 Task: Look for space in Bakersfield, United States from 12th August, 2023 to 16th August, 2023 for 8 adults in price range Rs.10000 to Rs.16000. Place can be private room with 8 bedrooms having 8 beds and 8 bathrooms. Property type can be house, flat, guest house, hotel. Amenities needed are: wifi, TV, free parkinig on premises, gym, breakfast. Booking option can be shelf check-in. Required host language is English.
Action: Mouse moved to (614, 125)
Screenshot: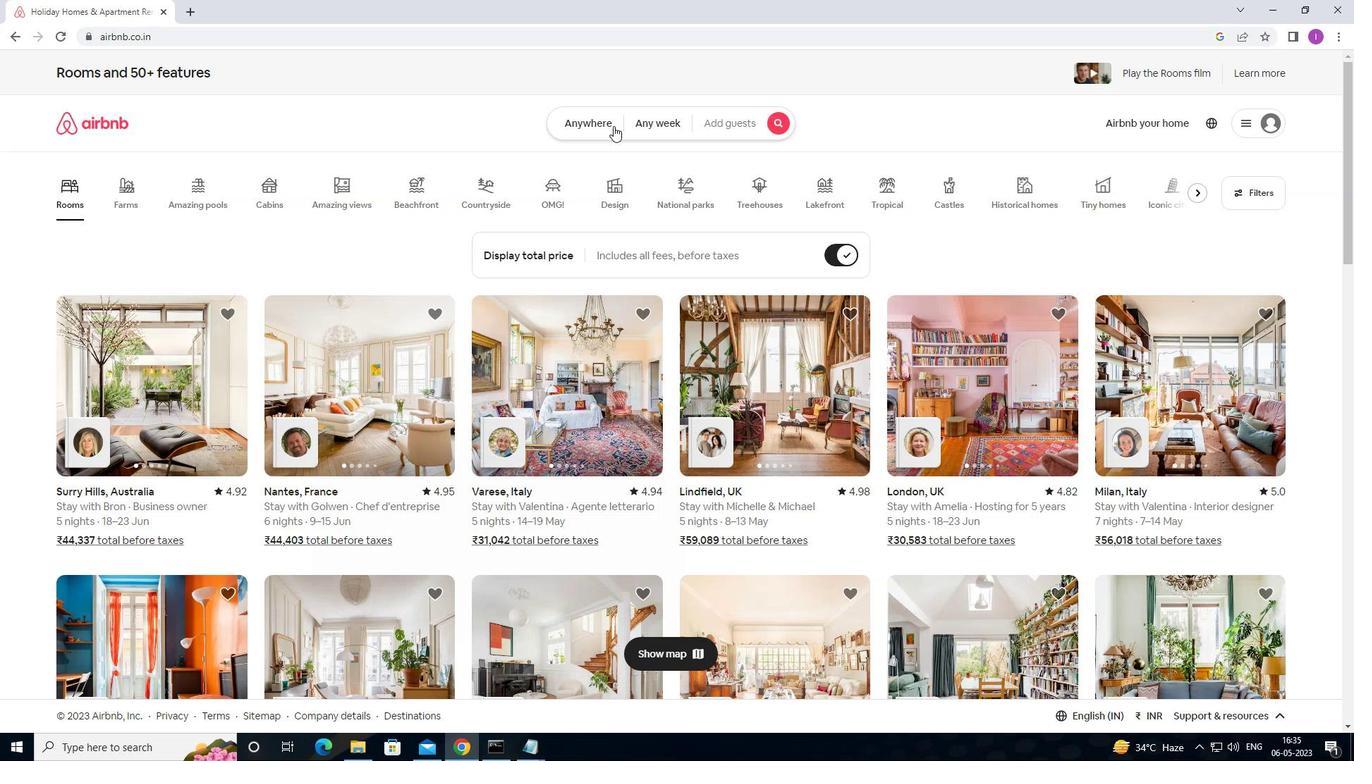 
Action: Mouse pressed left at (614, 125)
Screenshot: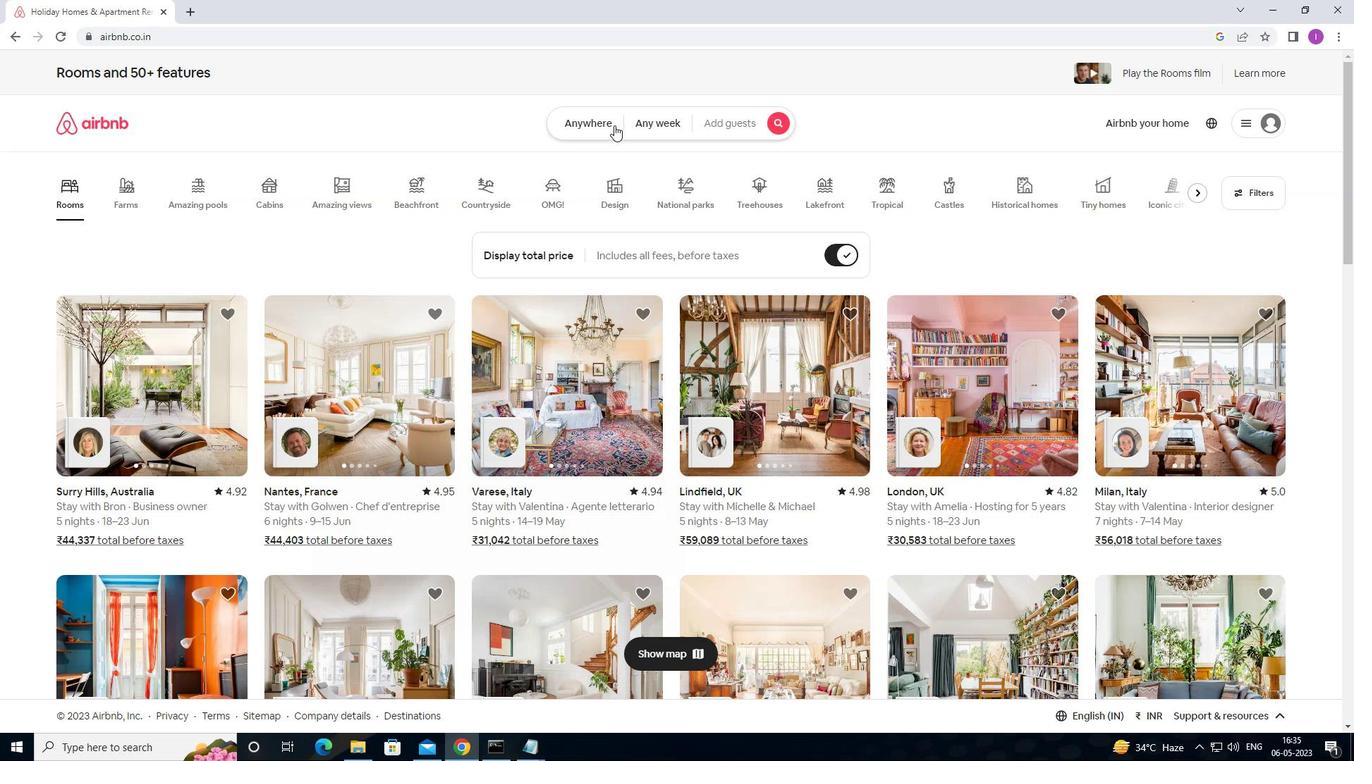 
Action: Mouse moved to (493, 189)
Screenshot: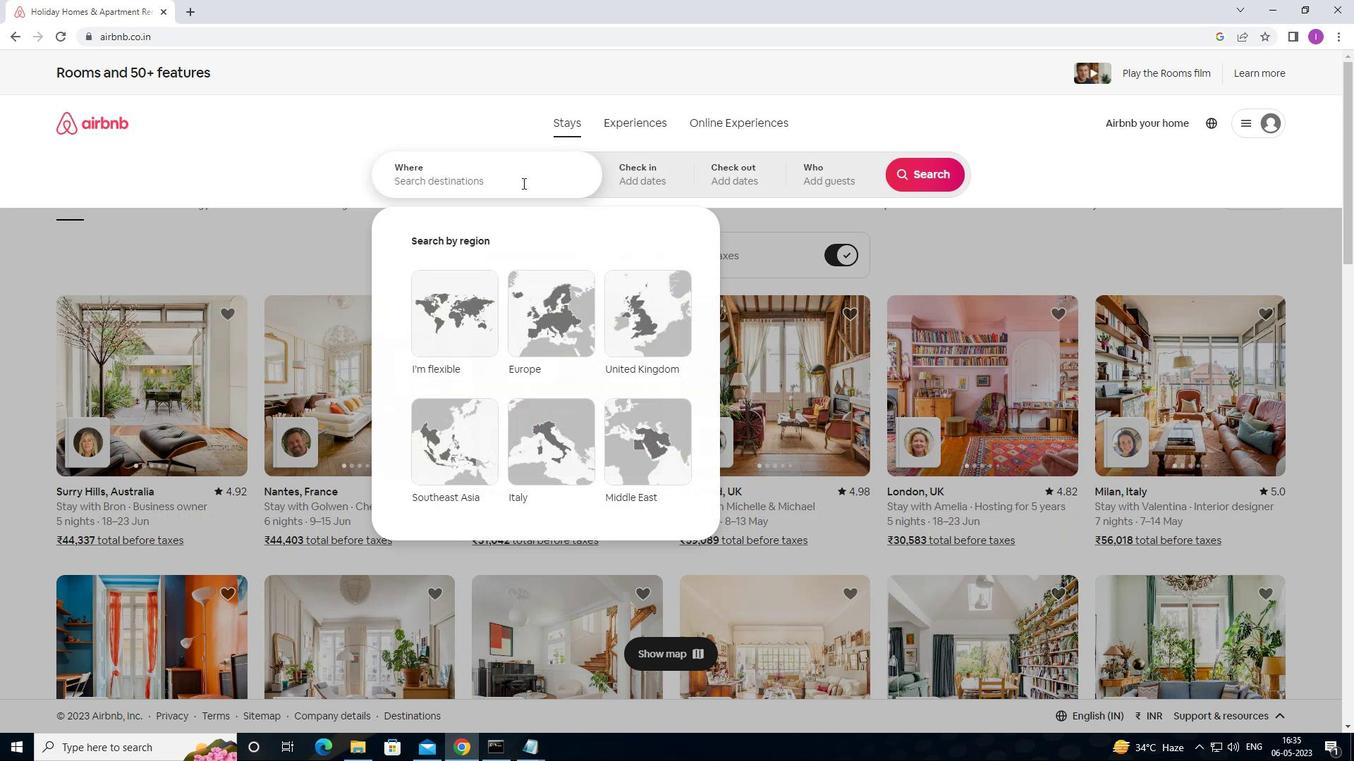 
Action: Mouse pressed left at (493, 189)
Screenshot: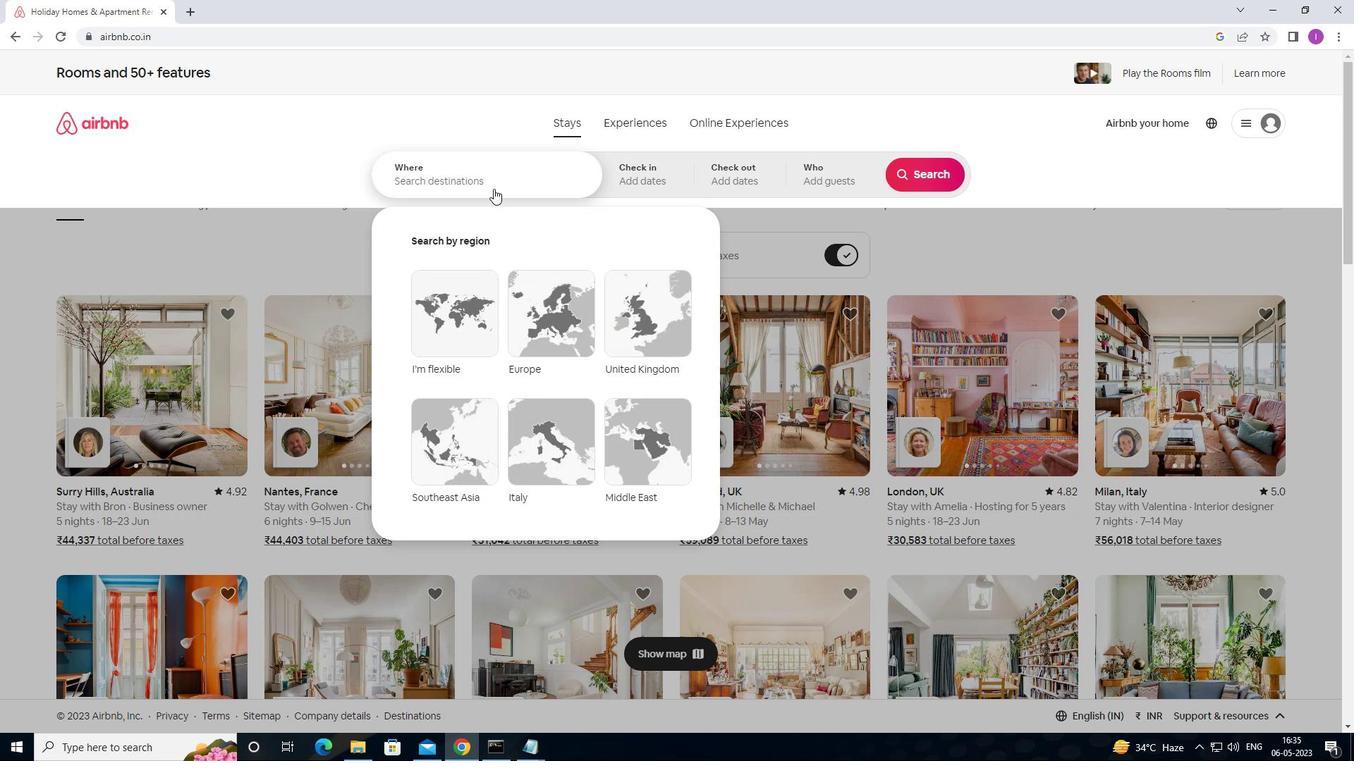 
Action: Mouse moved to (601, 171)
Screenshot: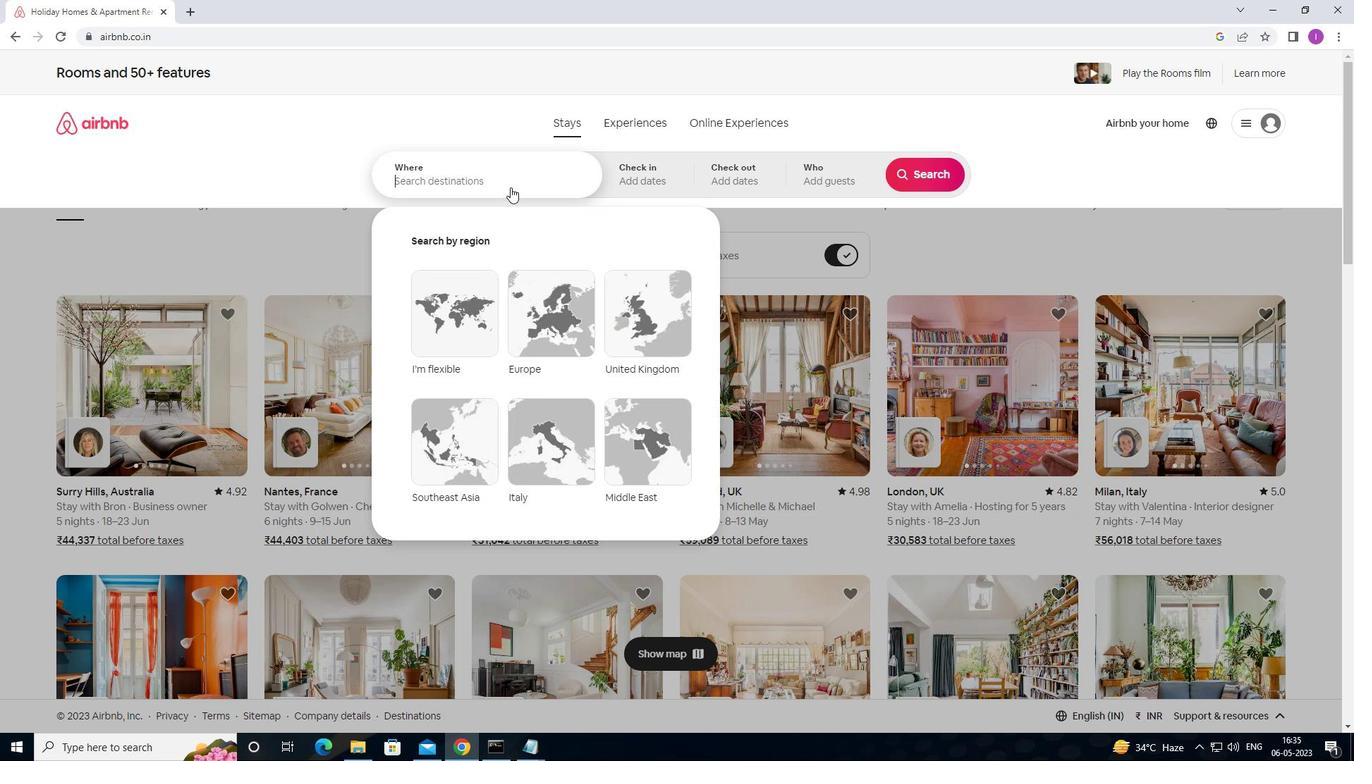 
Action: Key pressed <Key.shift><Key.shift><Key.shift>BAKET
Screenshot: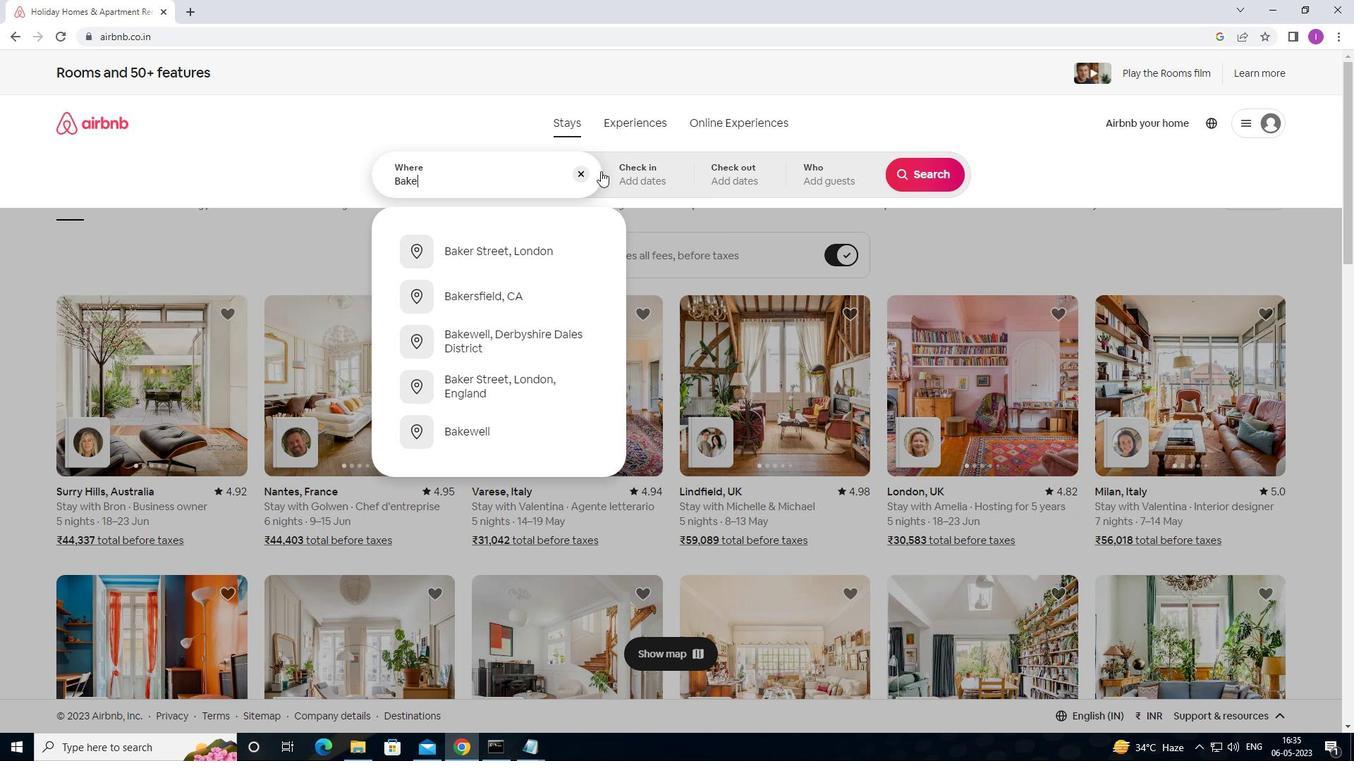 
Action: Mouse moved to (982, 221)
Screenshot: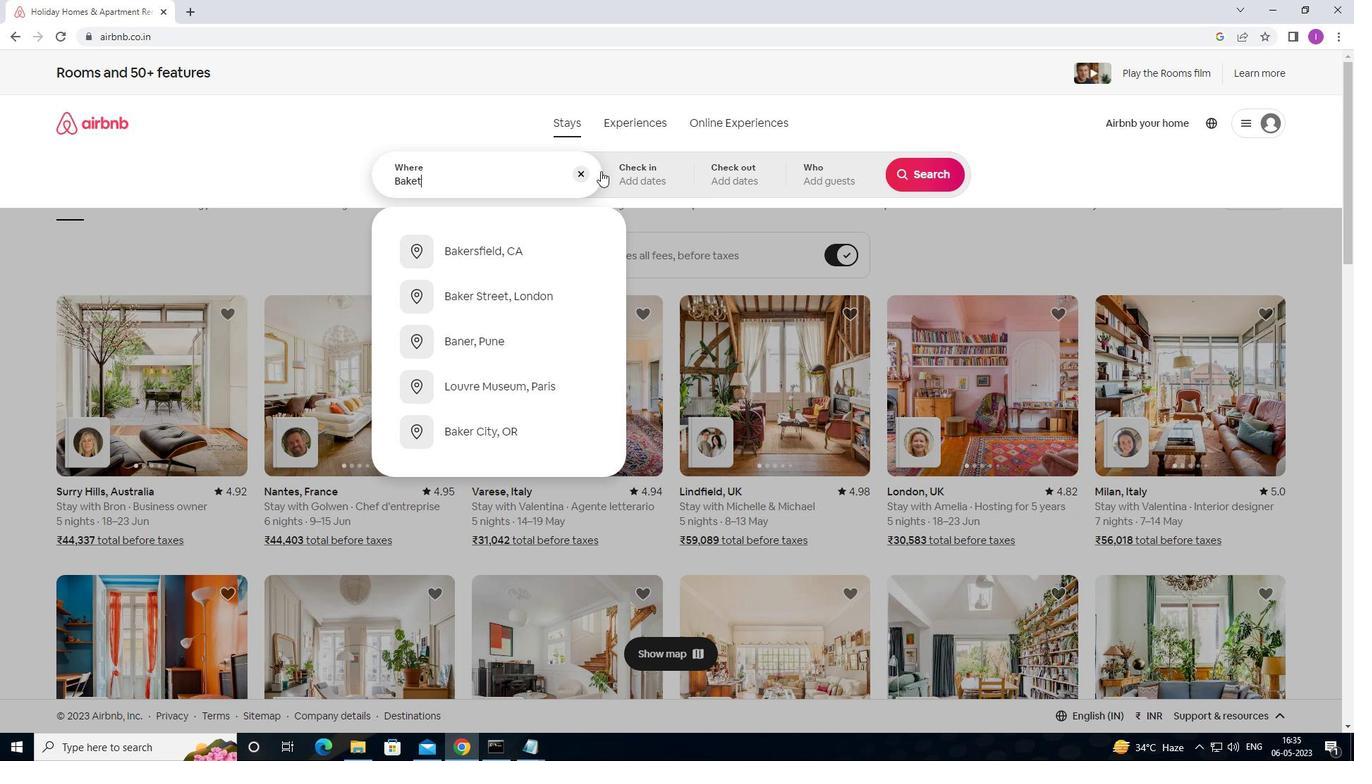 
Action: Key pressed <Key.backspace>RSFIELGD
Screenshot: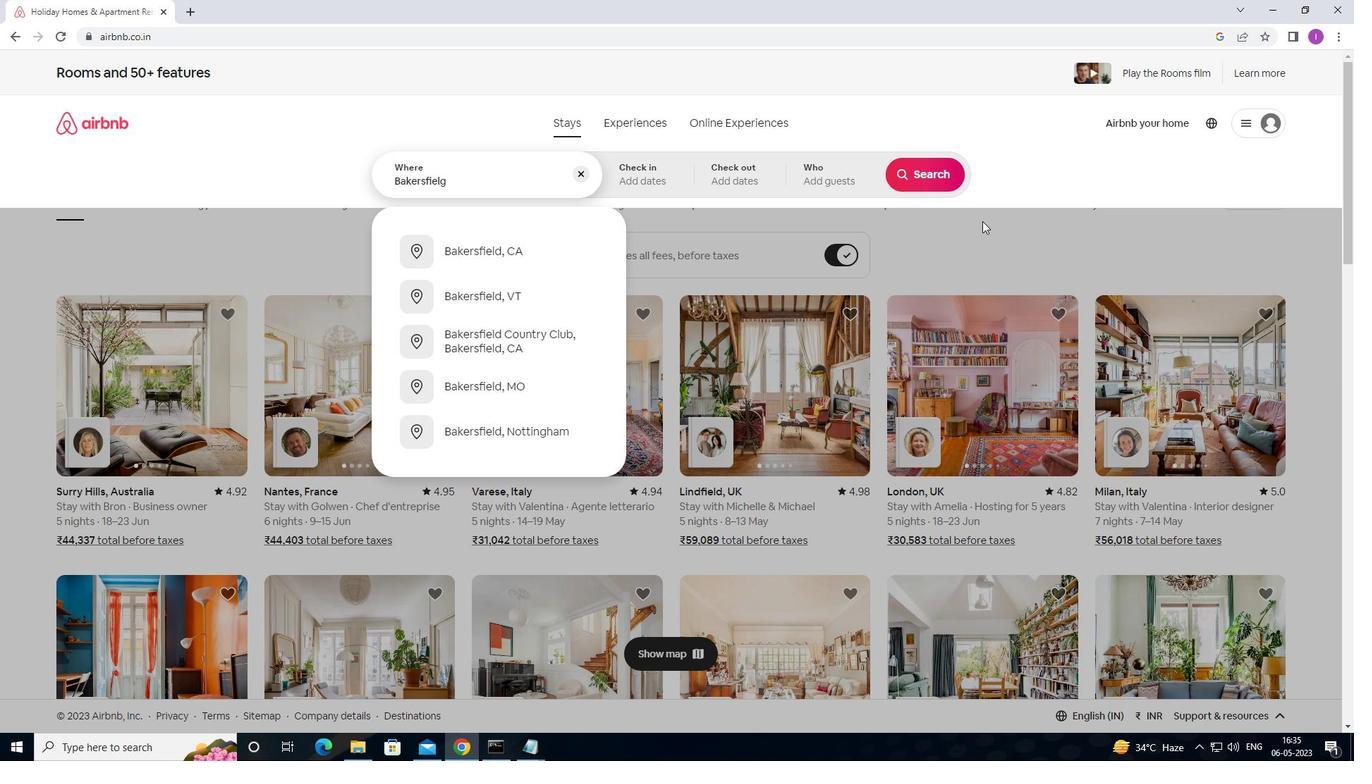 
Action: Mouse moved to (1347, 332)
Screenshot: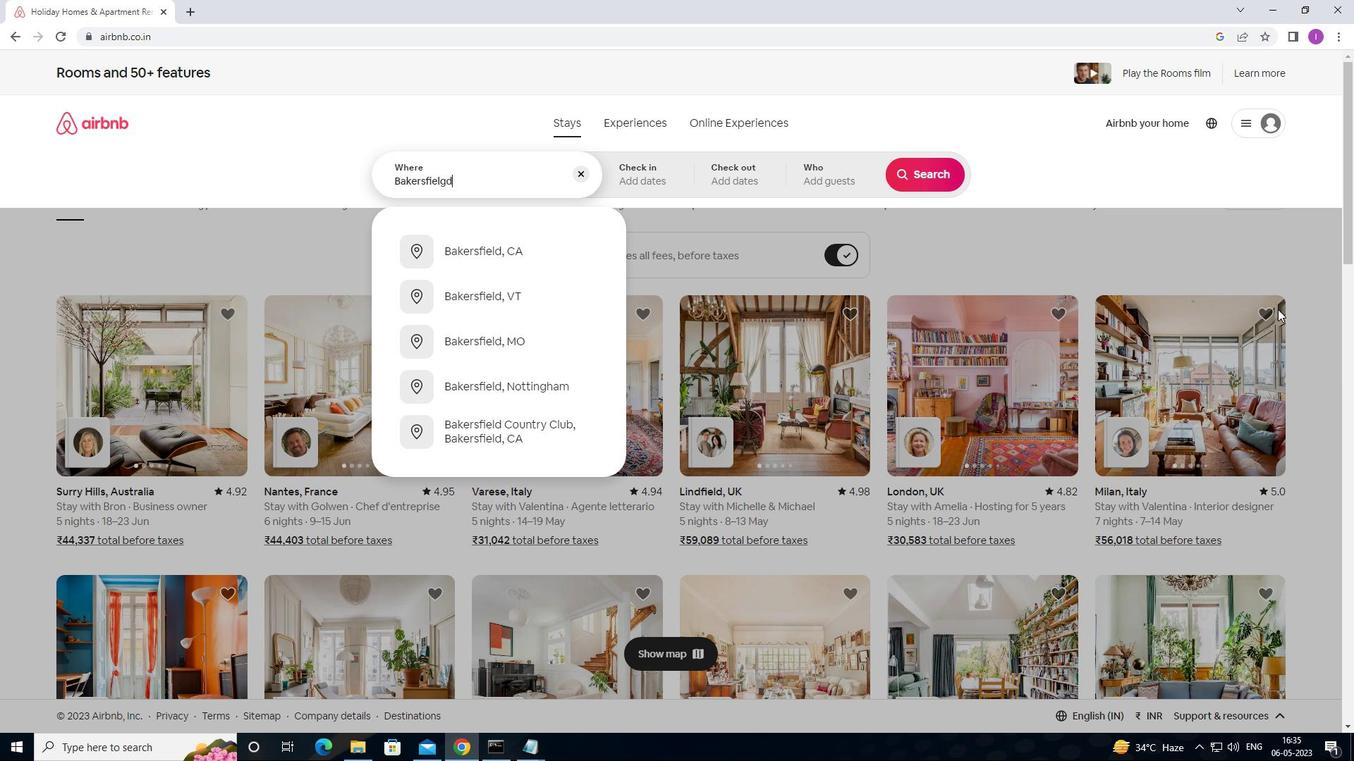 
Action: Key pressed <Key.backspace>
Screenshot: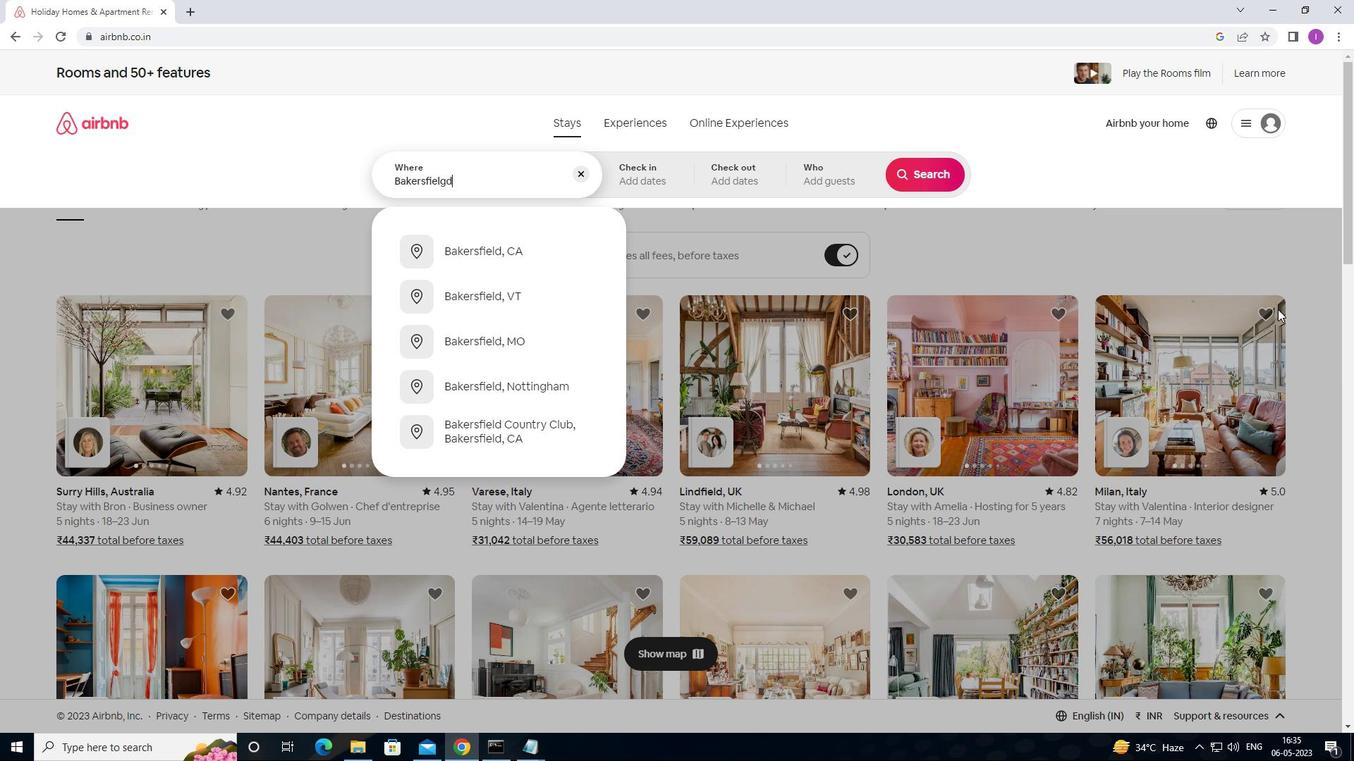 
Action: Mouse moved to (1354, 335)
Screenshot: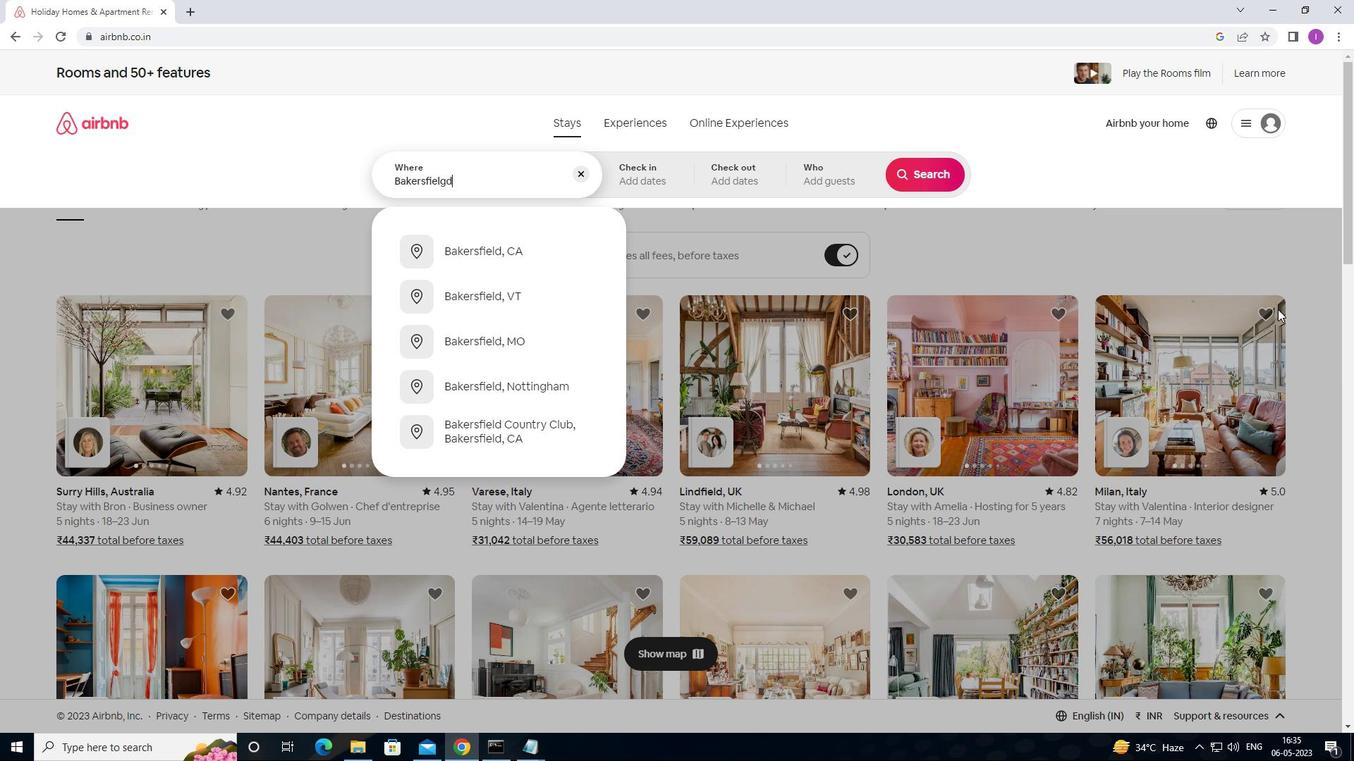 
Action: Key pressed <Key.backspace>D,<Key.shift>UNITED<Key.space>STATEA<Key.backspace>S
Screenshot: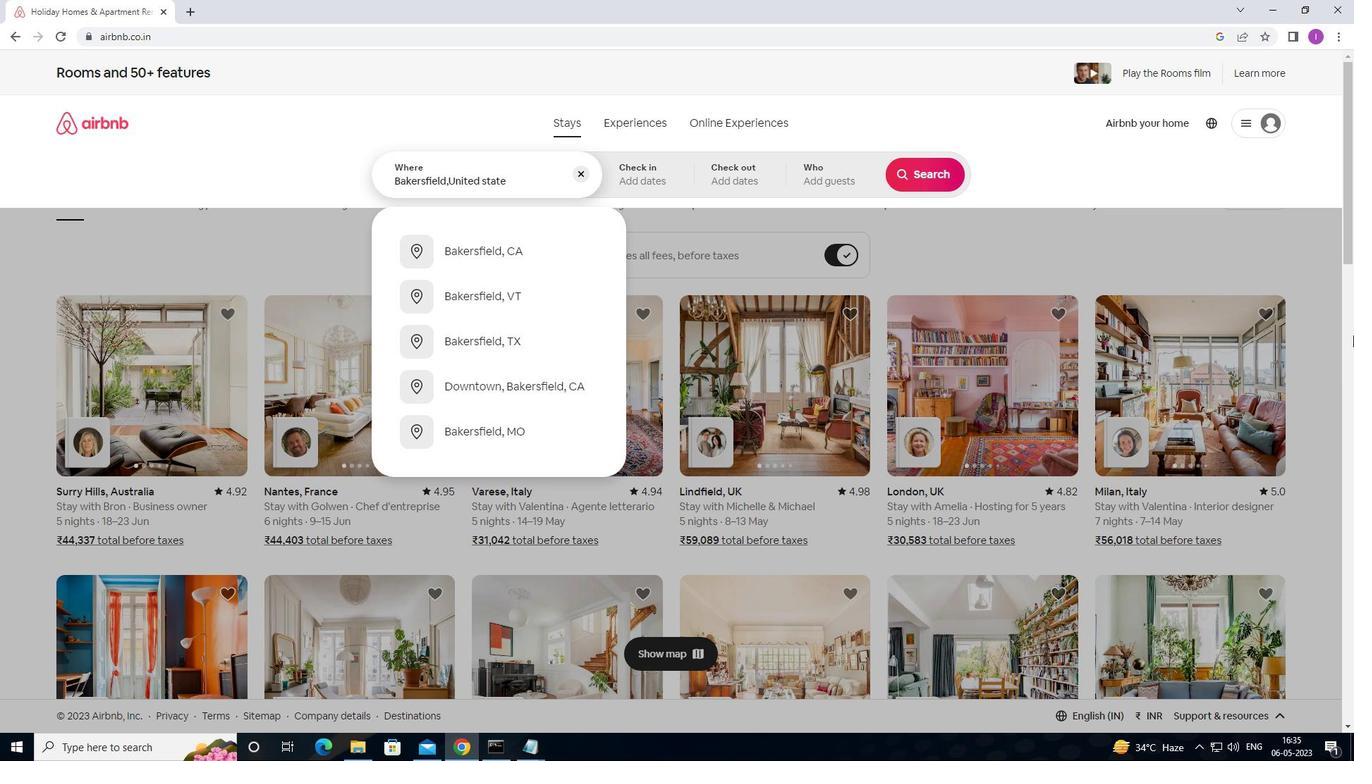 
Action: Mouse moved to (632, 173)
Screenshot: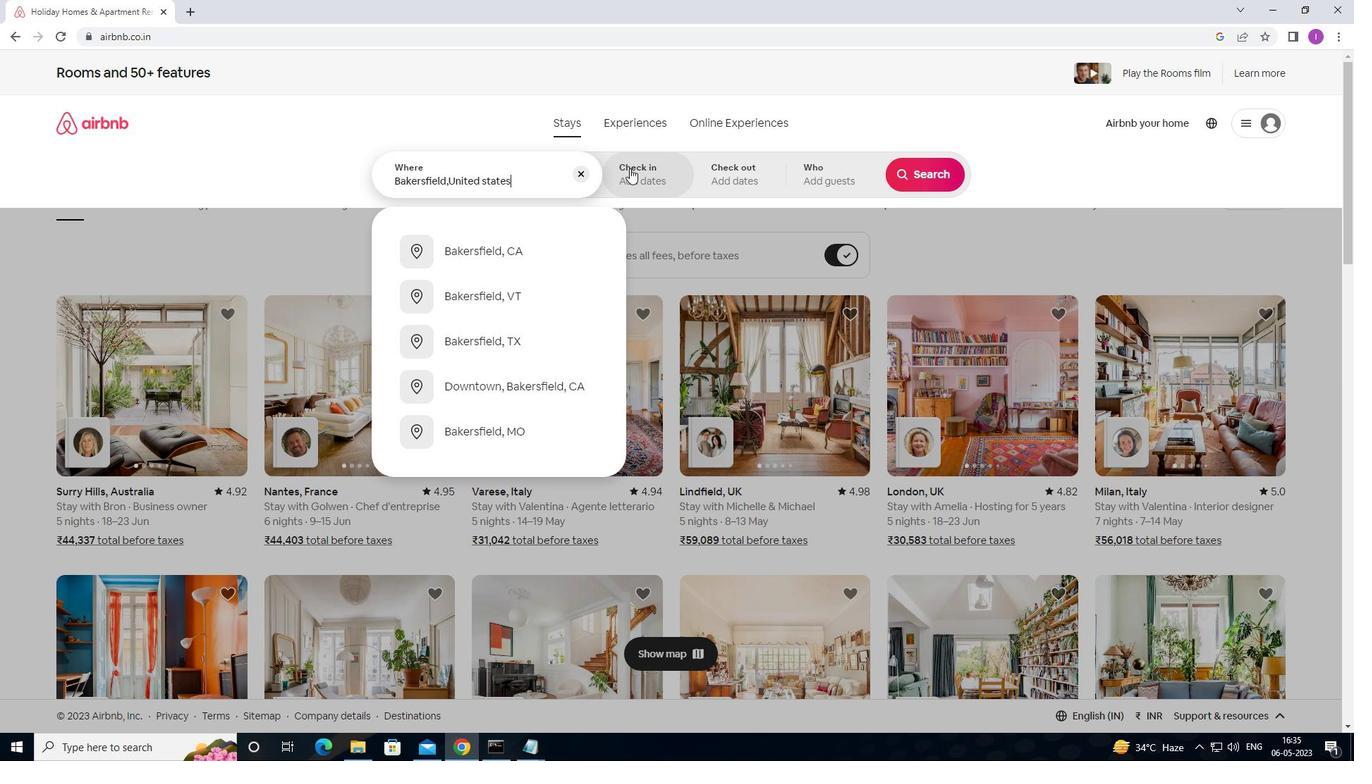
Action: Mouse pressed left at (632, 173)
Screenshot: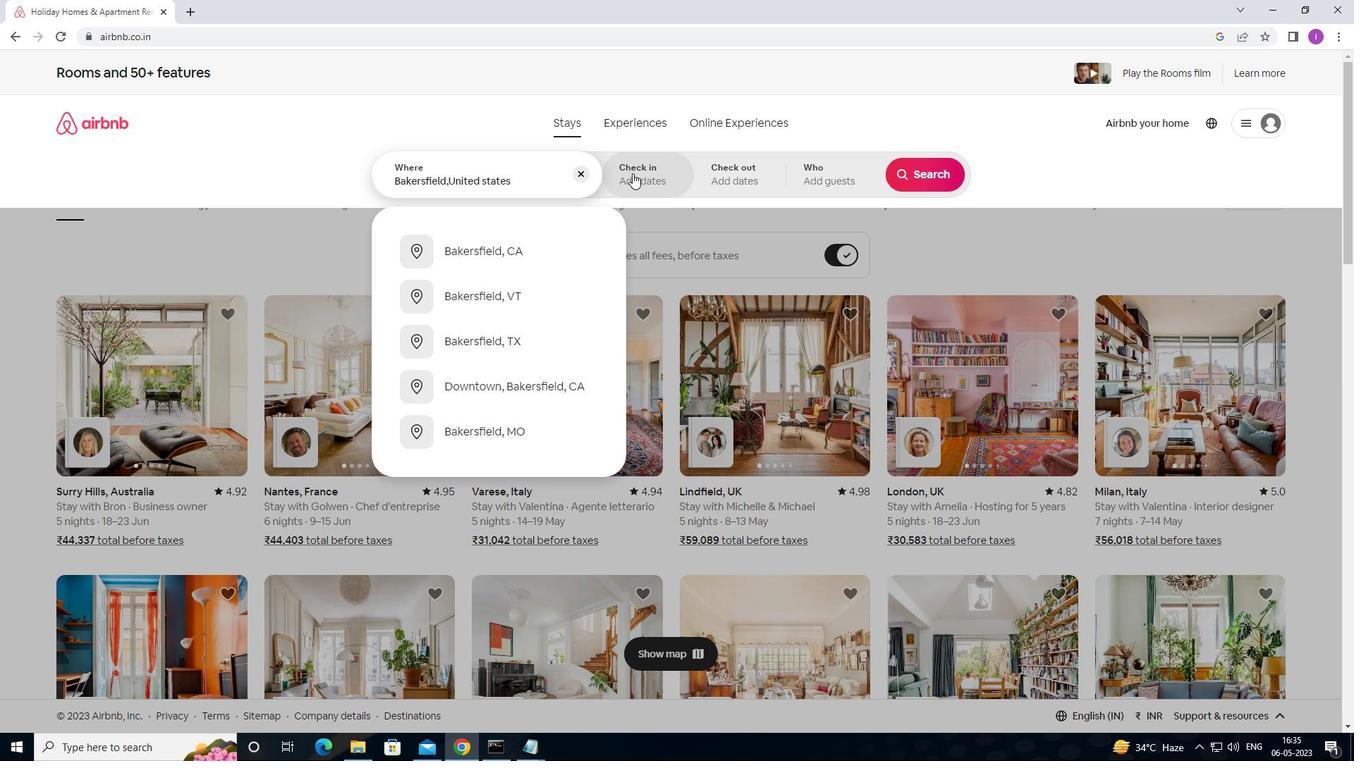 
Action: Mouse moved to (919, 291)
Screenshot: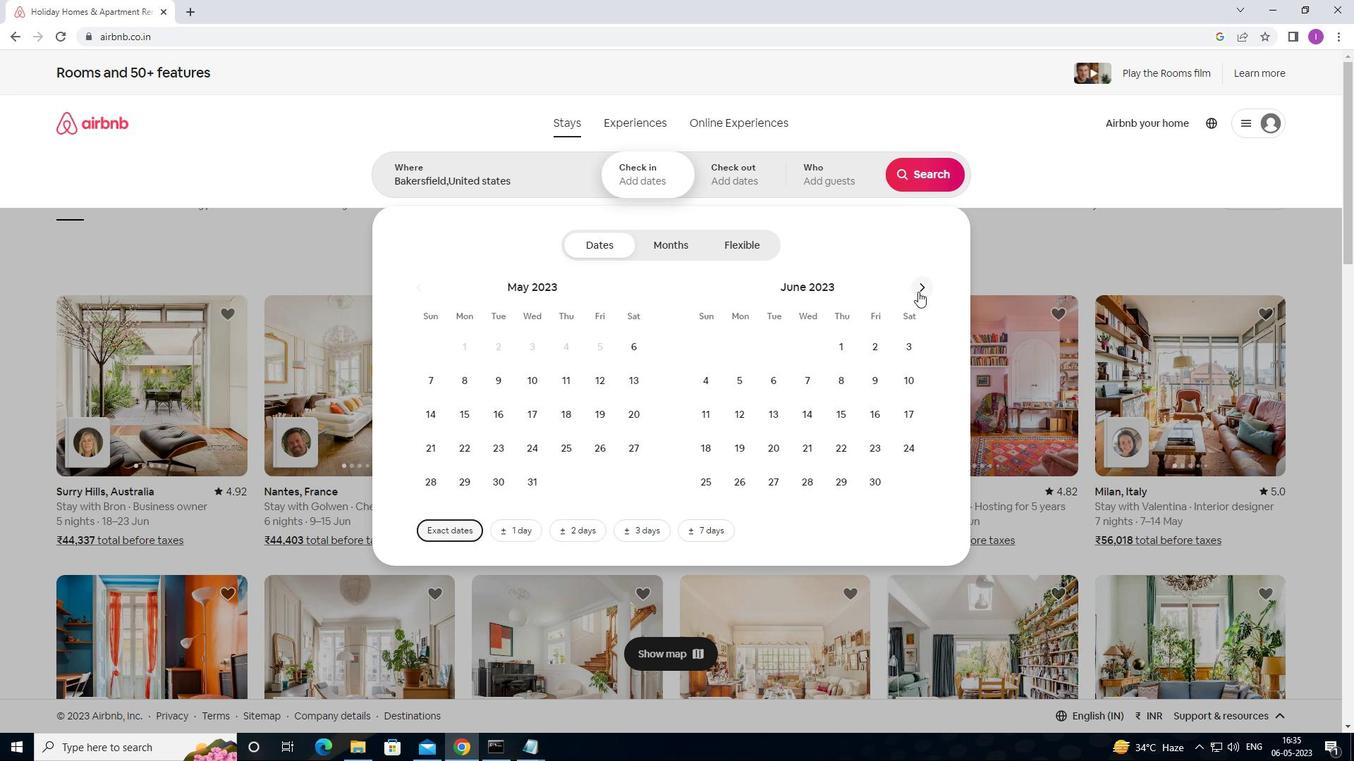 
Action: Mouse pressed left at (919, 291)
Screenshot: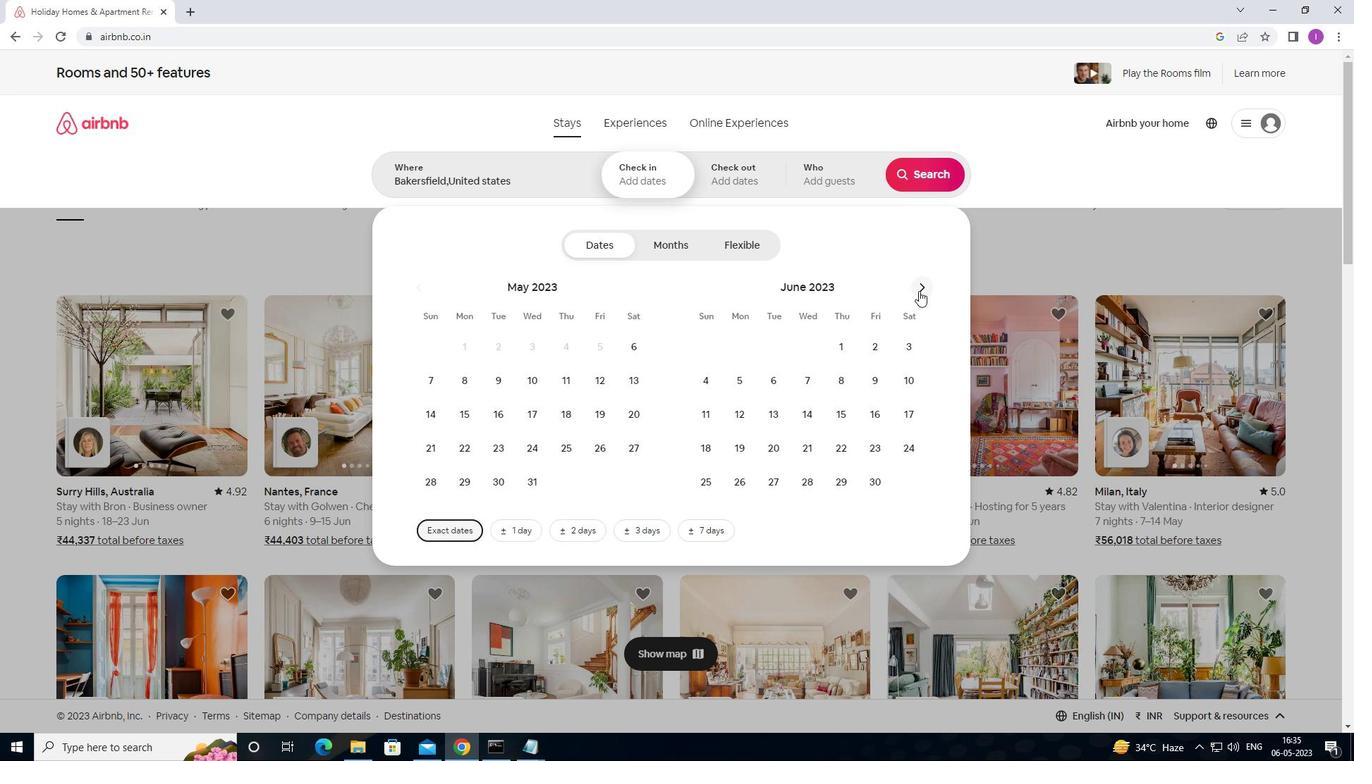 
Action: Mouse pressed left at (919, 291)
Screenshot: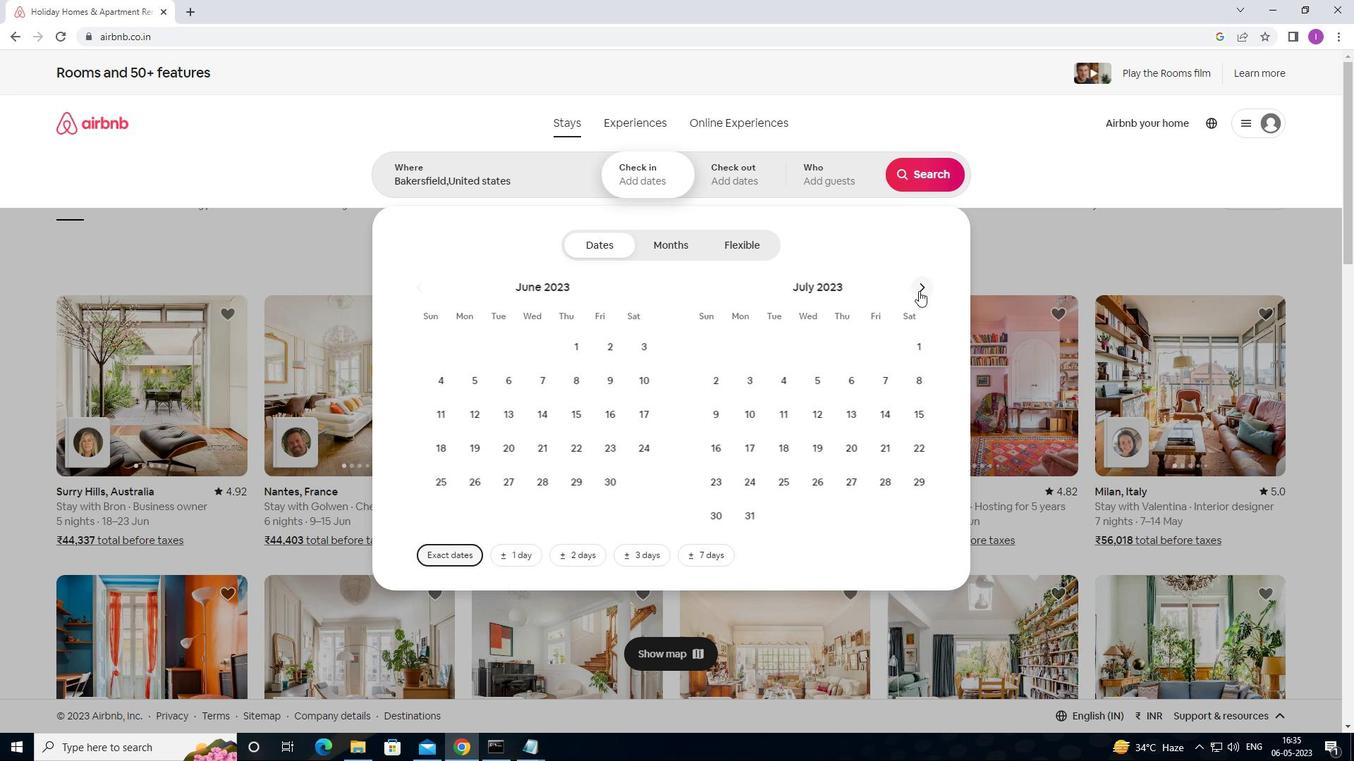 
Action: Mouse pressed left at (919, 291)
Screenshot: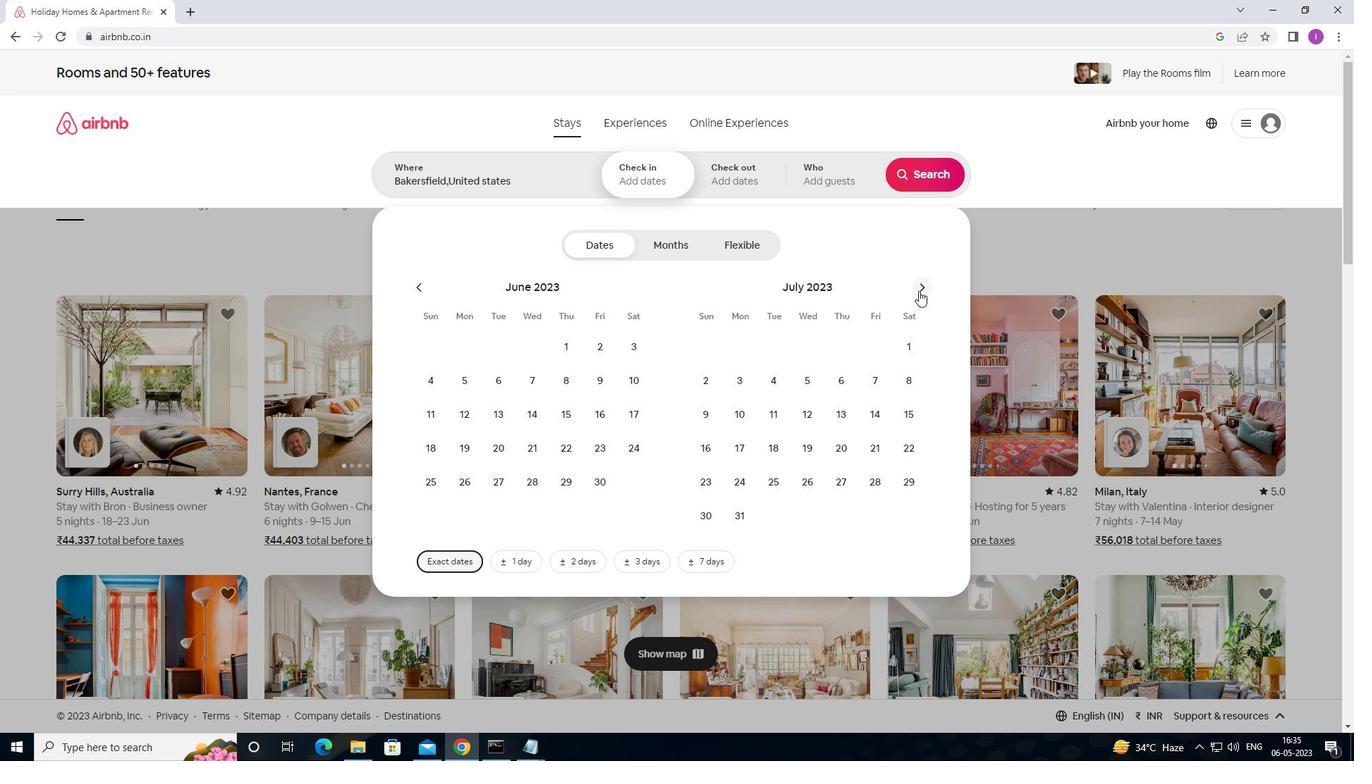 
Action: Mouse moved to (643, 377)
Screenshot: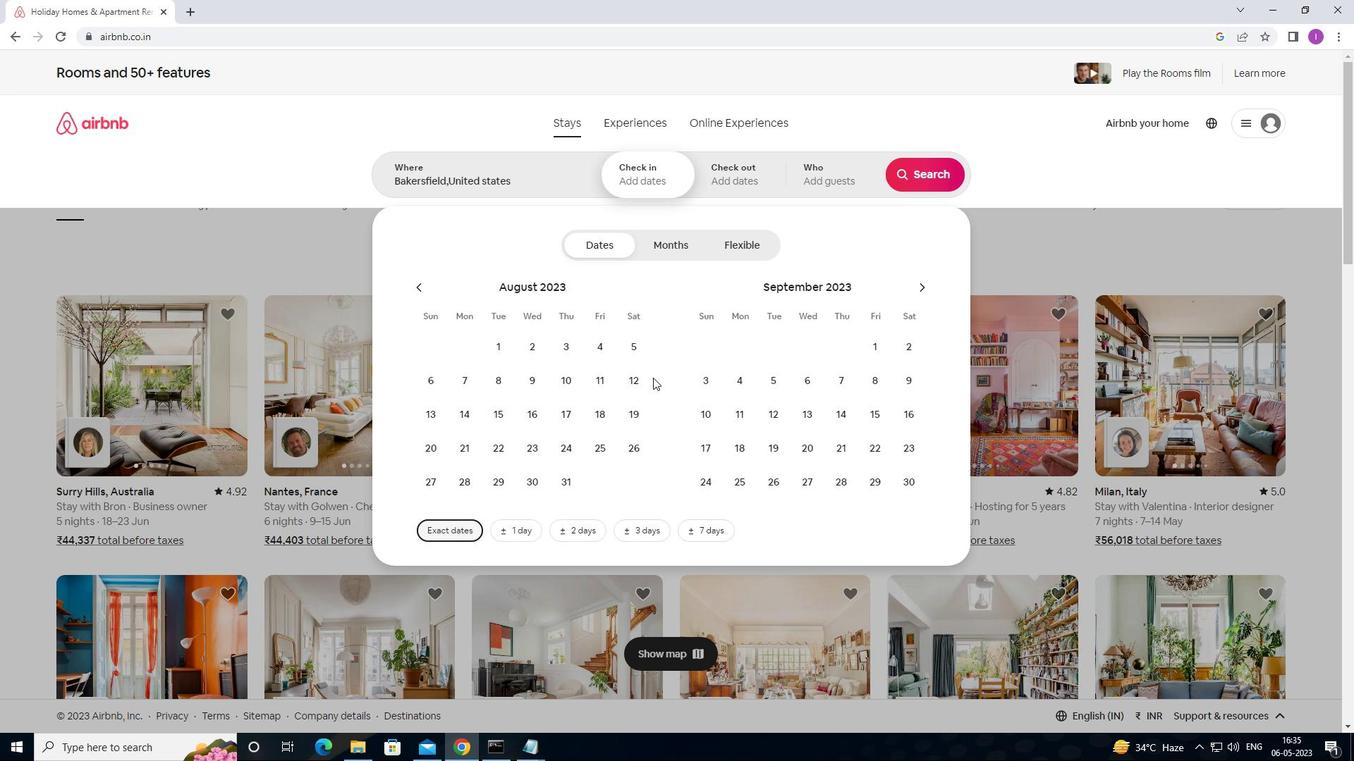 
Action: Mouse pressed left at (643, 377)
Screenshot: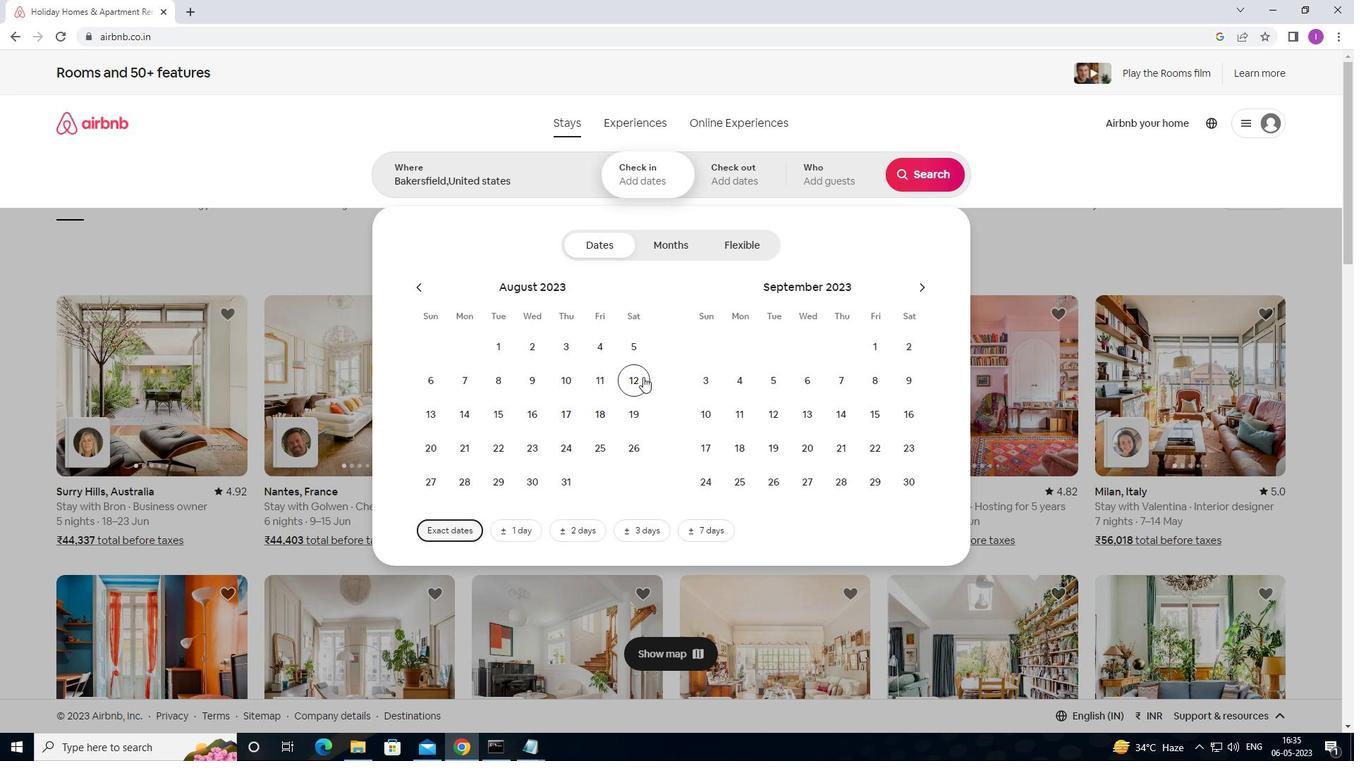 
Action: Mouse moved to (531, 420)
Screenshot: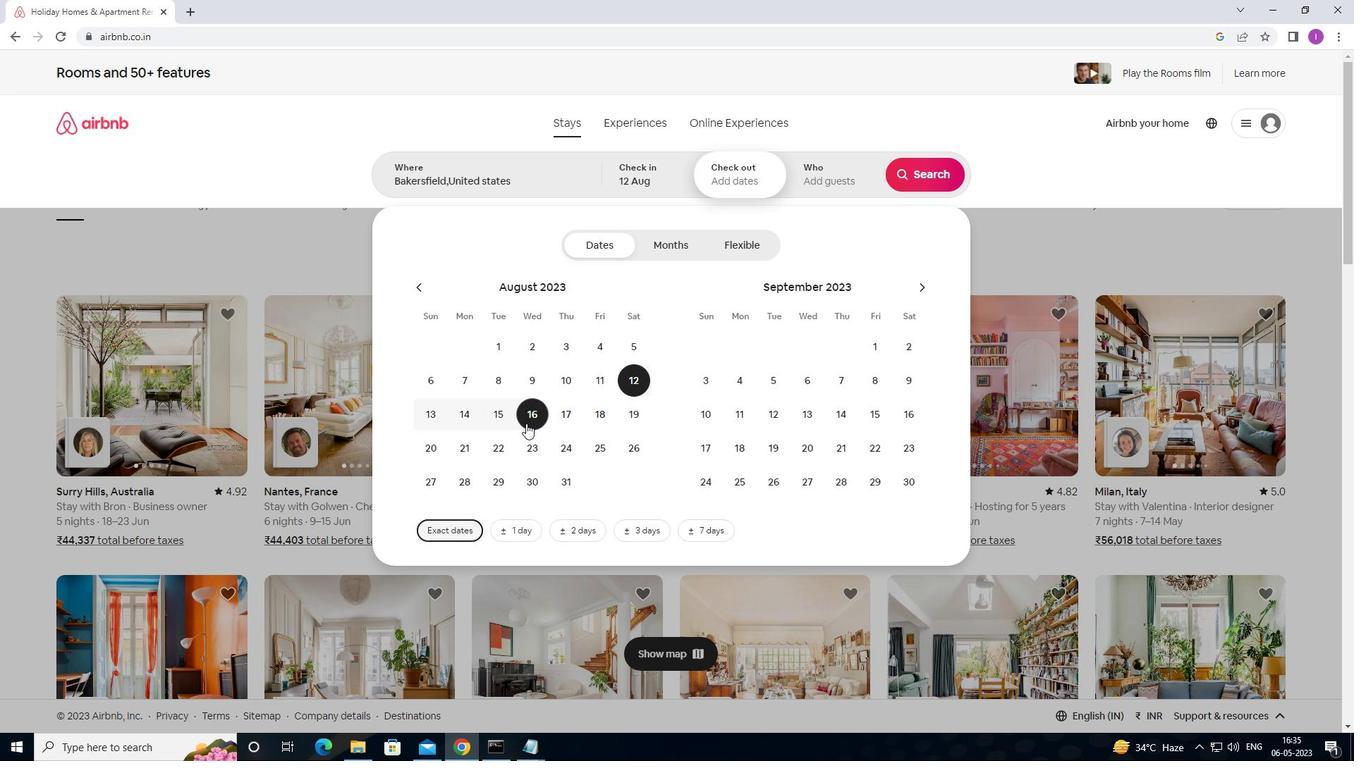 
Action: Mouse pressed left at (531, 420)
Screenshot: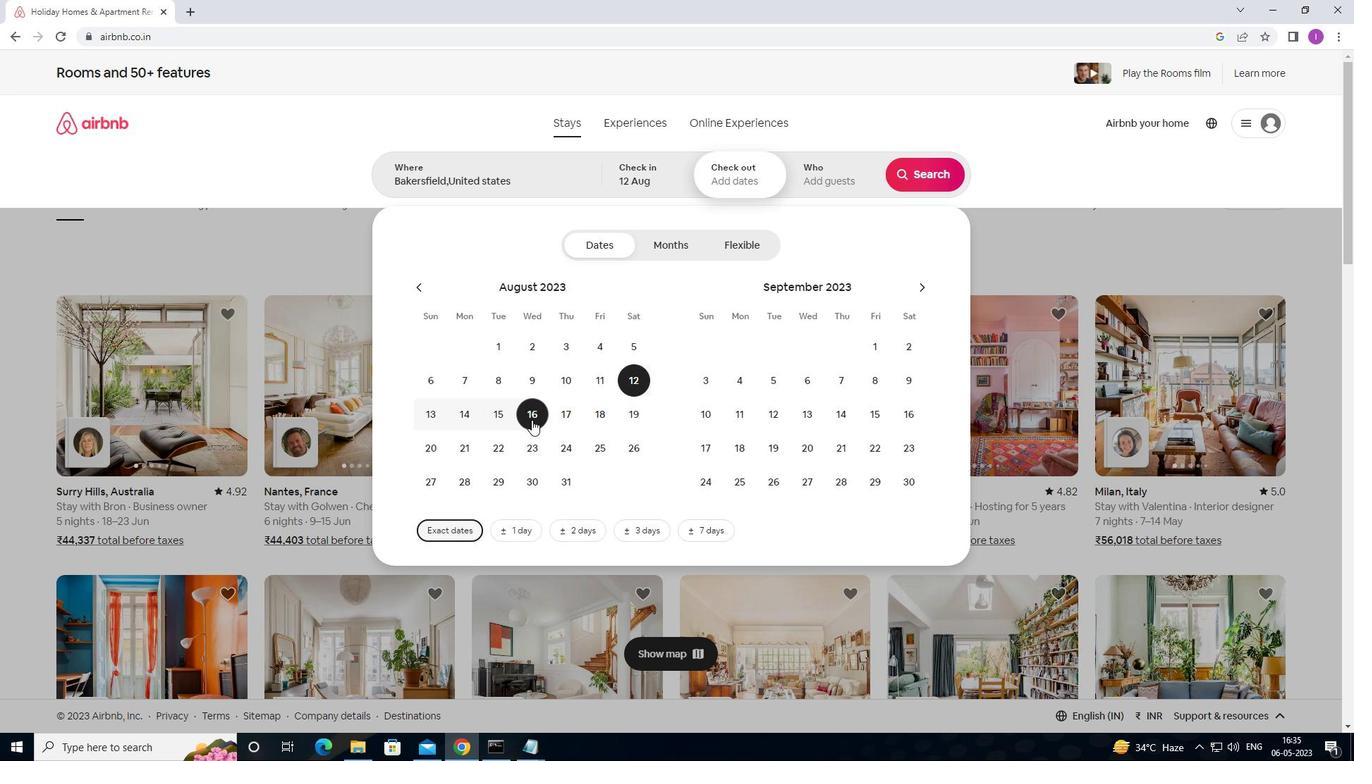 
Action: Mouse moved to (839, 188)
Screenshot: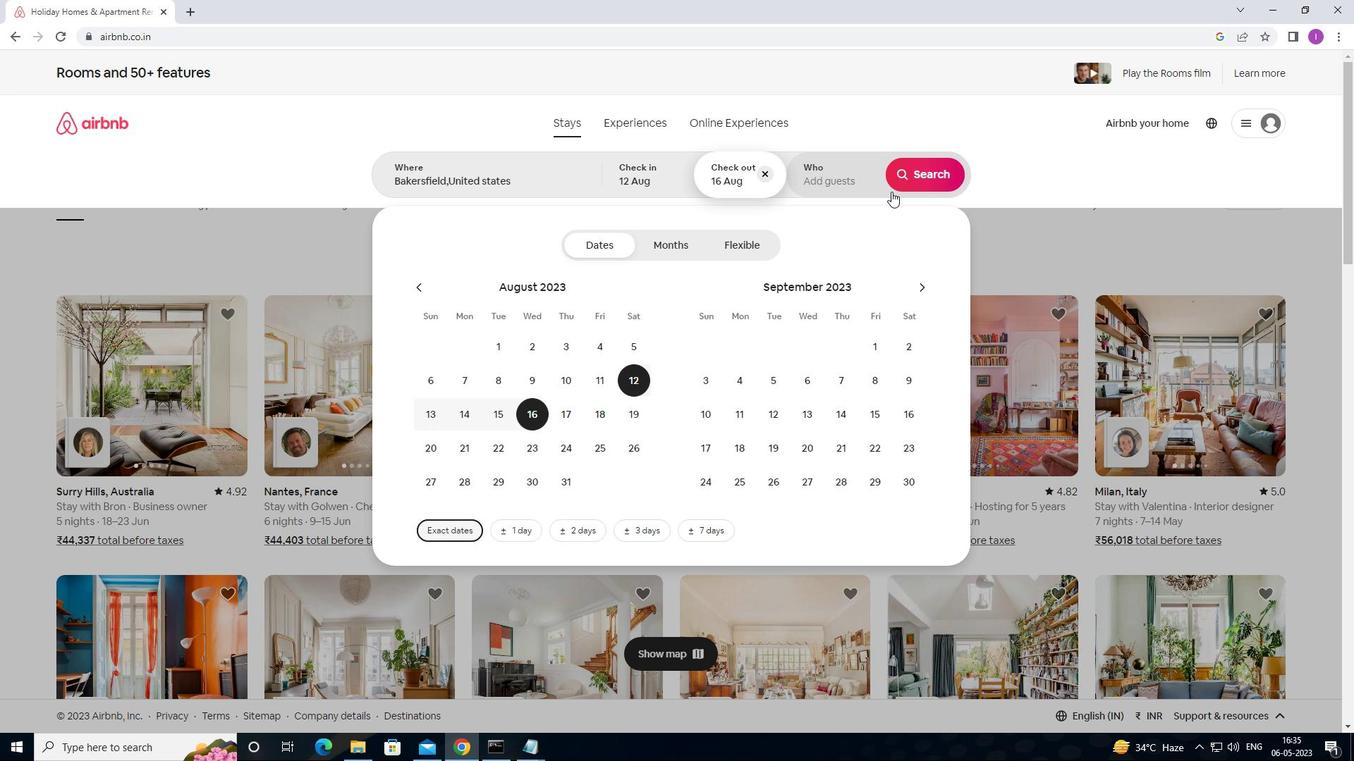 
Action: Mouse pressed left at (839, 188)
Screenshot: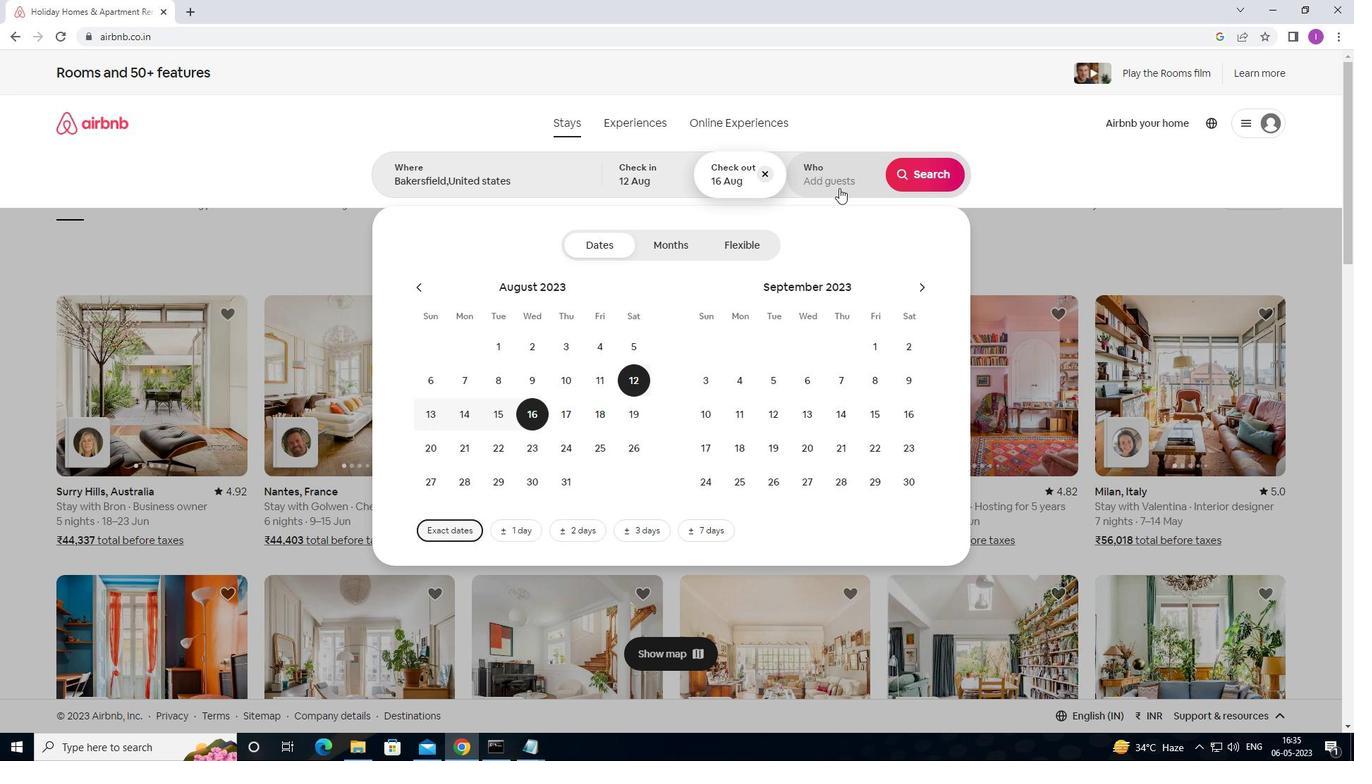 
Action: Mouse moved to (929, 241)
Screenshot: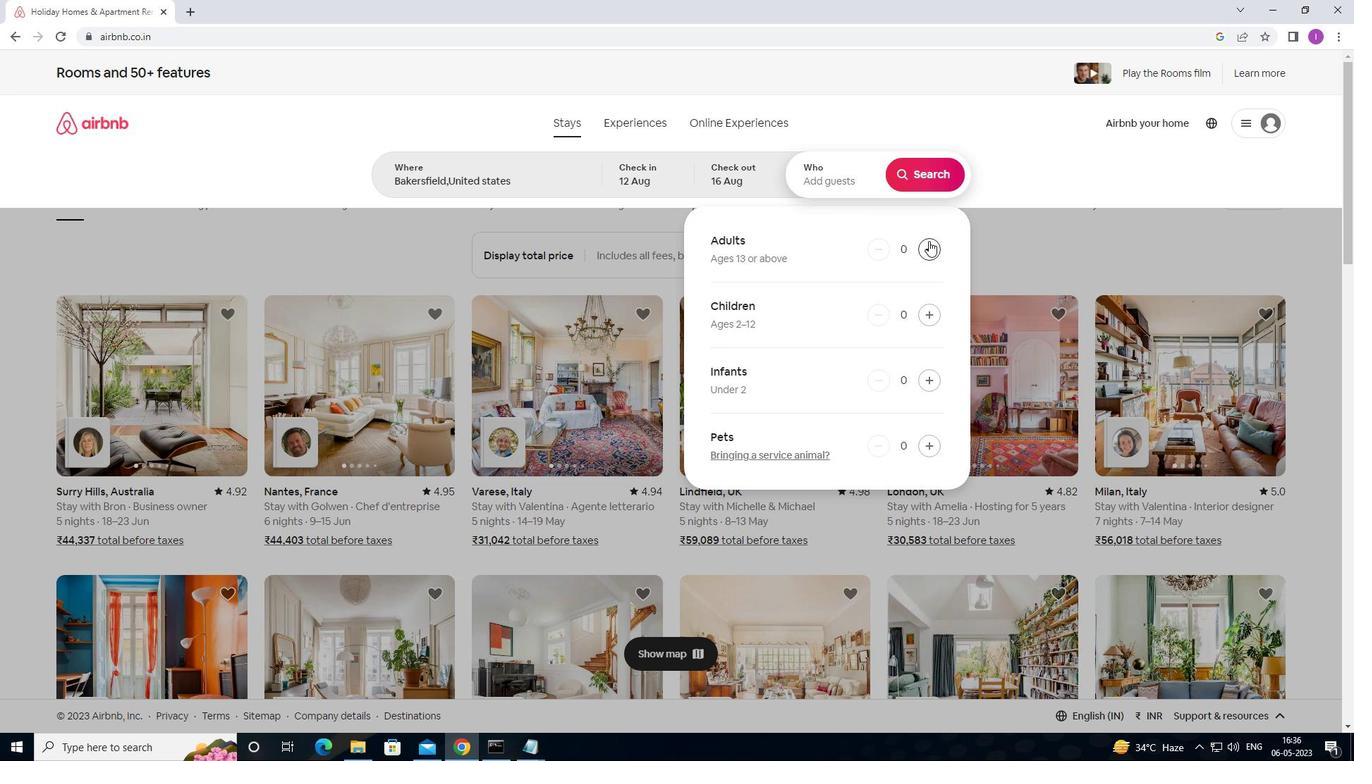 
Action: Mouse pressed left at (929, 241)
Screenshot: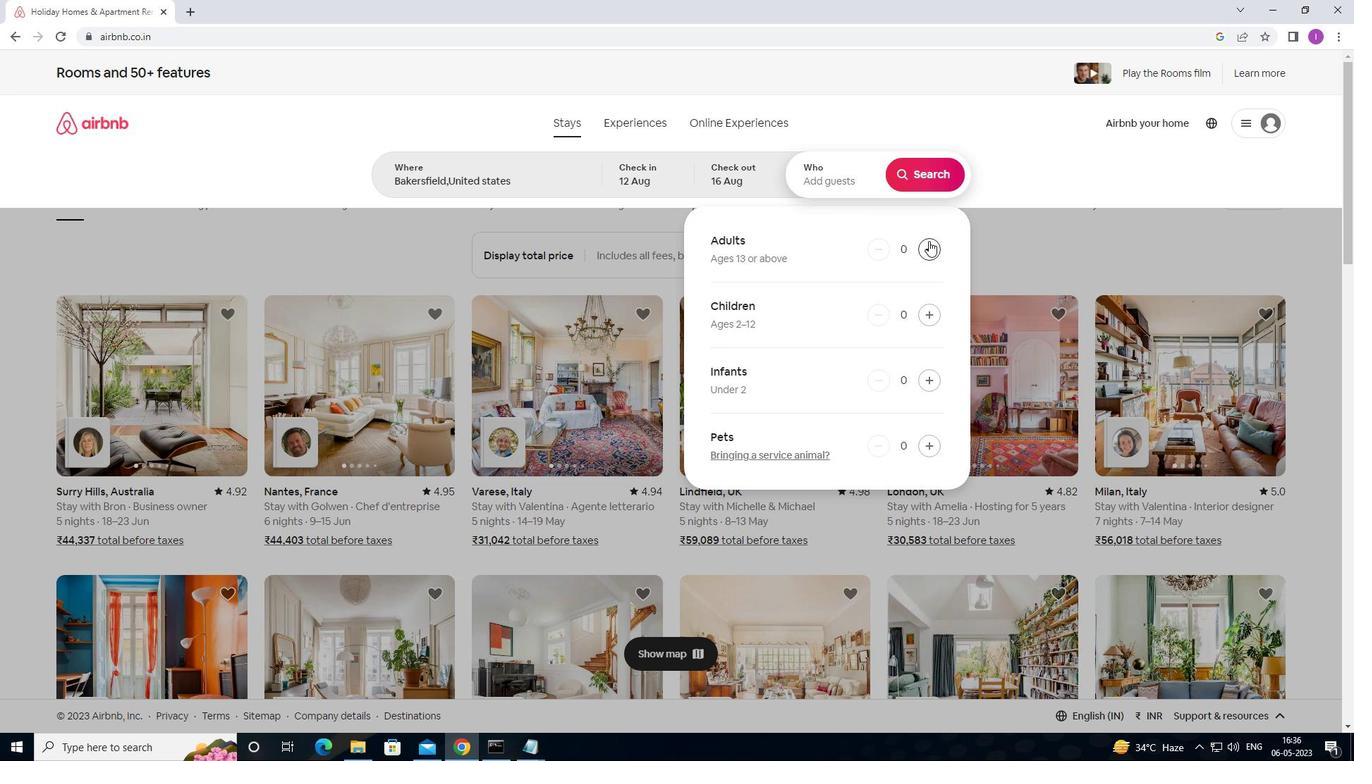 
Action: Mouse pressed left at (929, 241)
Screenshot: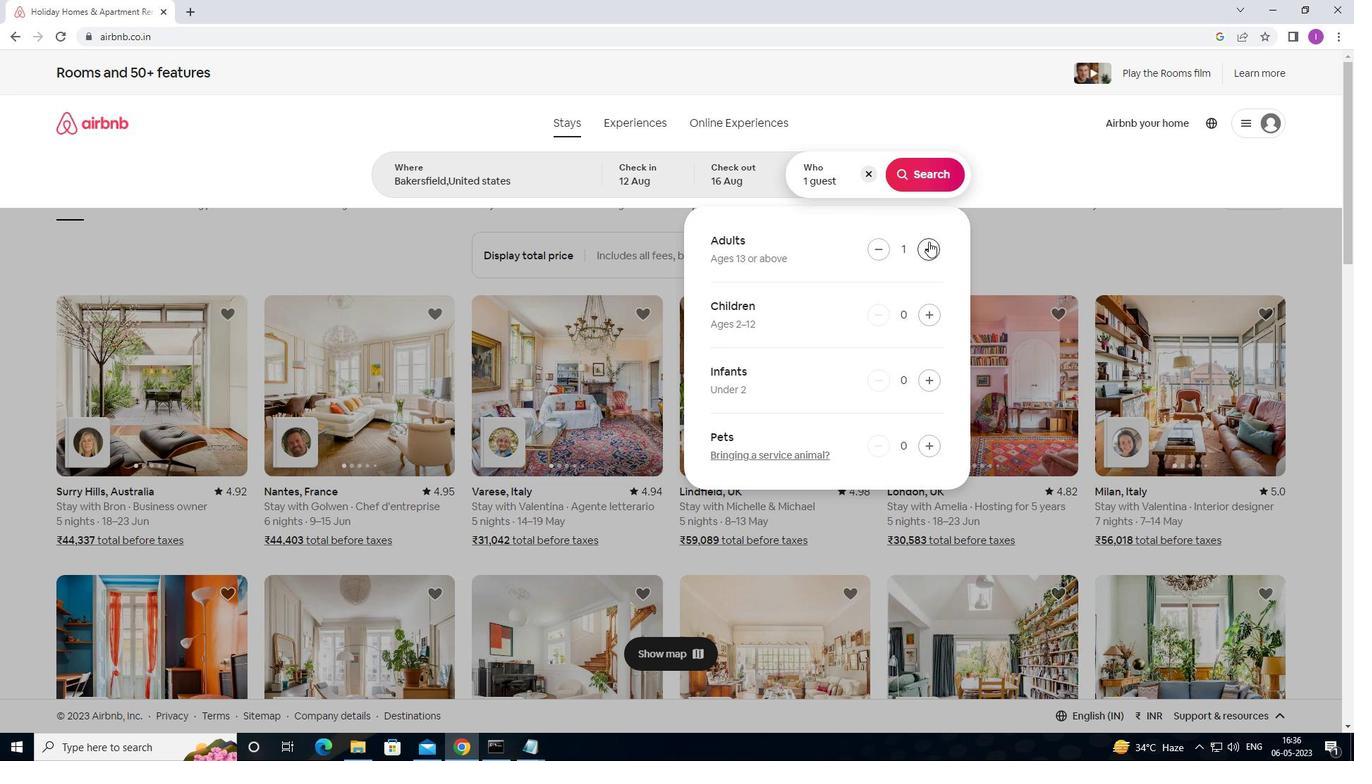 
Action: Mouse moved to (931, 243)
Screenshot: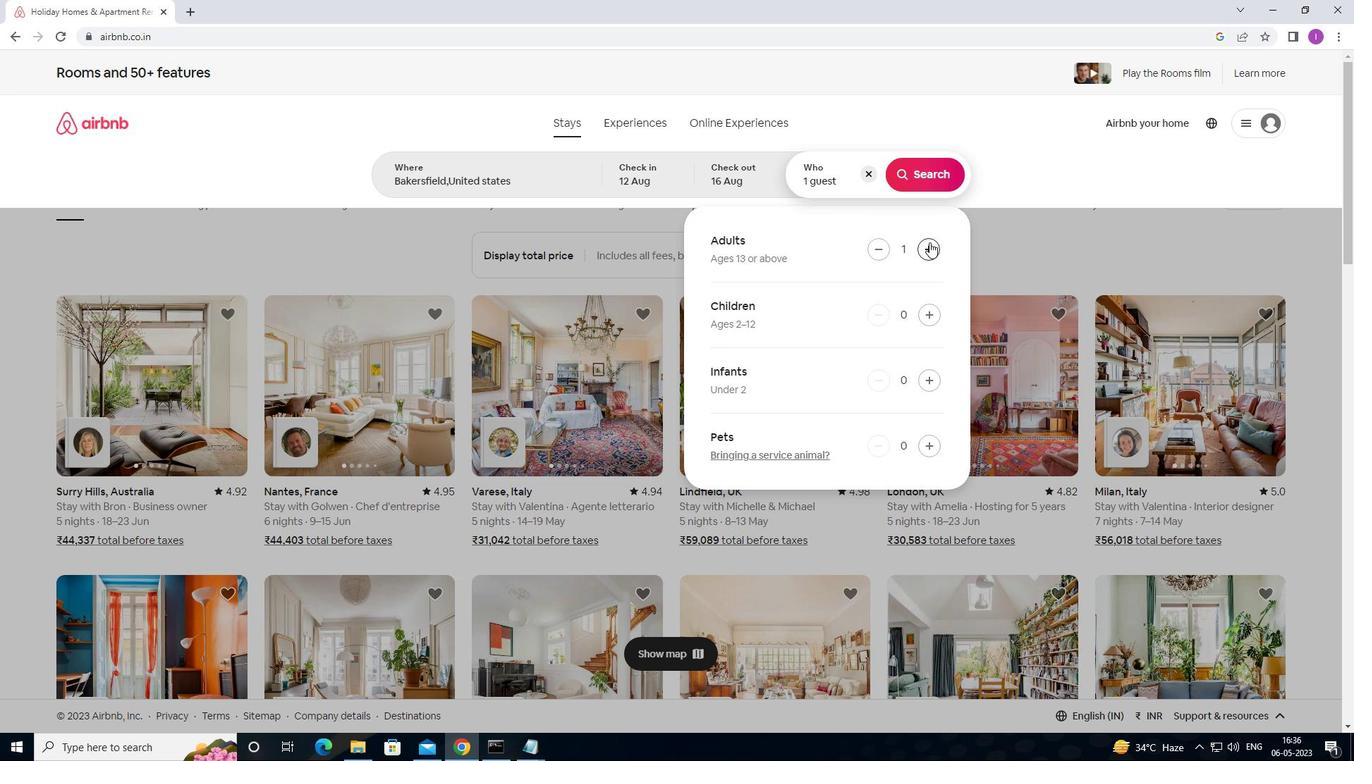 
Action: Mouse pressed left at (931, 243)
Screenshot: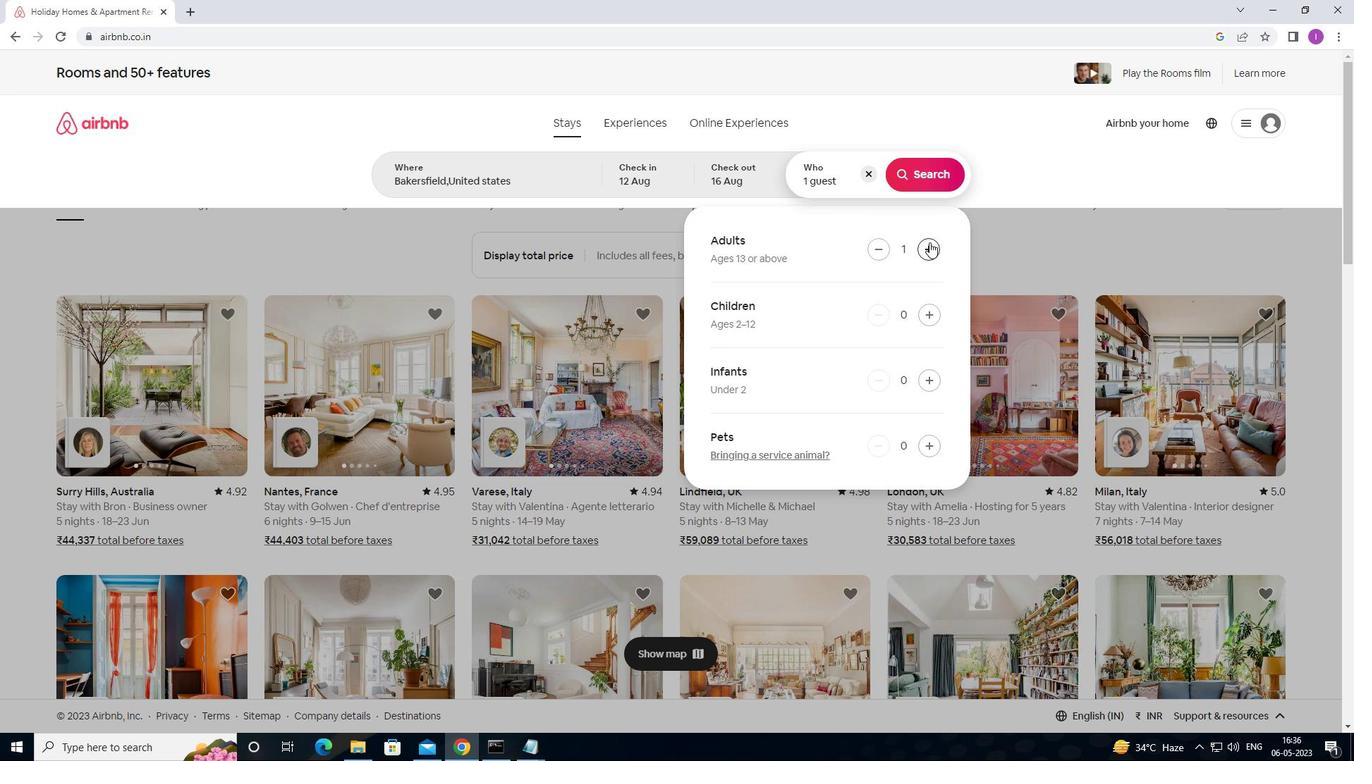 
Action: Mouse moved to (931, 244)
Screenshot: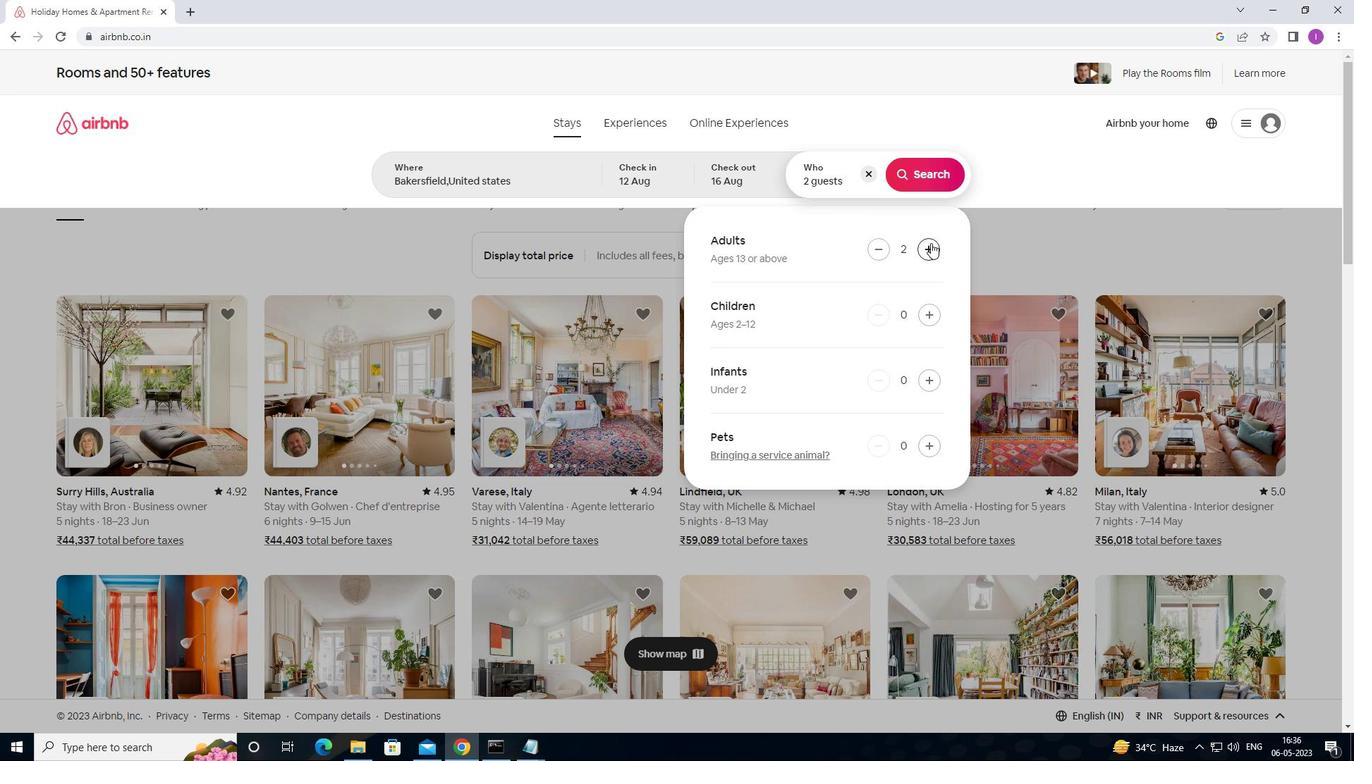 
Action: Mouse pressed left at (931, 244)
Screenshot: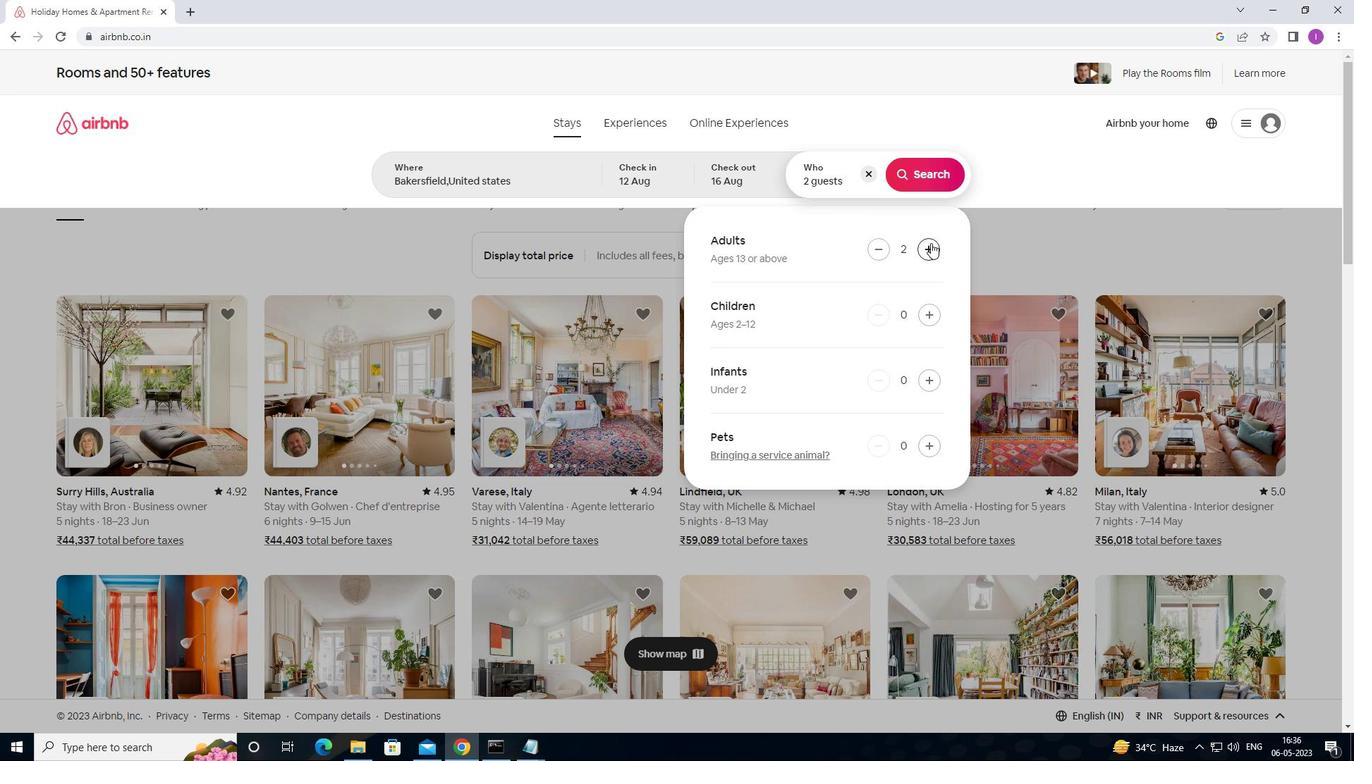 
Action: Mouse moved to (933, 244)
Screenshot: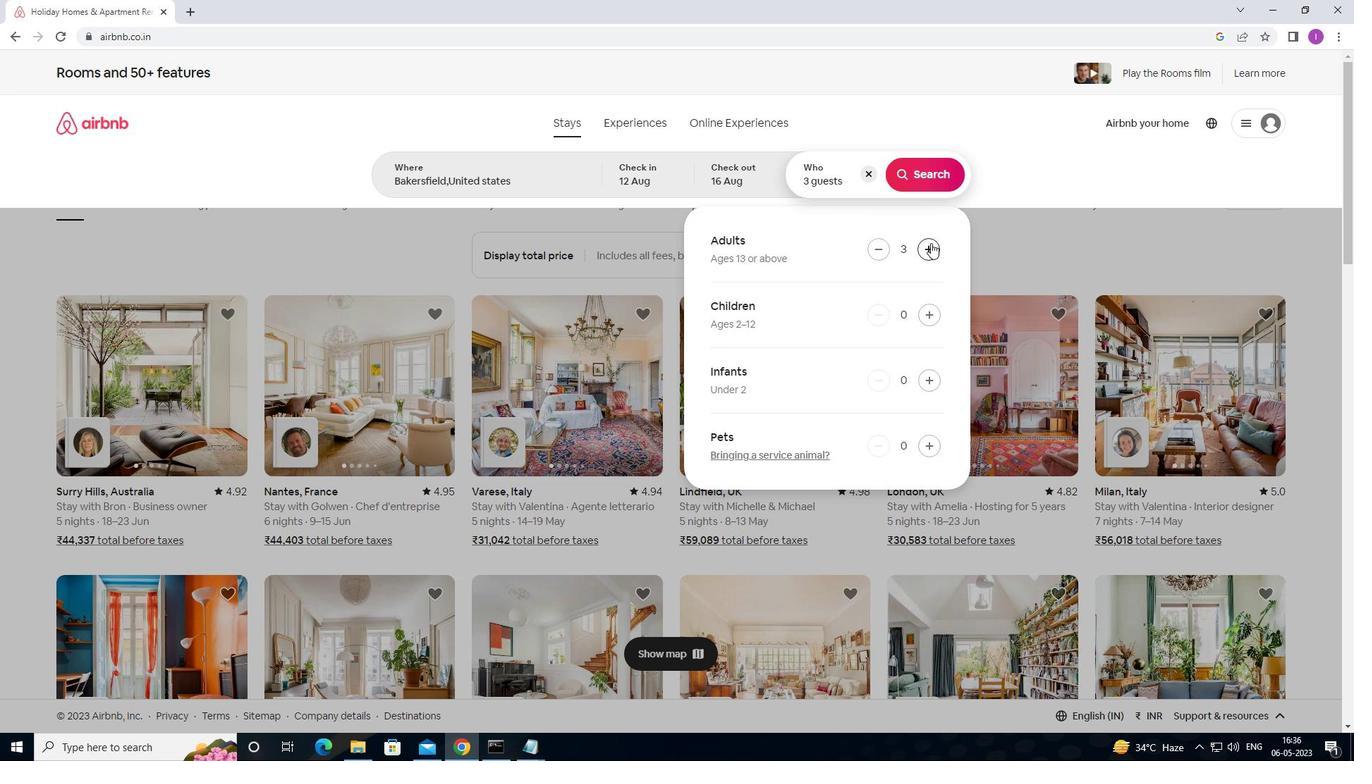 
Action: Mouse pressed left at (933, 244)
Screenshot: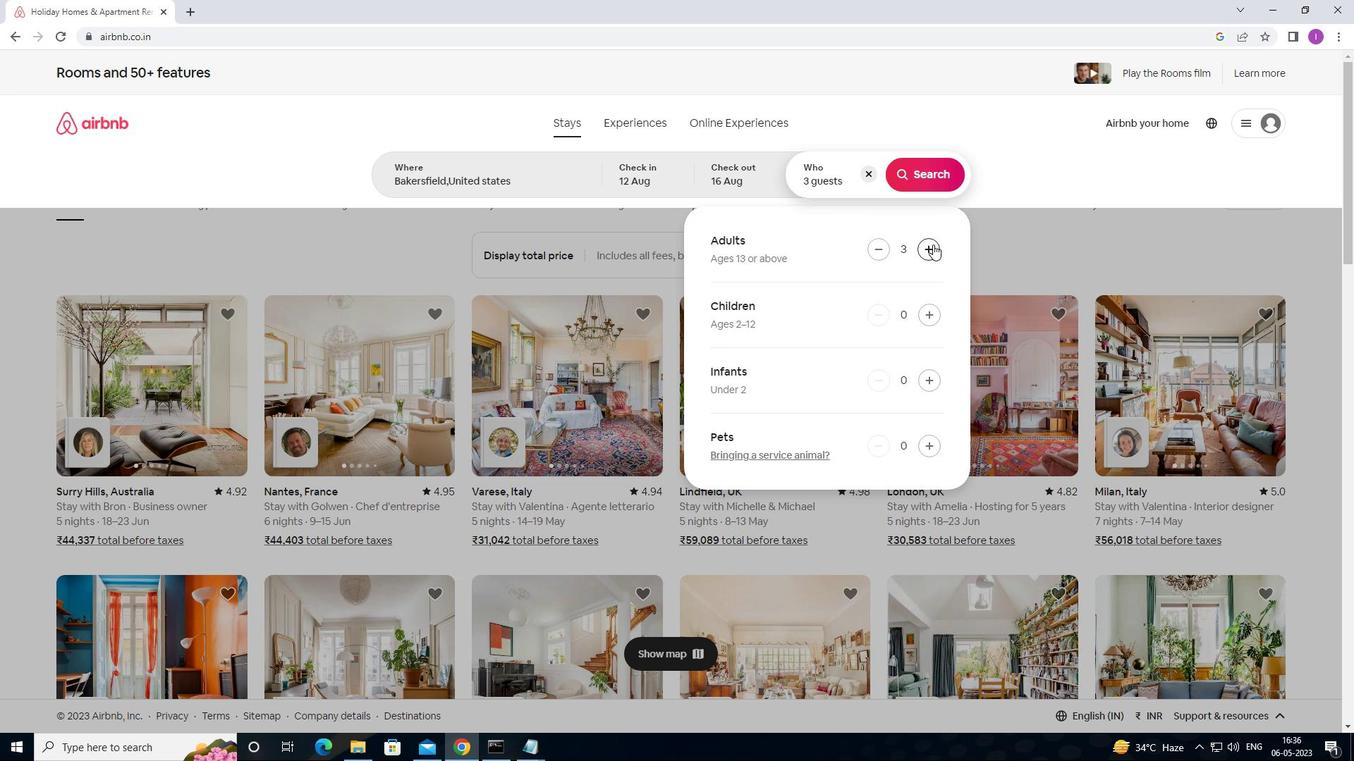
Action: Mouse pressed left at (933, 244)
Screenshot: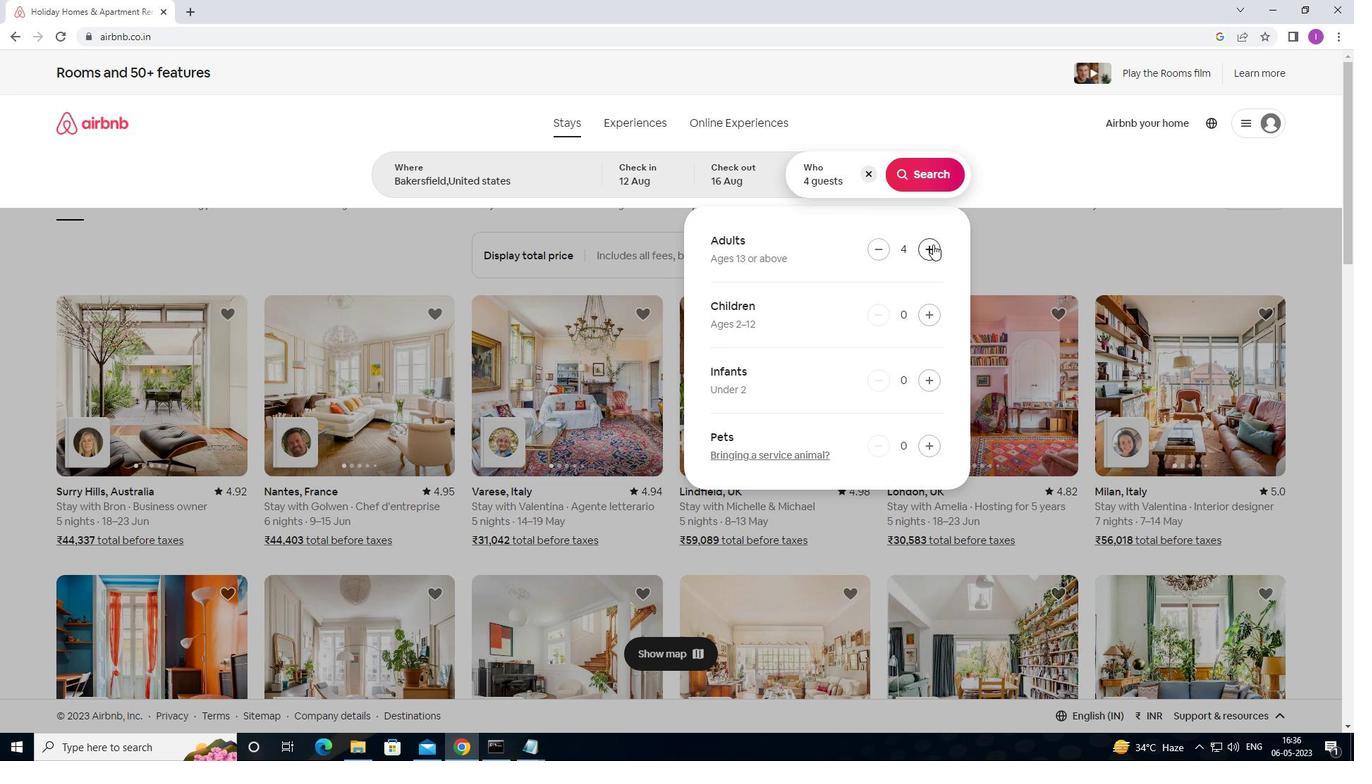 
Action: Mouse pressed left at (933, 244)
Screenshot: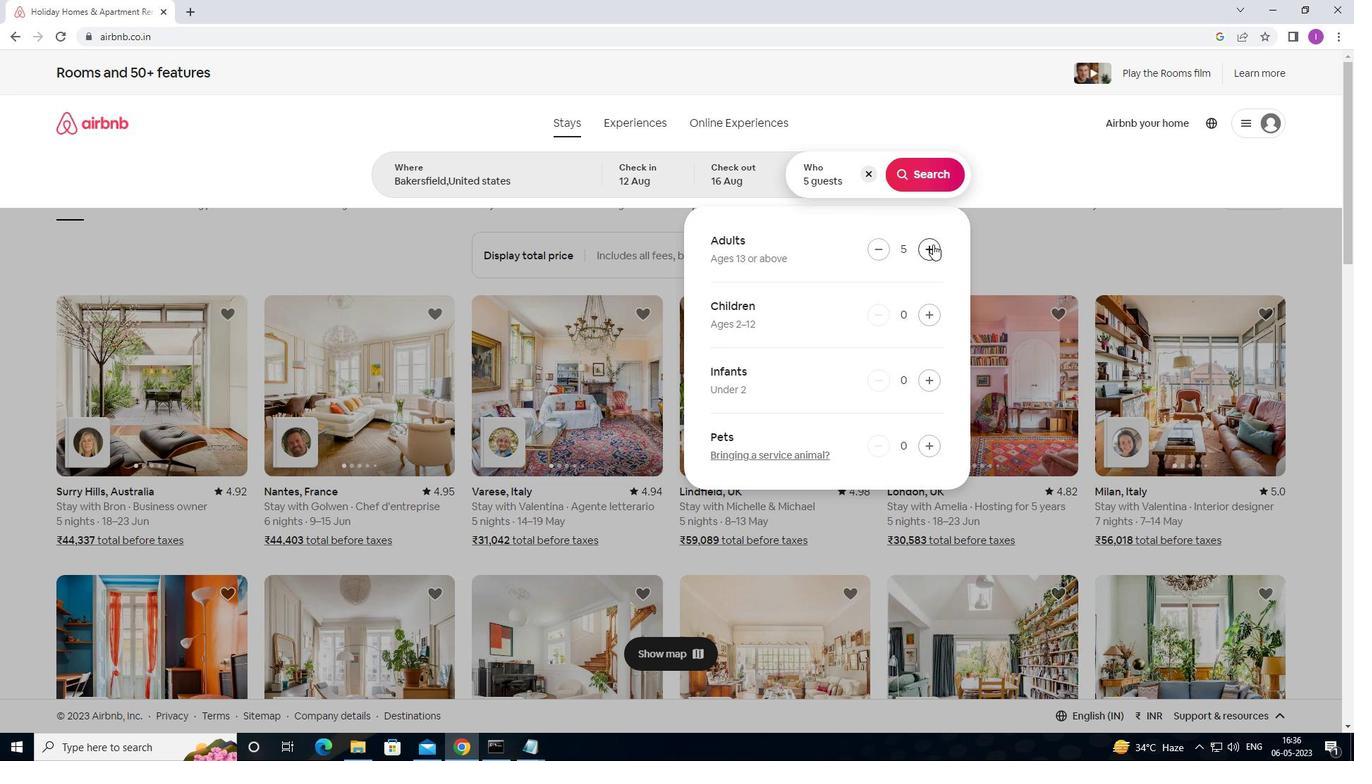 
Action: Mouse pressed left at (933, 244)
Screenshot: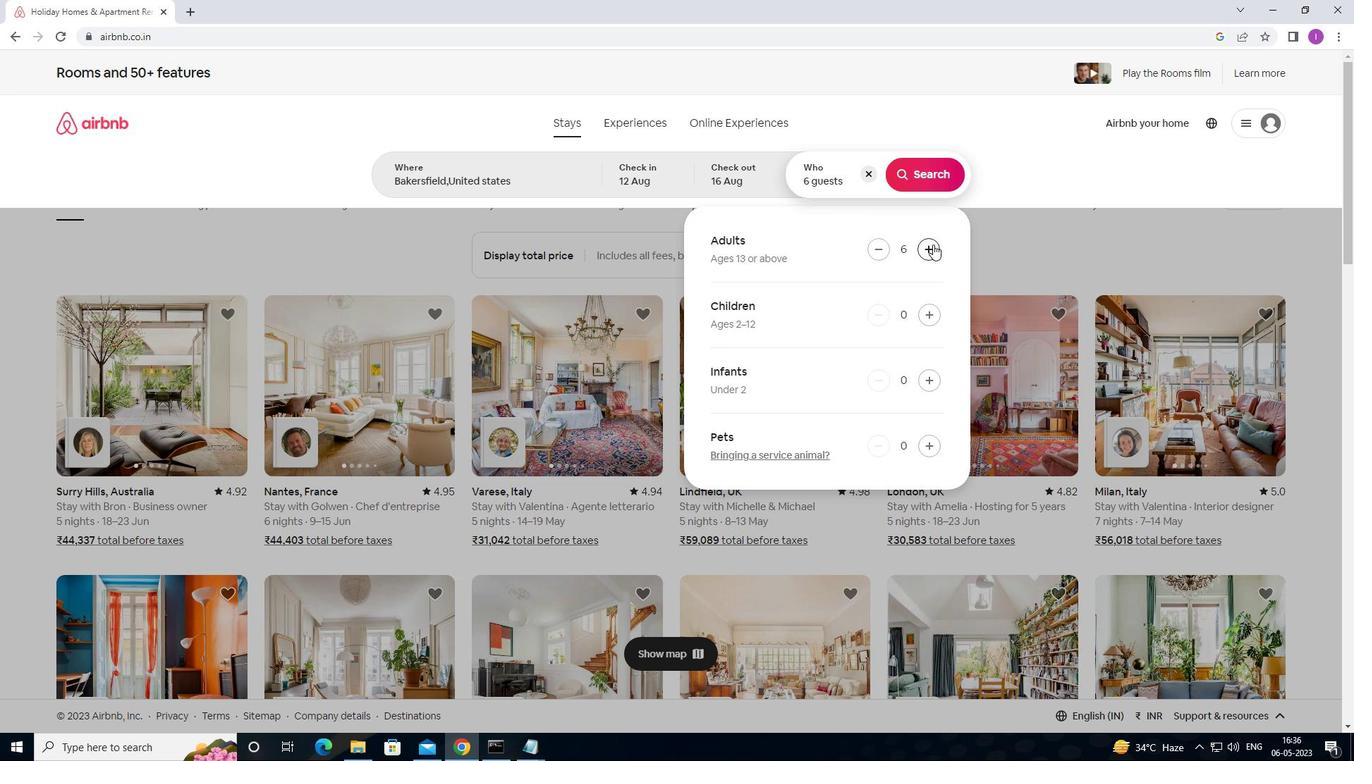 
Action: Mouse moved to (943, 188)
Screenshot: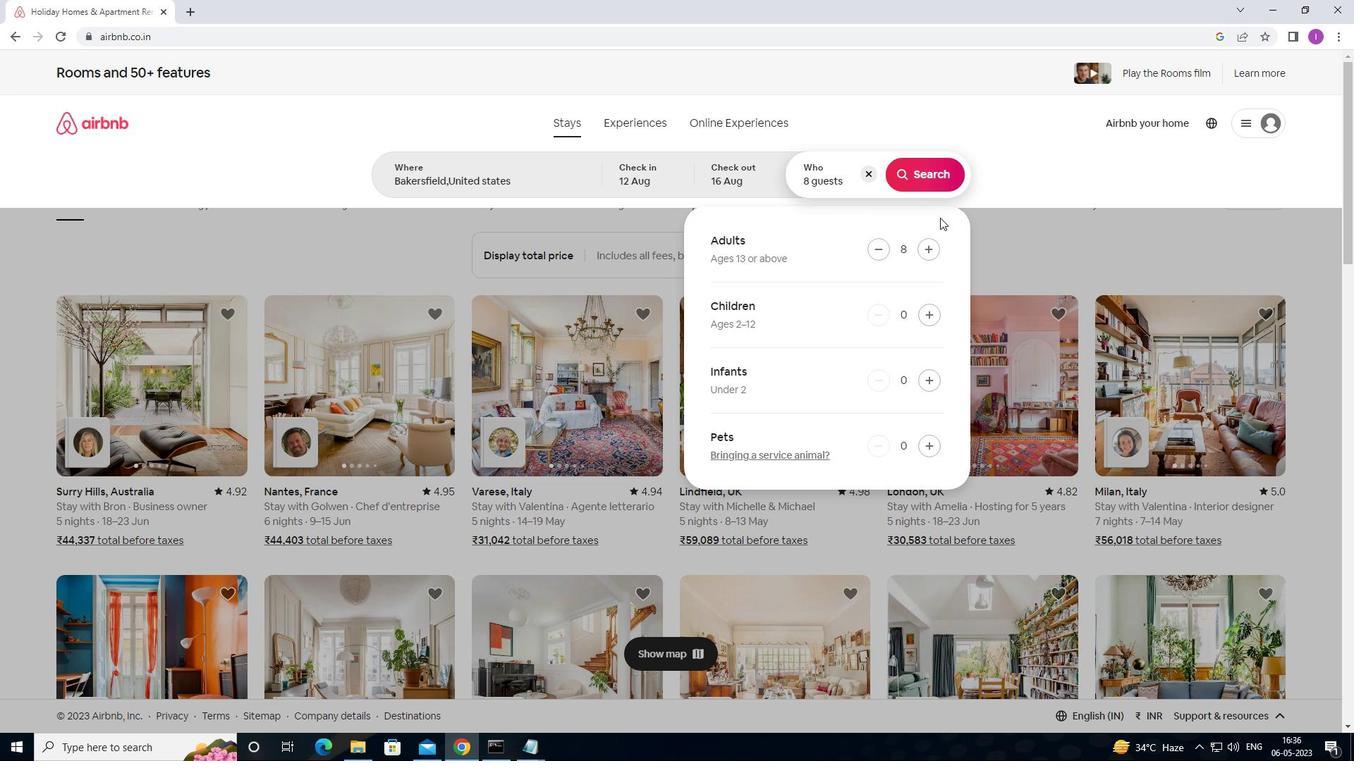
Action: Mouse pressed left at (943, 188)
Screenshot: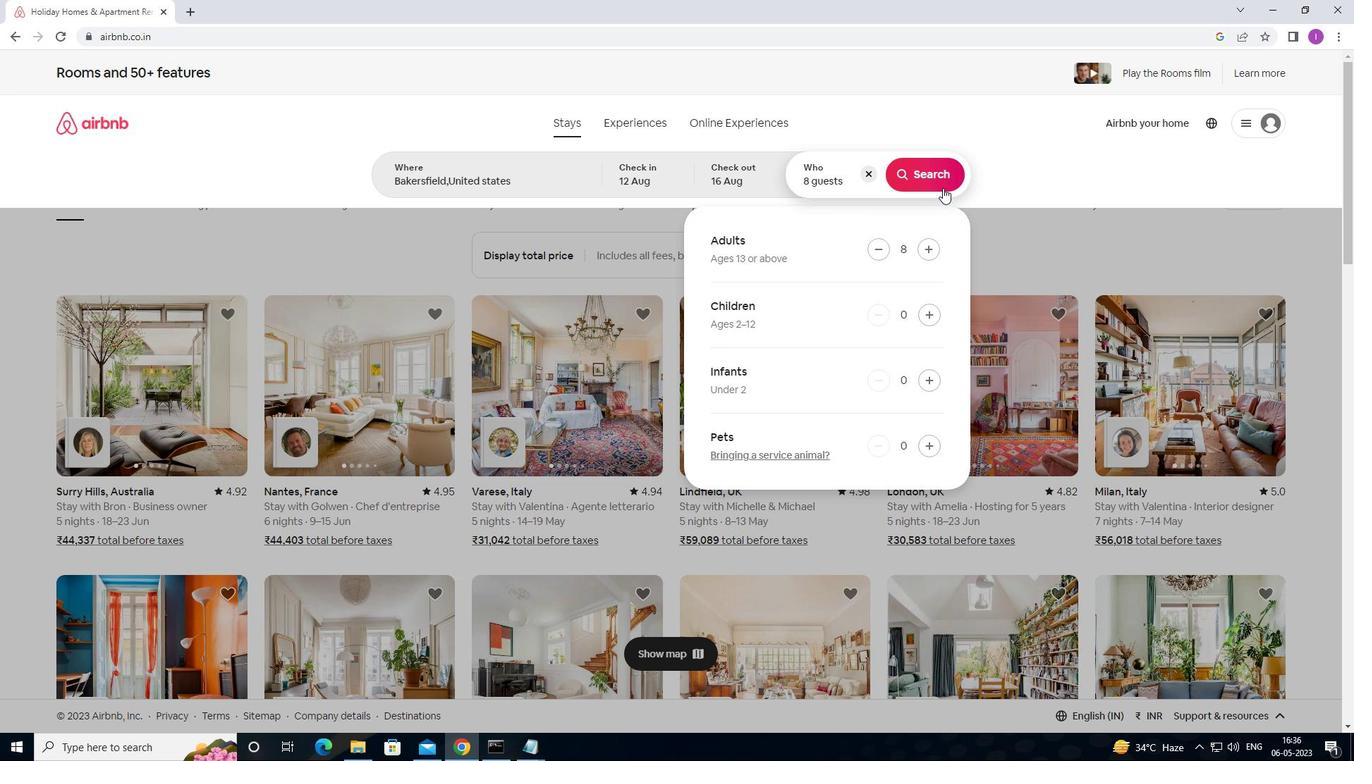 
Action: Mouse moved to (1295, 139)
Screenshot: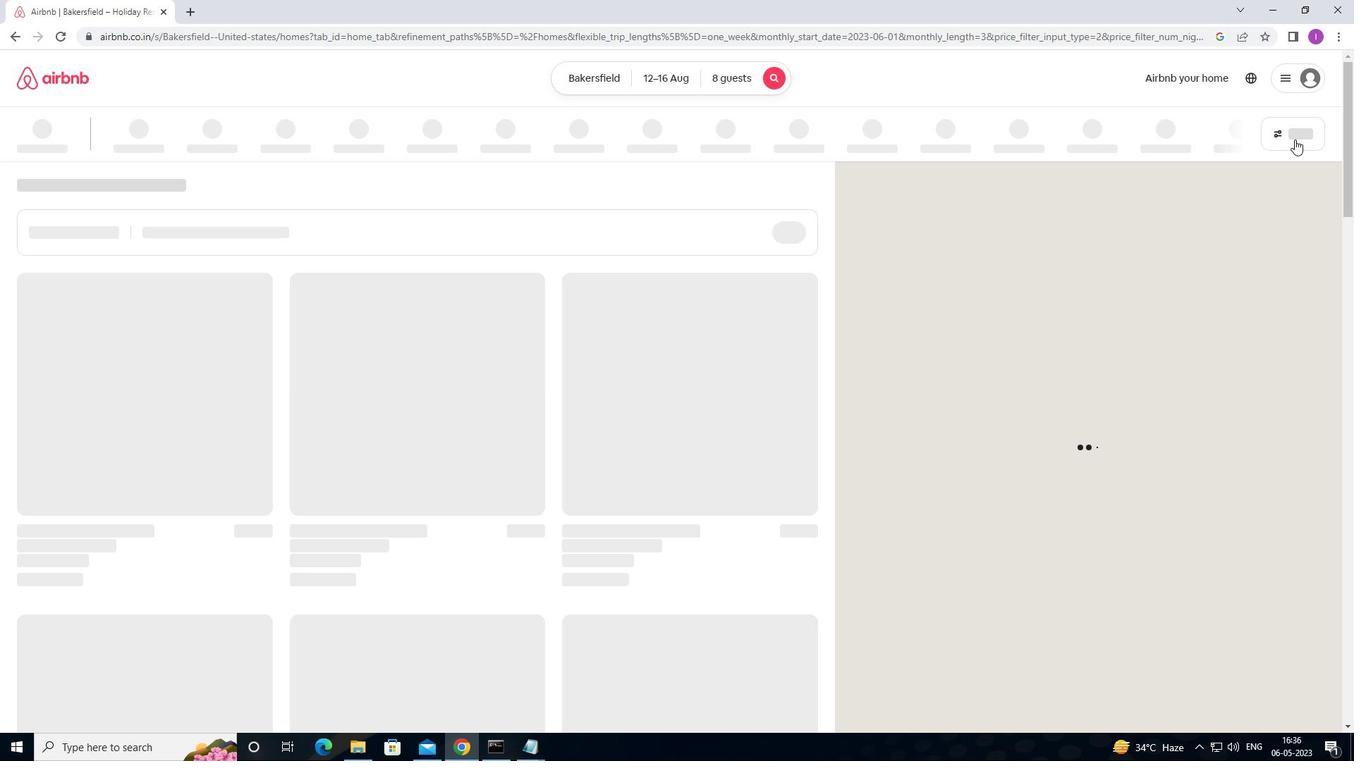 
Action: Mouse pressed left at (1295, 139)
Screenshot: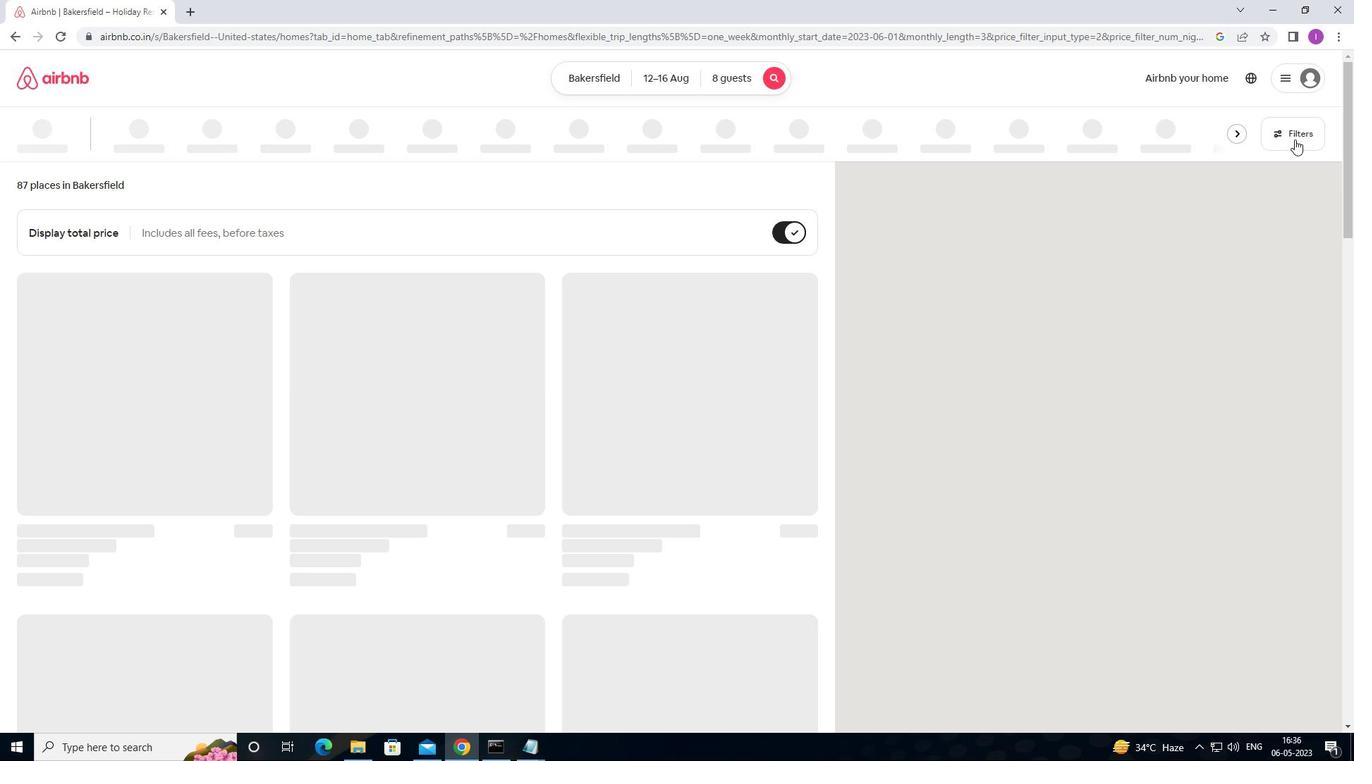 
Action: Mouse moved to (510, 486)
Screenshot: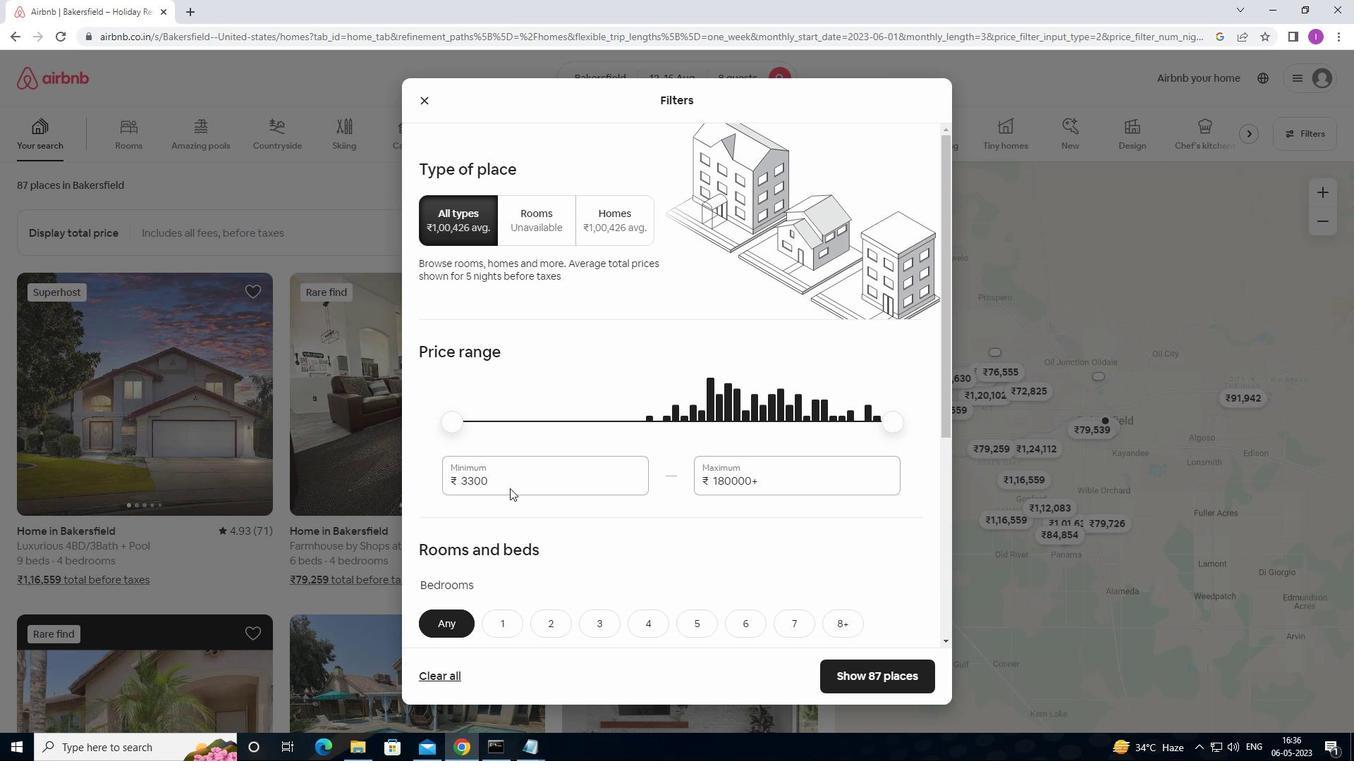 
Action: Mouse pressed left at (510, 486)
Screenshot: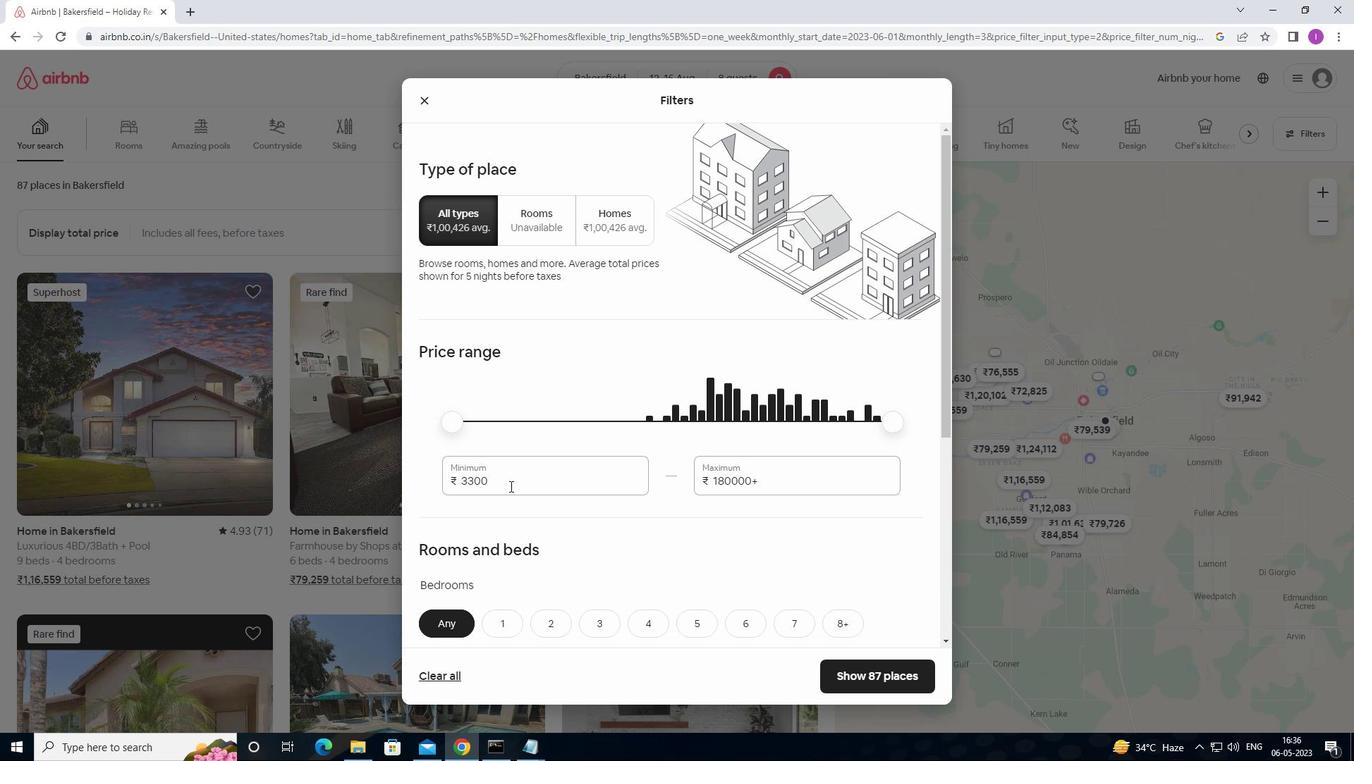 
Action: Mouse moved to (437, 481)
Screenshot: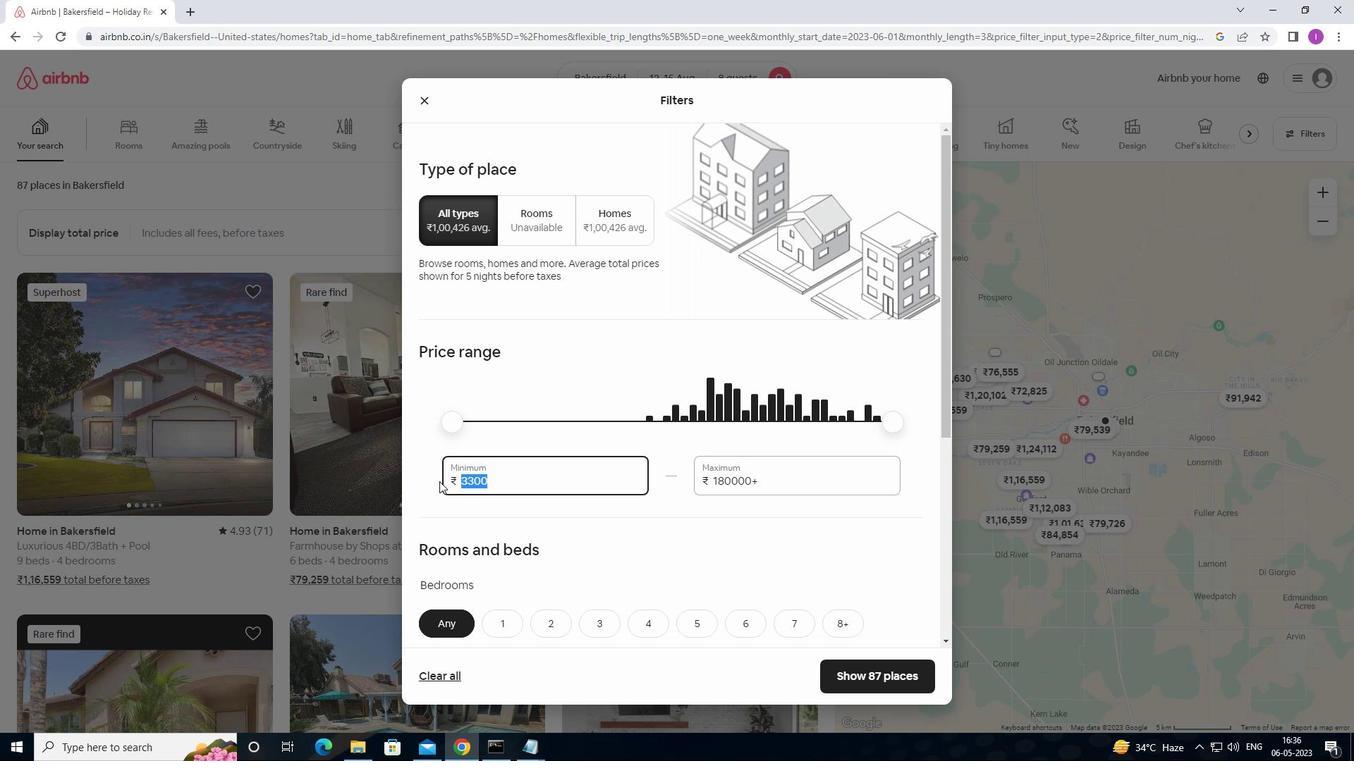 
Action: Key pressed 1
Screenshot: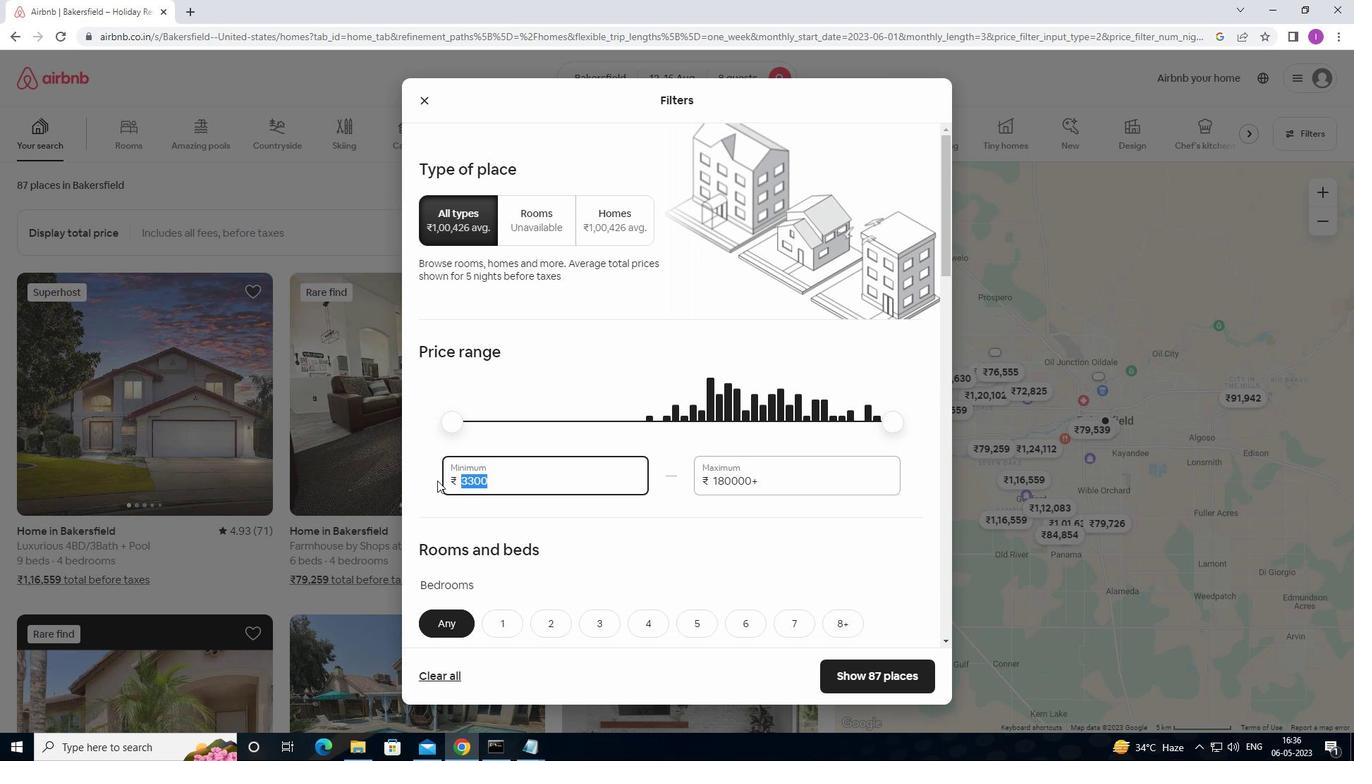 
Action: Mouse moved to (438, 476)
Screenshot: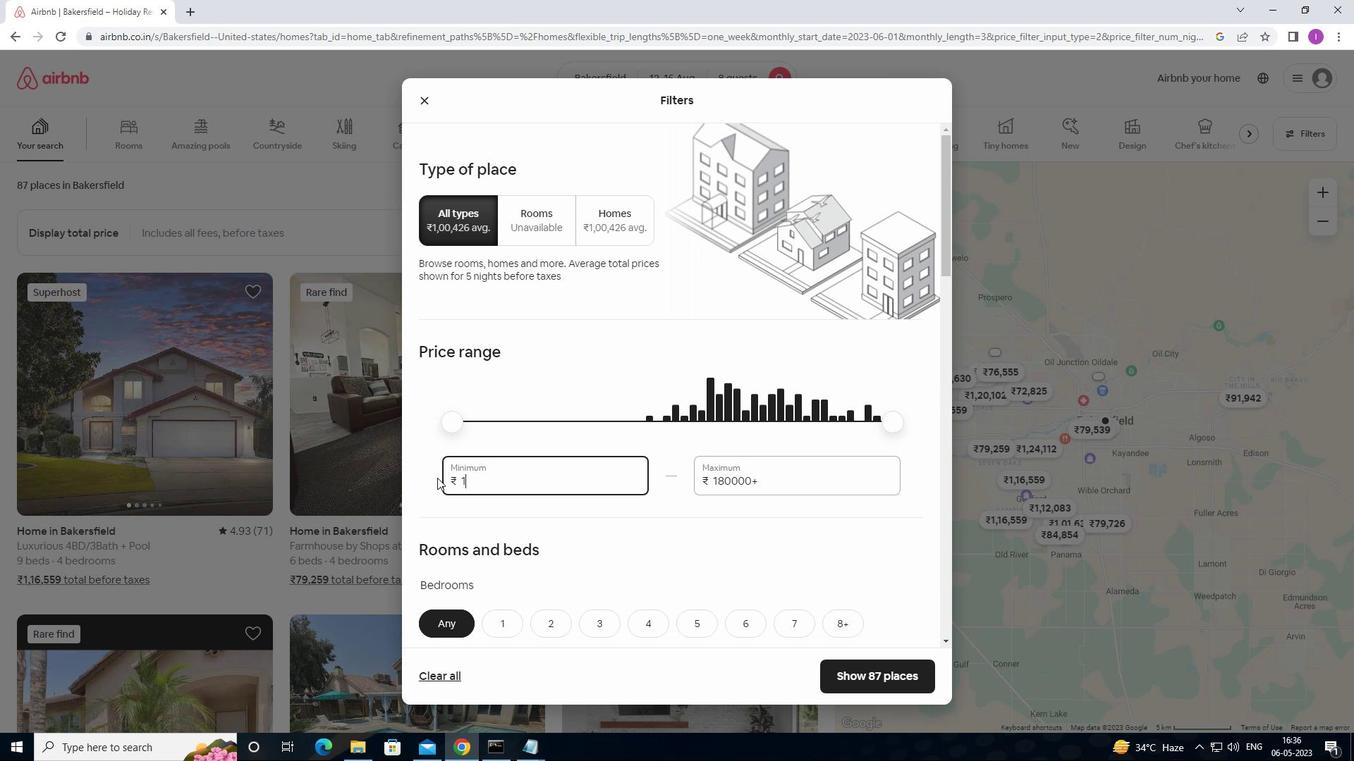 
Action: Key pressed 0
Screenshot: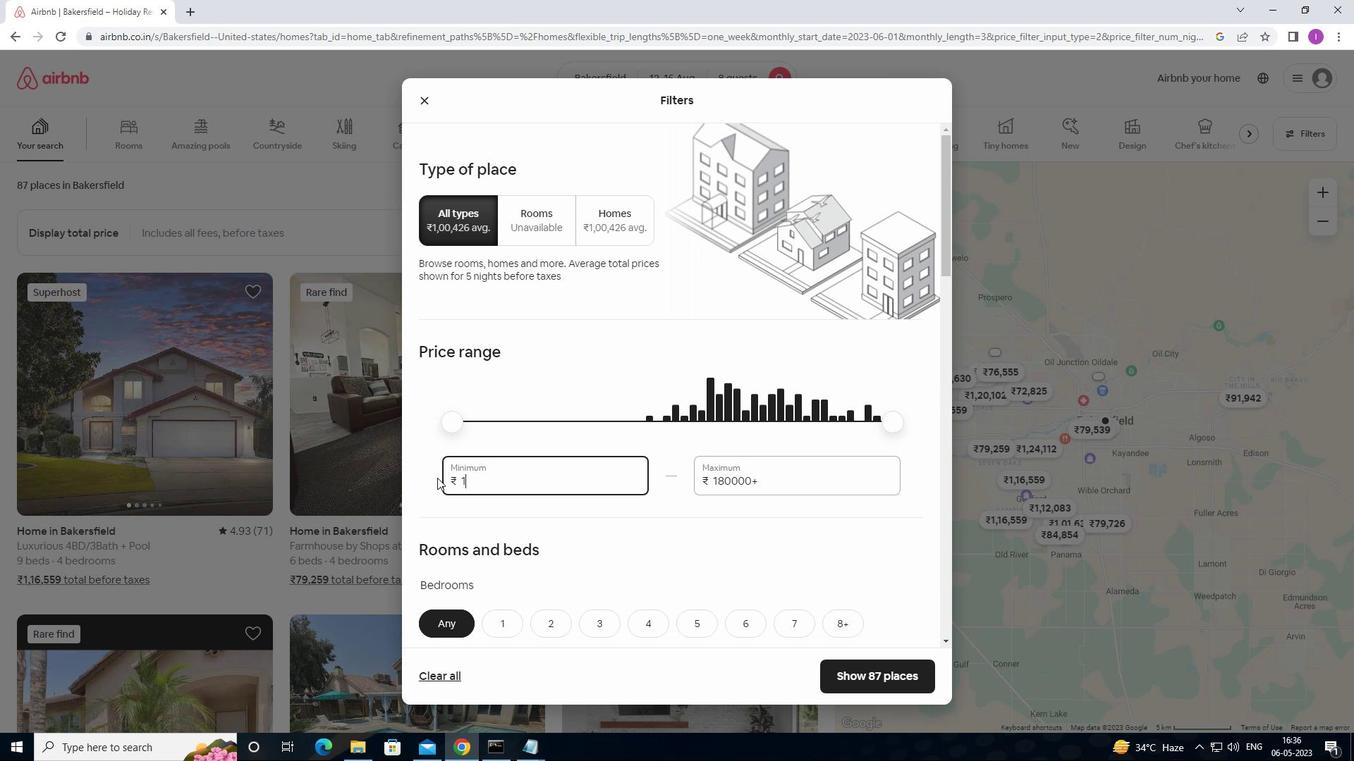 
Action: Mouse moved to (451, 468)
Screenshot: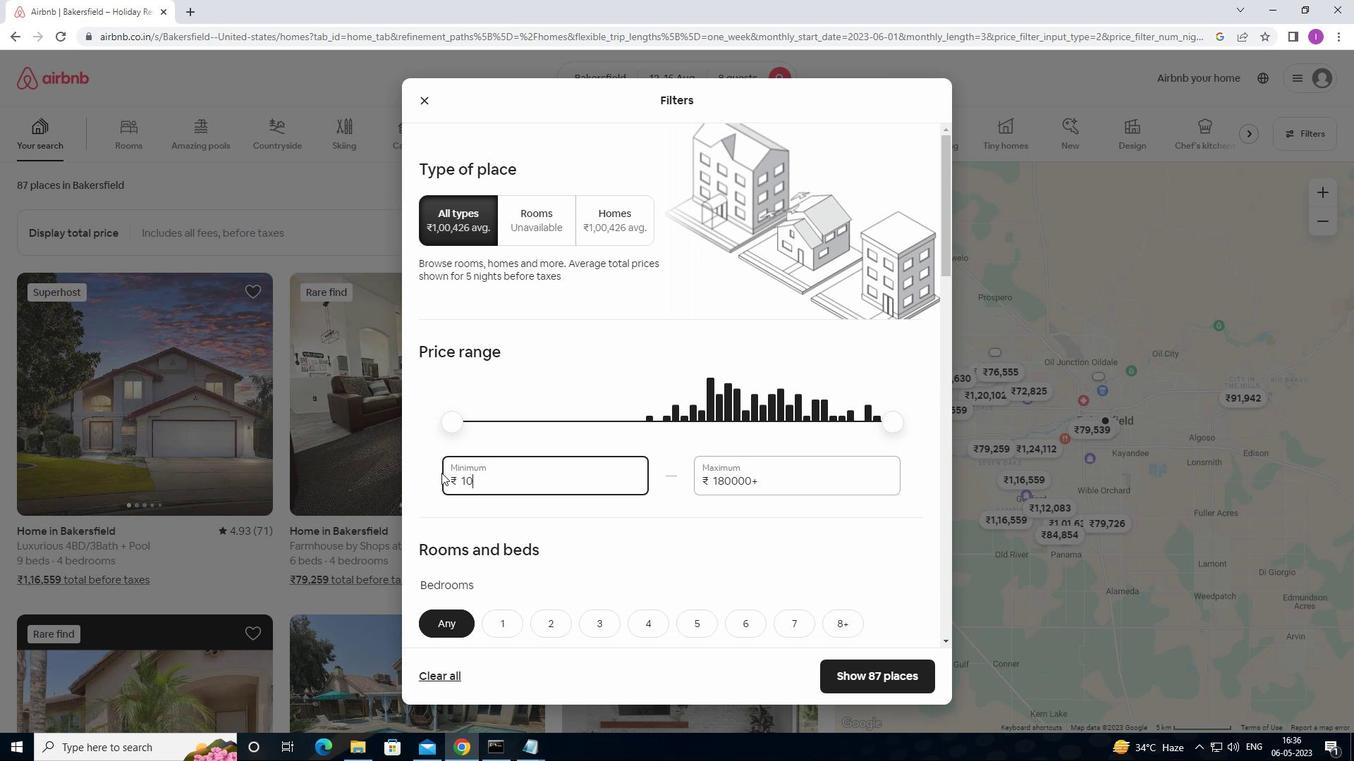 
Action: Key pressed 0
Screenshot: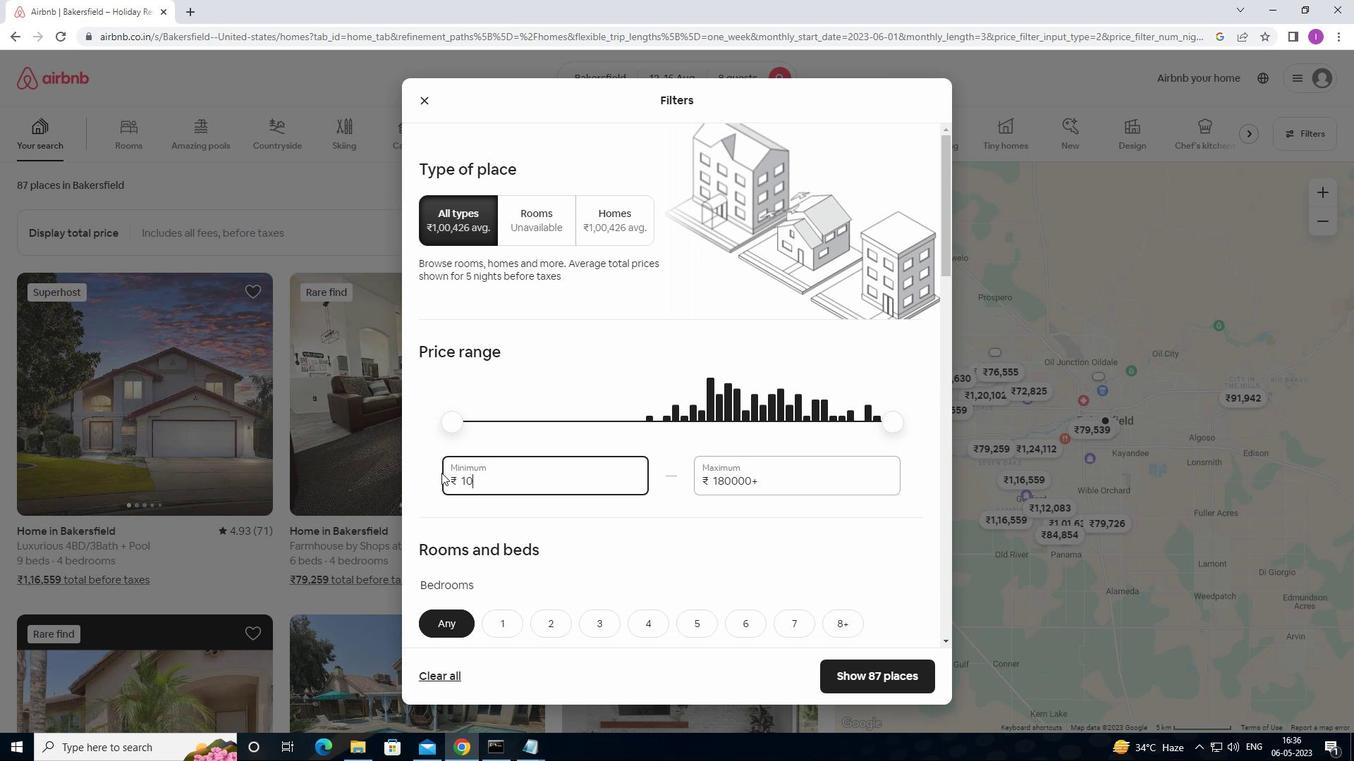 
Action: Mouse moved to (458, 467)
Screenshot: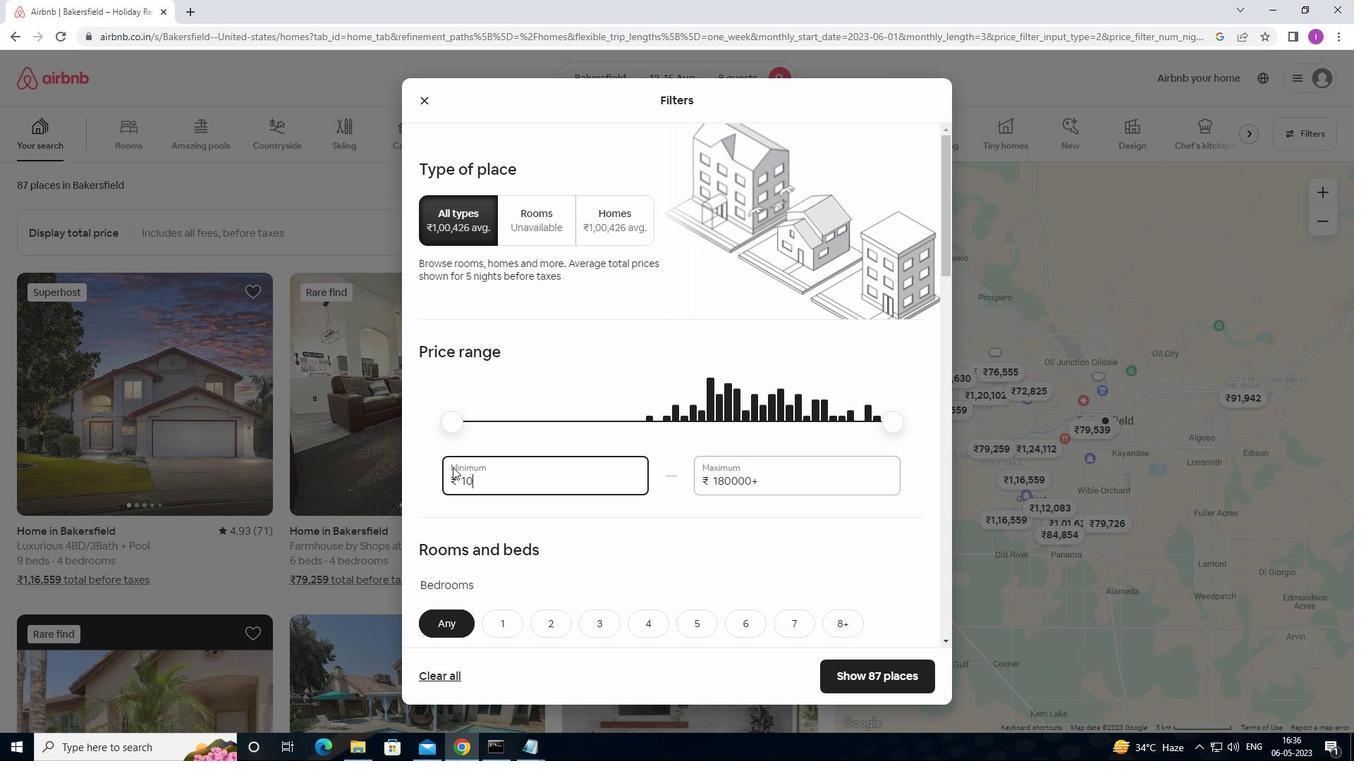 
Action: Key pressed 0
Screenshot: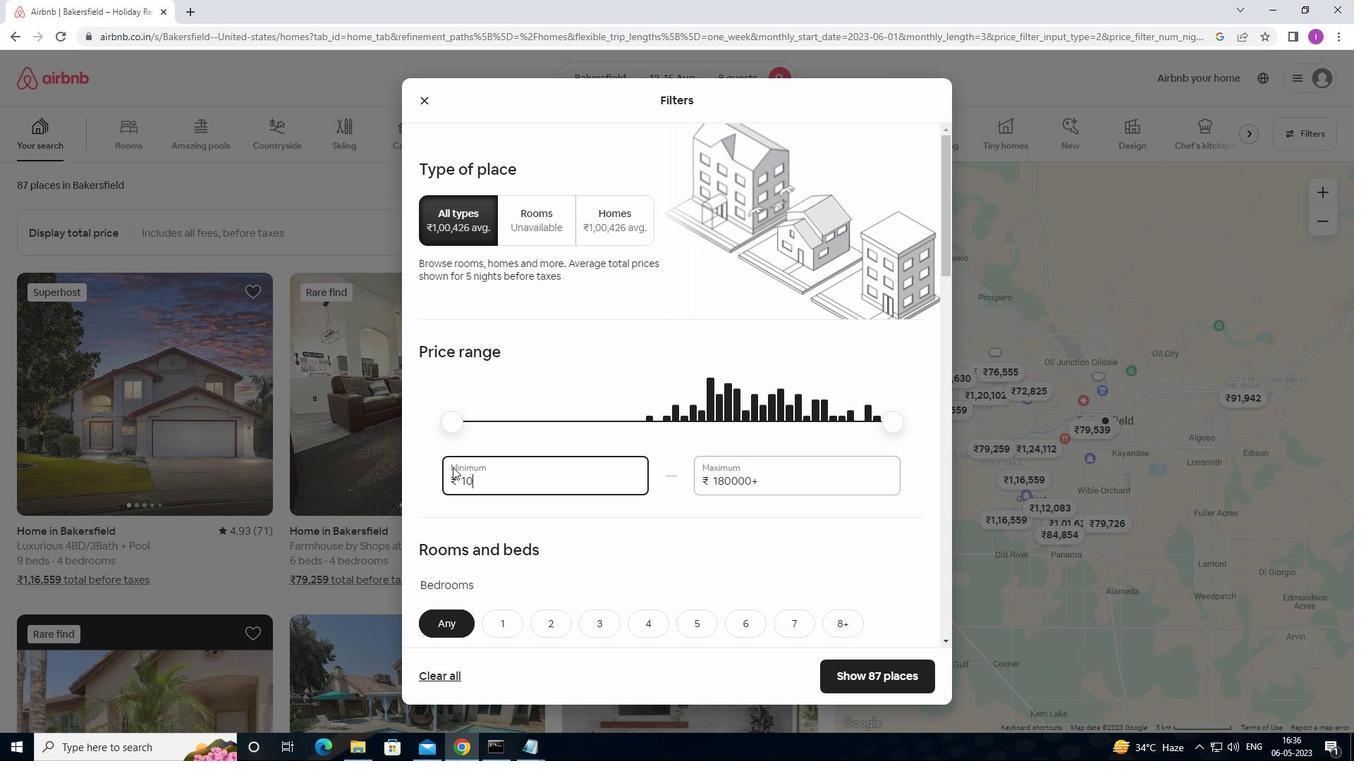 
Action: Mouse moved to (480, 466)
Screenshot: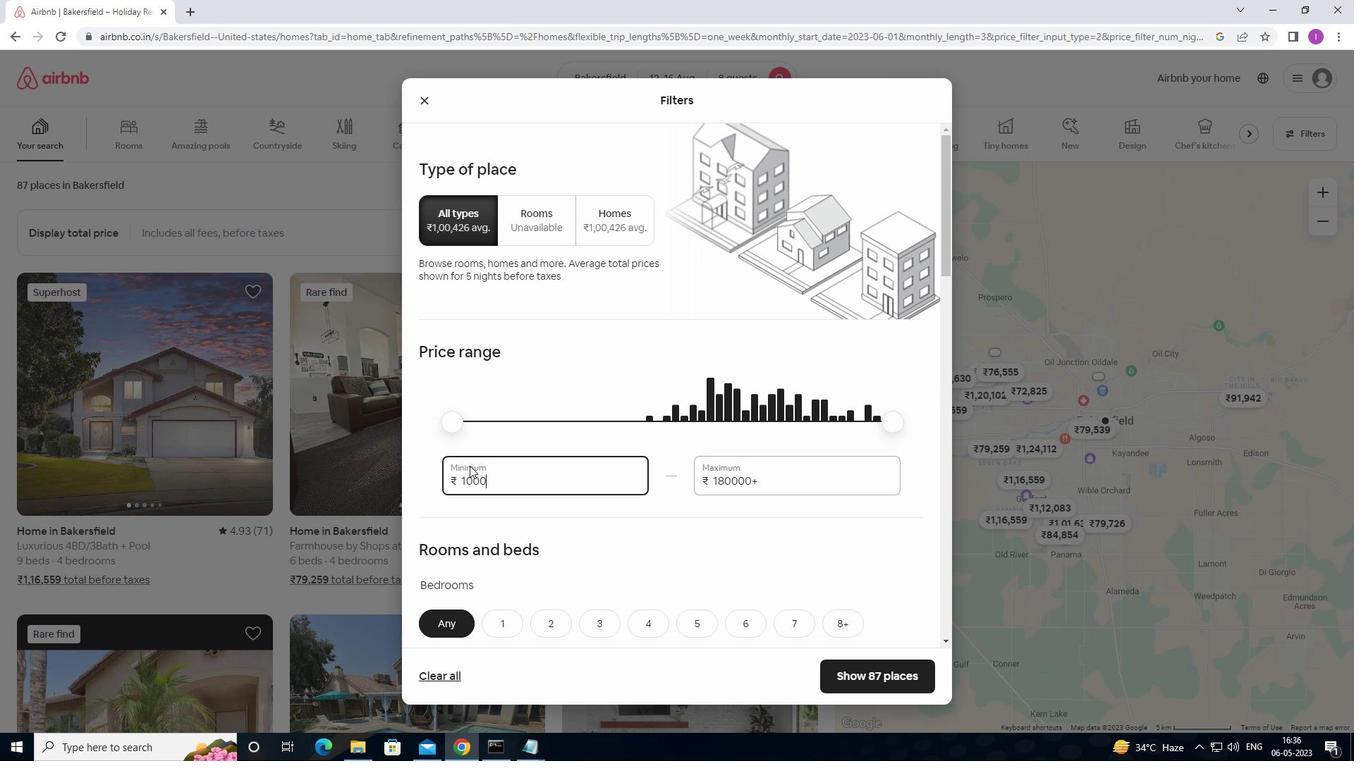 
Action: Key pressed 0
Screenshot: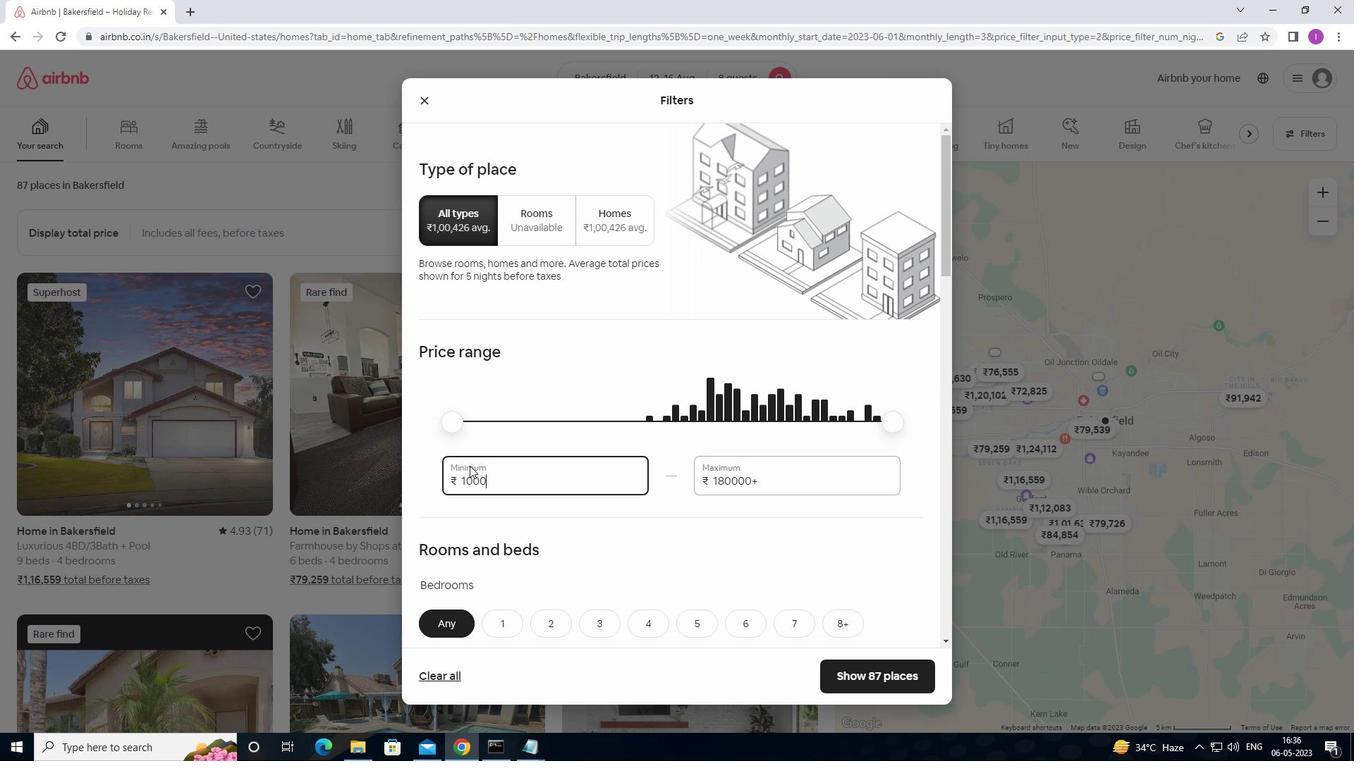 
Action: Mouse moved to (776, 485)
Screenshot: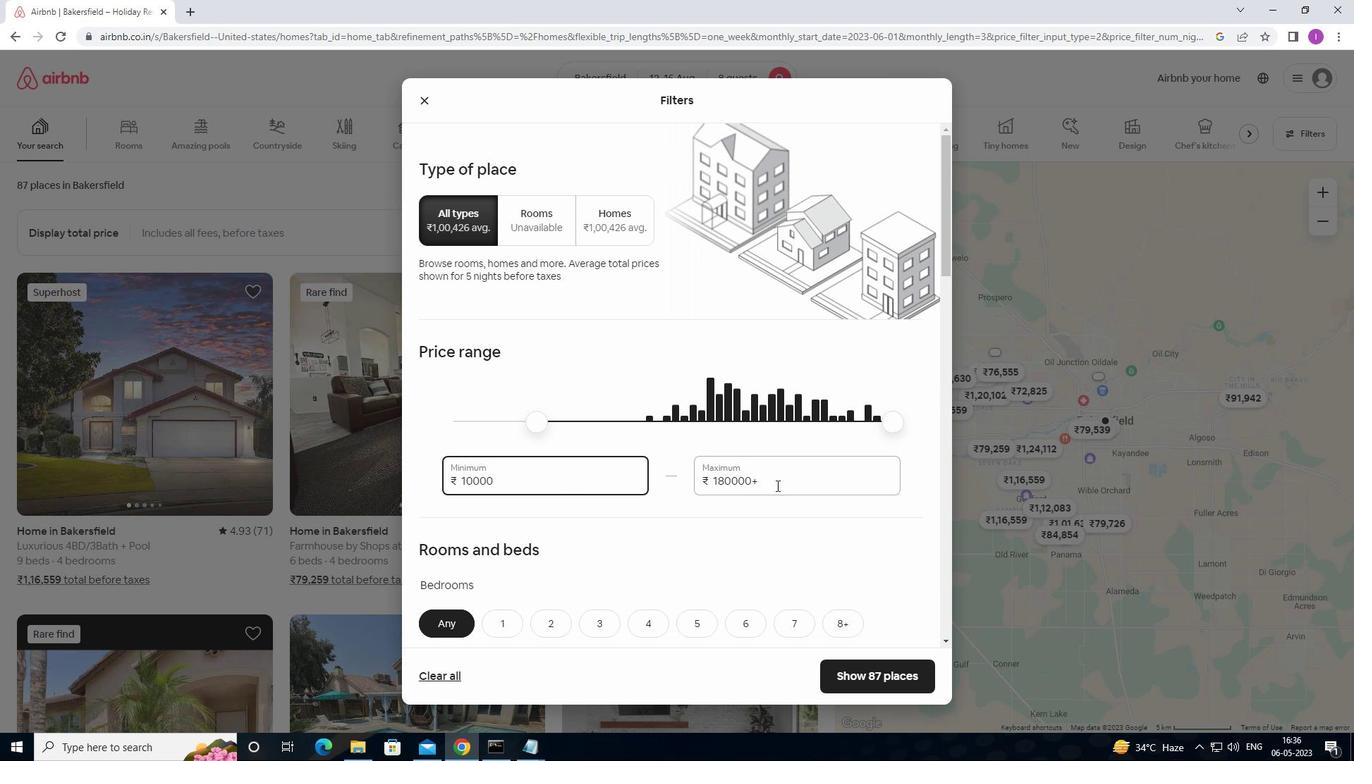 
Action: Mouse pressed left at (776, 485)
Screenshot: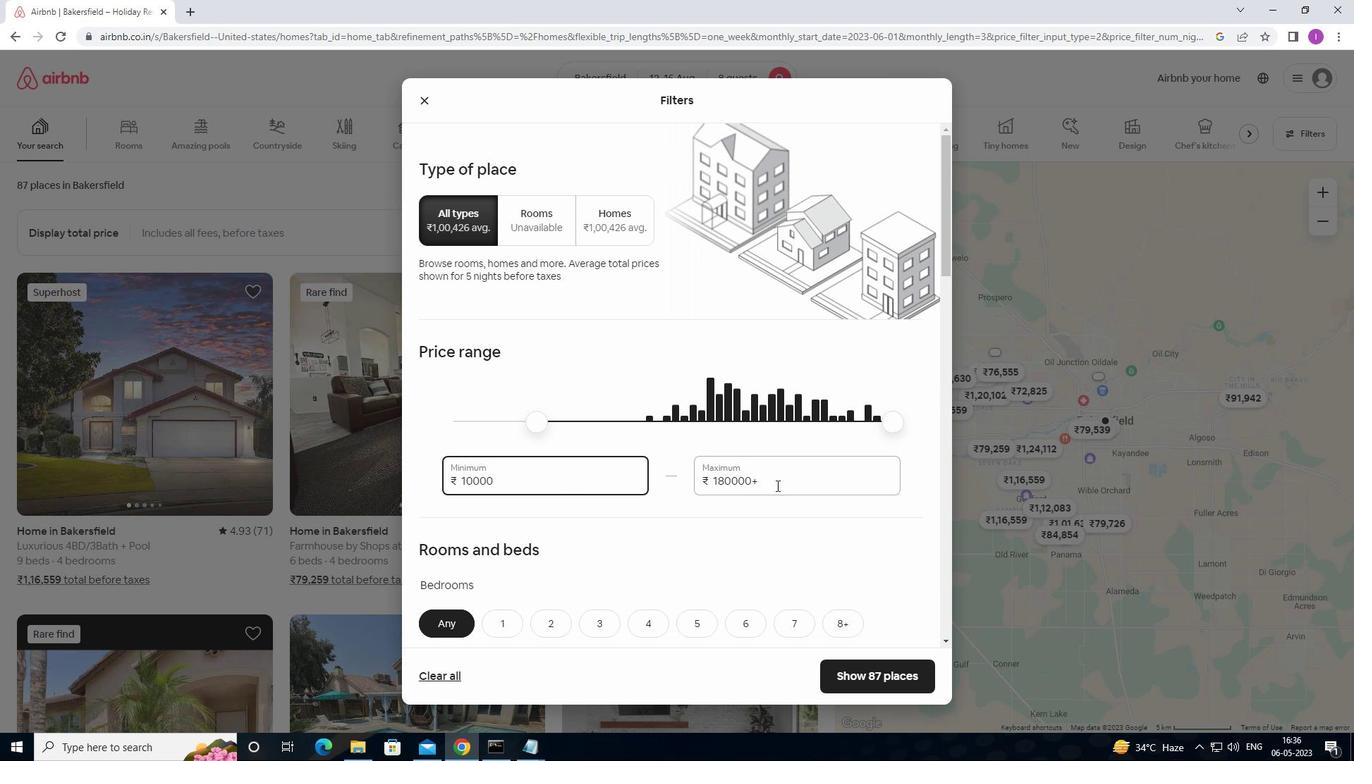 
Action: Mouse moved to (688, 484)
Screenshot: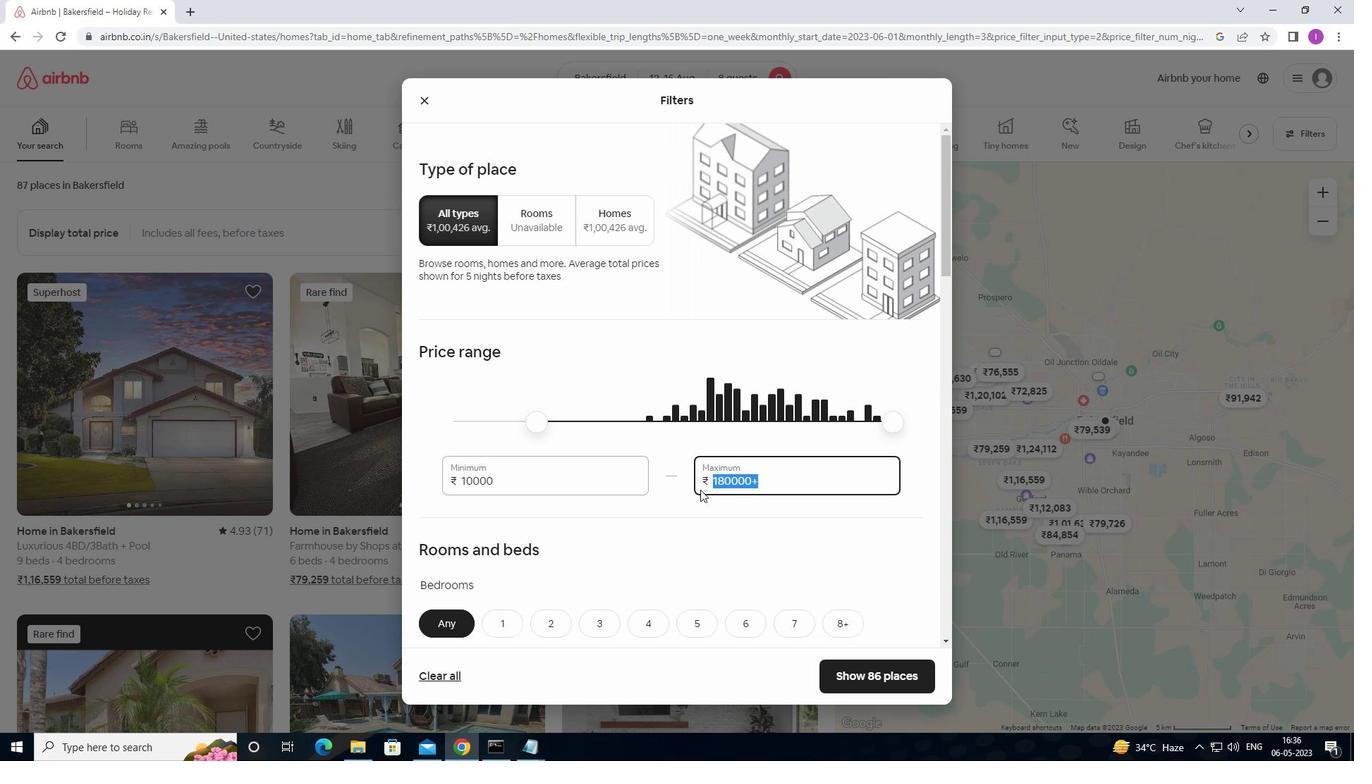 
Action: Key pressed 1600
Screenshot: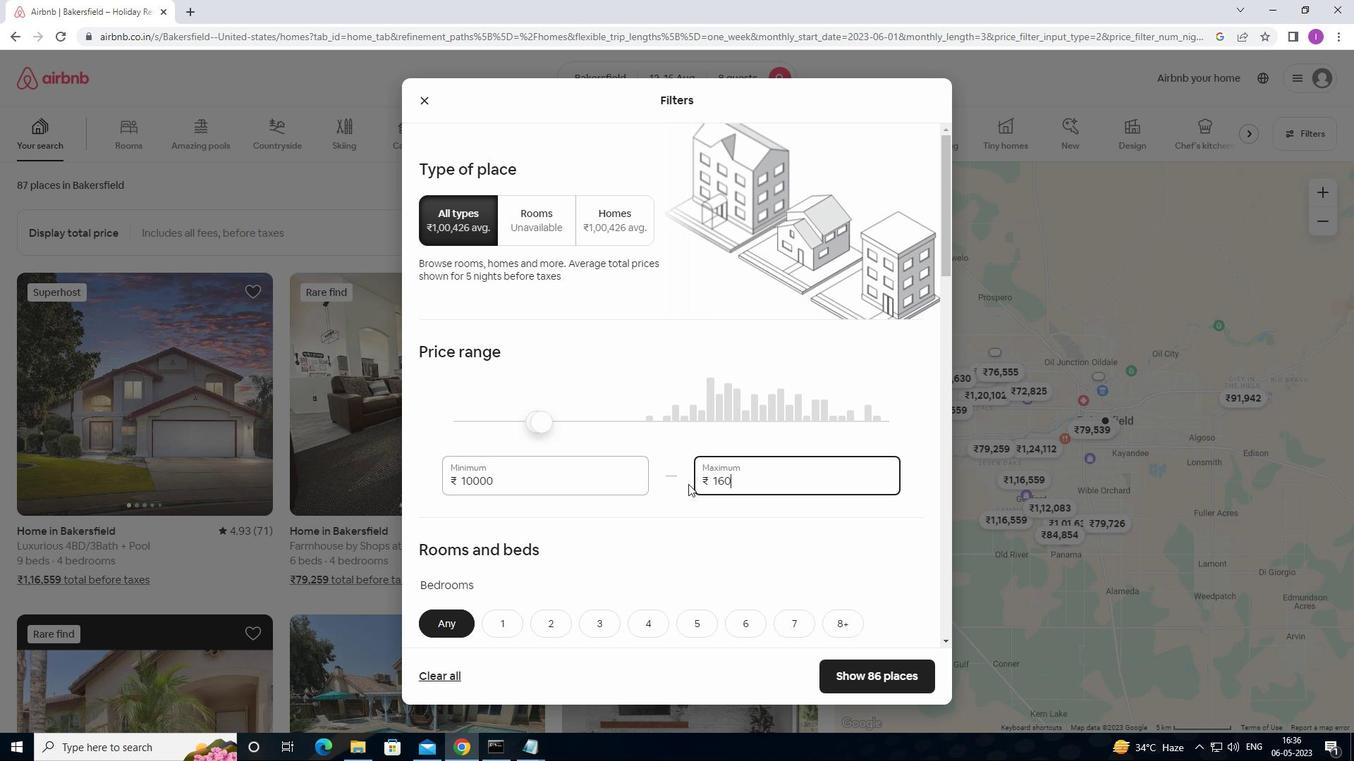 
Action: Mouse moved to (692, 483)
Screenshot: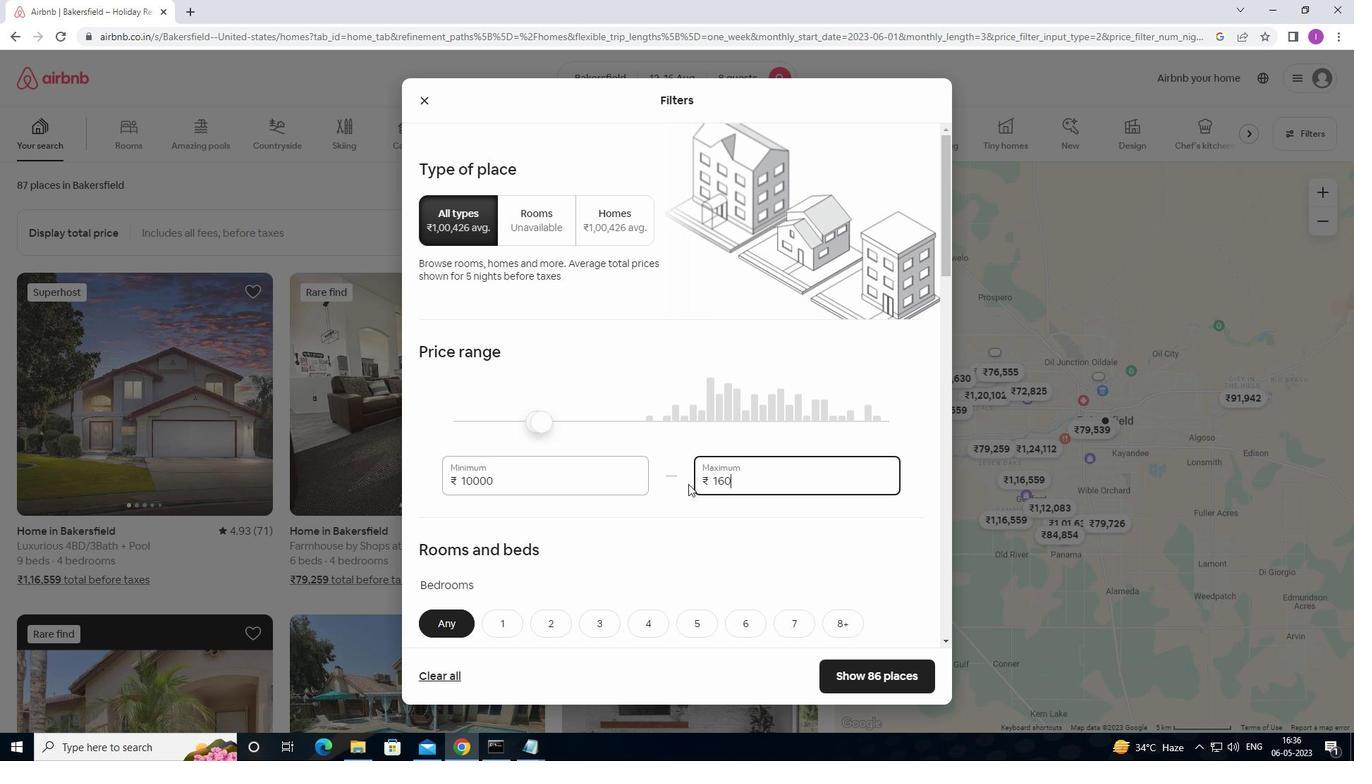 
Action: Key pressed 0
Screenshot: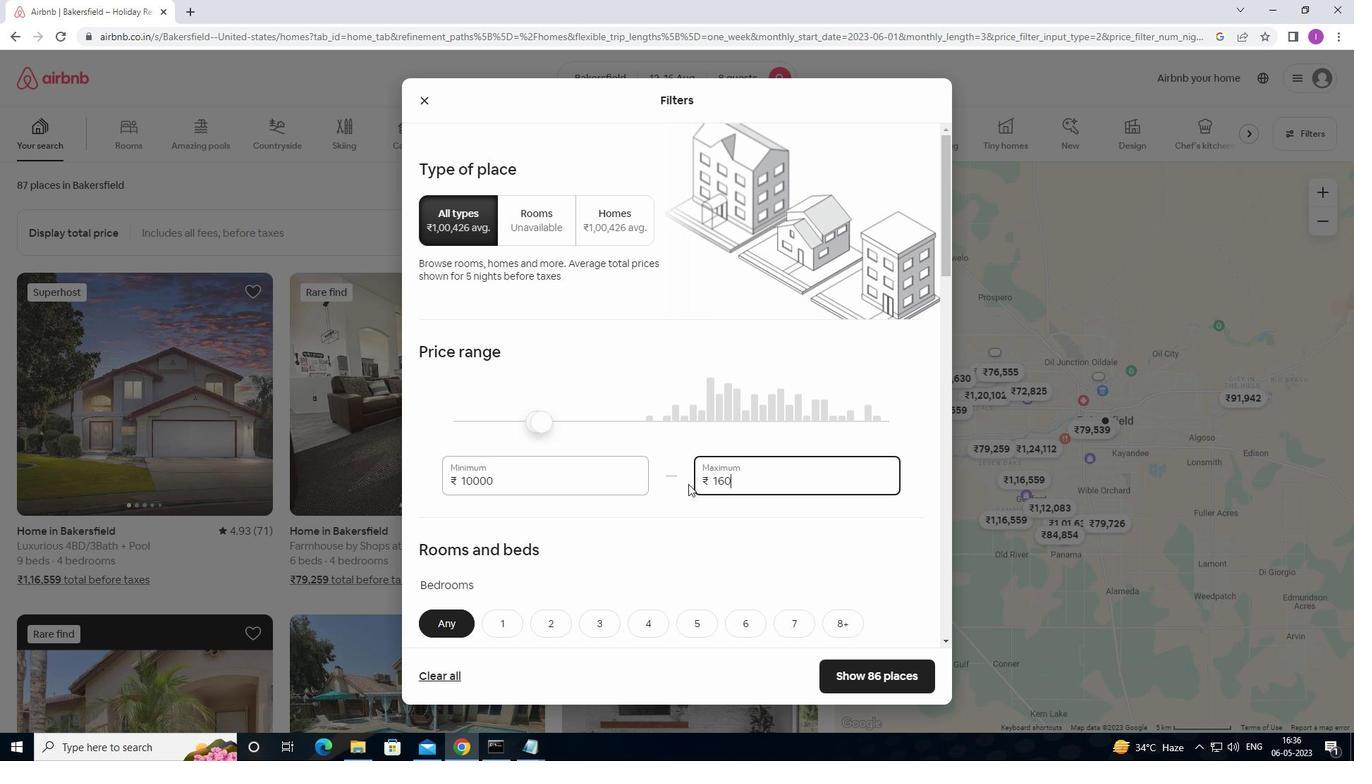 
Action: Mouse moved to (732, 497)
Screenshot: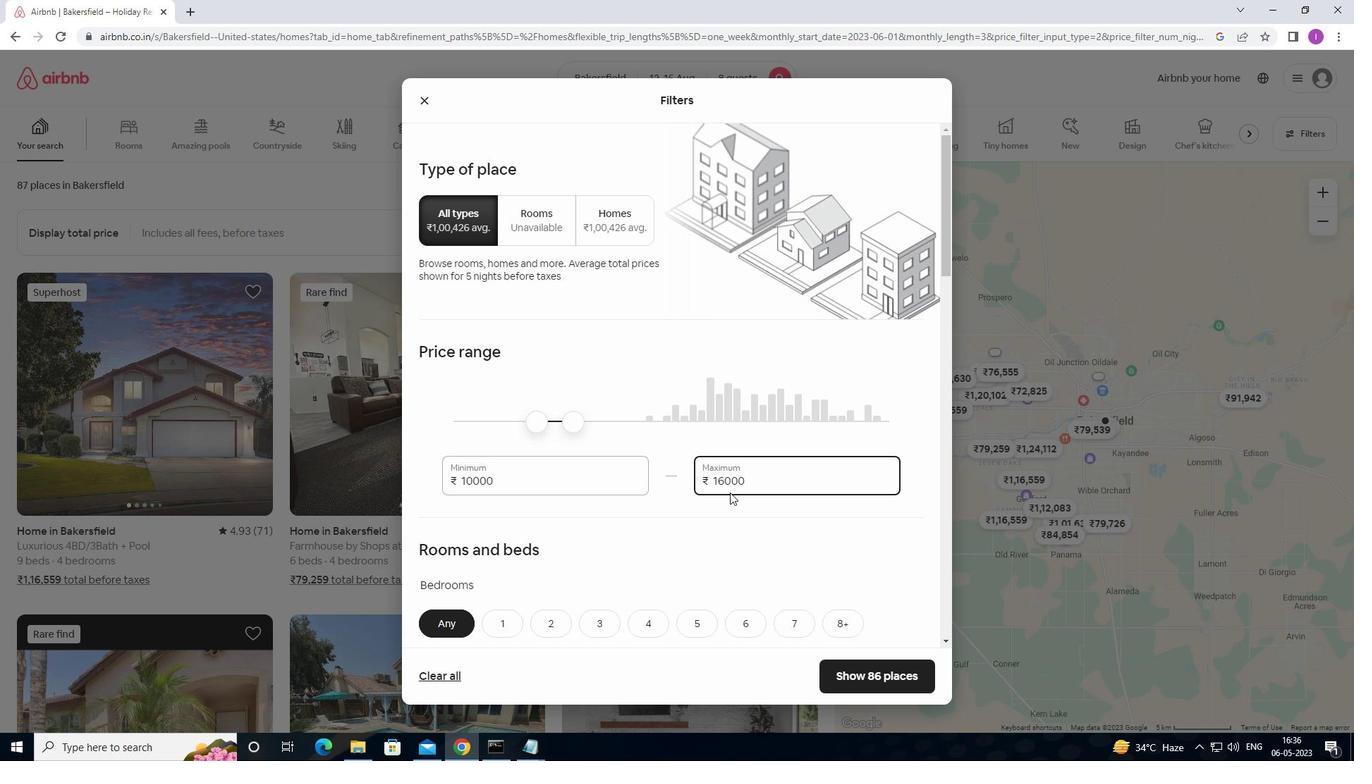 
Action: Mouse scrolled (732, 496) with delta (0, 0)
Screenshot: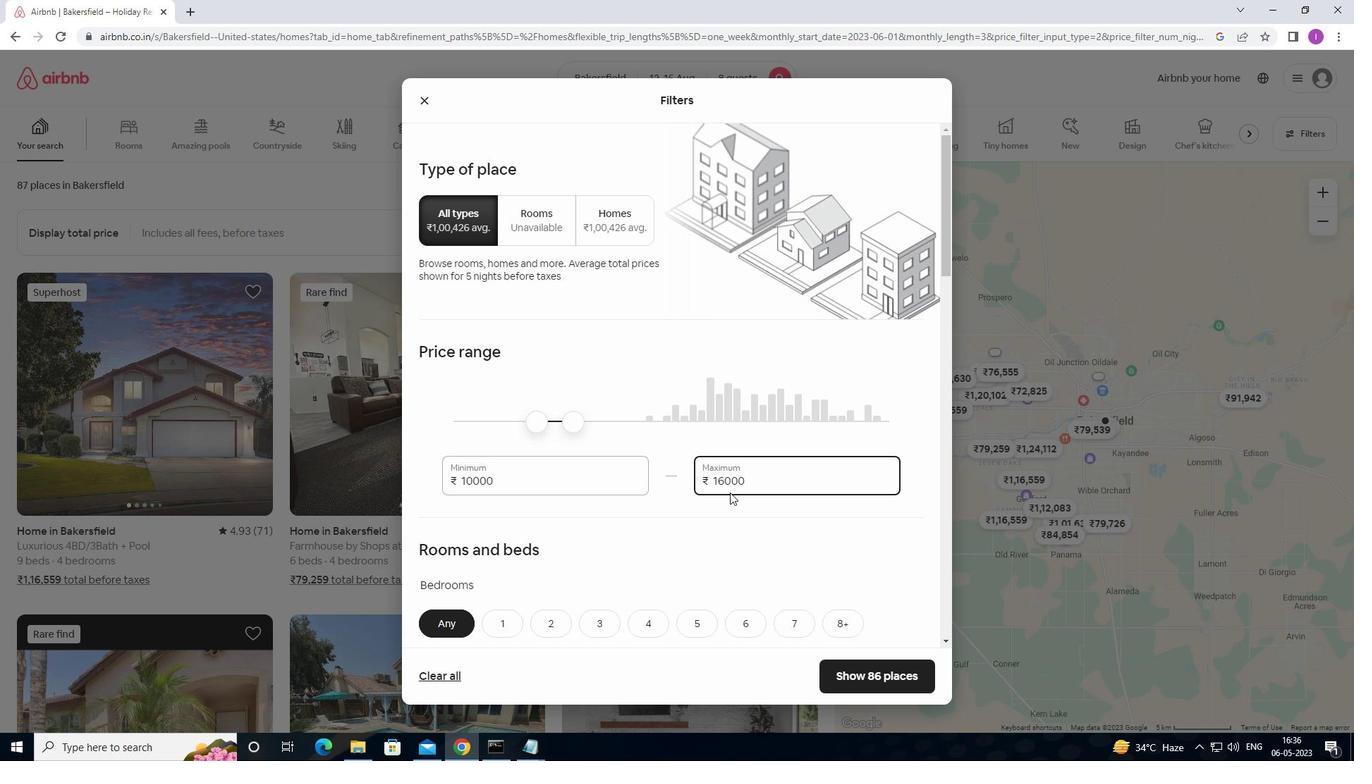 
Action: Mouse moved to (733, 498)
Screenshot: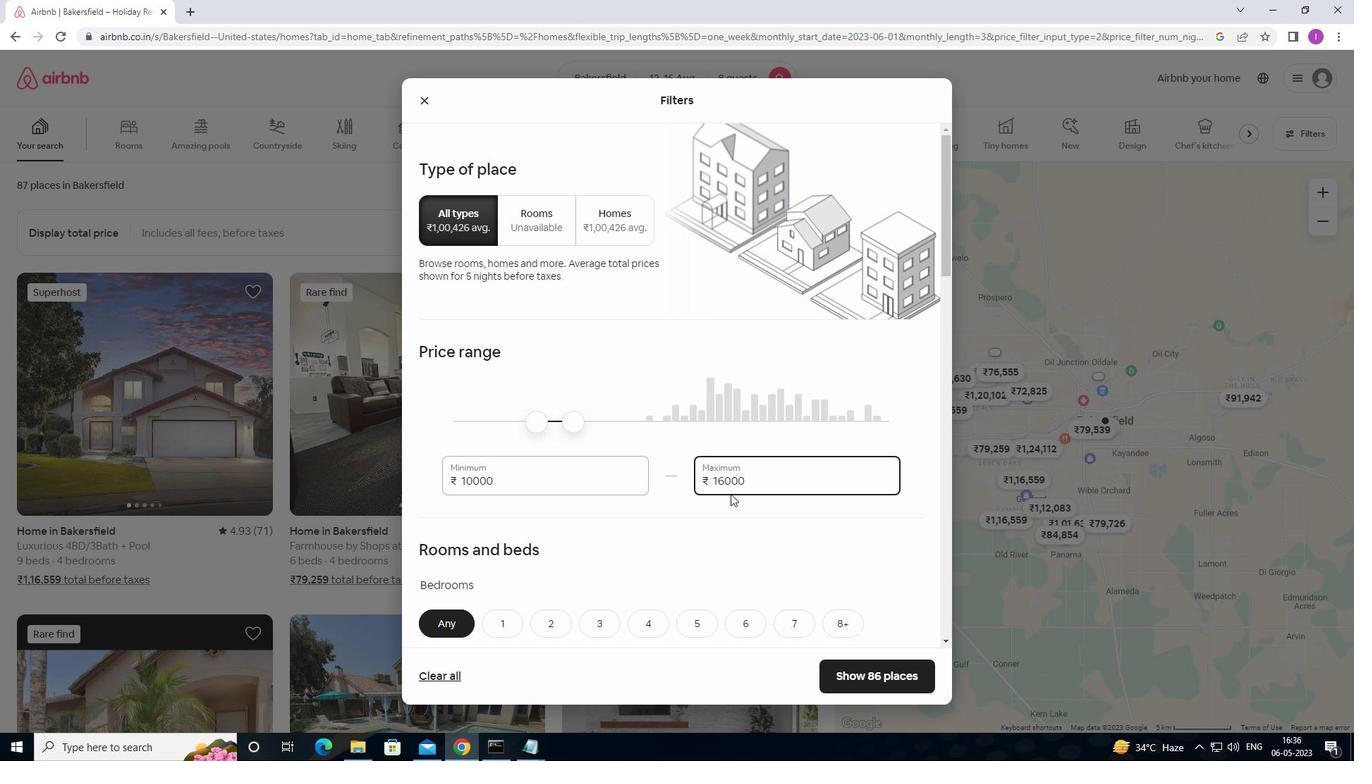 
Action: Mouse scrolled (733, 497) with delta (0, 0)
Screenshot: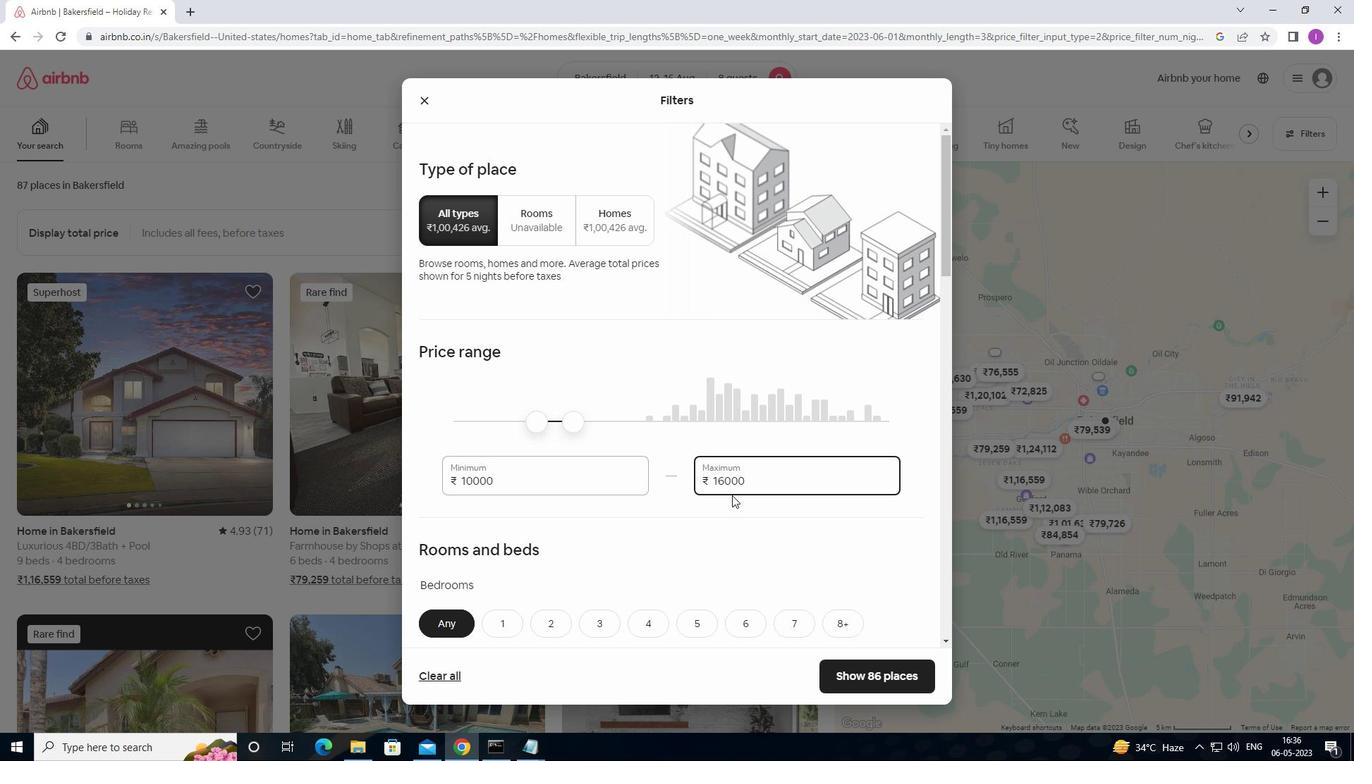 
Action: Mouse scrolled (733, 497) with delta (0, 0)
Screenshot: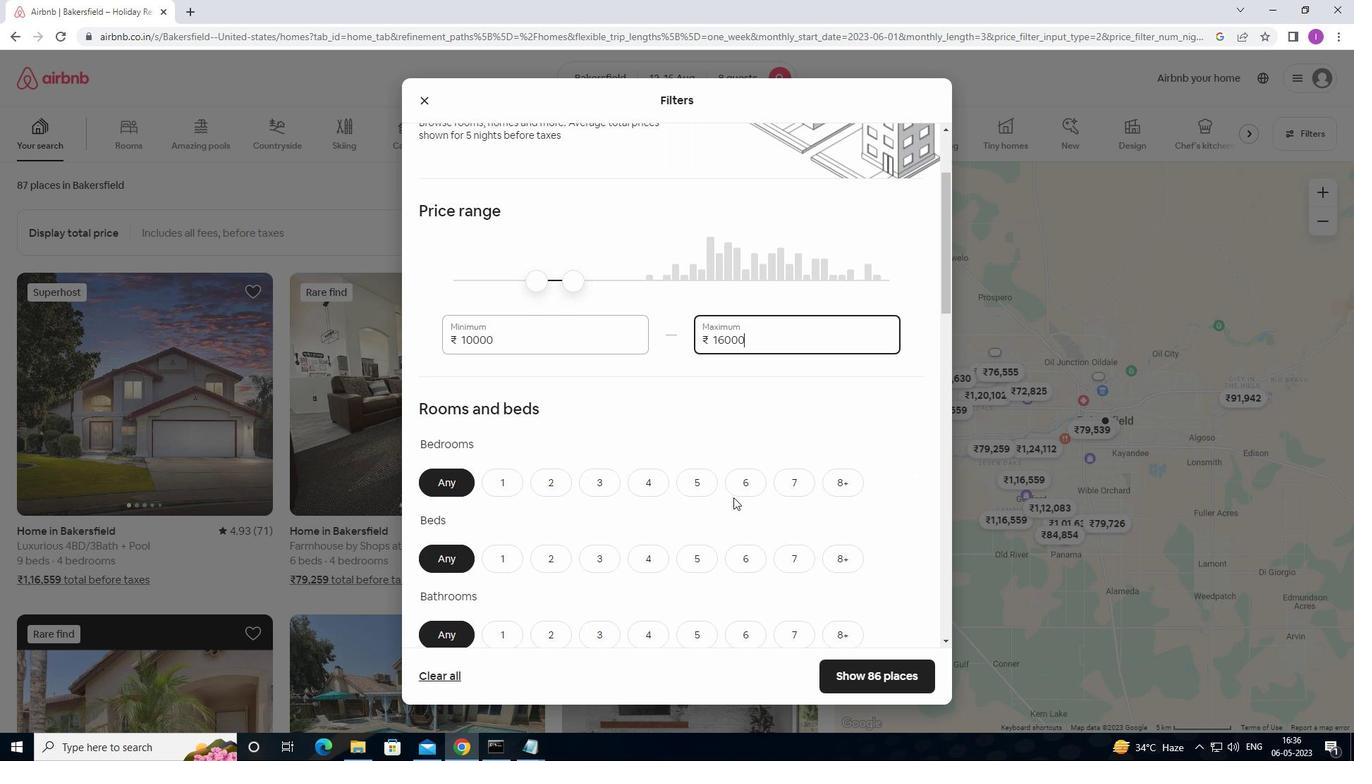
Action: Mouse moved to (735, 498)
Screenshot: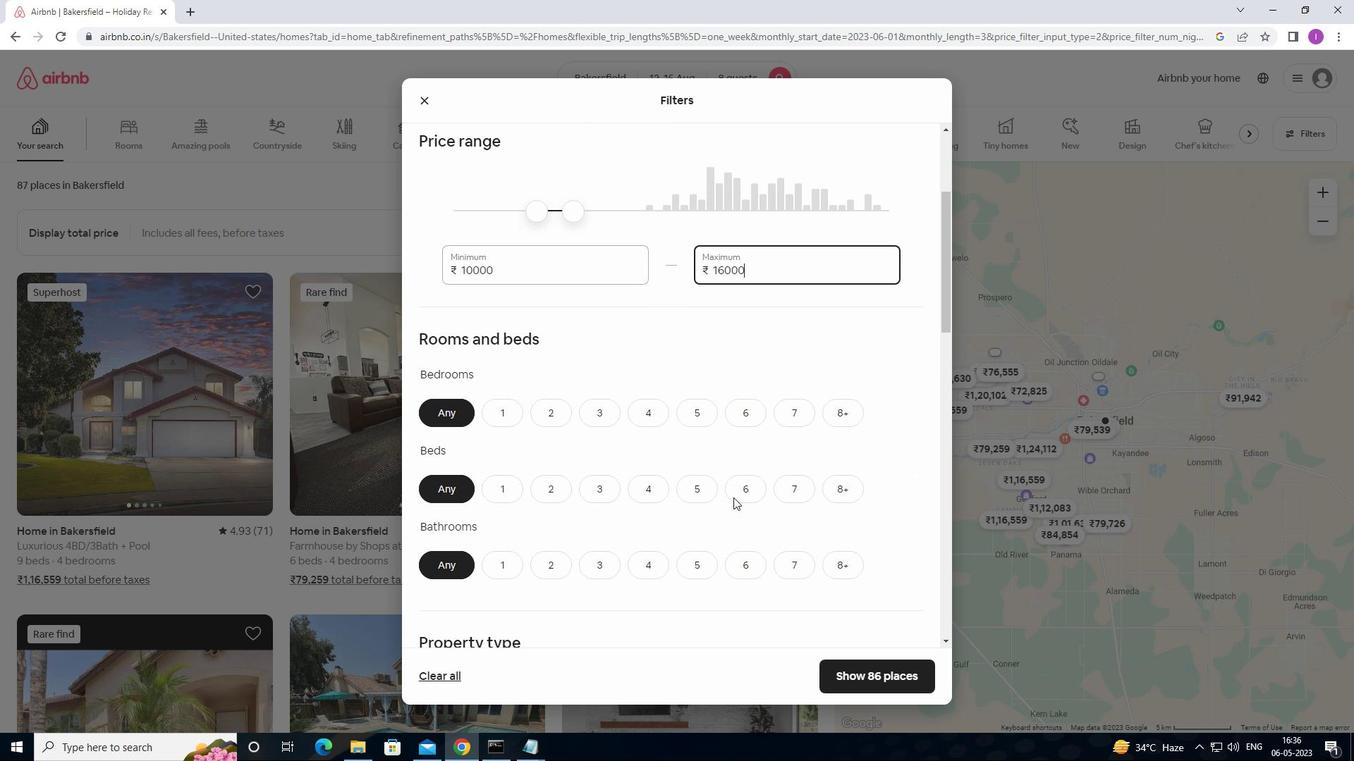 
Action: Mouse scrolled (735, 497) with delta (0, 0)
Screenshot: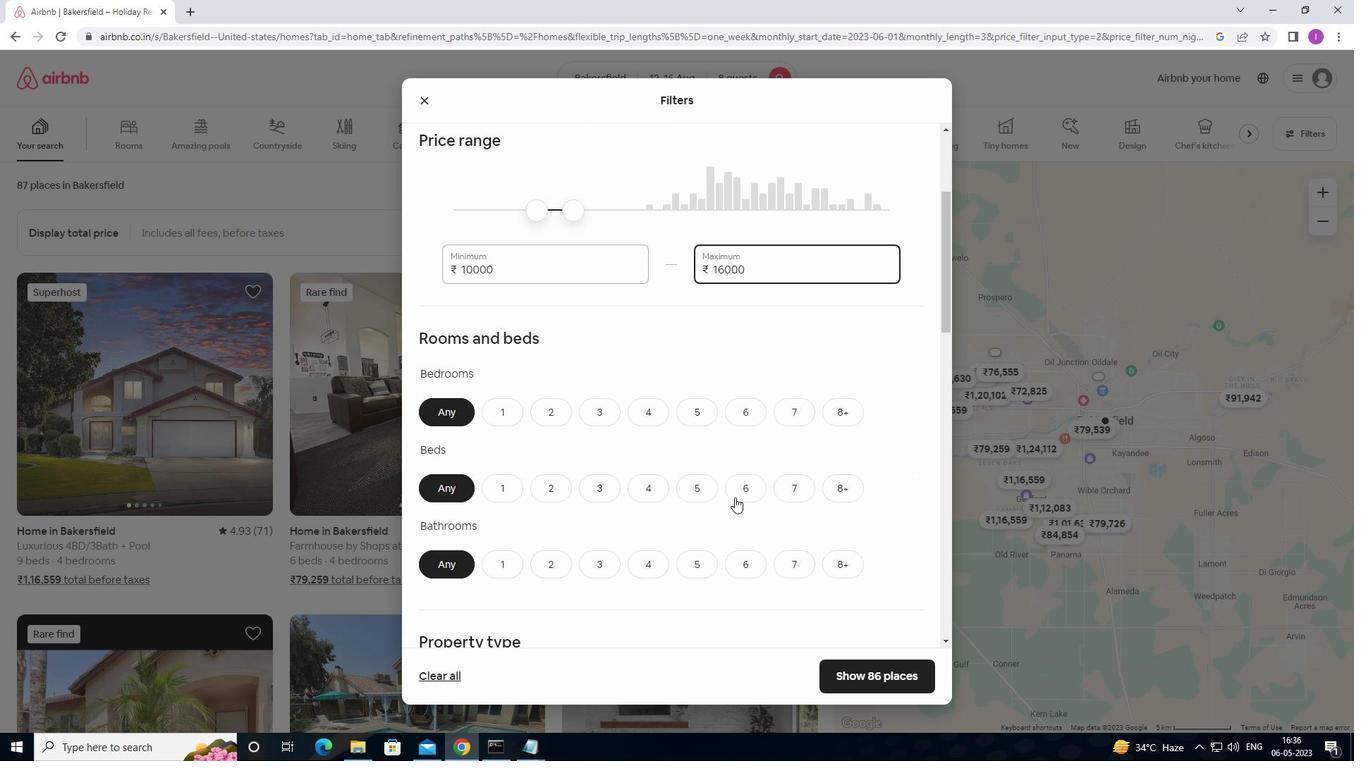 
Action: Mouse scrolled (735, 497) with delta (0, 0)
Screenshot: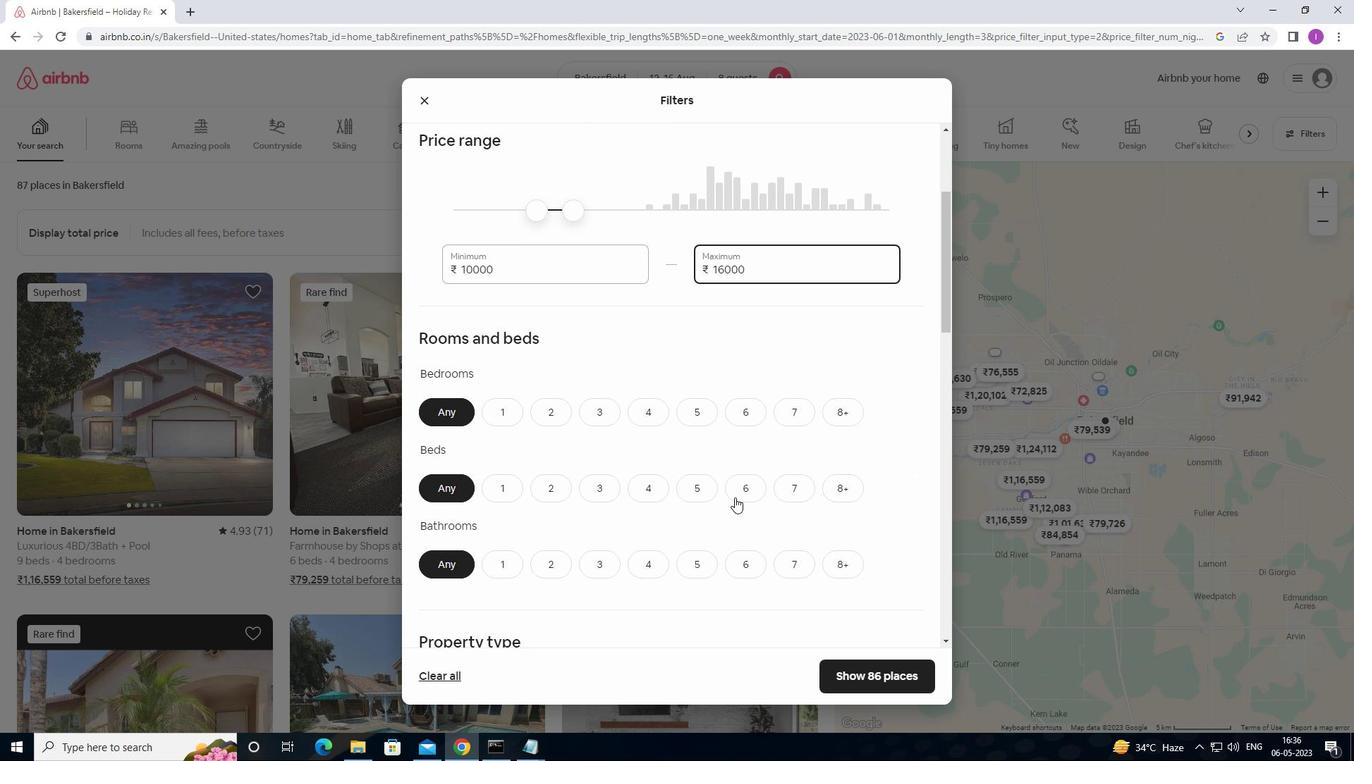 
Action: Mouse moved to (738, 497)
Screenshot: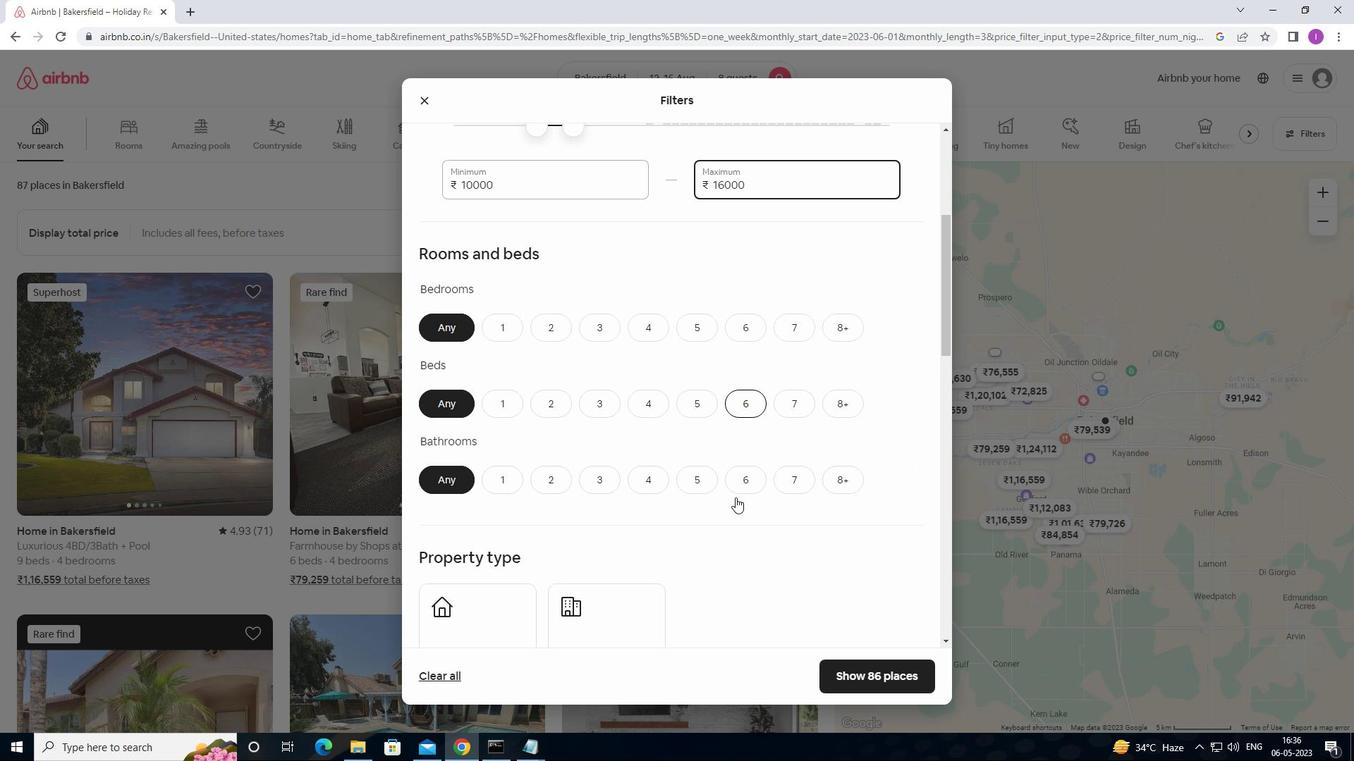 
Action: Mouse scrolled (738, 496) with delta (0, 0)
Screenshot: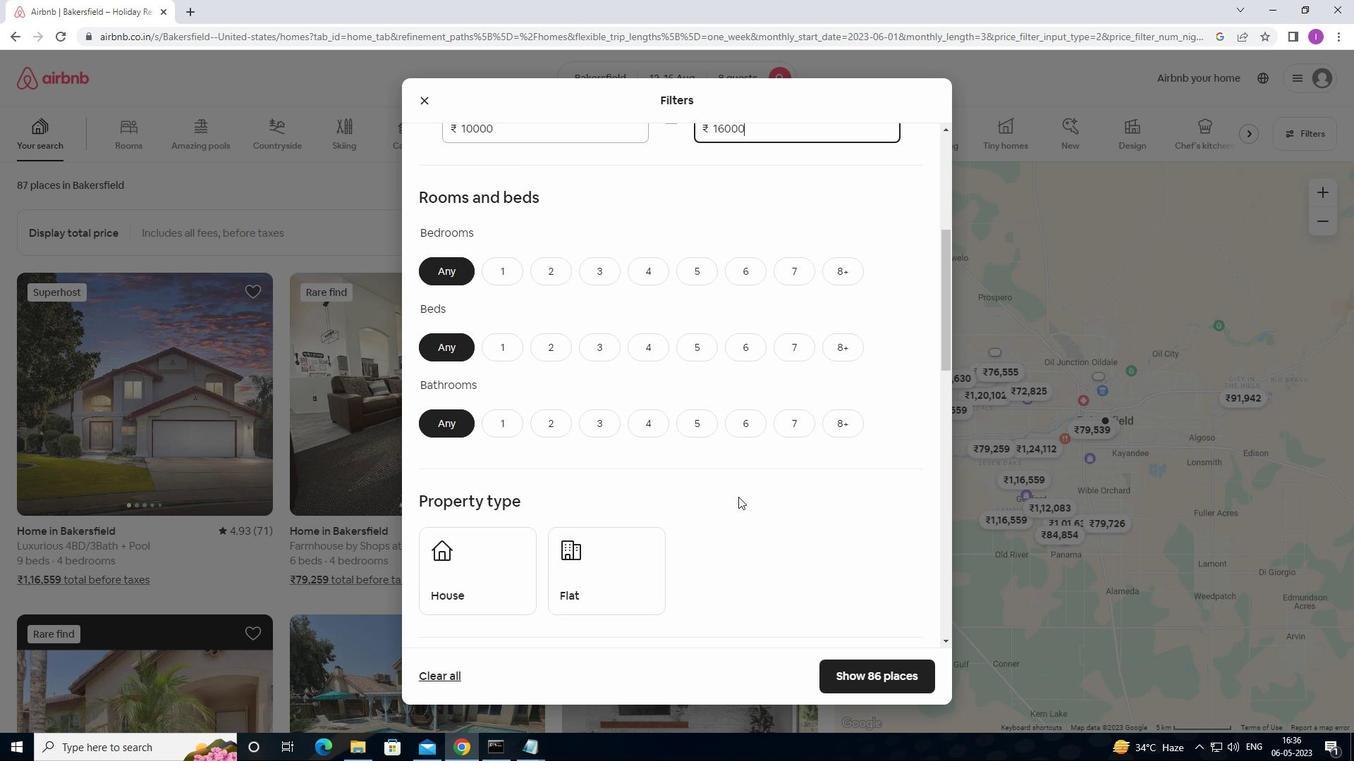
Action: Mouse moved to (739, 497)
Screenshot: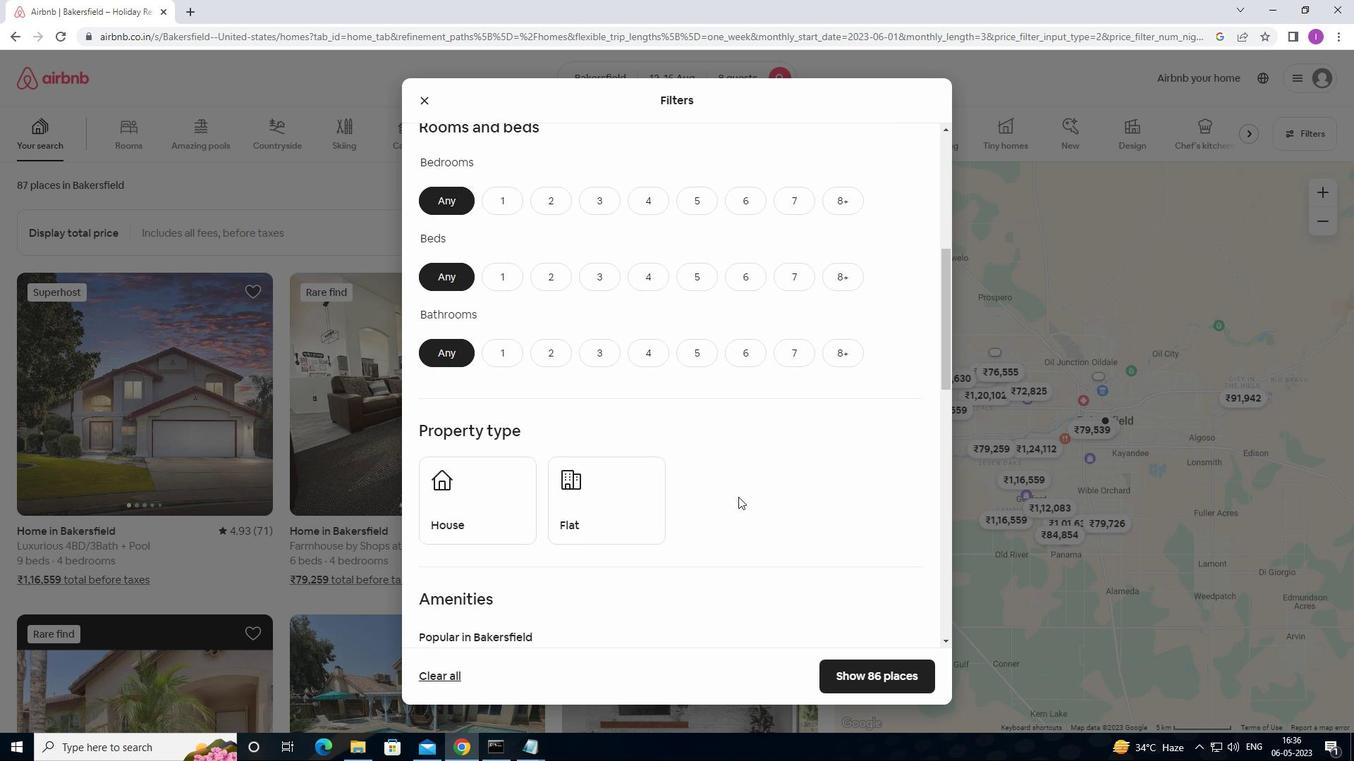 
Action: Mouse scrolled (739, 496) with delta (0, 0)
Screenshot: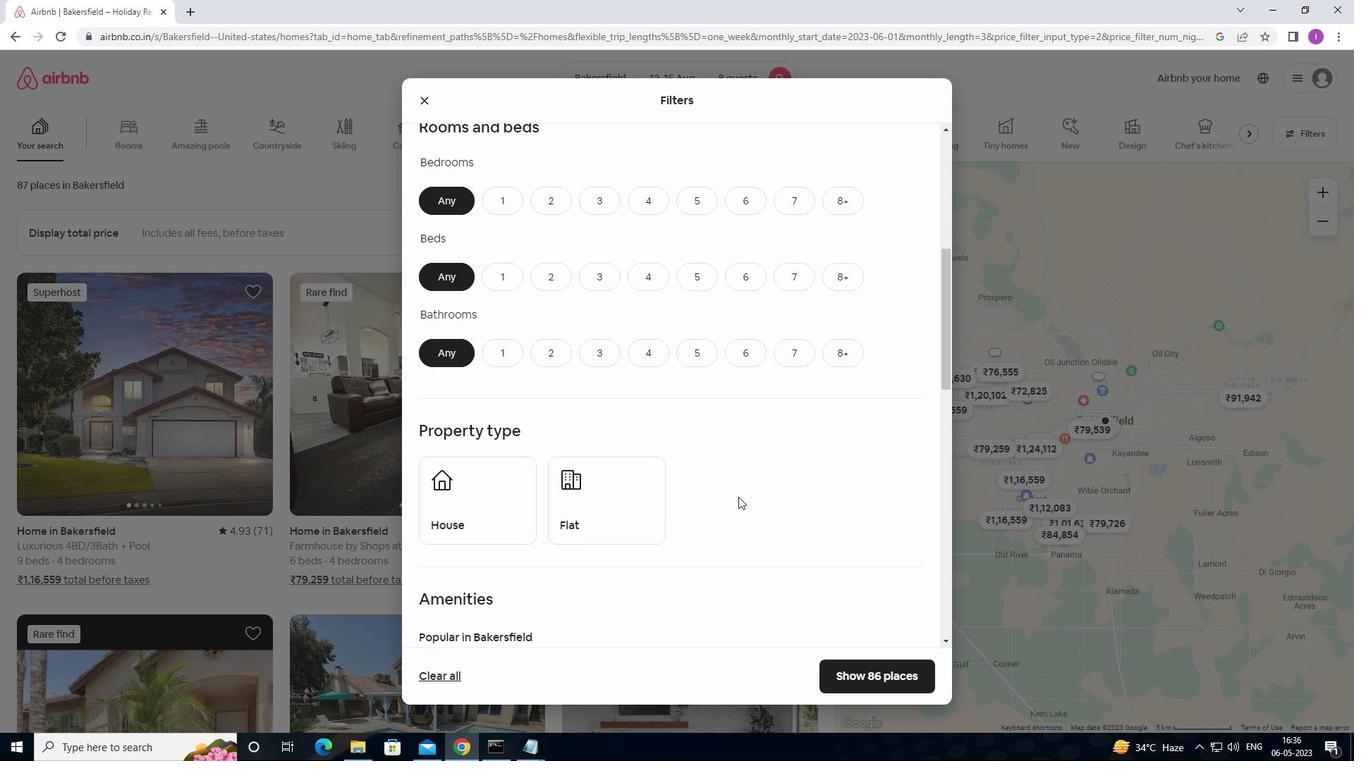 
Action: Mouse moved to (742, 495)
Screenshot: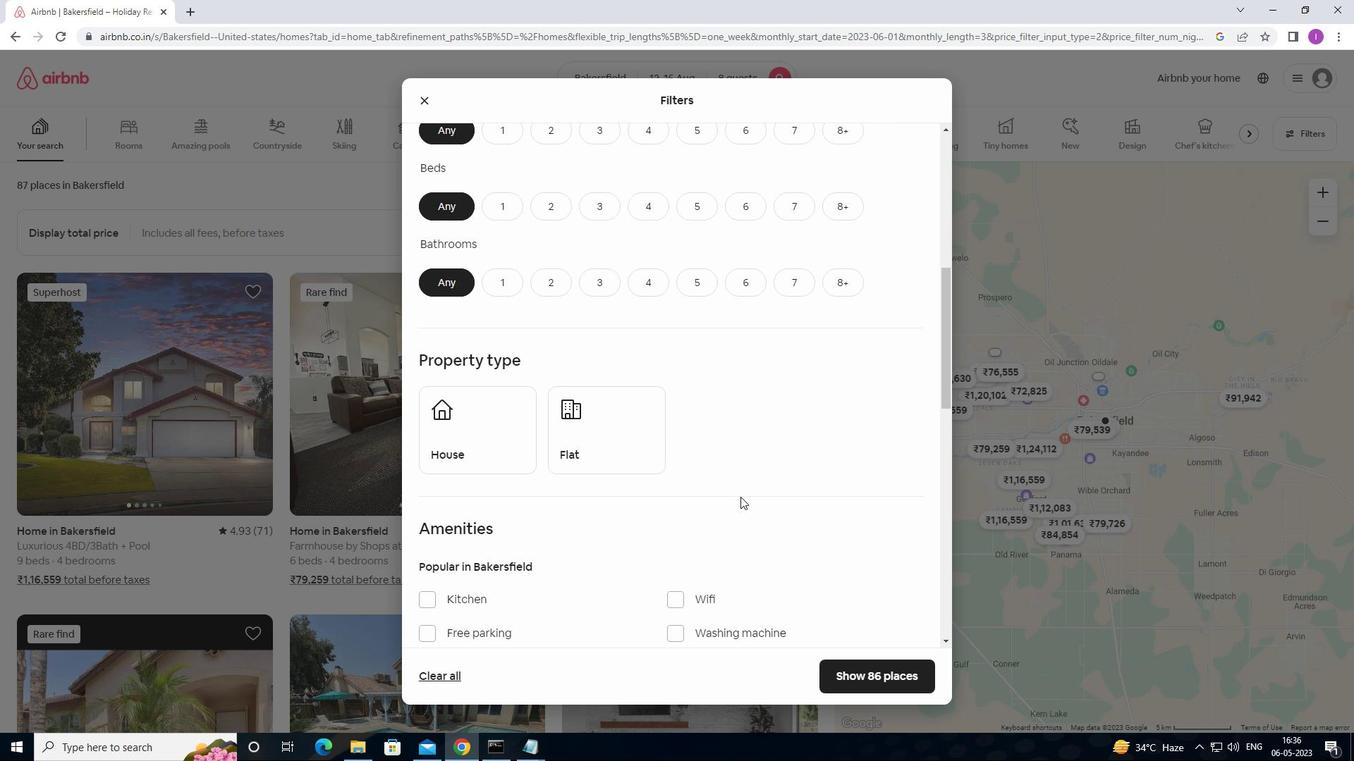 
Action: Mouse scrolled (742, 494) with delta (0, 0)
Screenshot: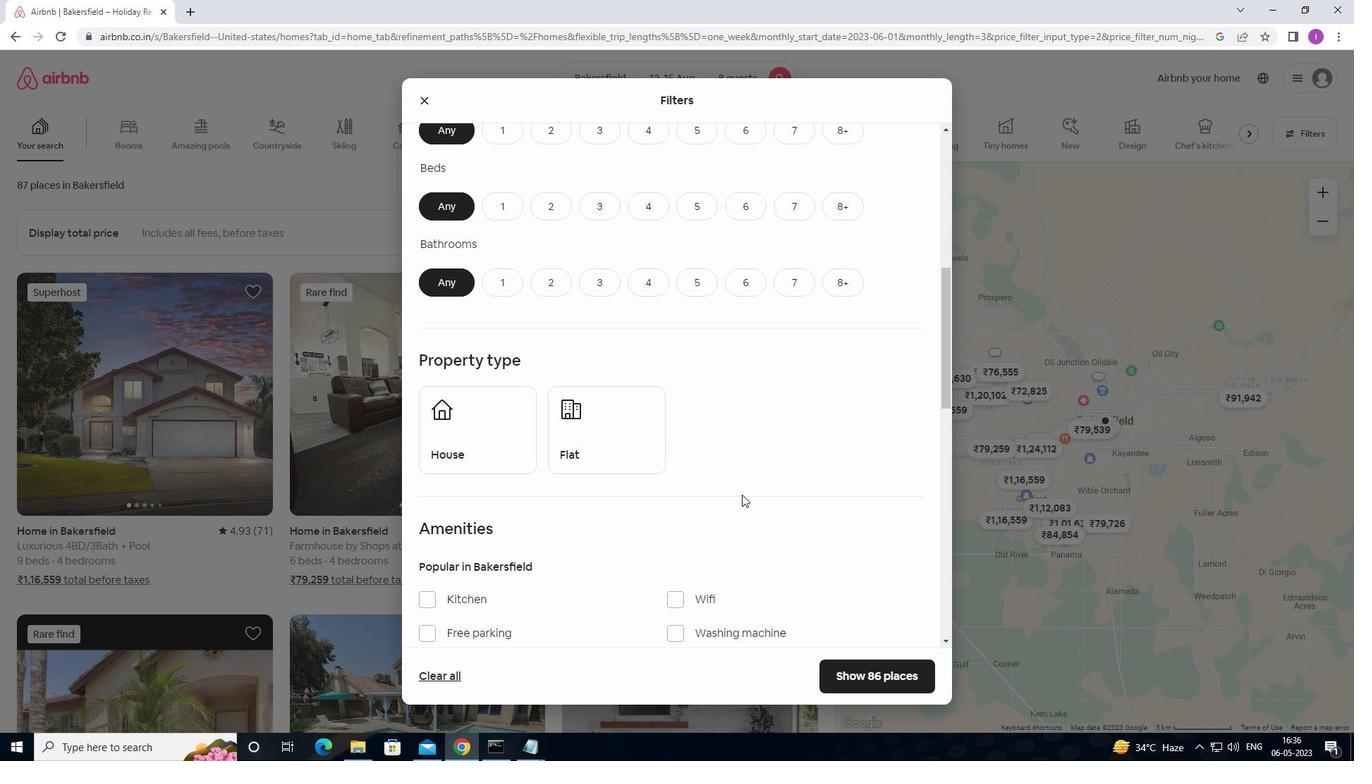 
Action: Mouse moved to (858, 222)
Screenshot: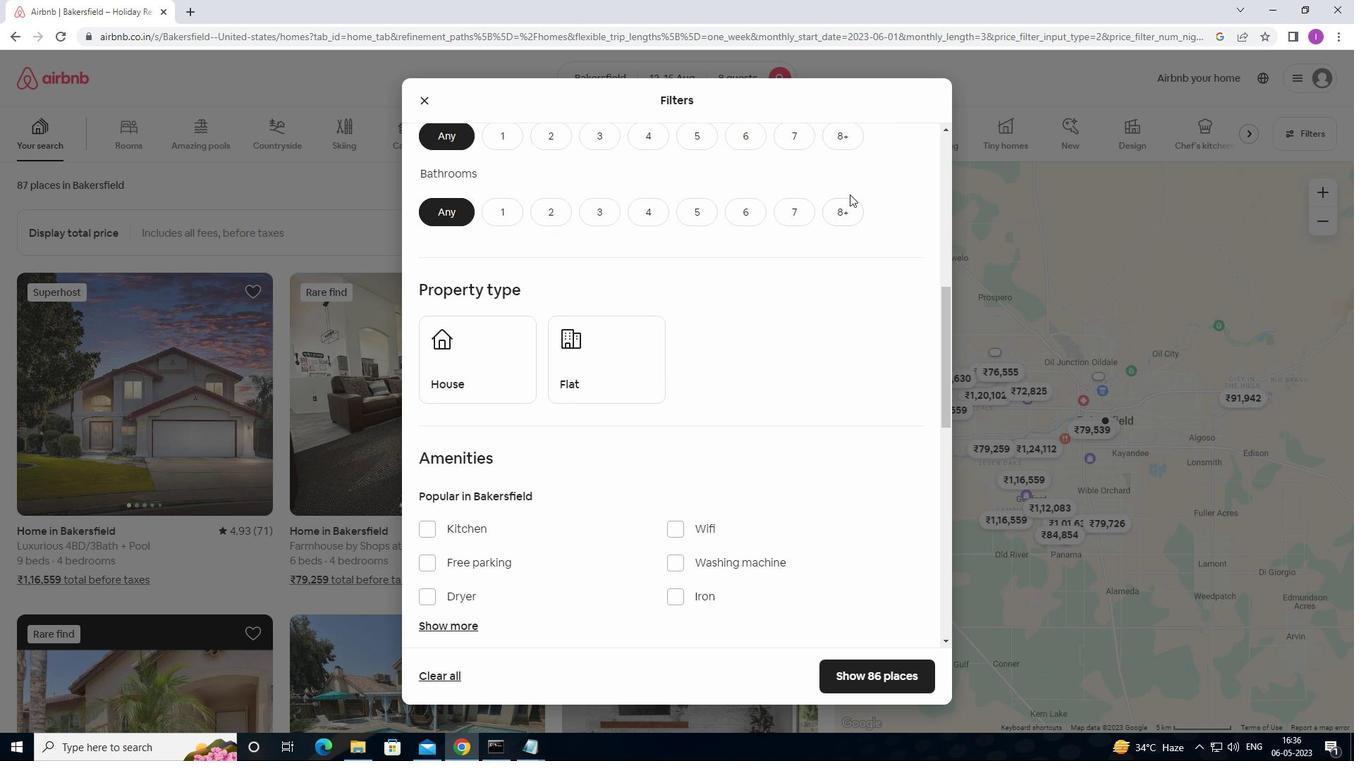 
Action: Mouse scrolled (858, 222) with delta (0, 0)
Screenshot: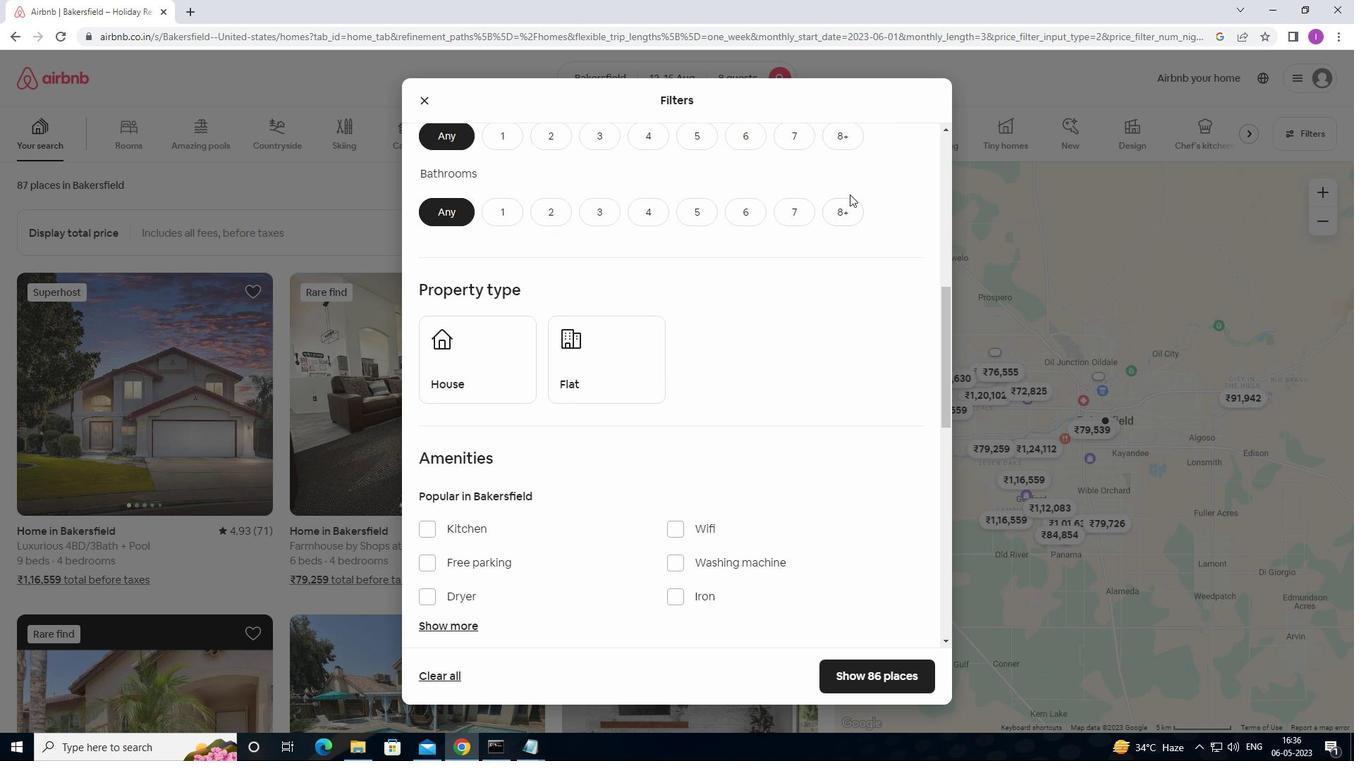 
Action: Mouse moved to (861, 228)
Screenshot: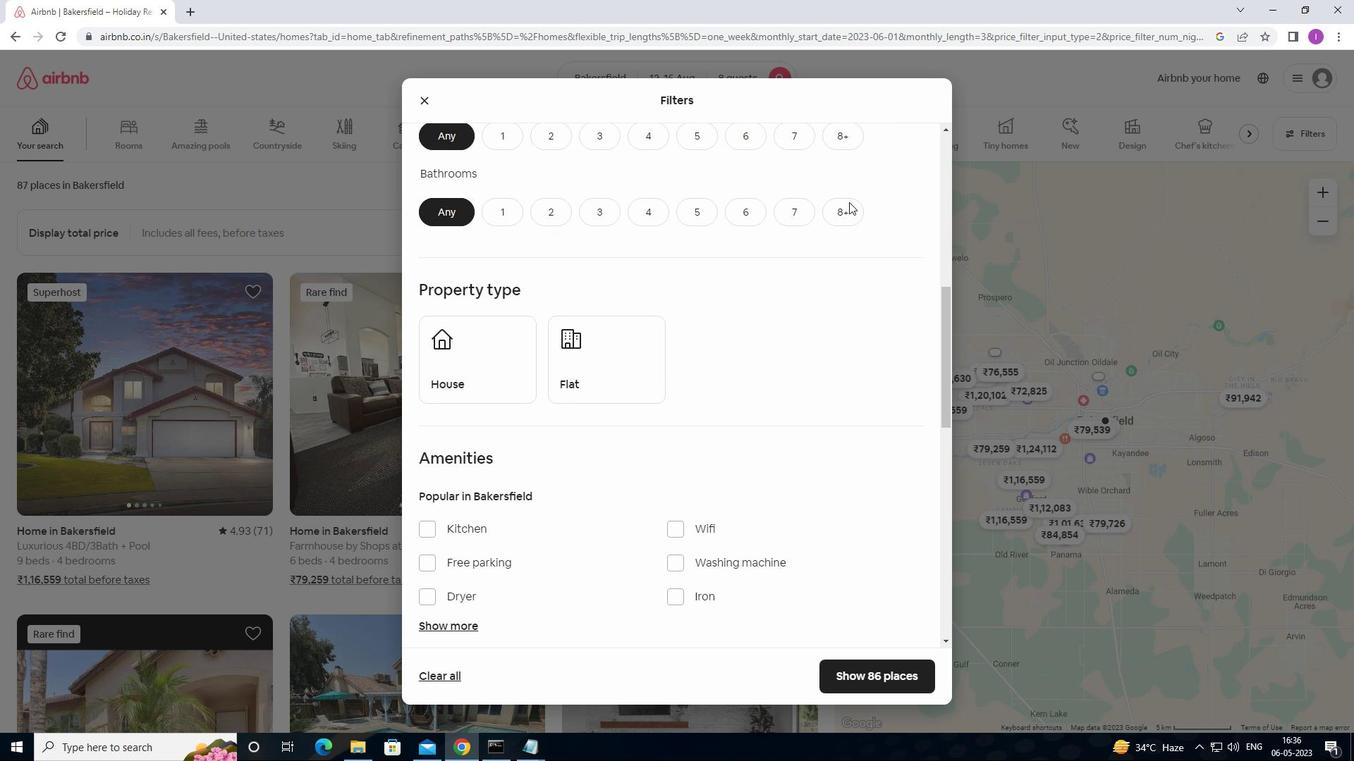 
Action: Mouse scrolled (861, 229) with delta (0, 0)
Screenshot: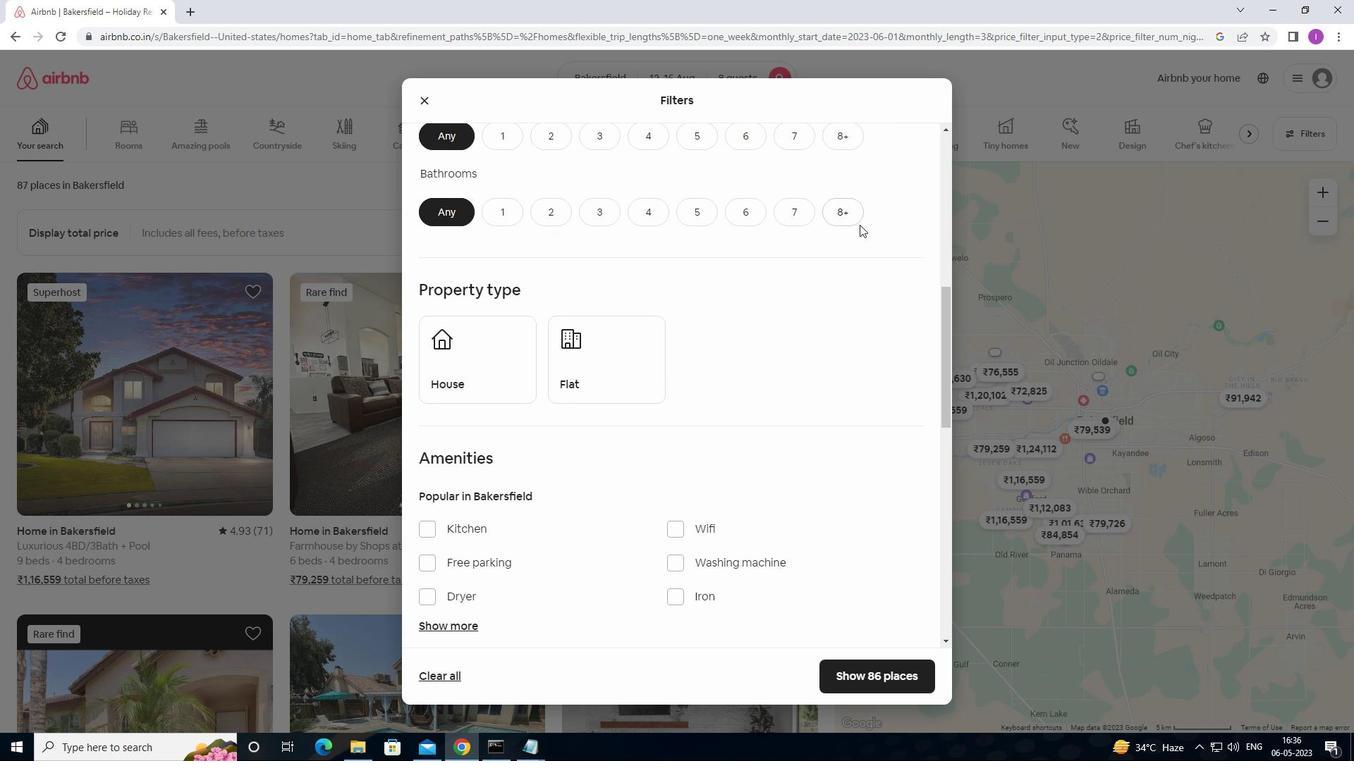 
Action: Mouse moved to (846, 210)
Screenshot: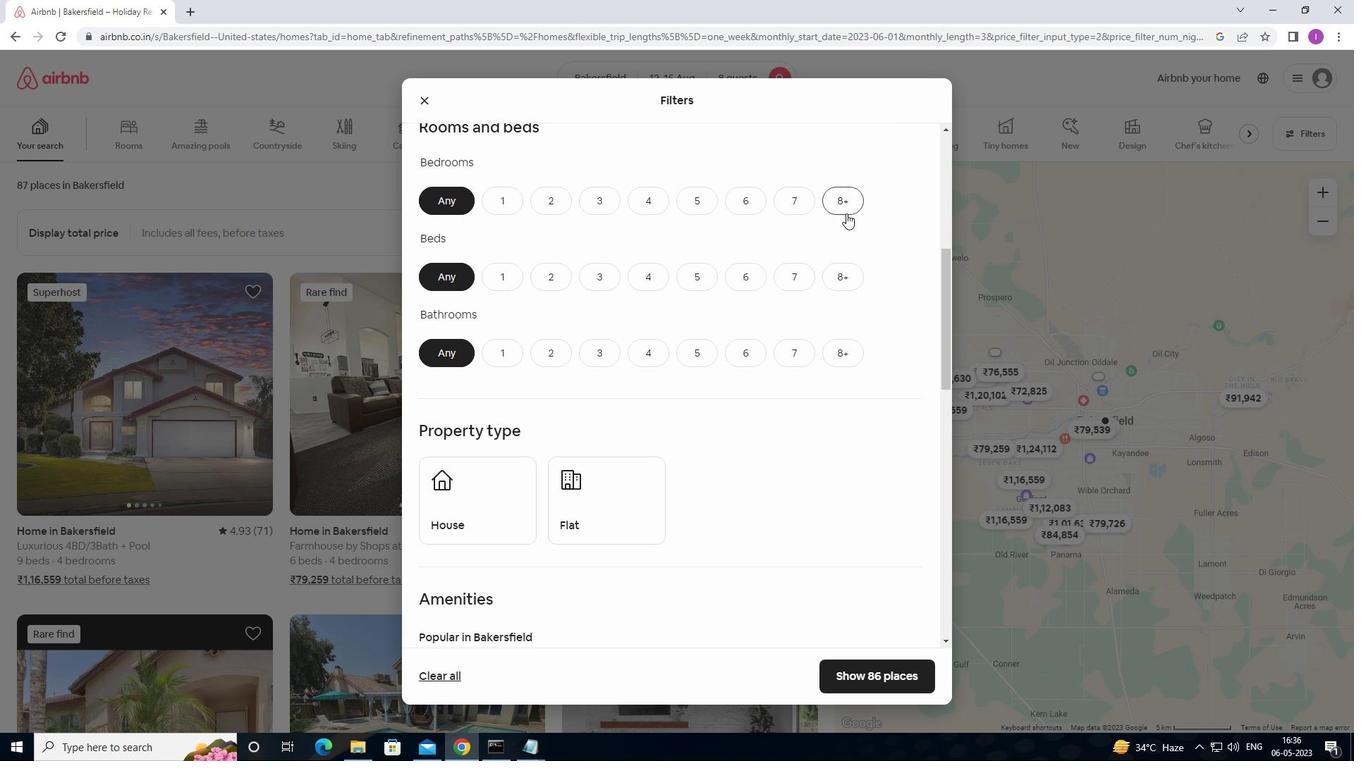 
Action: Mouse pressed left at (846, 210)
Screenshot: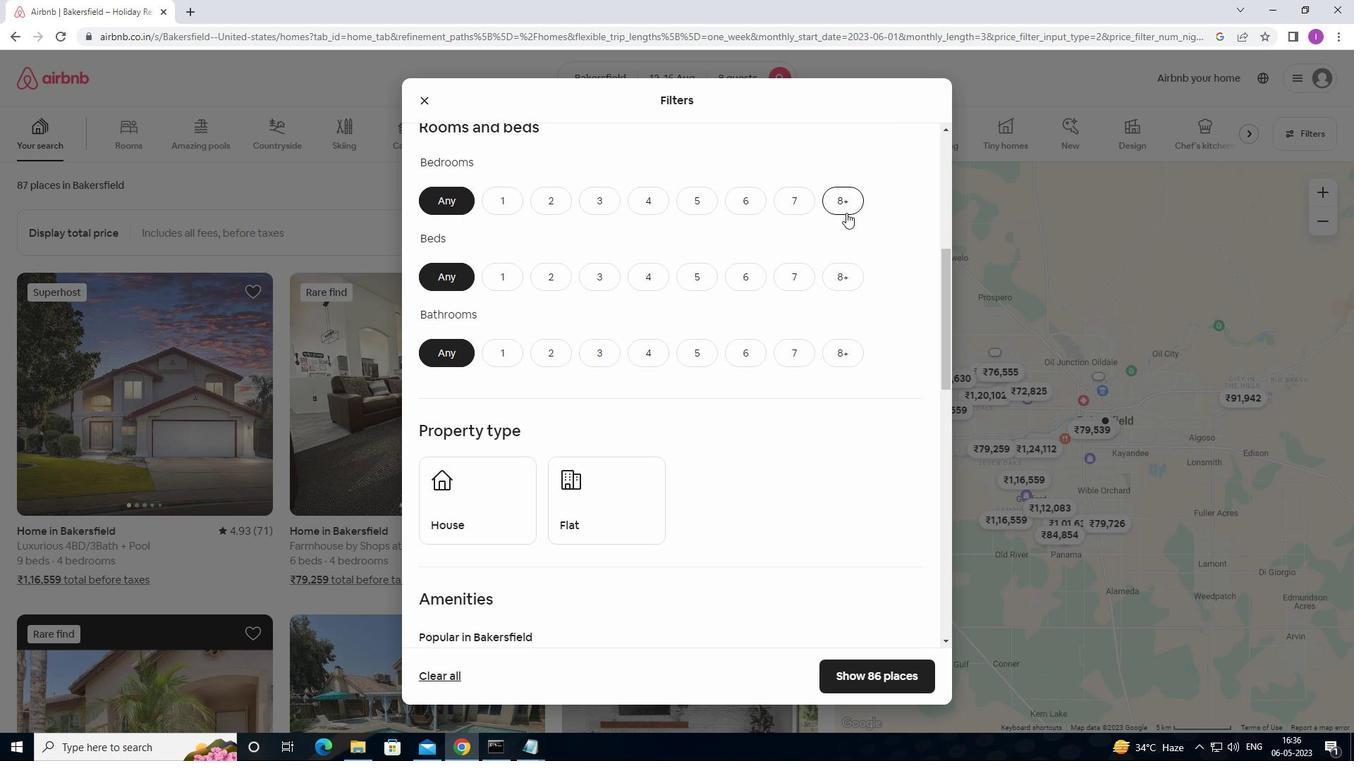 
Action: Mouse moved to (835, 288)
Screenshot: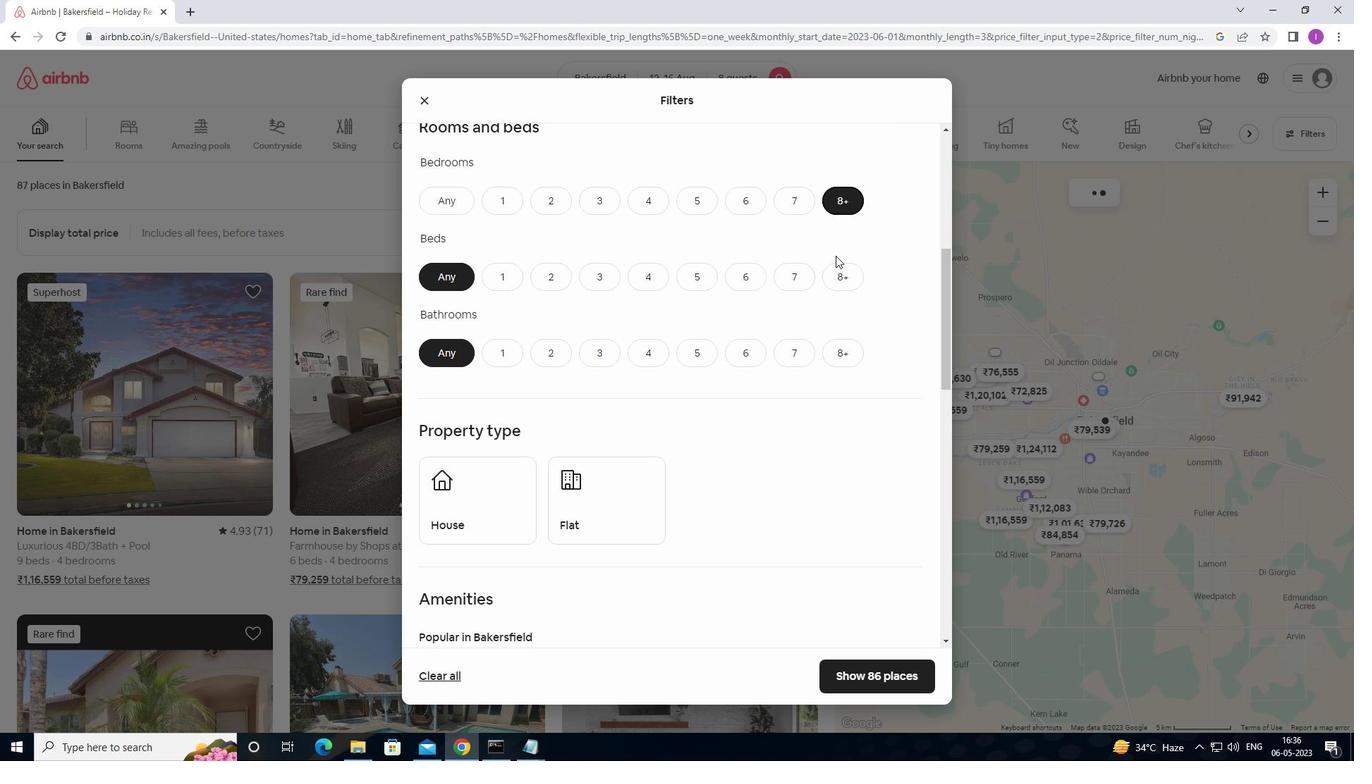 
Action: Mouse pressed left at (835, 288)
Screenshot: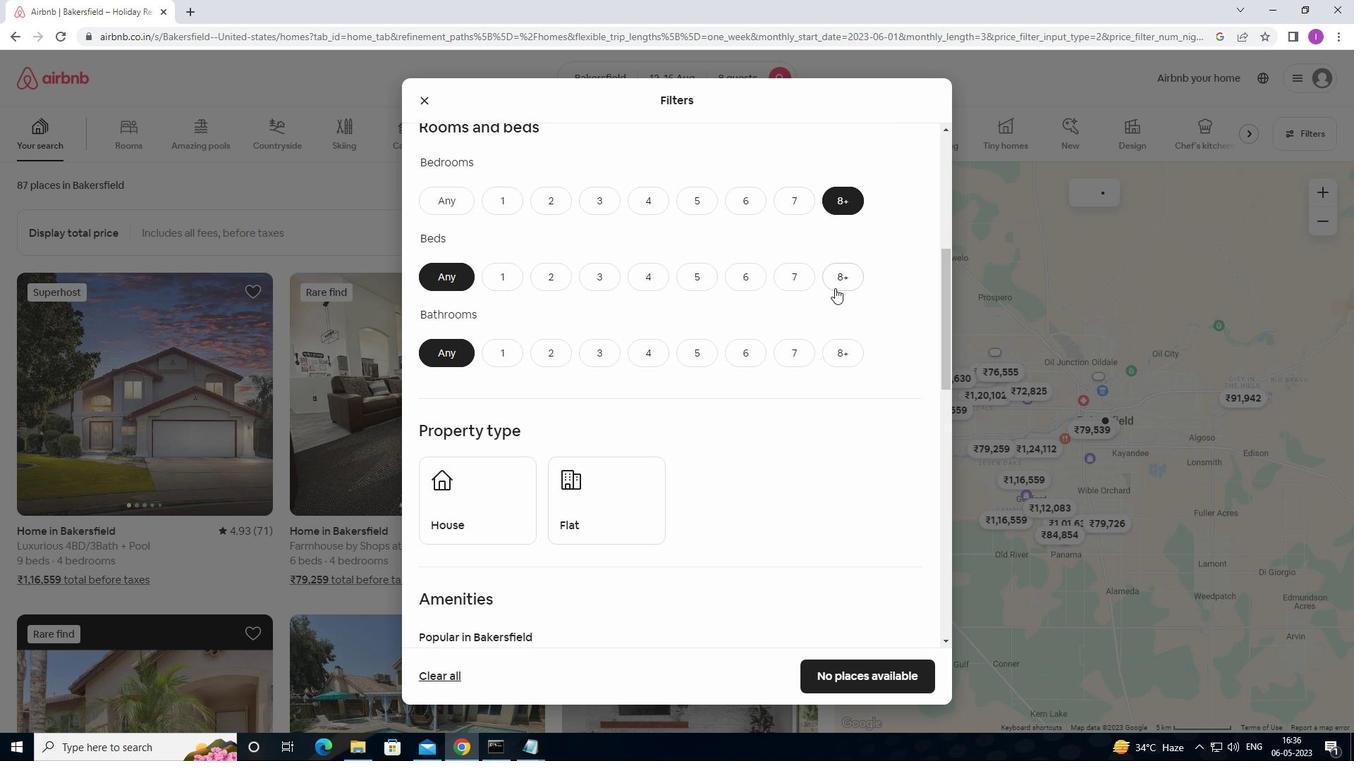
Action: Mouse moved to (841, 348)
Screenshot: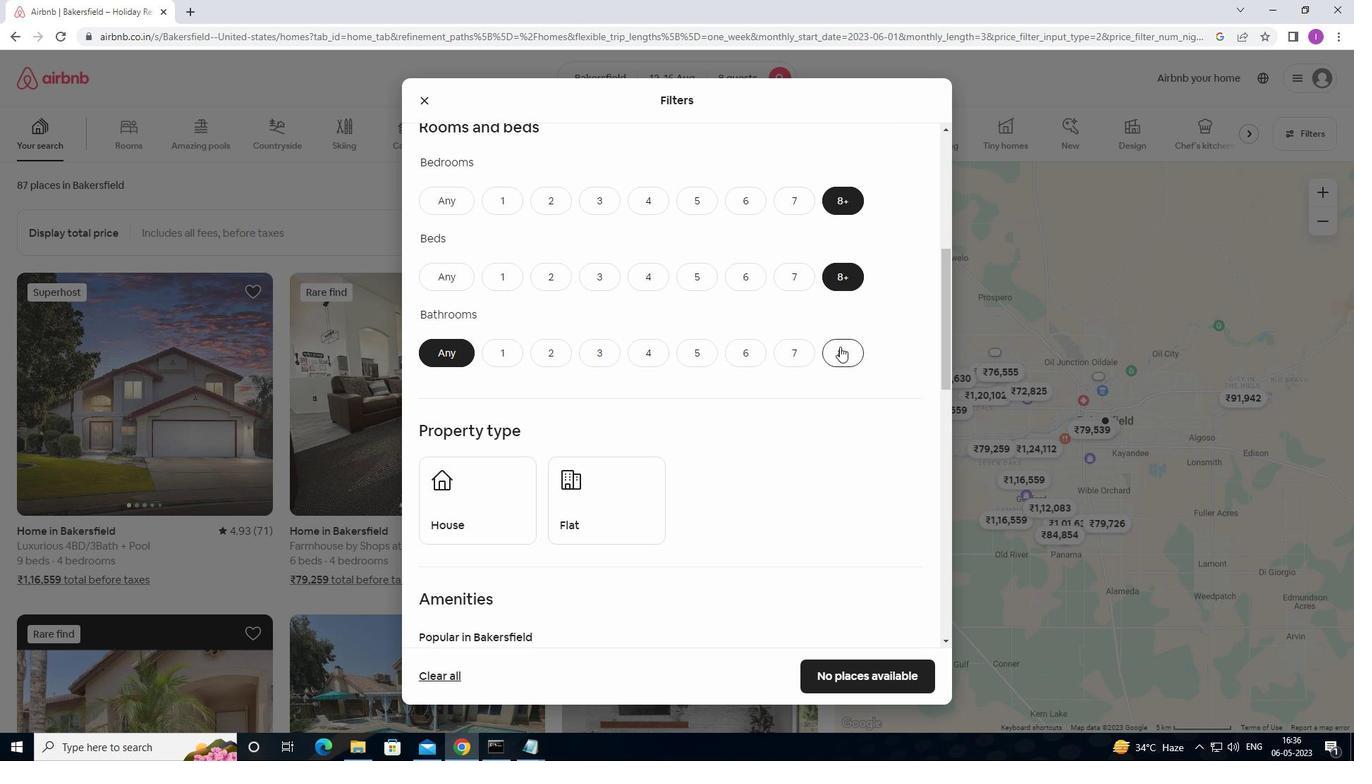 
Action: Mouse pressed left at (841, 348)
Screenshot: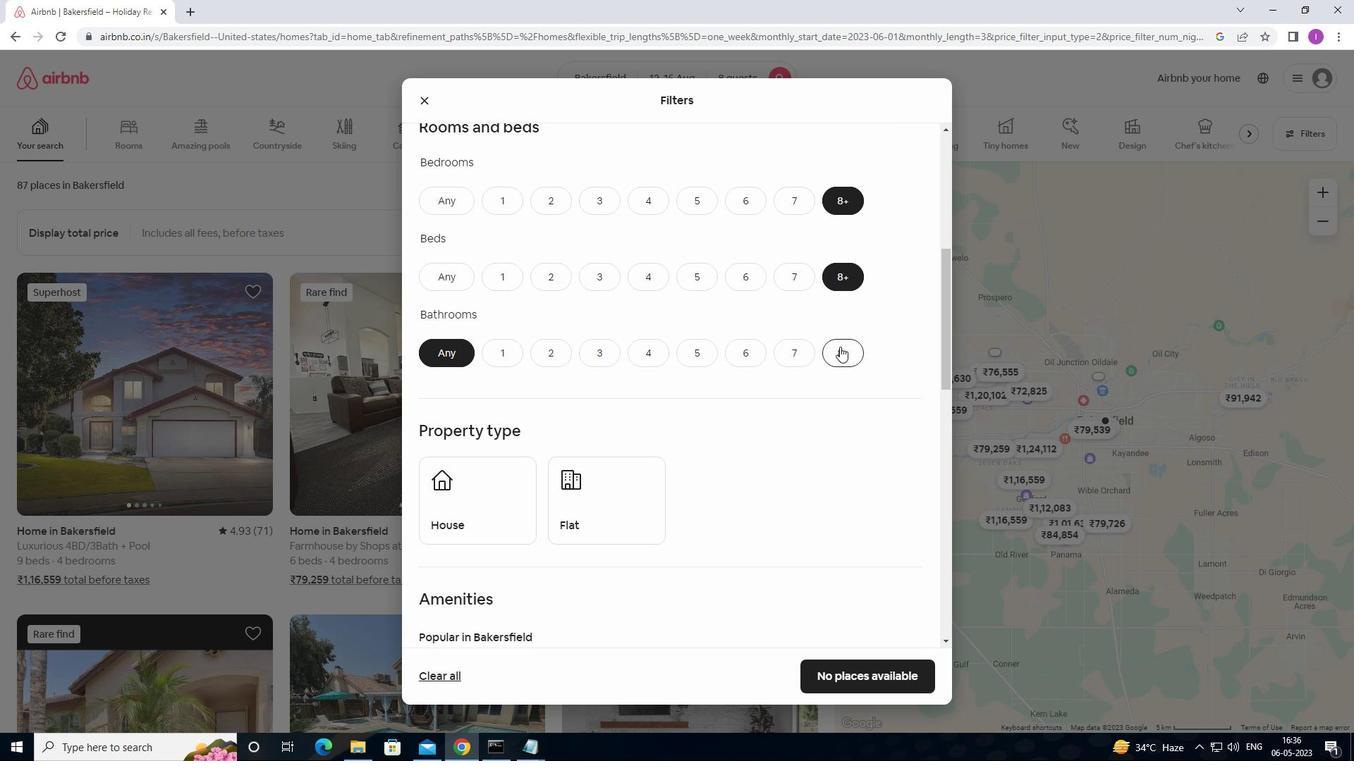 
Action: Mouse moved to (874, 337)
Screenshot: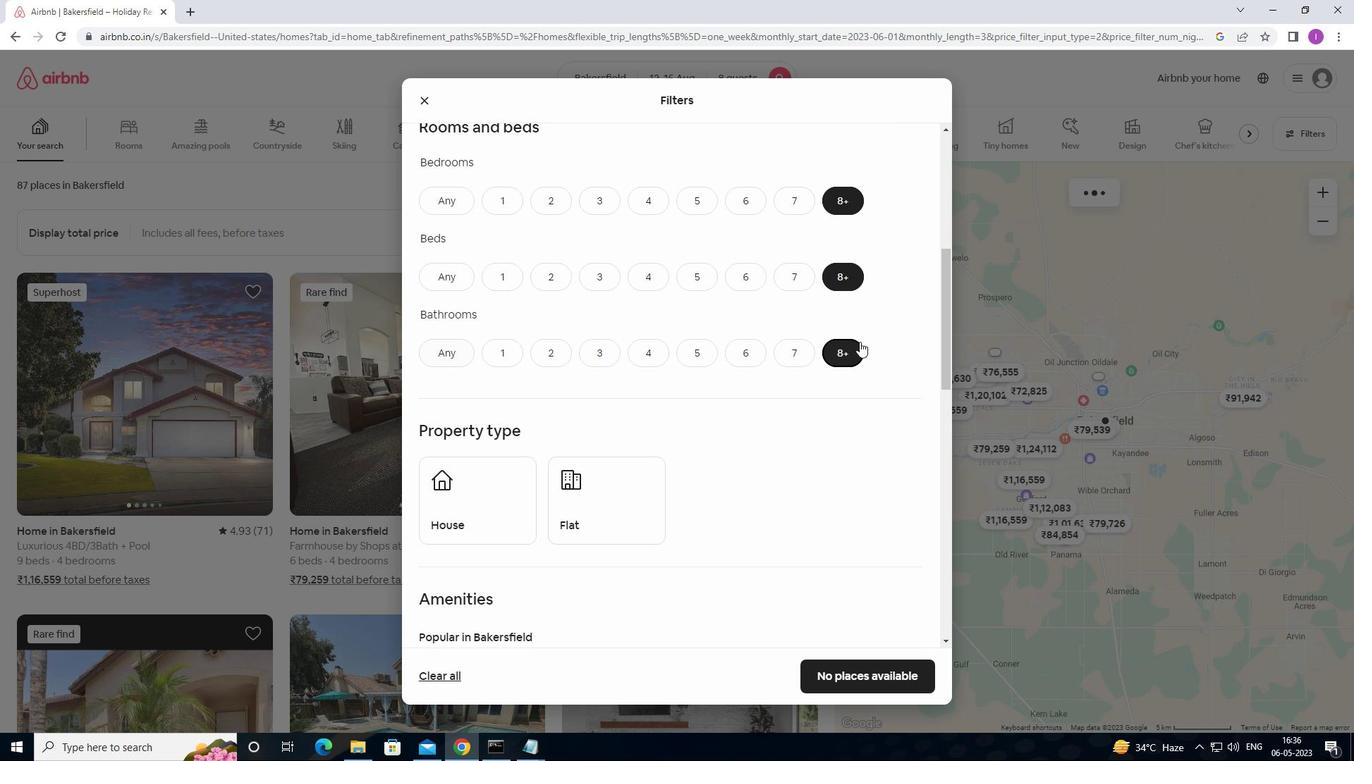 
Action: Mouse scrolled (874, 337) with delta (0, 0)
Screenshot: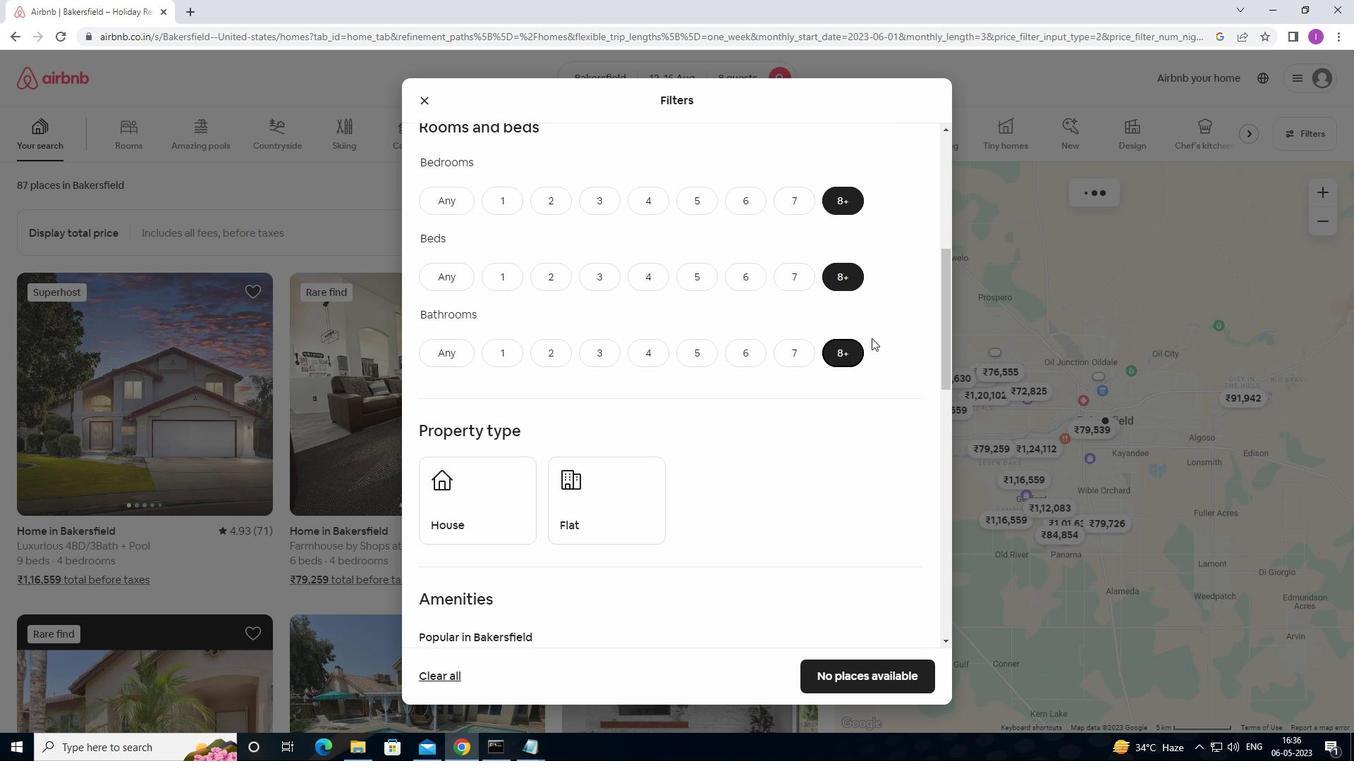 
Action: Mouse scrolled (874, 337) with delta (0, 0)
Screenshot: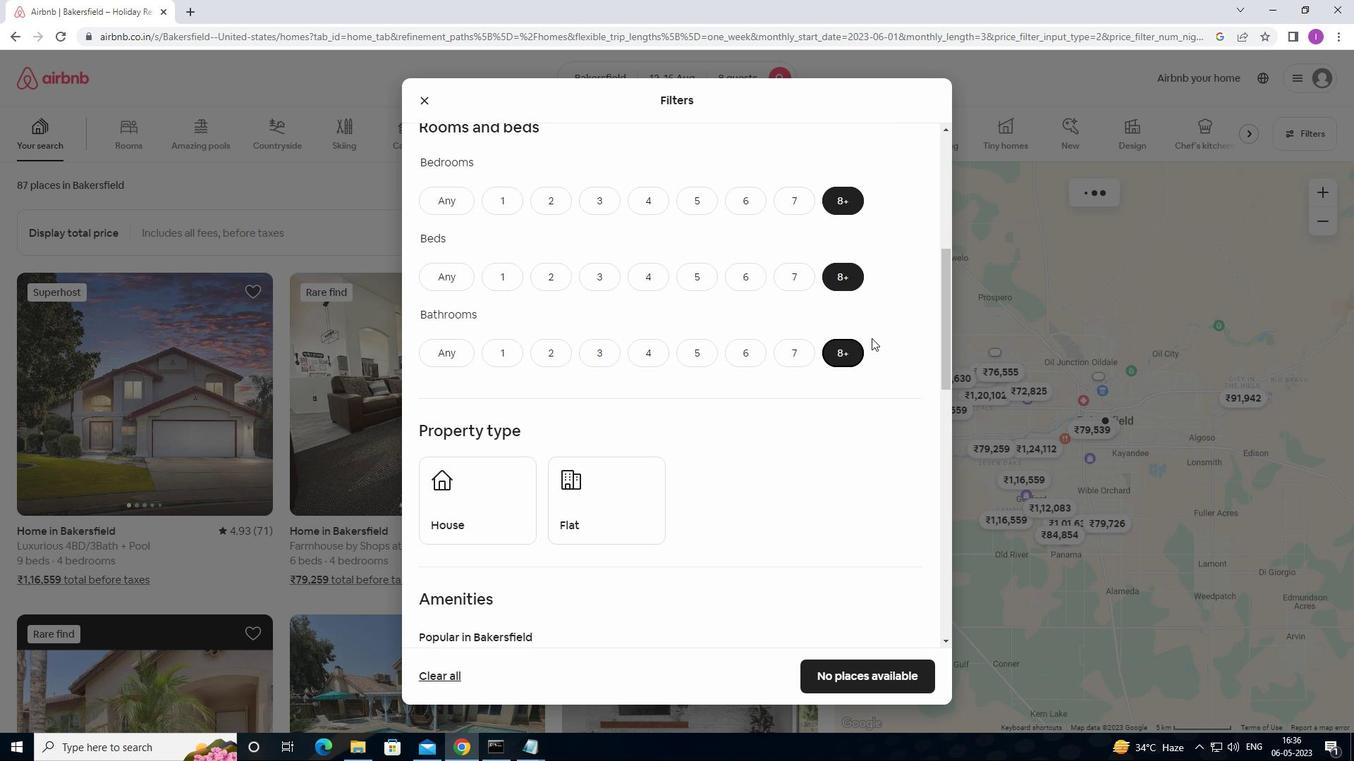 
Action: Mouse scrolled (874, 337) with delta (0, 0)
Screenshot: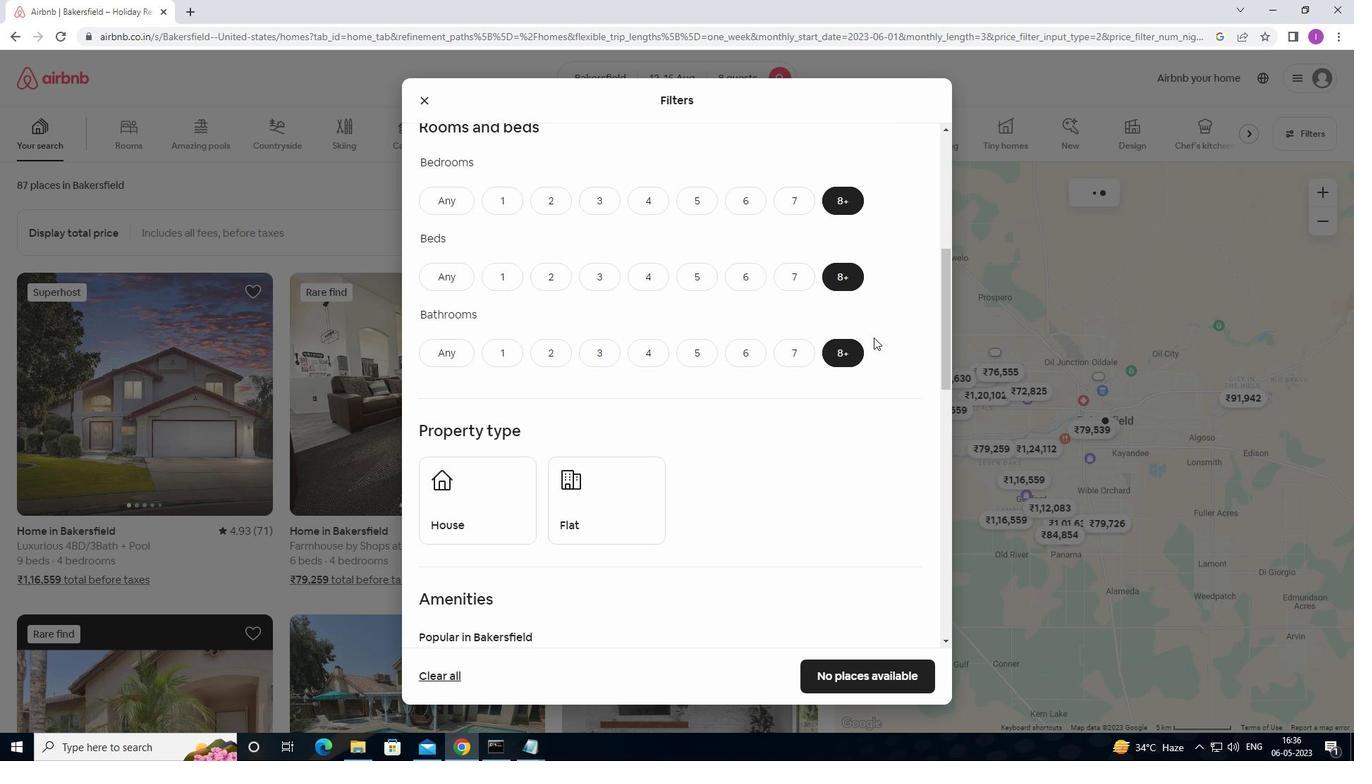 
Action: Mouse scrolled (874, 337) with delta (0, 0)
Screenshot: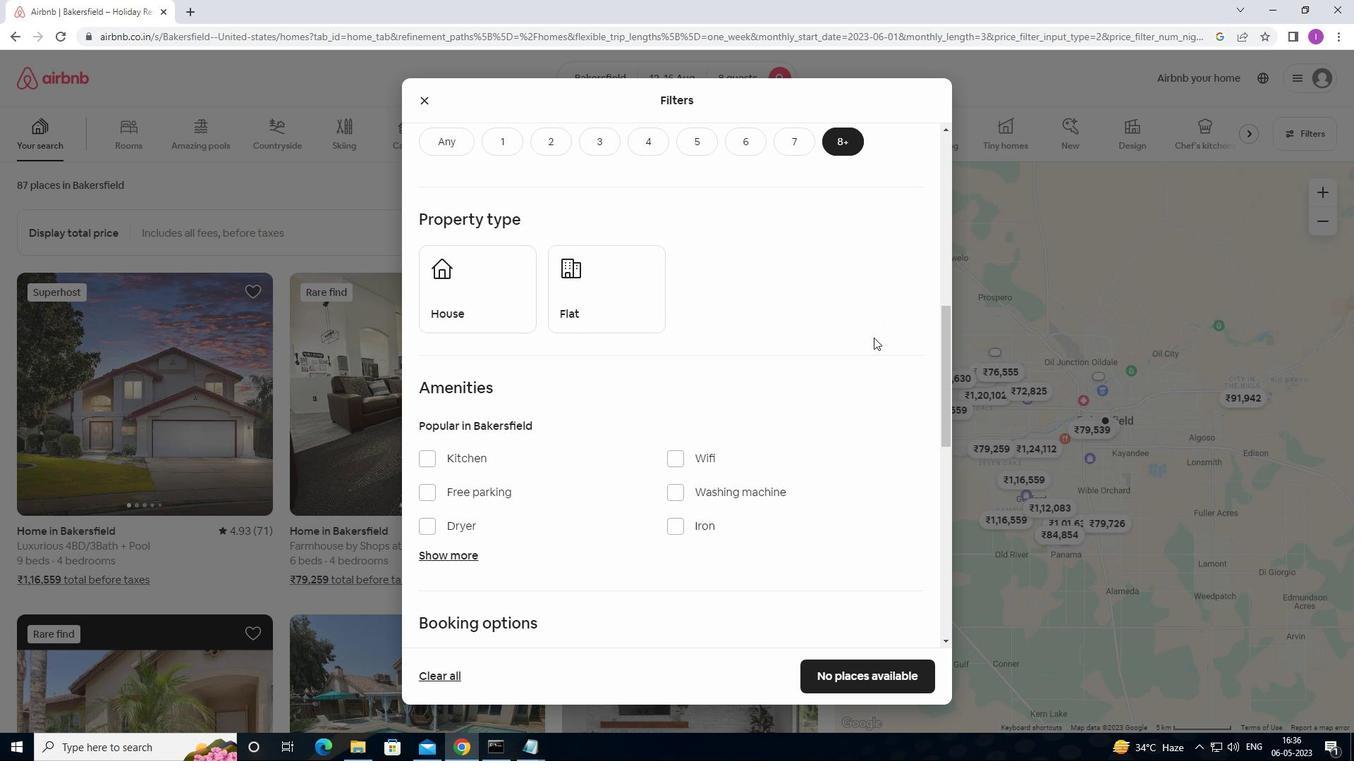 
Action: Mouse scrolled (874, 337) with delta (0, 0)
Screenshot: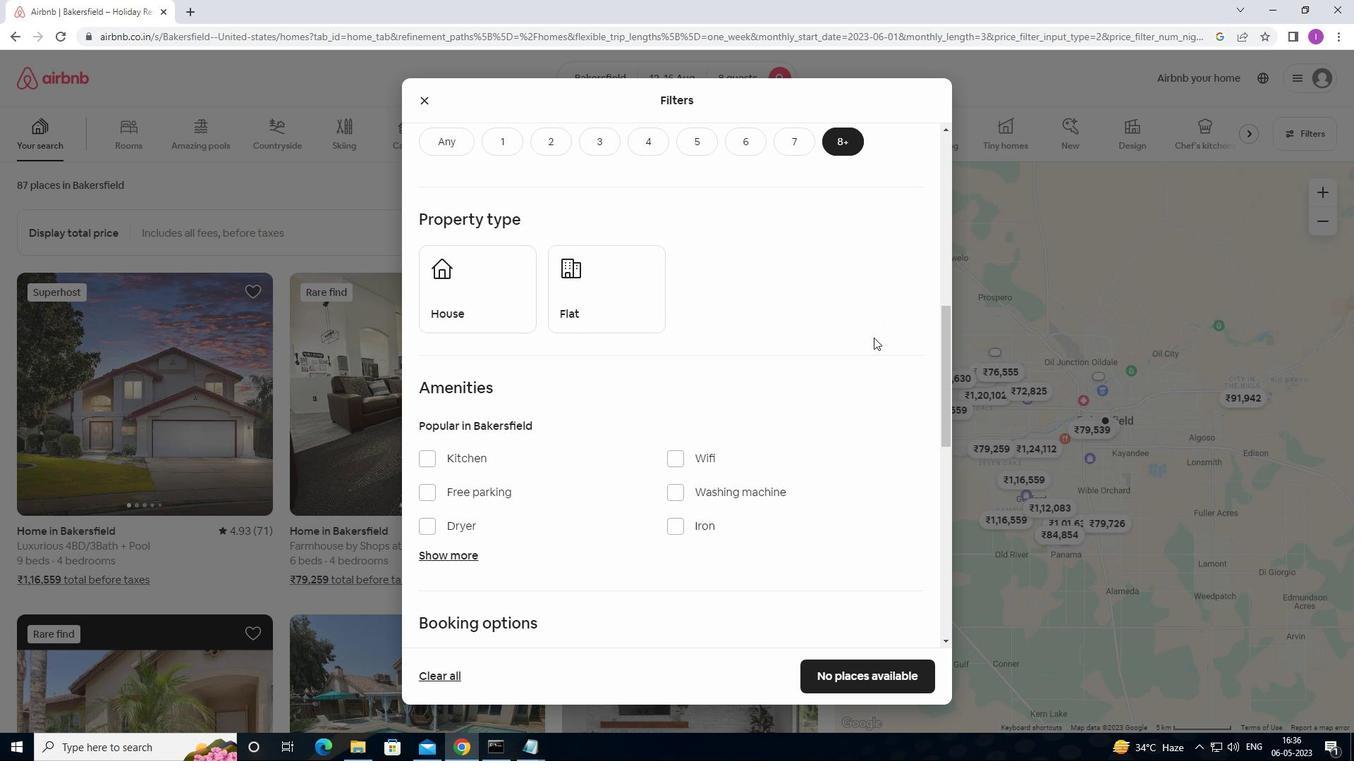 
Action: Mouse scrolled (874, 338) with delta (0, 0)
Screenshot: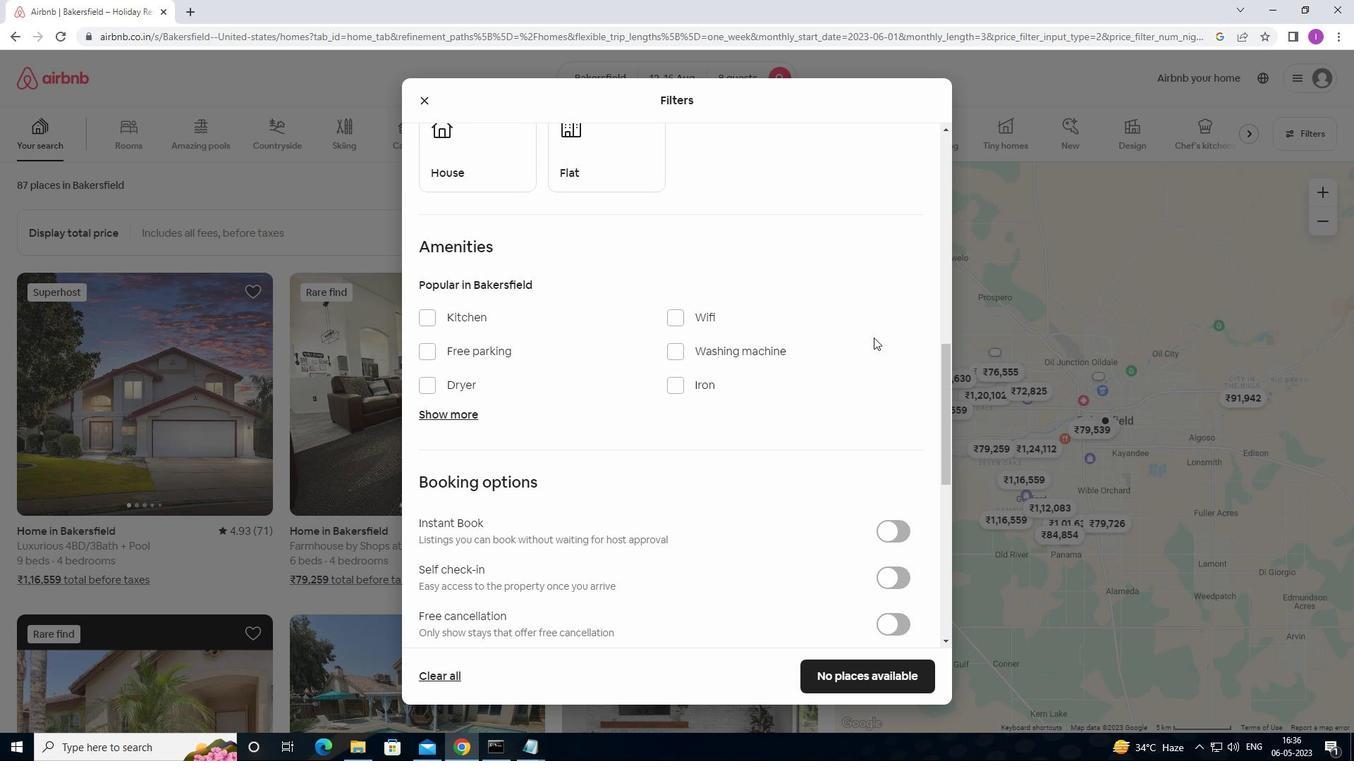 
Action: Mouse scrolled (874, 338) with delta (0, 0)
Screenshot: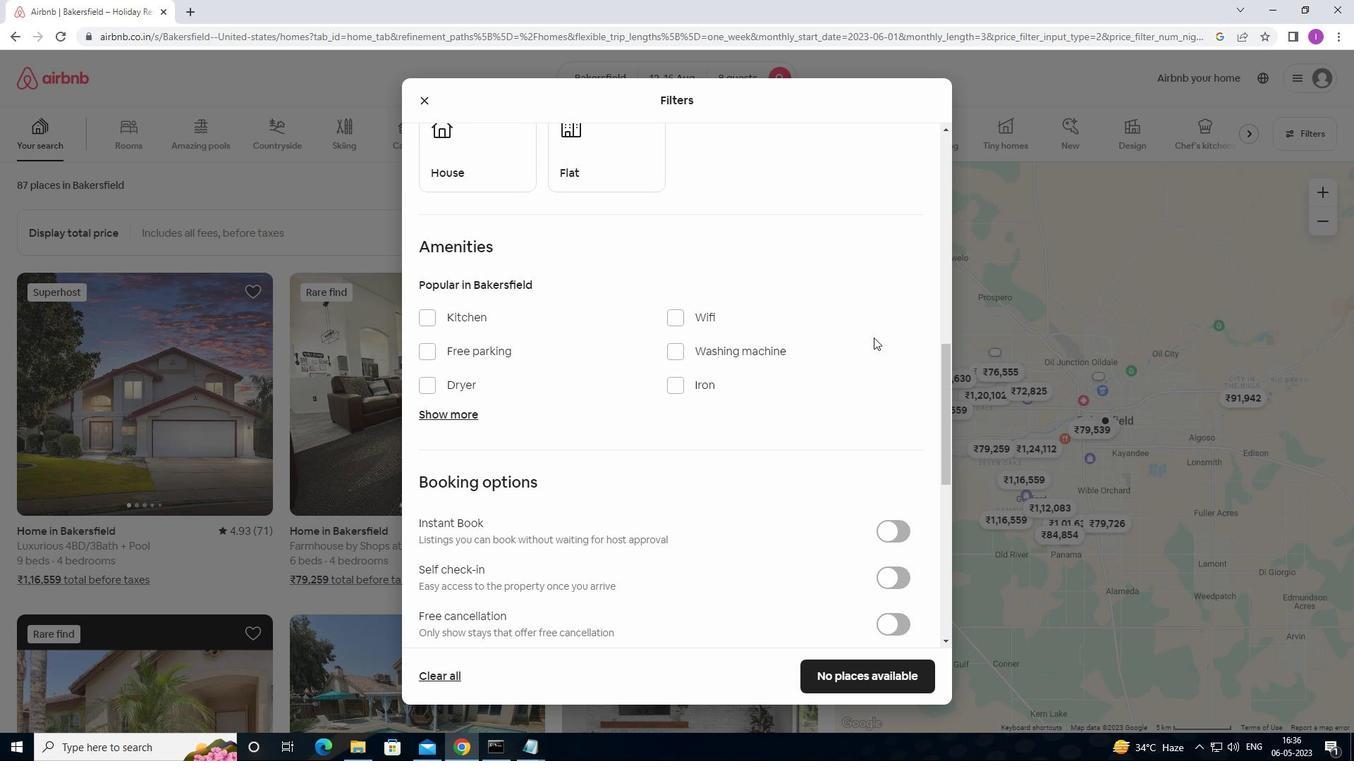 
Action: Mouse moved to (516, 287)
Screenshot: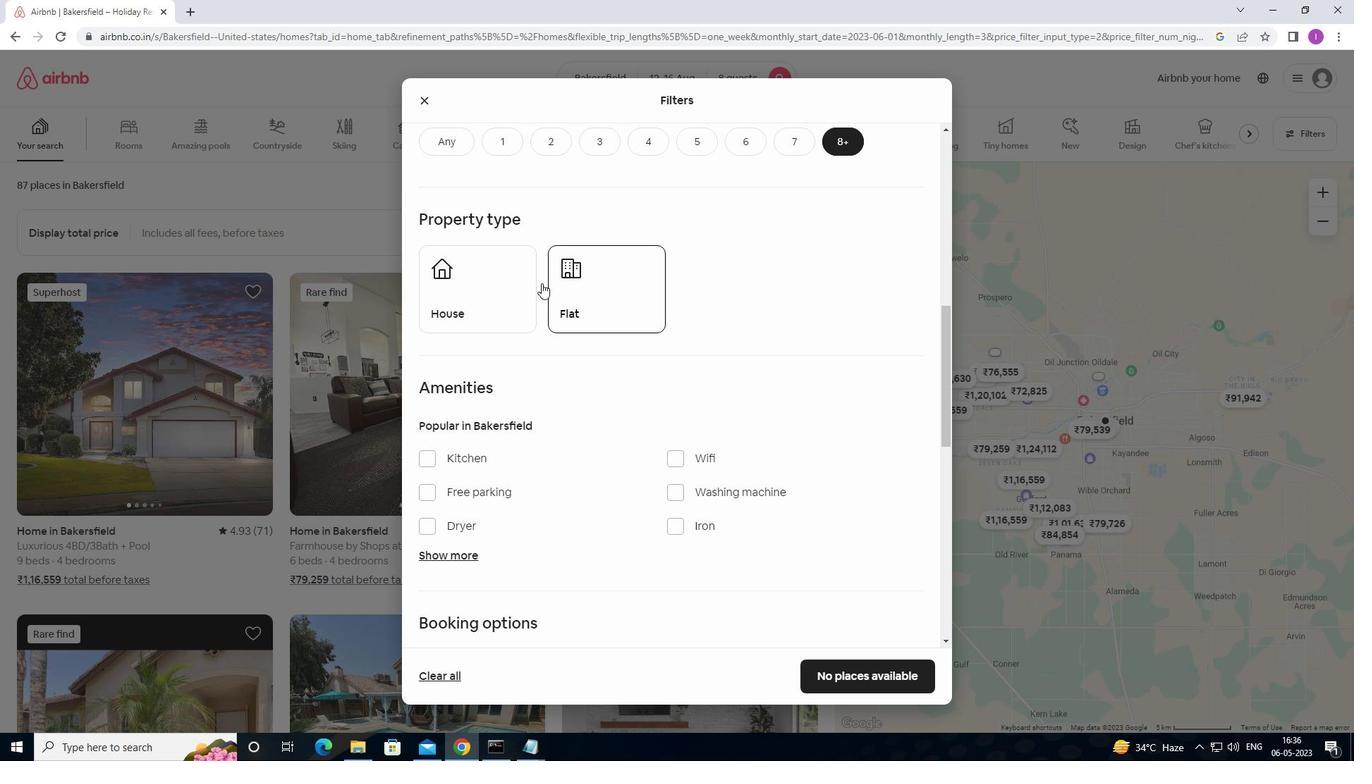 
Action: Mouse pressed left at (516, 287)
Screenshot: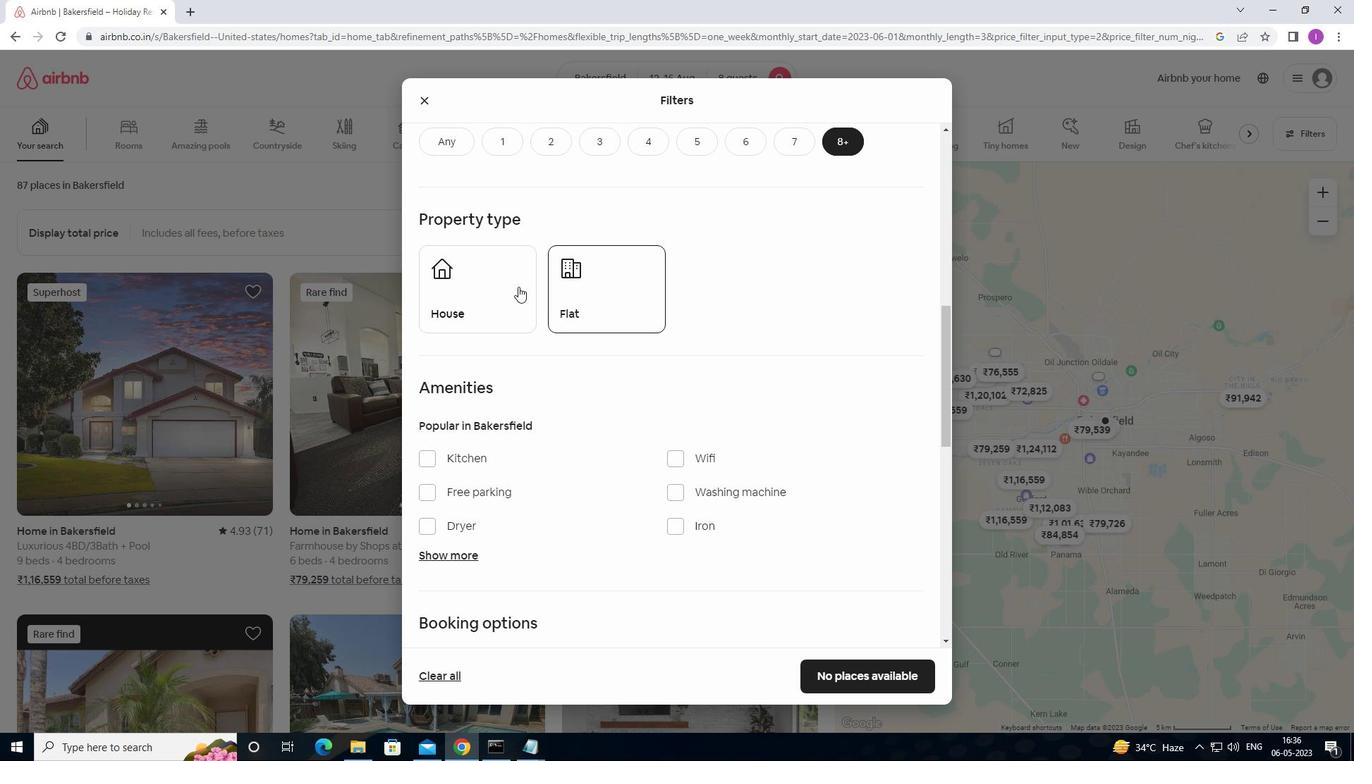 
Action: Mouse moved to (570, 292)
Screenshot: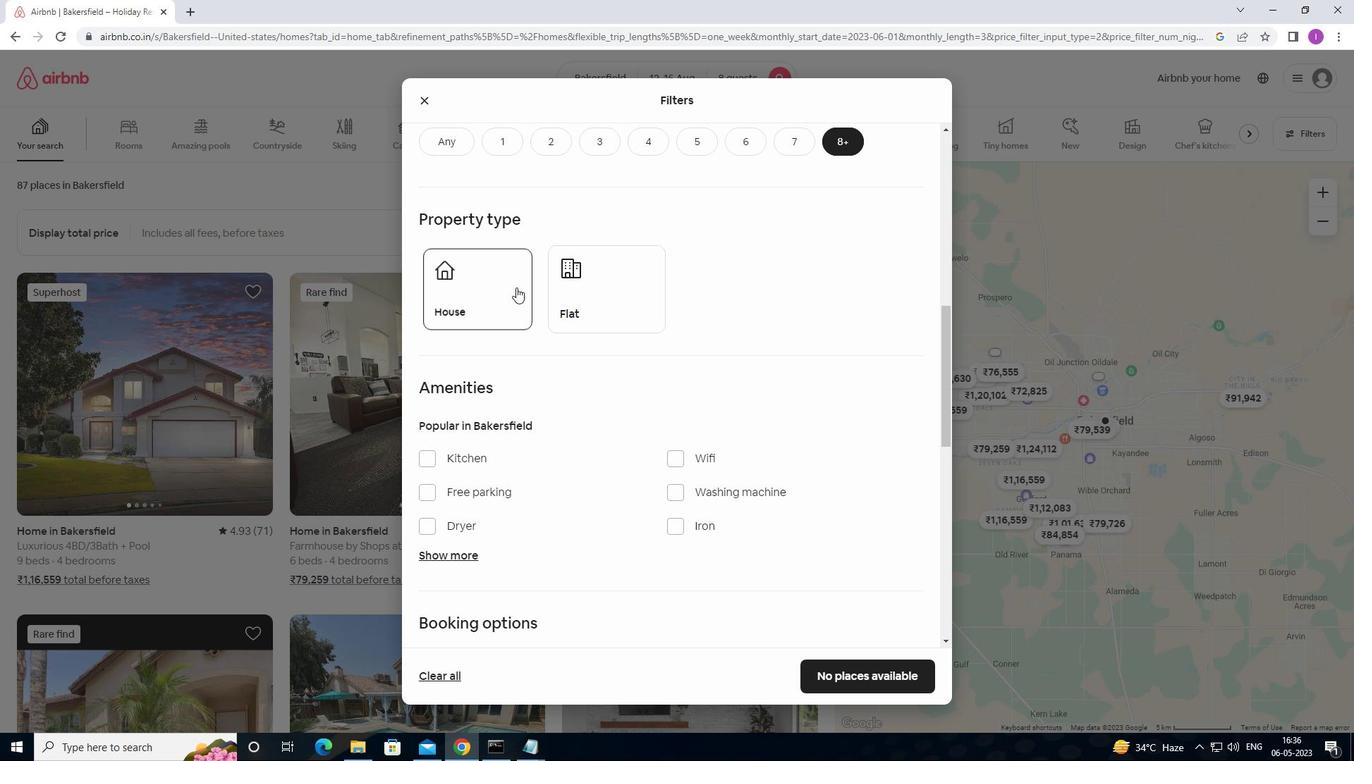 
Action: Mouse pressed left at (570, 292)
Screenshot: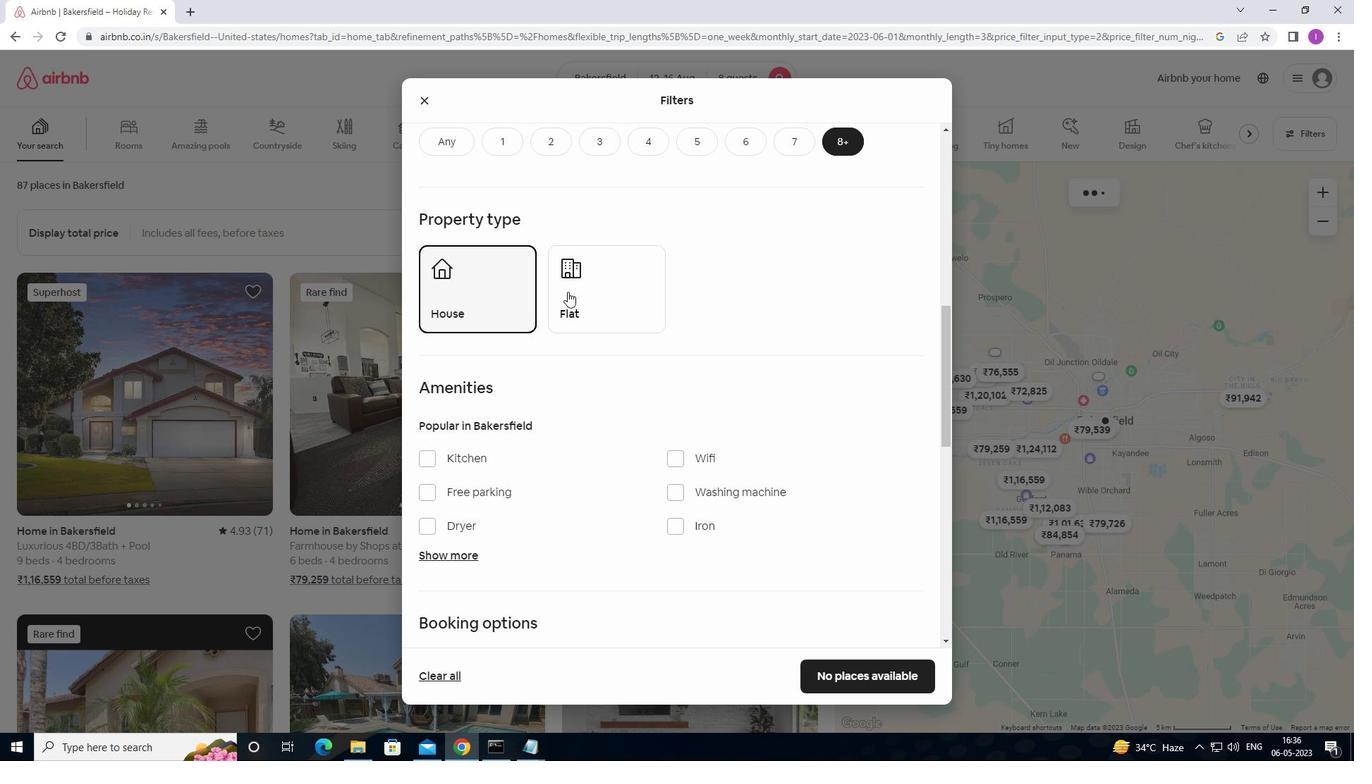 
Action: Mouse moved to (677, 371)
Screenshot: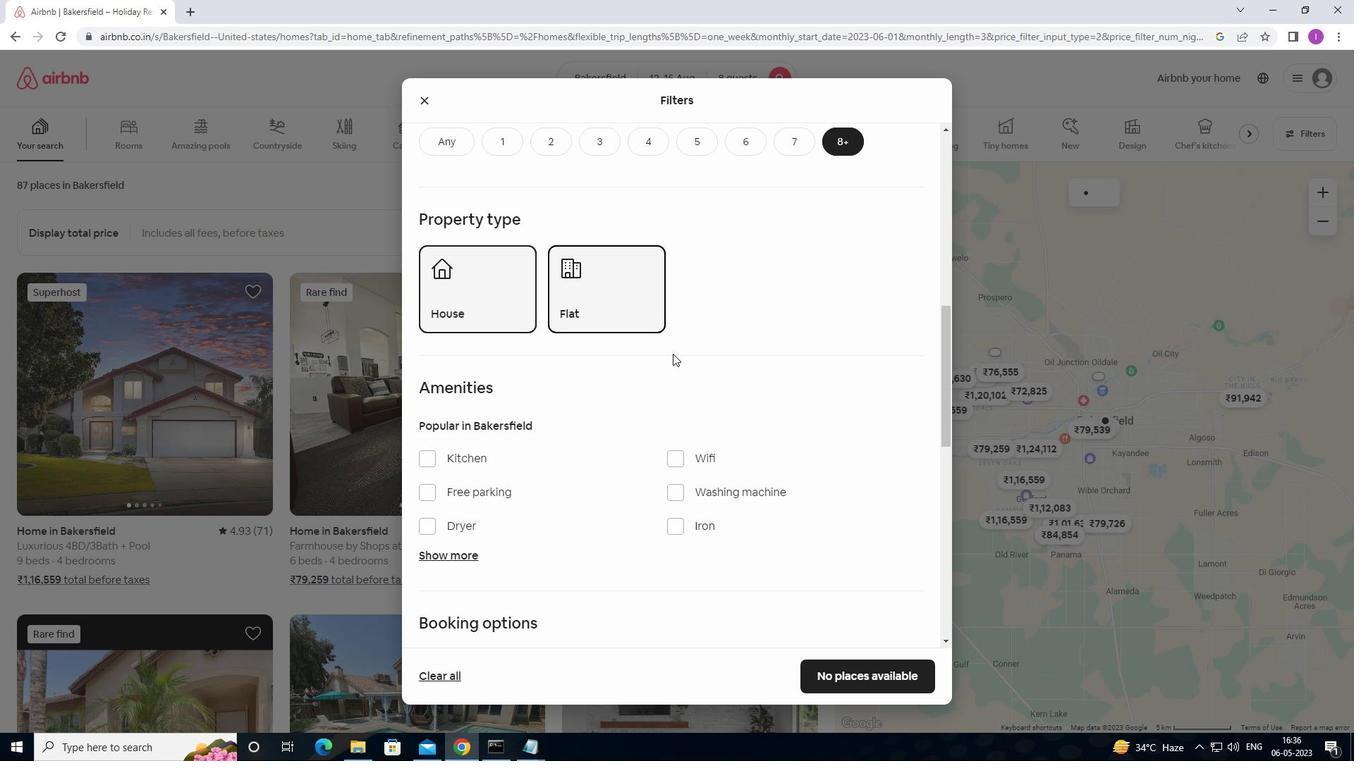 
Action: Mouse scrolled (677, 371) with delta (0, 0)
Screenshot: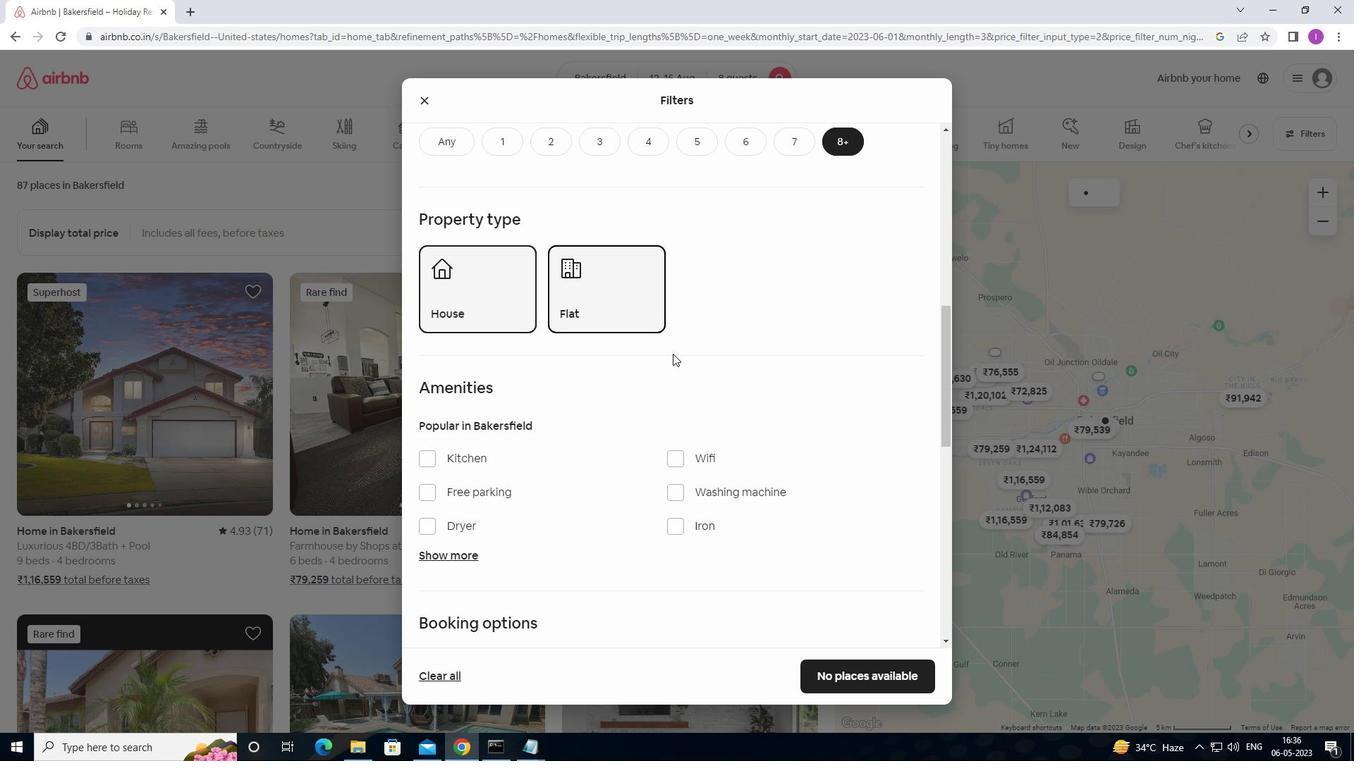 
Action: Mouse moved to (677, 372)
Screenshot: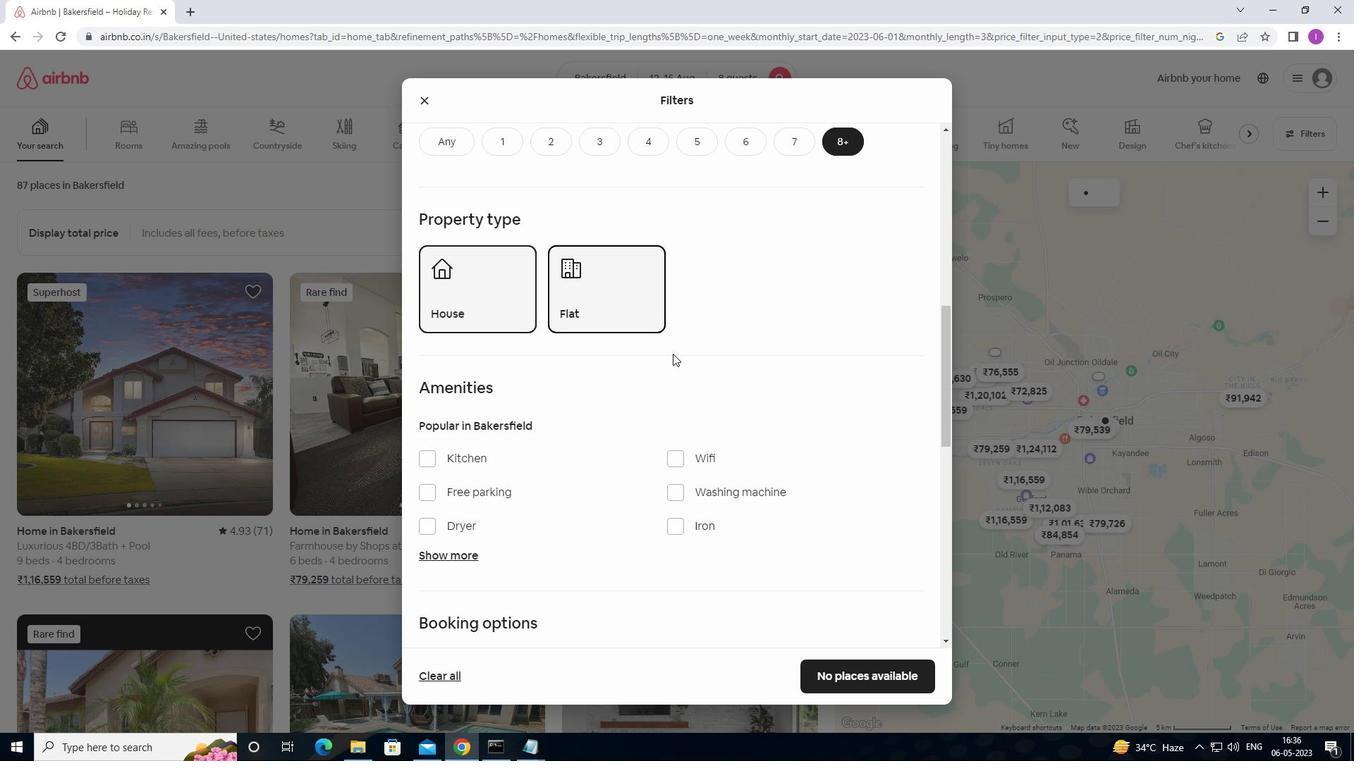 
Action: Mouse scrolled (677, 371) with delta (0, 0)
Screenshot: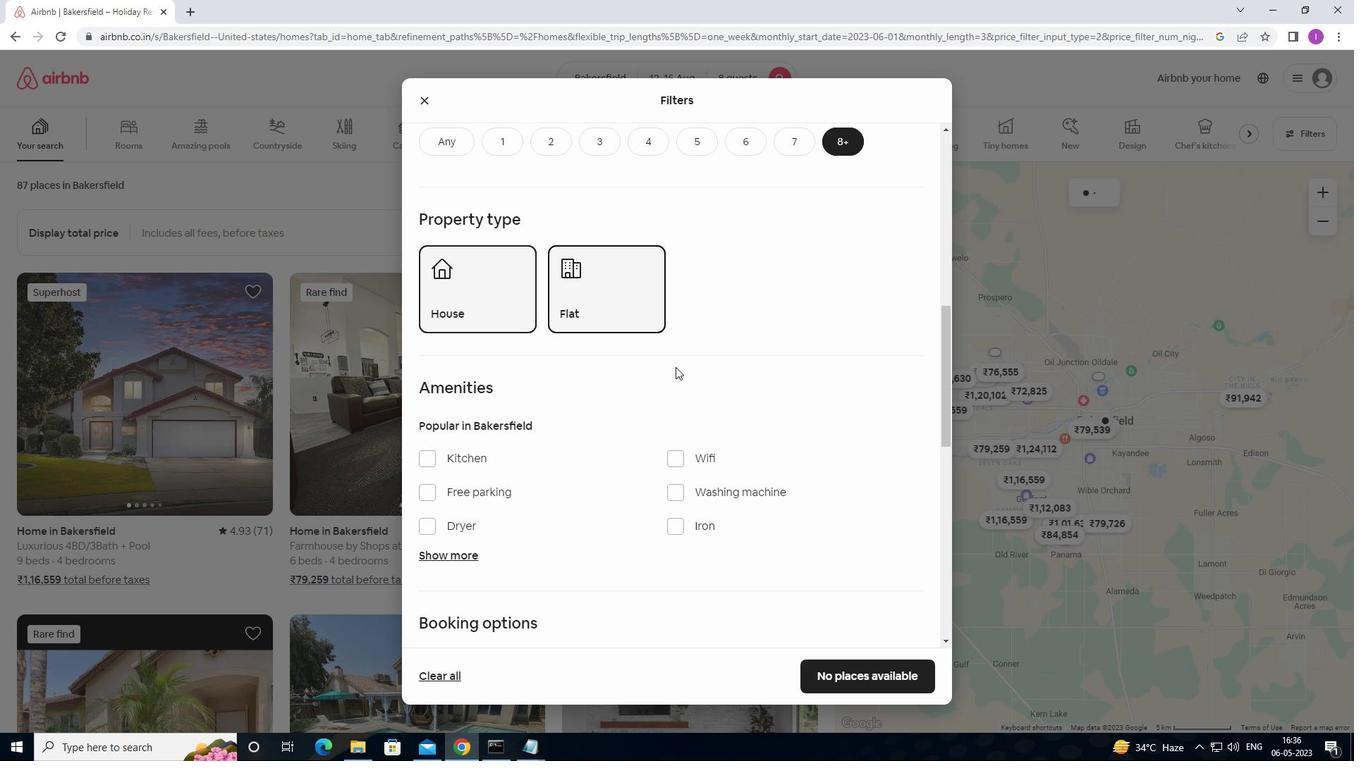 
Action: Mouse moved to (682, 319)
Screenshot: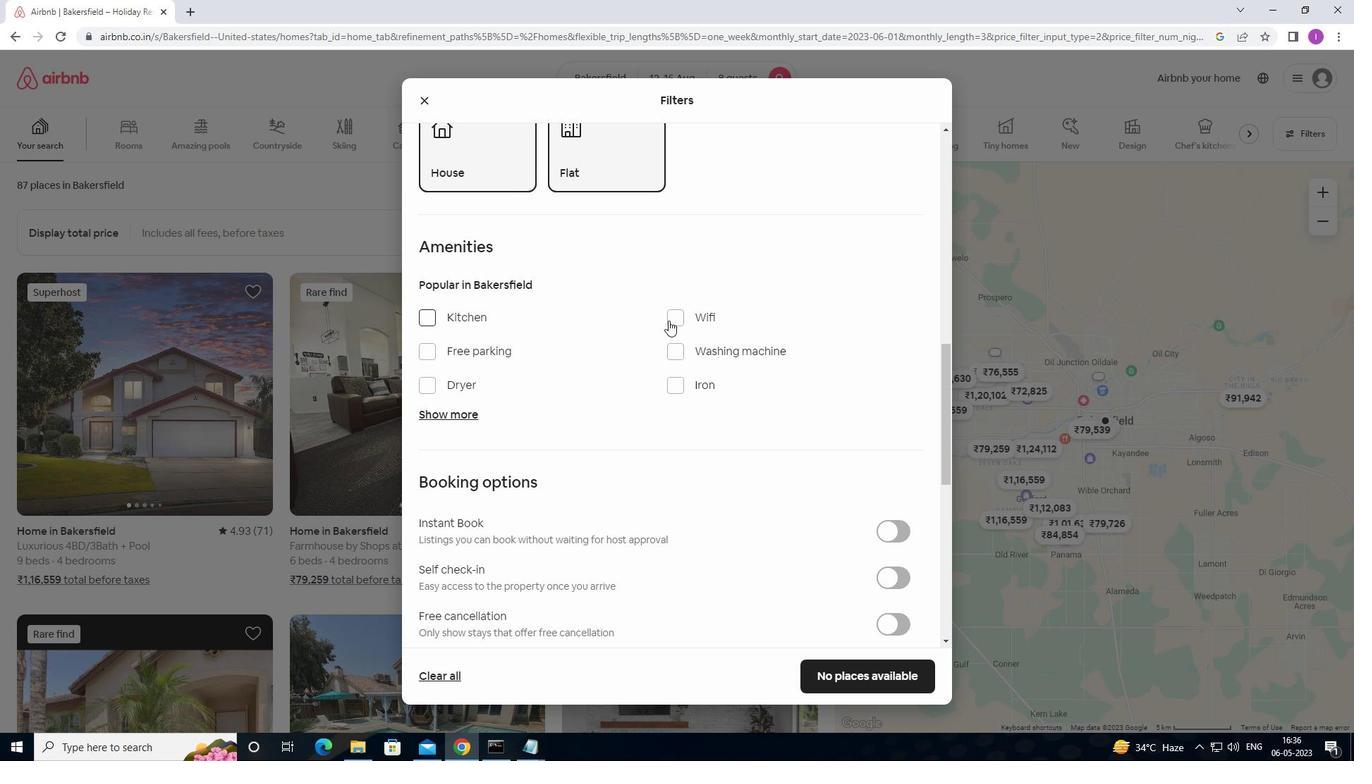 
Action: Mouse pressed left at (682, 319)
Screenshot: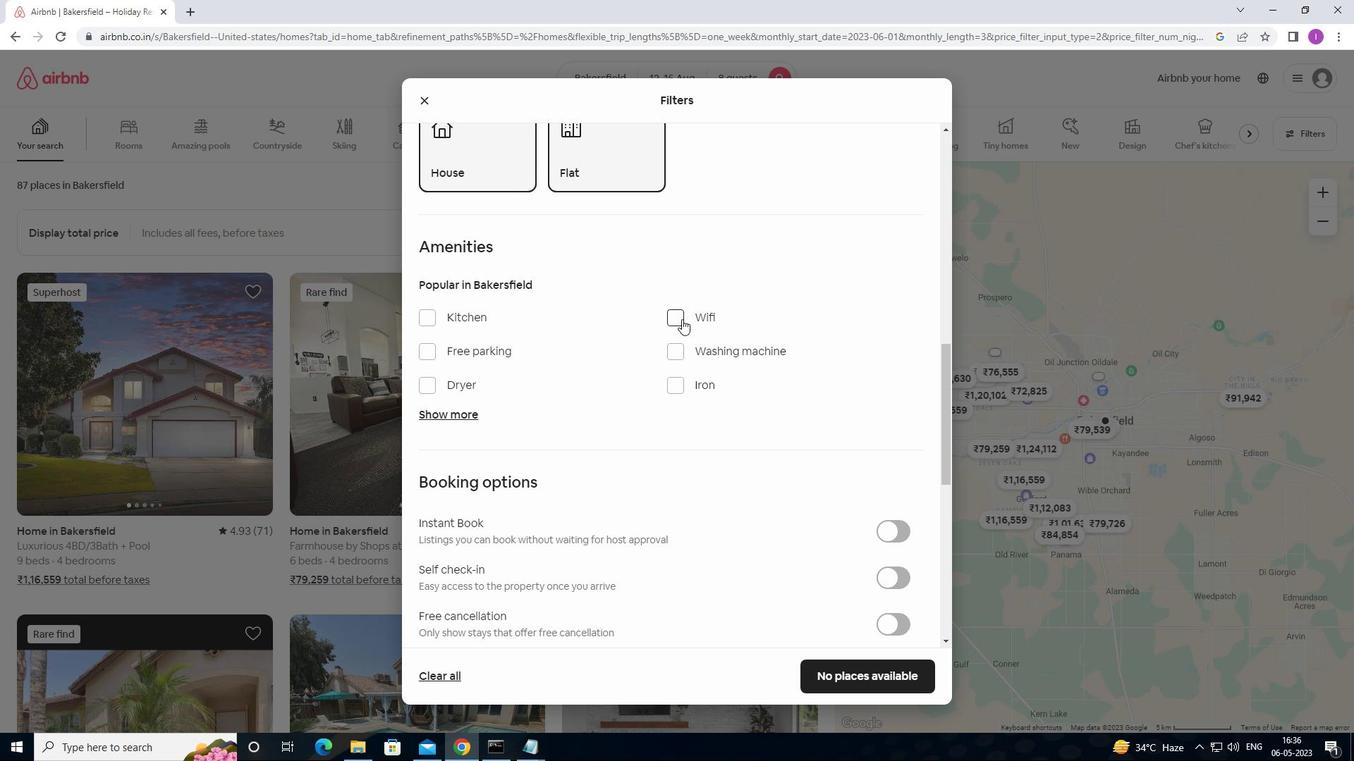 
Action: Mouse moved to (425, 349)
Screenshot: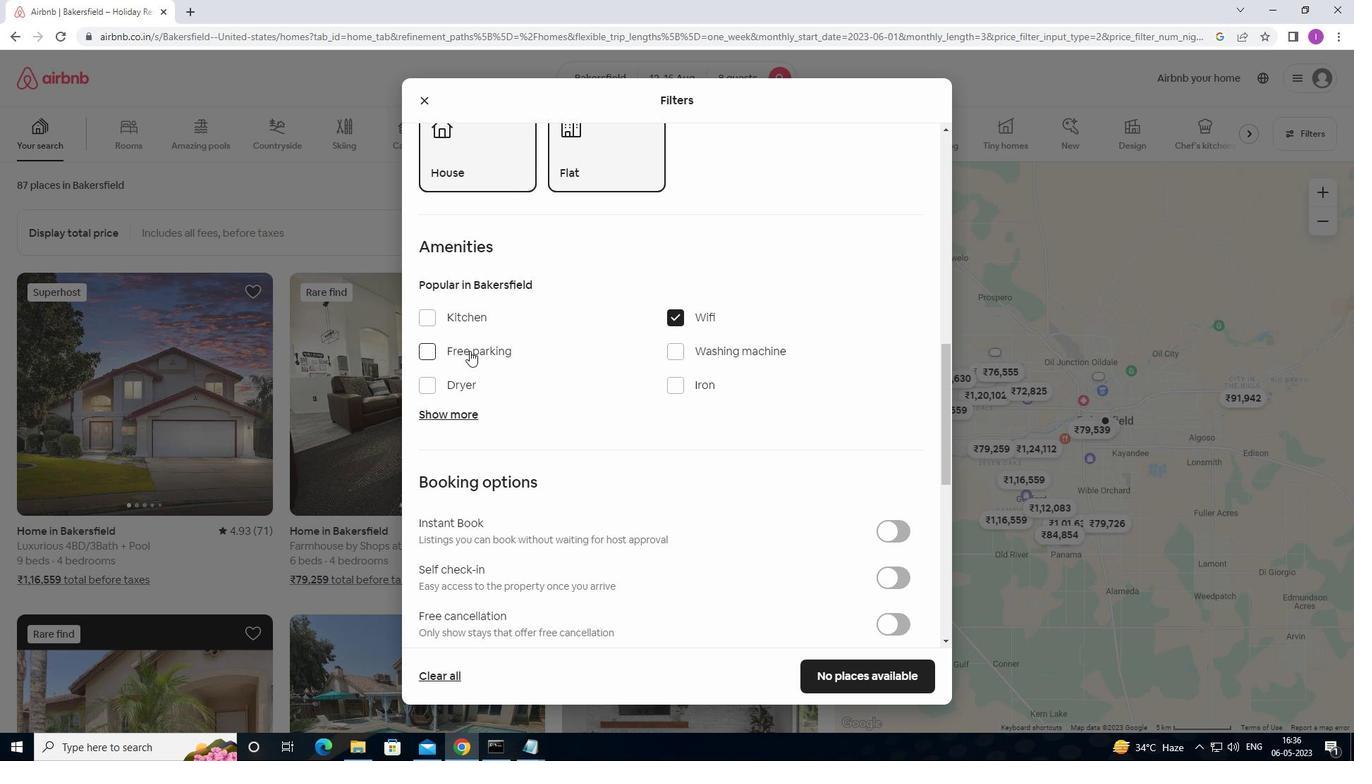 
Action: Mouse pressed left at (425, 349)
Screenshot: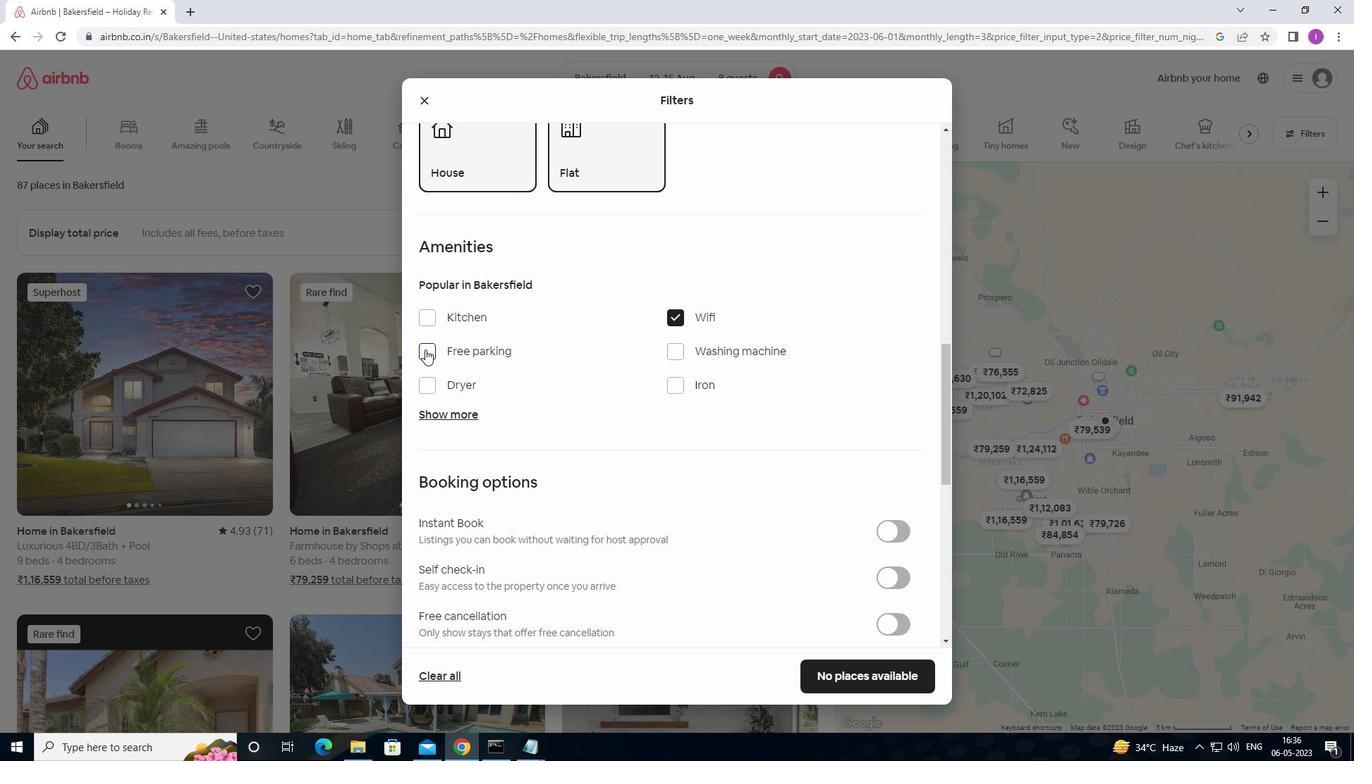 
Action: Mouse moved to (451, 414)
Screenshot: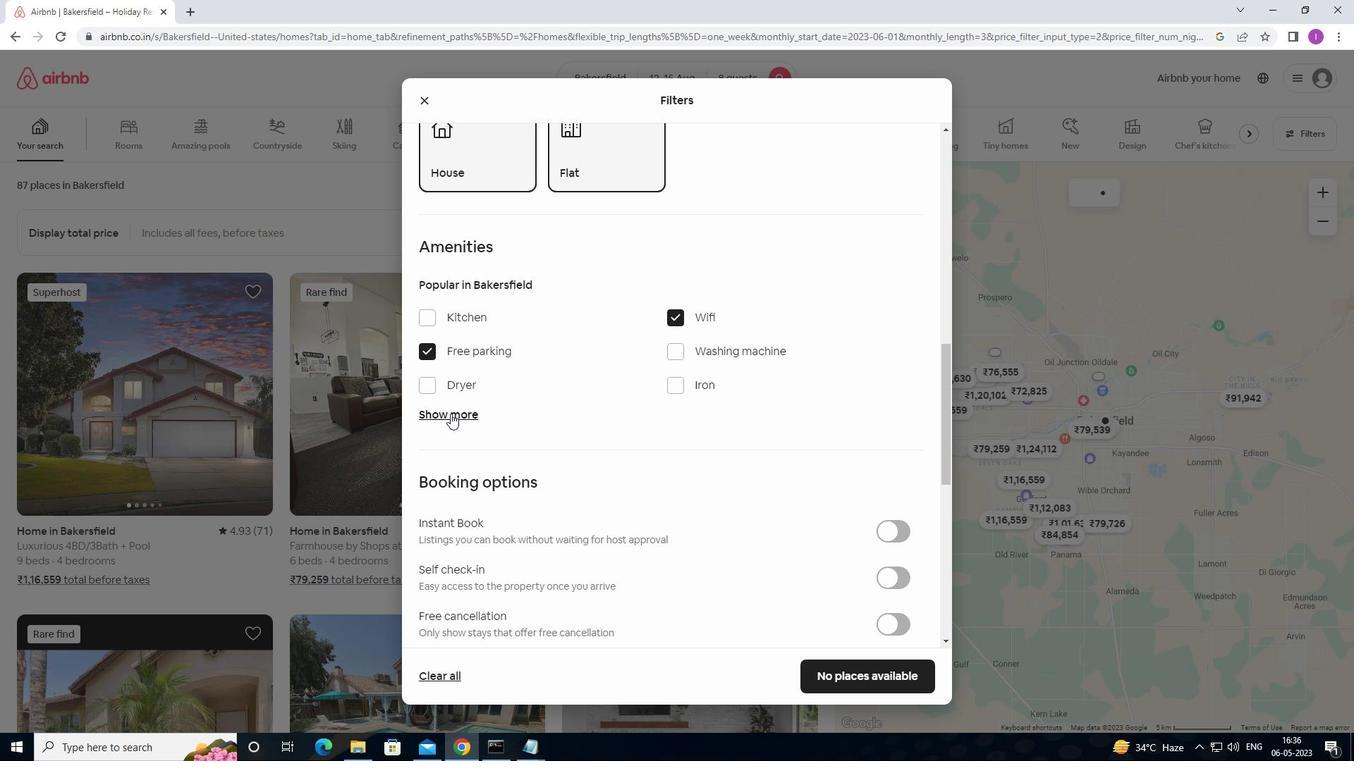 
Action: Mouse pressed left at (451, 414)
Screenshot: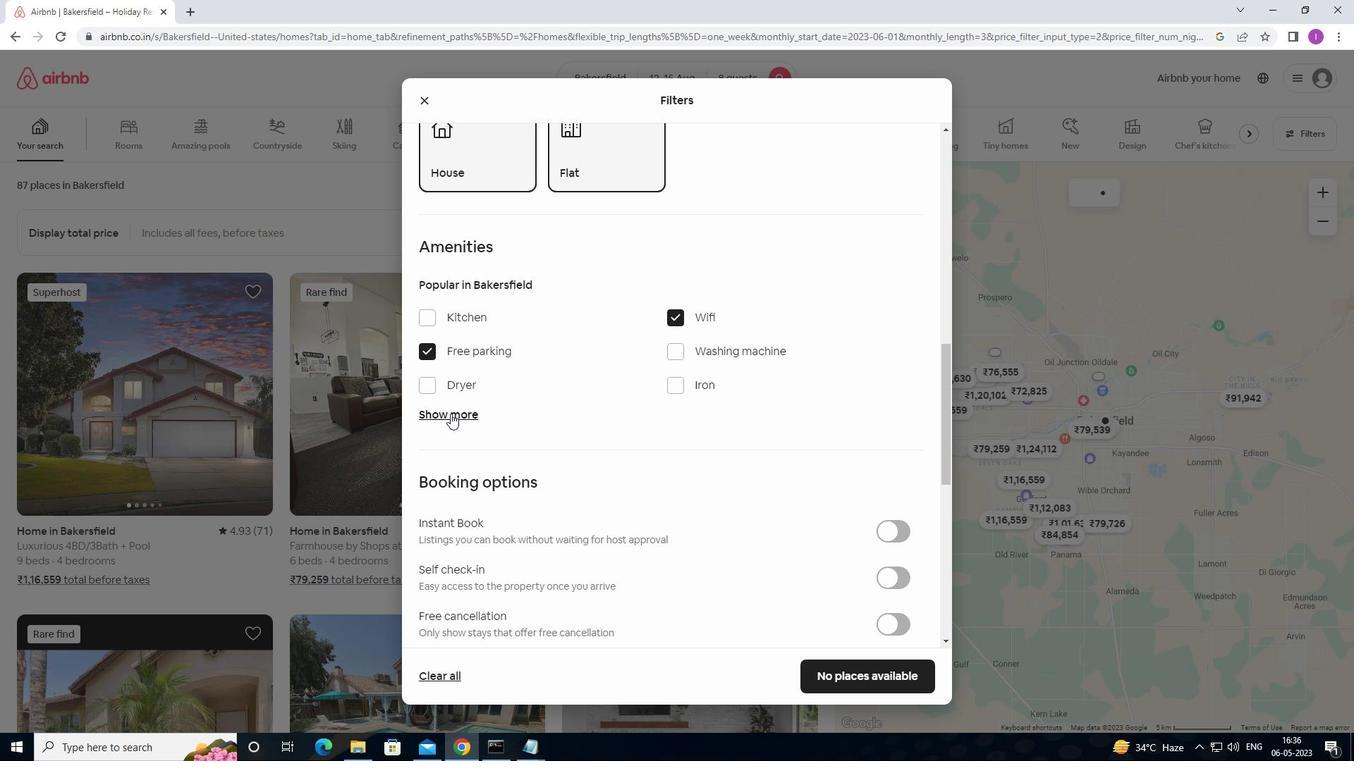 
Action: Mouse moved to (582, 411)
Screenshot: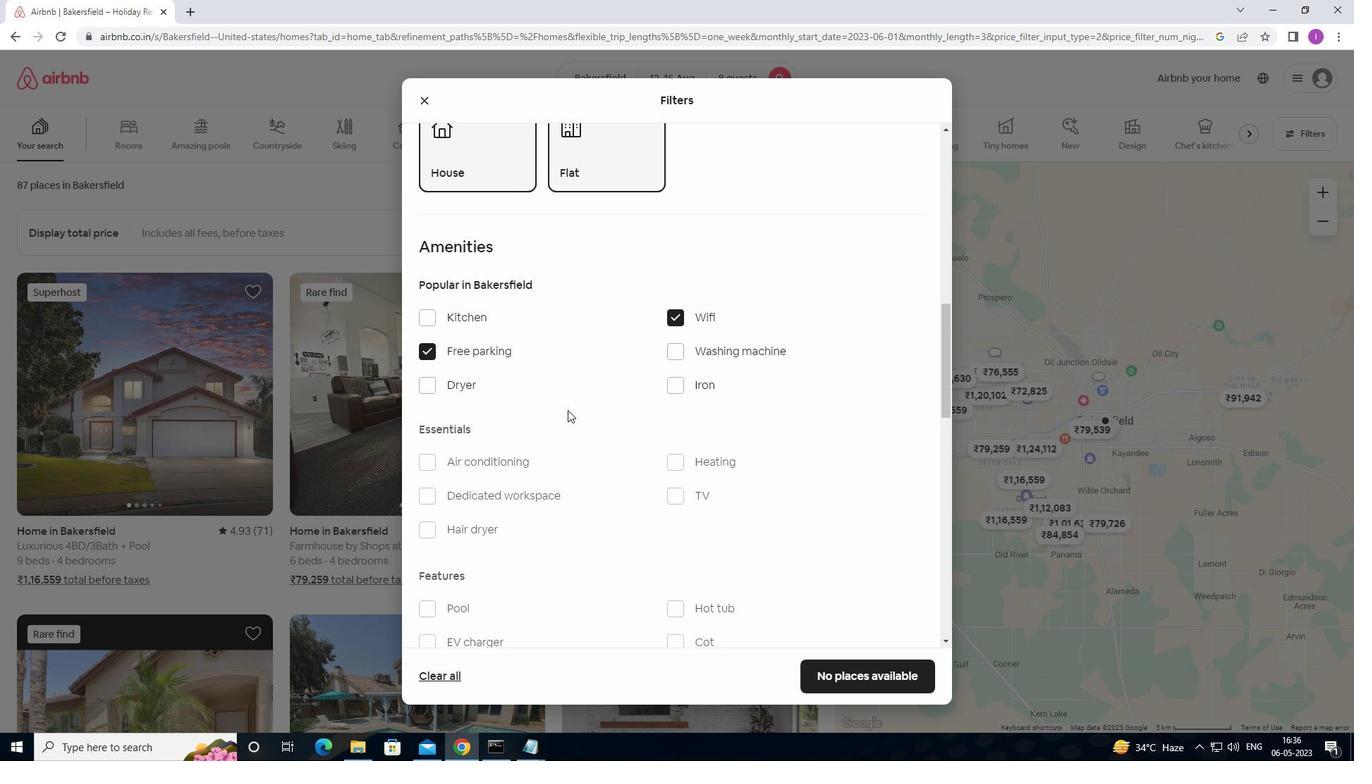 
Action: Mouse scrolled (582, 411) with delta (0, 0)
Screenshot: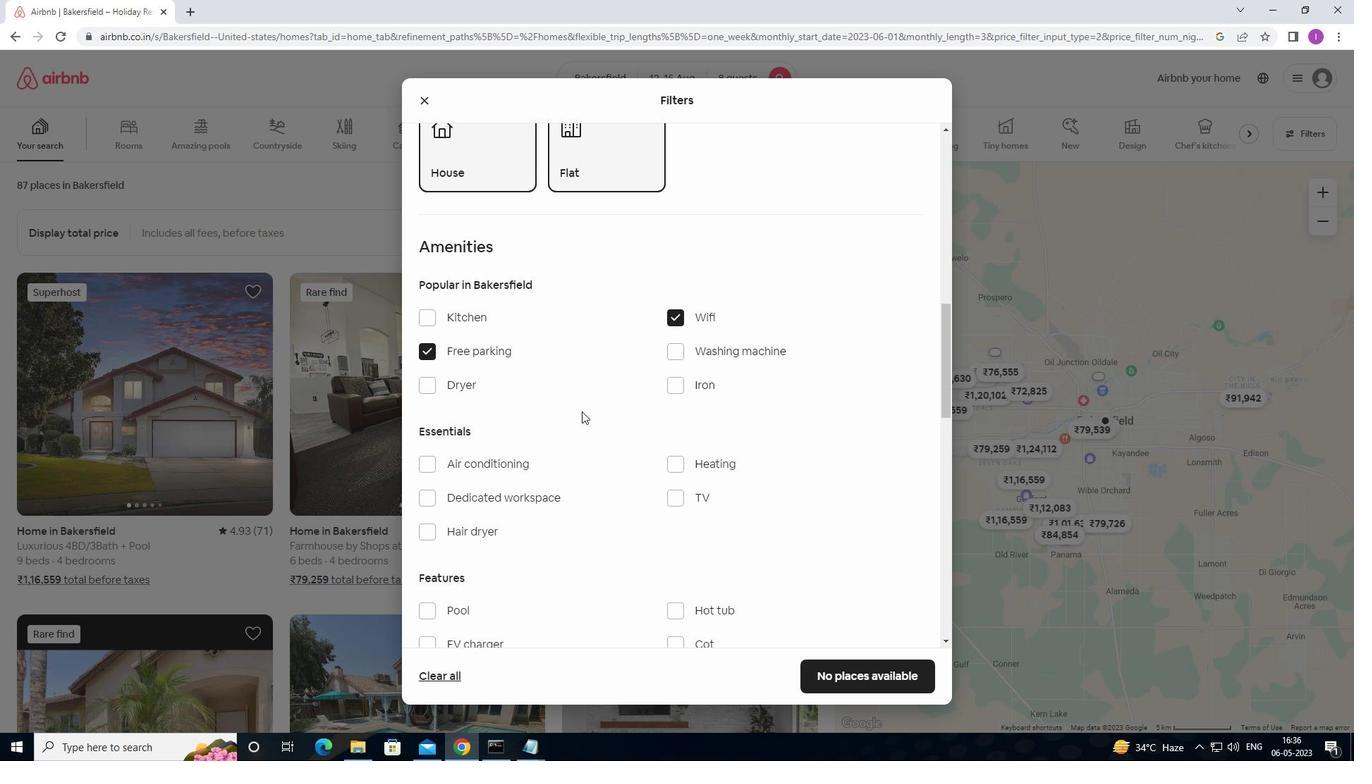 
Action: Mouse scrolled (582, 411) with delta (0, 0)
Screenshot: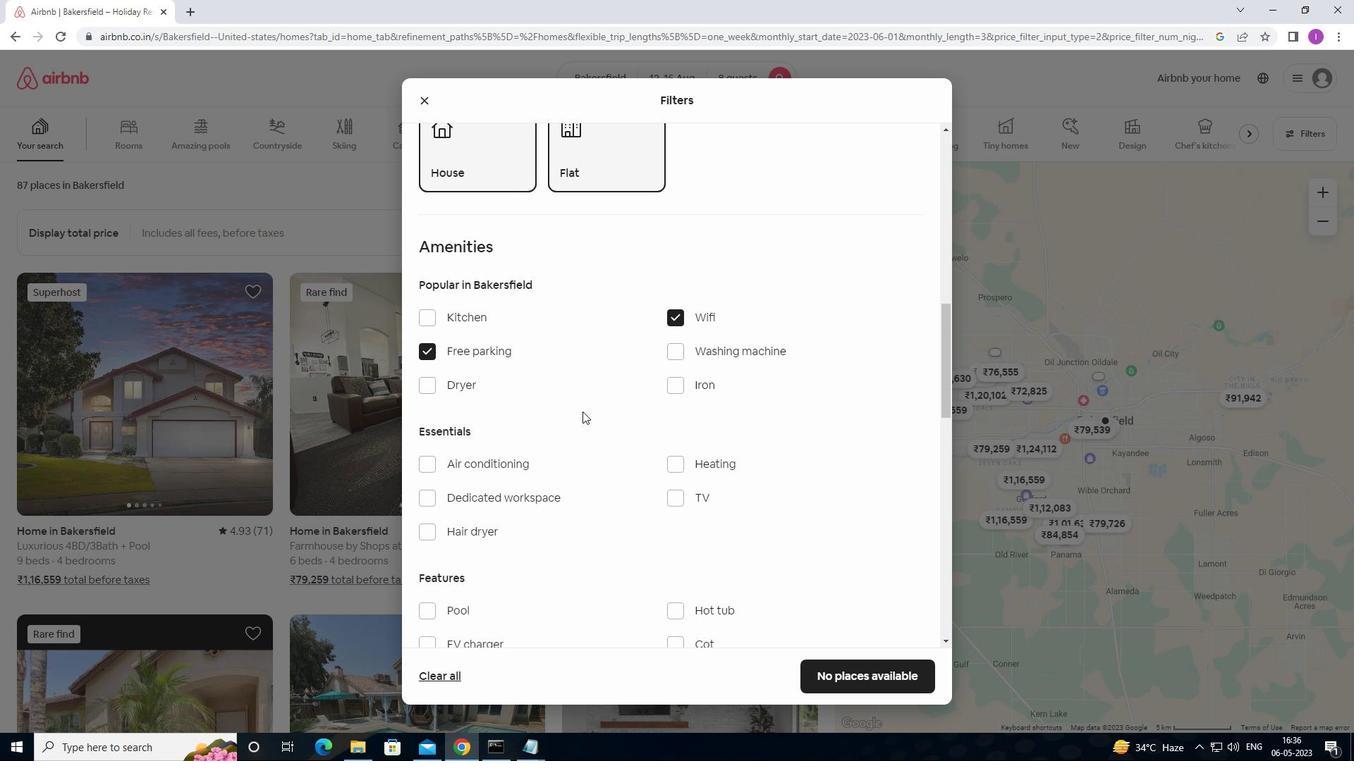 
Action: Mouse moved to (669, 356)
Screenshot: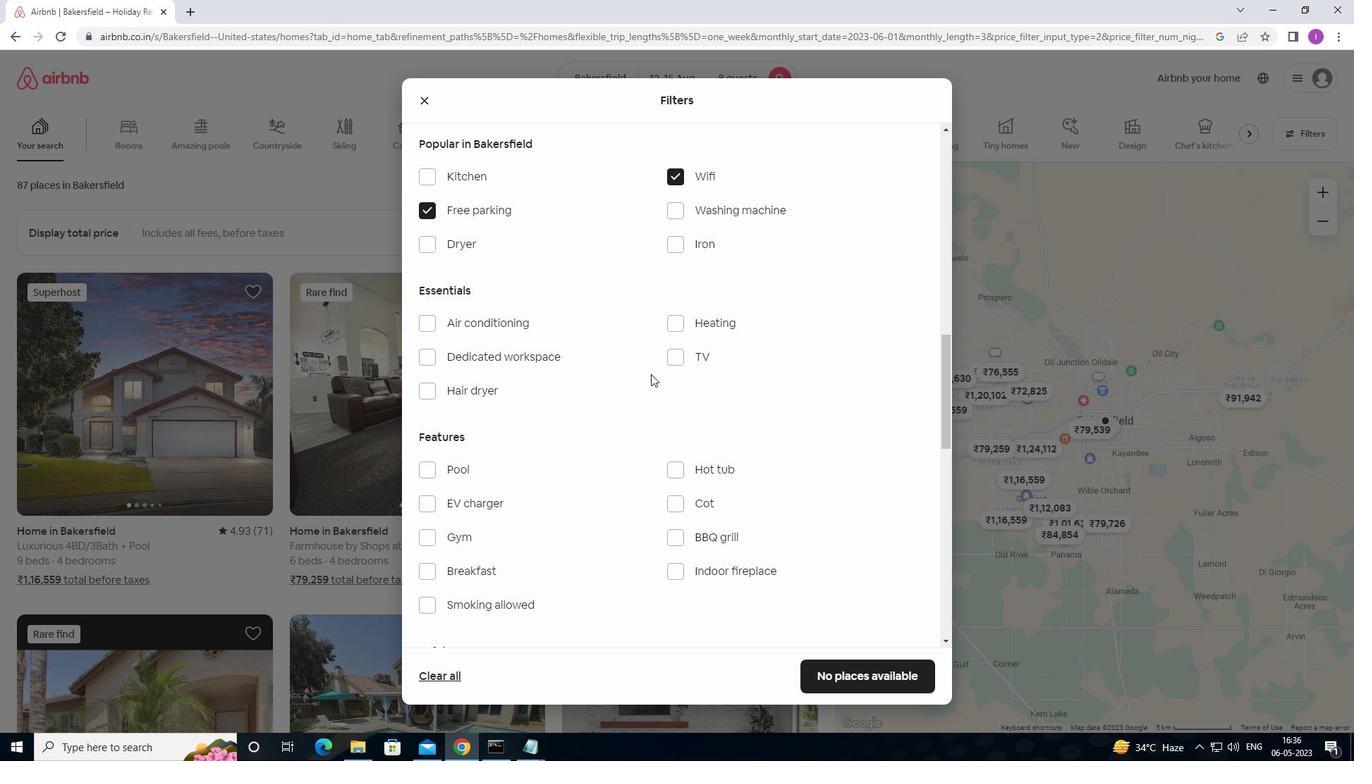 
Action: Mouse pressed left at (669, 356)
Screenshot: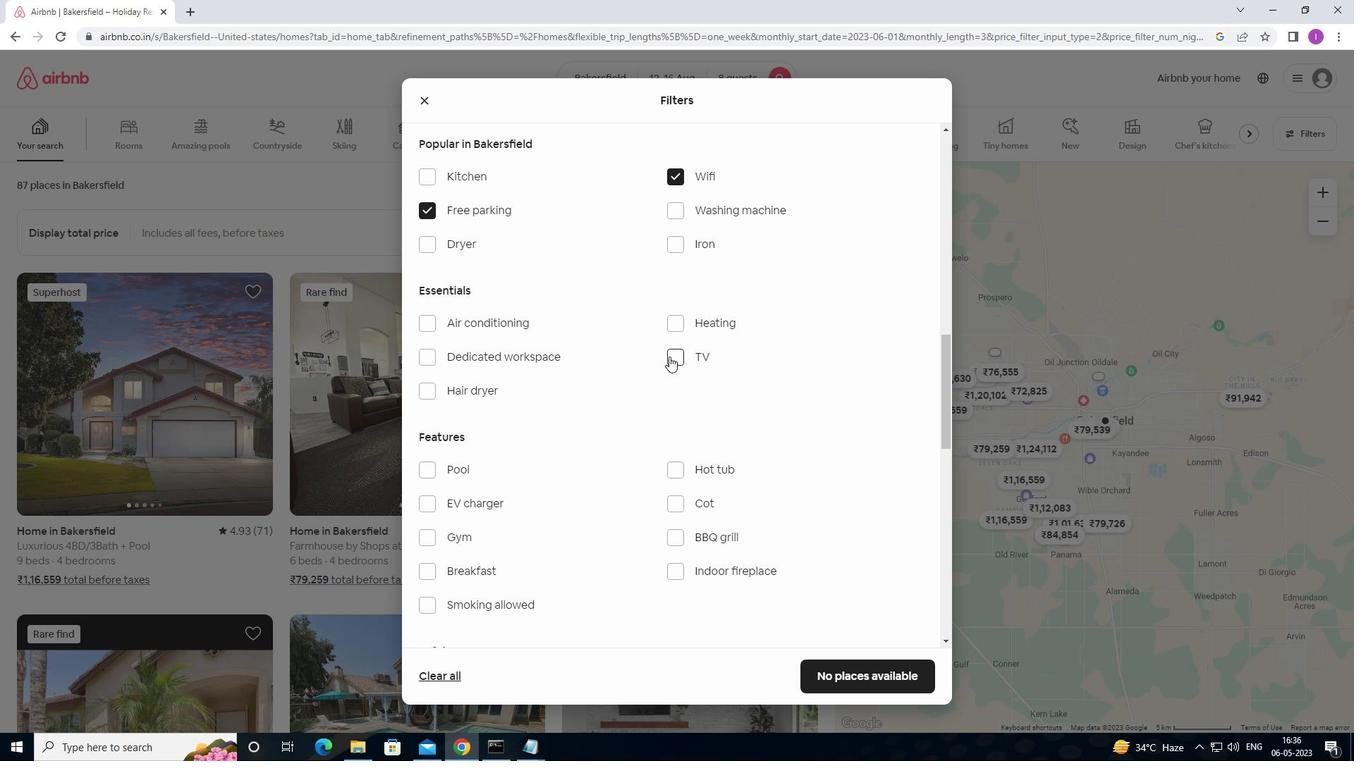 
Action: Mouse moved to (577, 410)
Screenshot: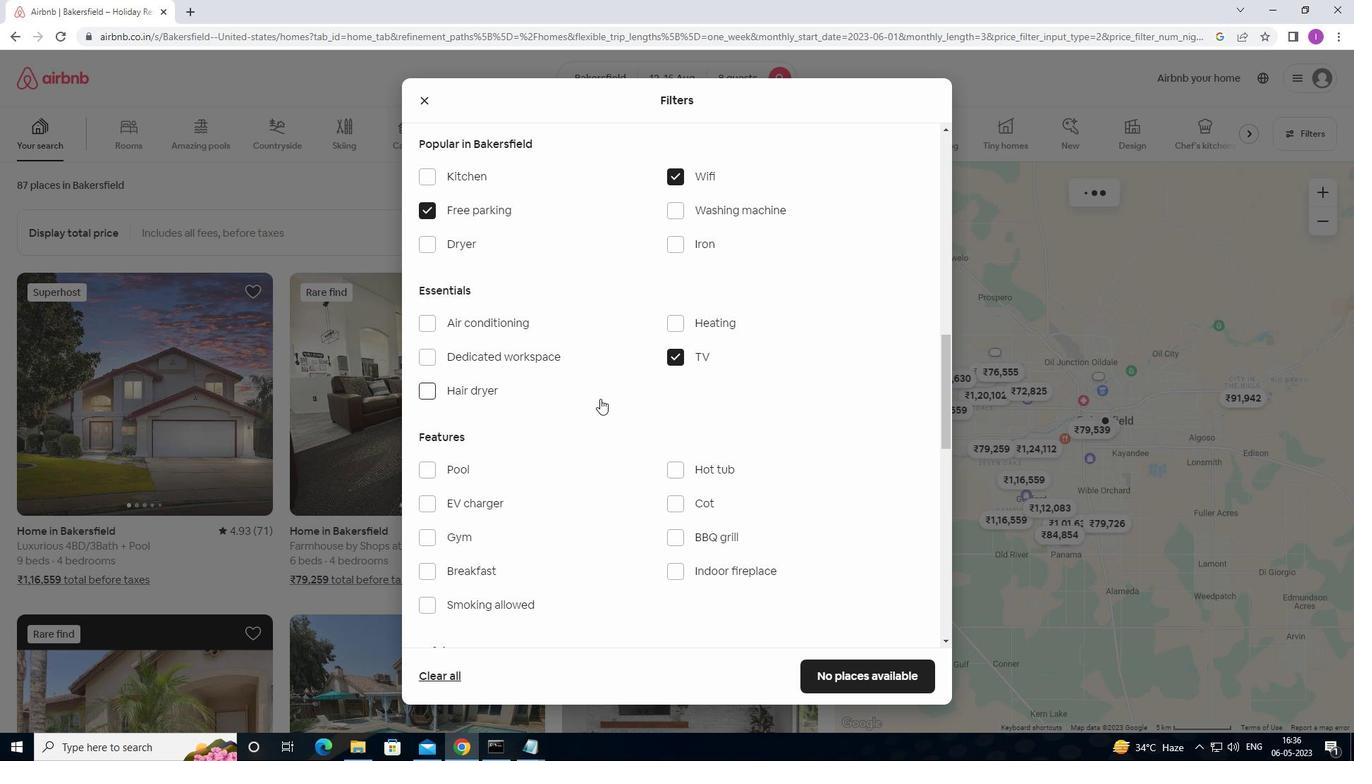 
Action: Mouse scrolled (577, 409) with delta (0, 0)
Screenshot: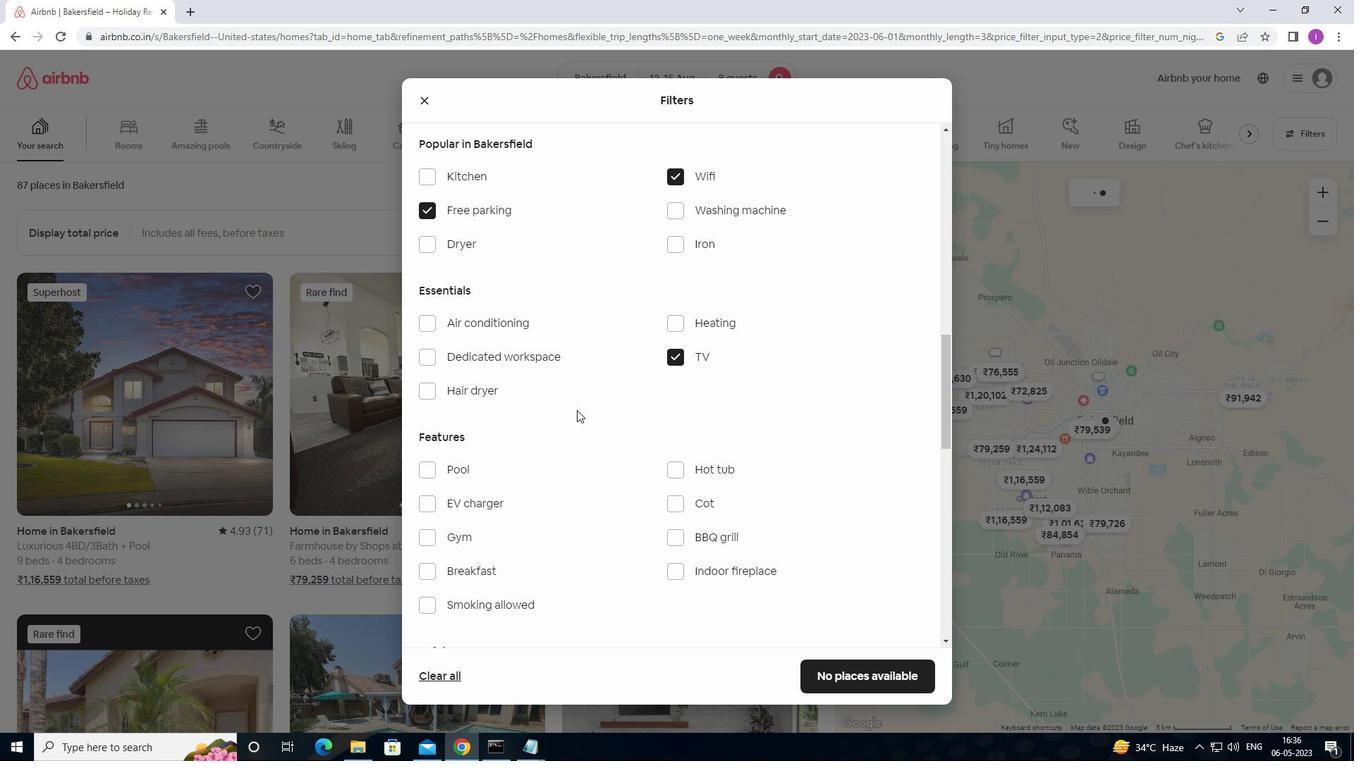 
Action: Mouse scrolled (577, 409) with delta (0, 0)
Screenshot: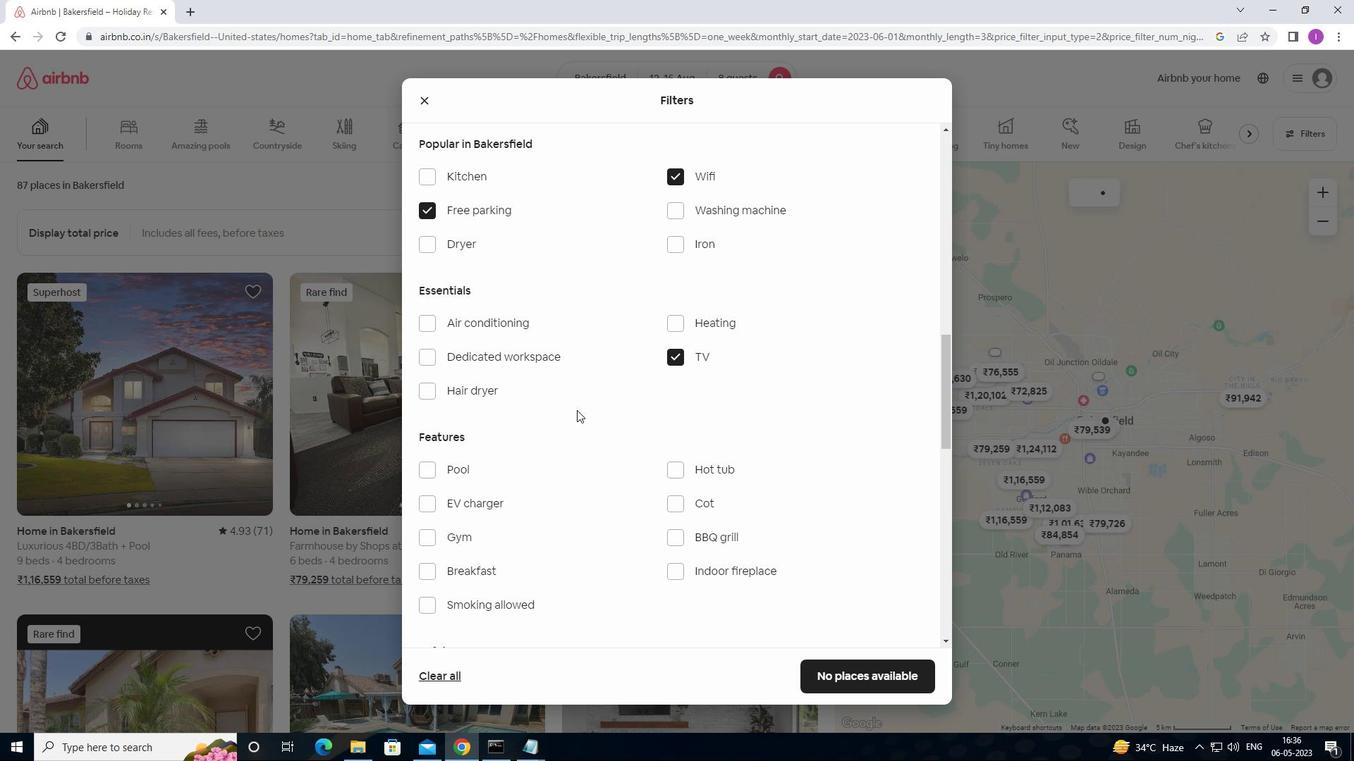 
Action: Mouse moved to (426, 395)
Screenshot: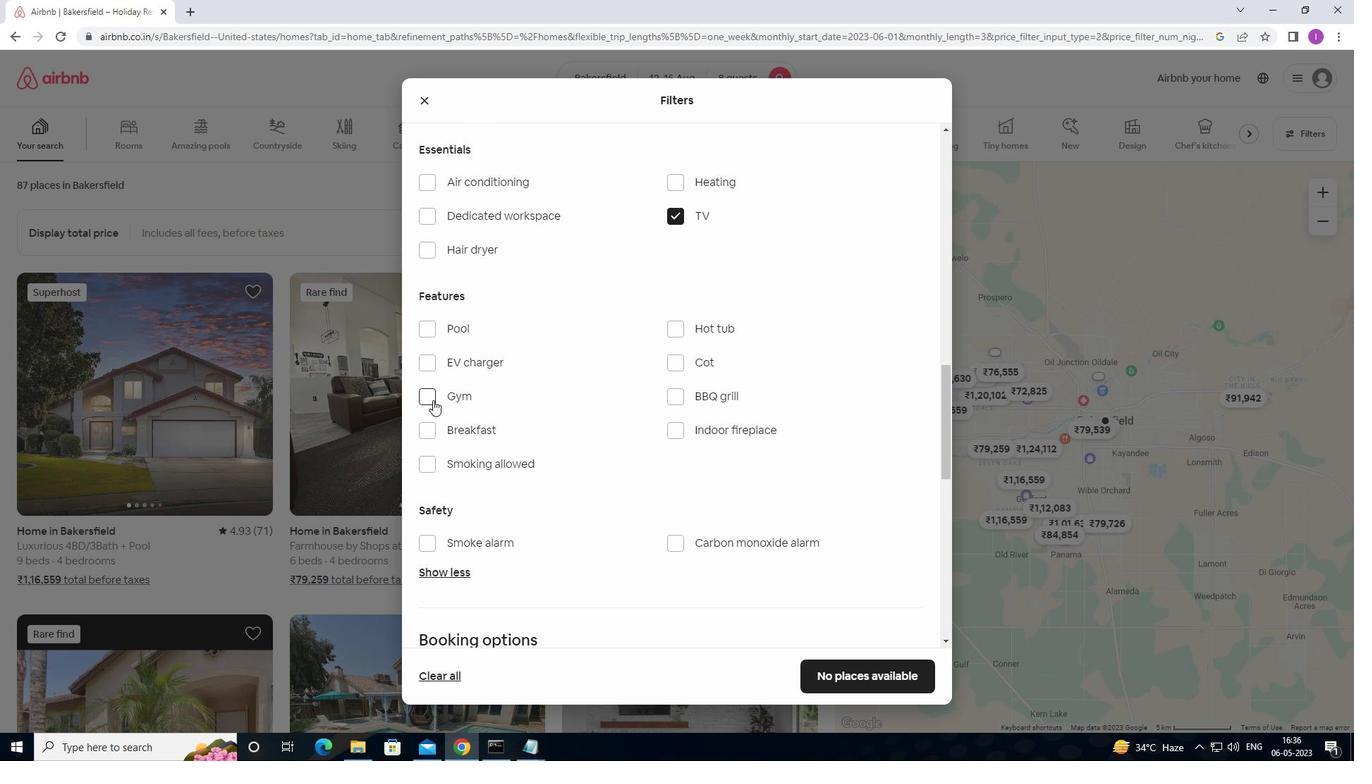 
Action: Mouse pressed left at (426, 395)
Screenshot: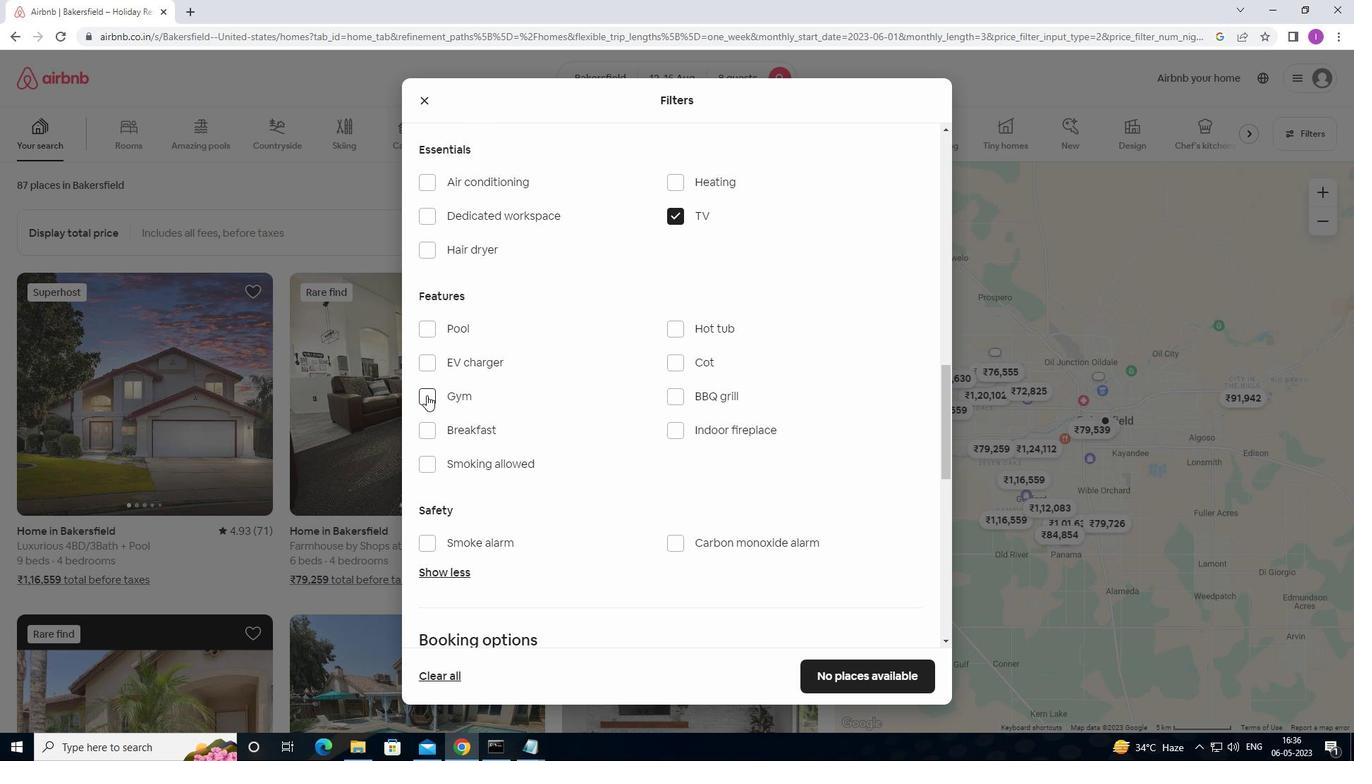 
Action: Mouse moved to (426, 424)
Screenshot: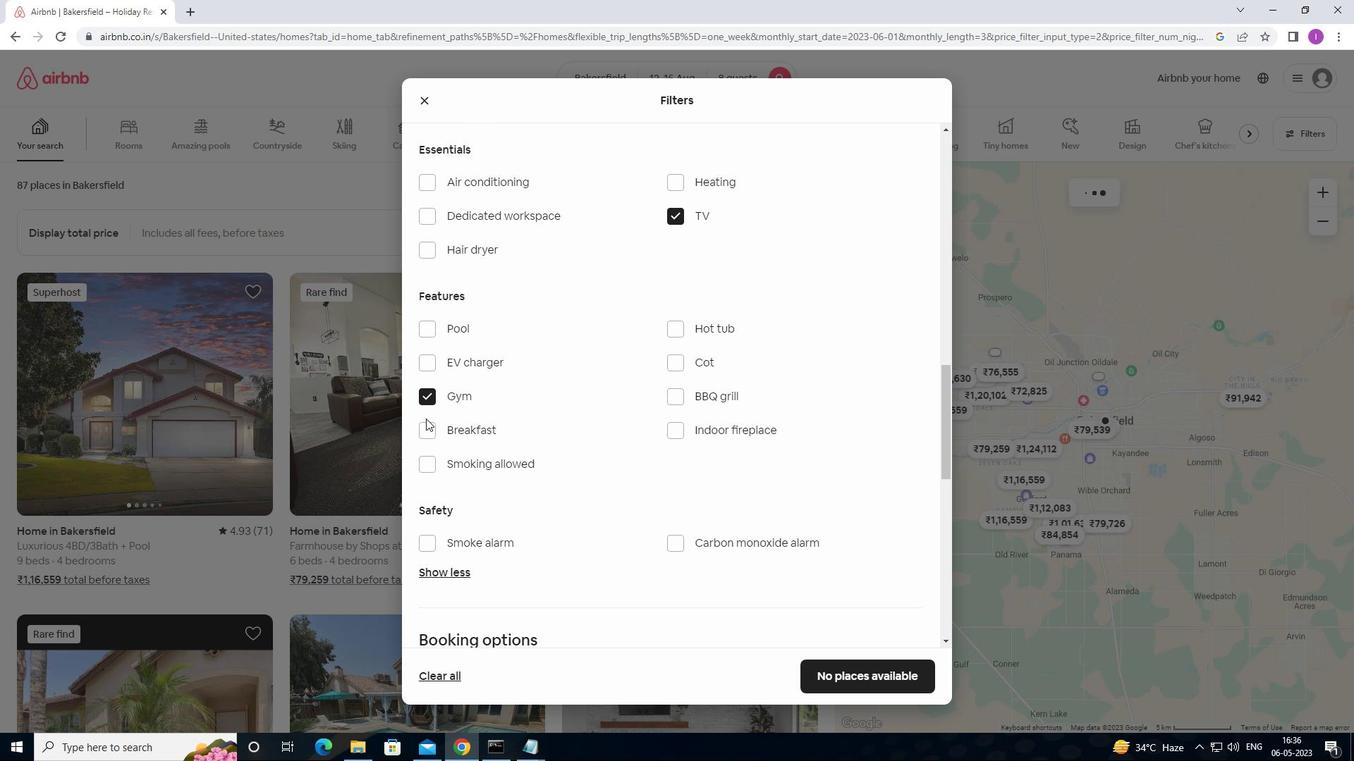 
Action: Mouse pressed left at (426, 424)
Screenshot: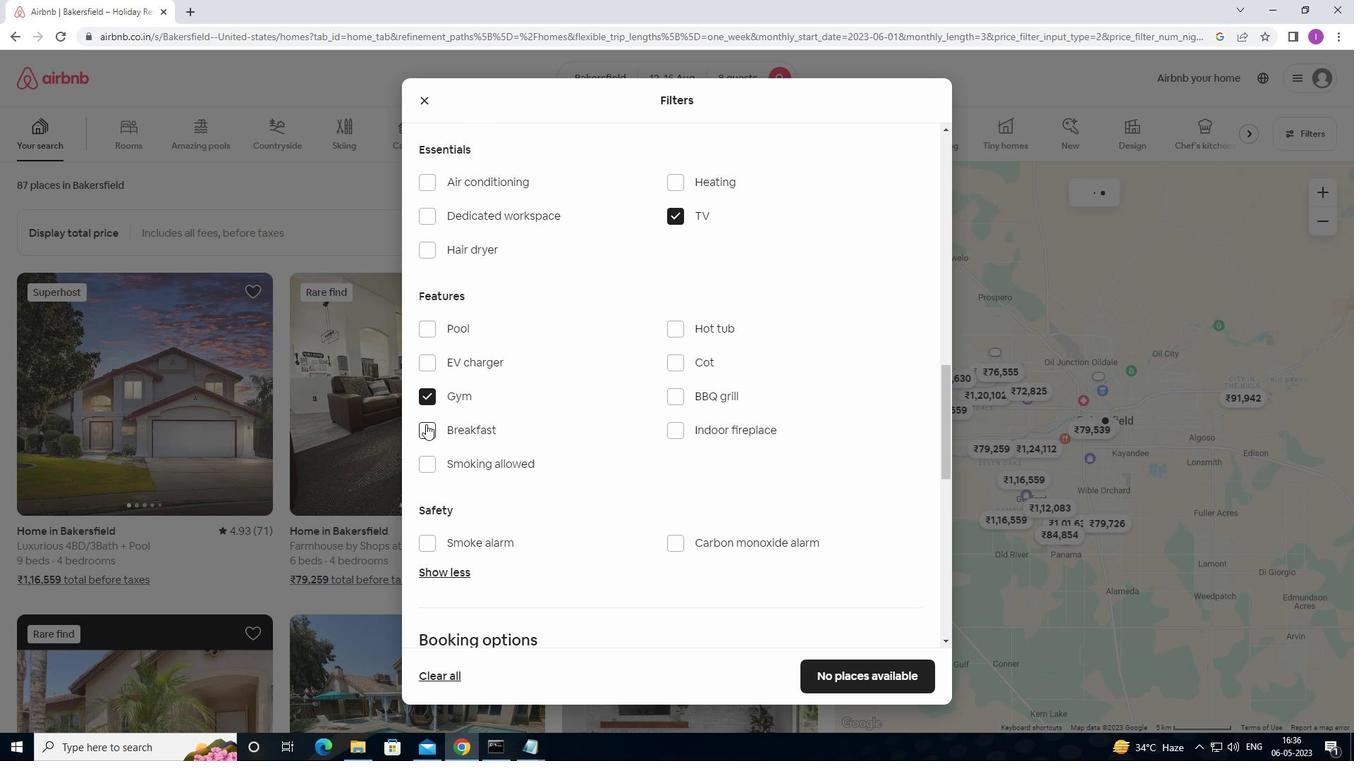 
Action: Mouse moved to (501, 504)
Screenshot: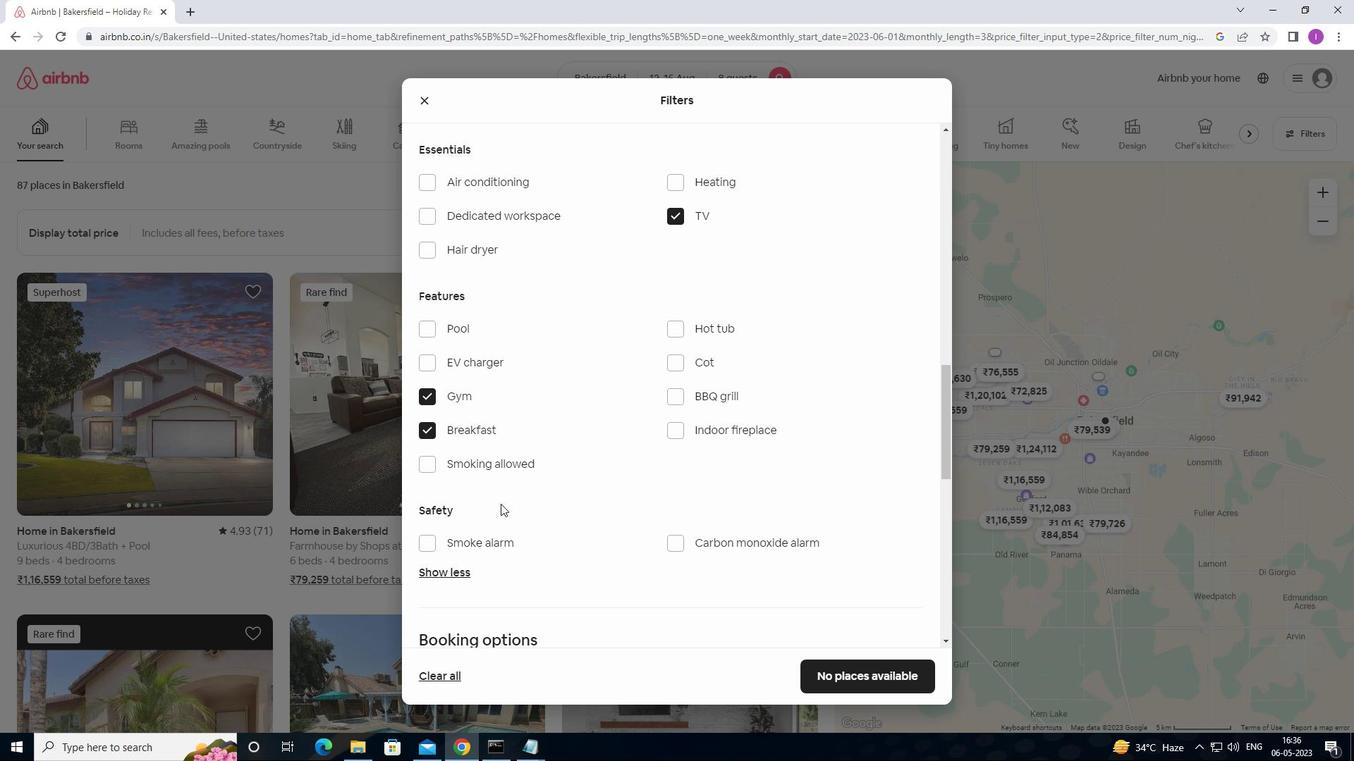 
Action: Mouse scrolled (501, 503) with delta (0, 0)
Screenshot: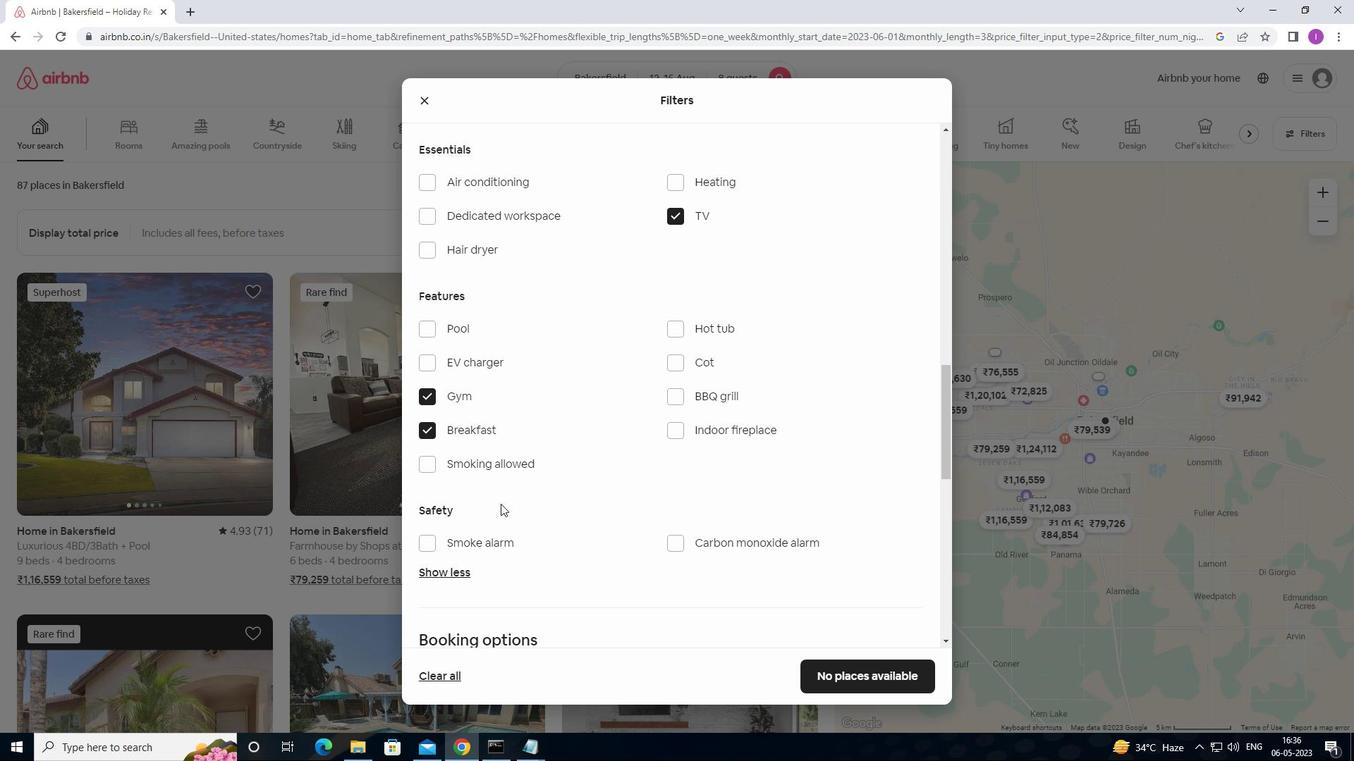 
Action: Mouse moved to (502, 504)
Screenshot: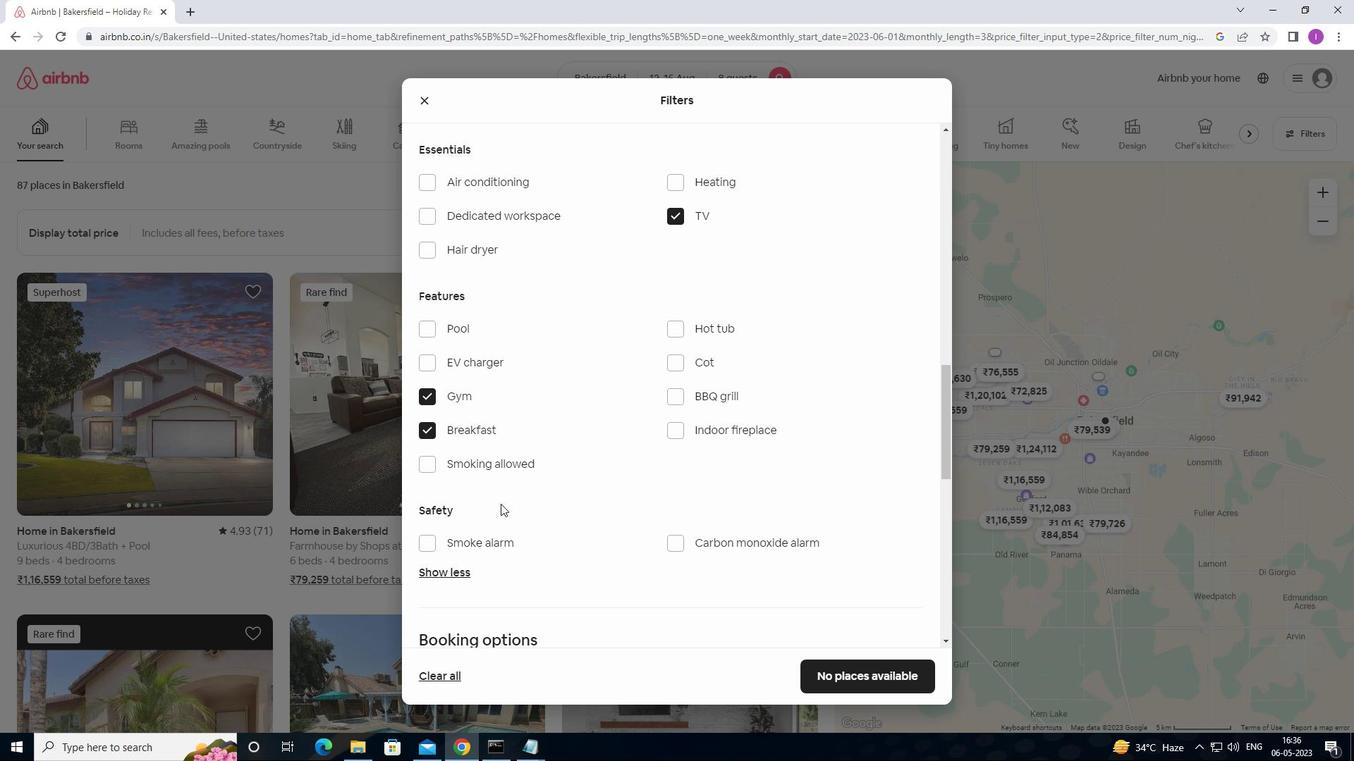 
Action: Mouse scrolled (502, 503) with delta (0, 0)
Screenshot: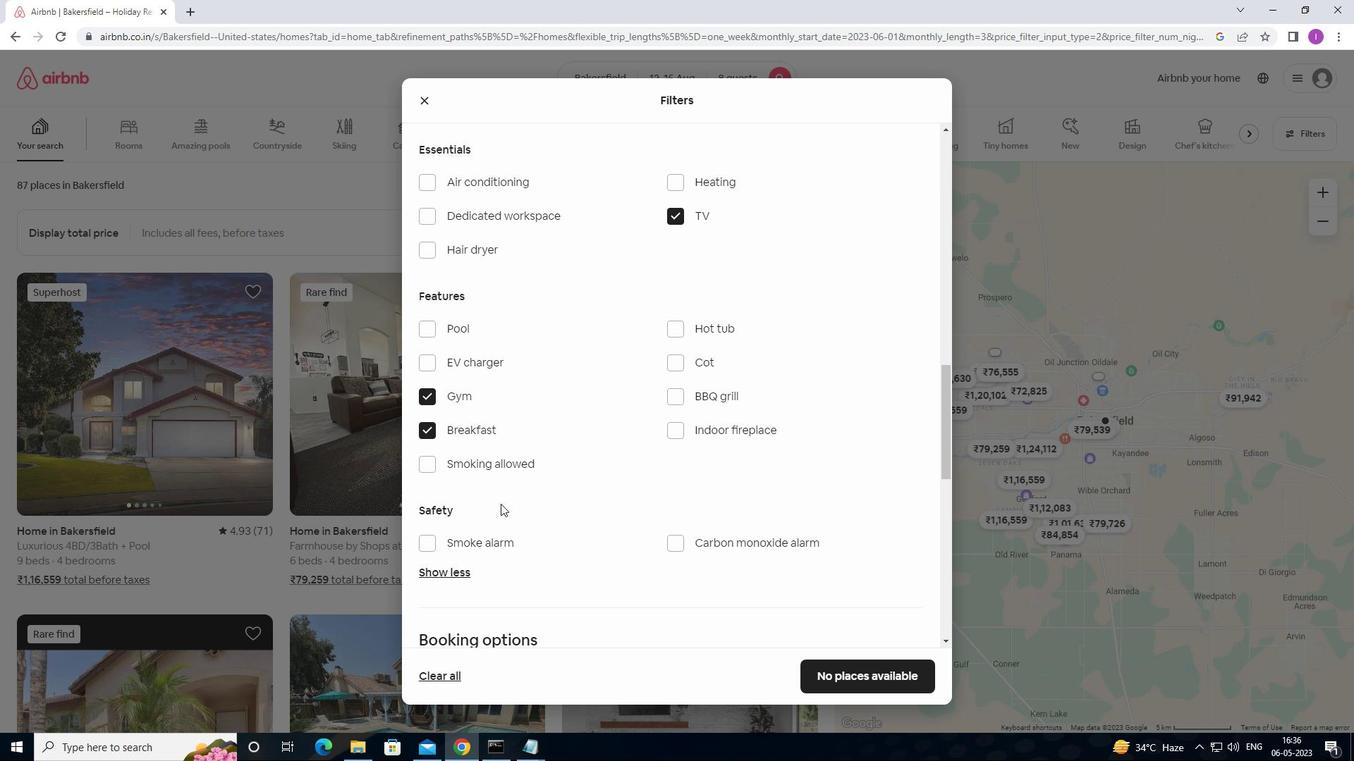 
Action: Mouse moved to (916, 556)
Screenshot: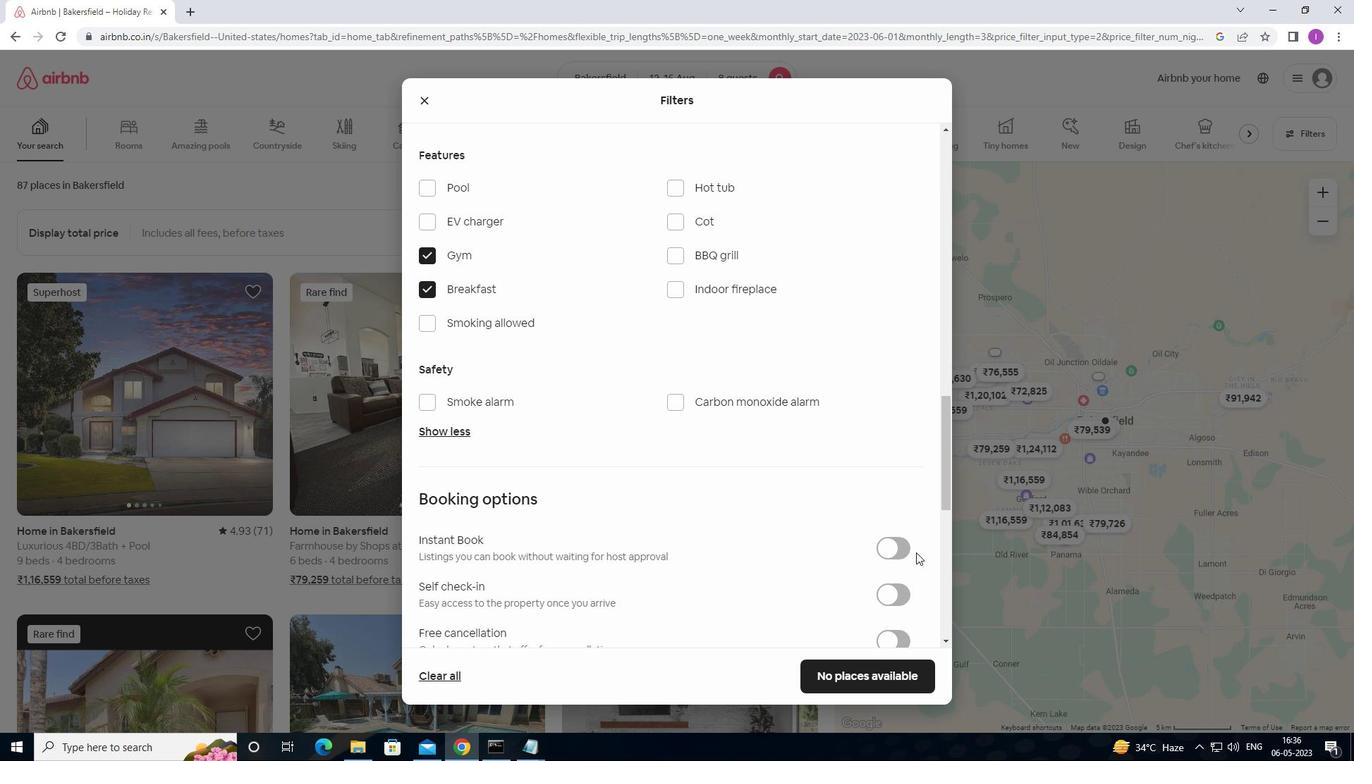 
Action: Mouse scrolled (916, 555) with delta (0, 0)
Screenshot: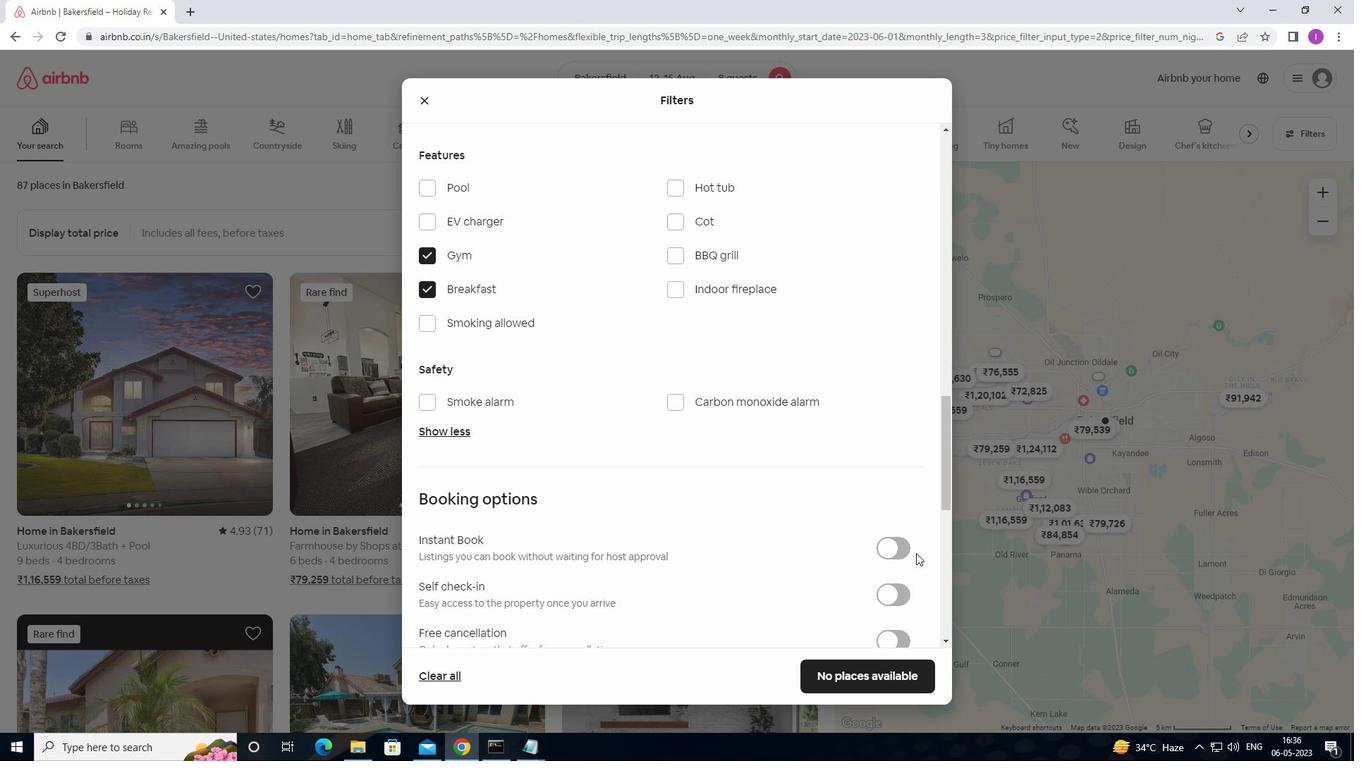 
Action: Mouse moved to (899, 530)
Screenshot: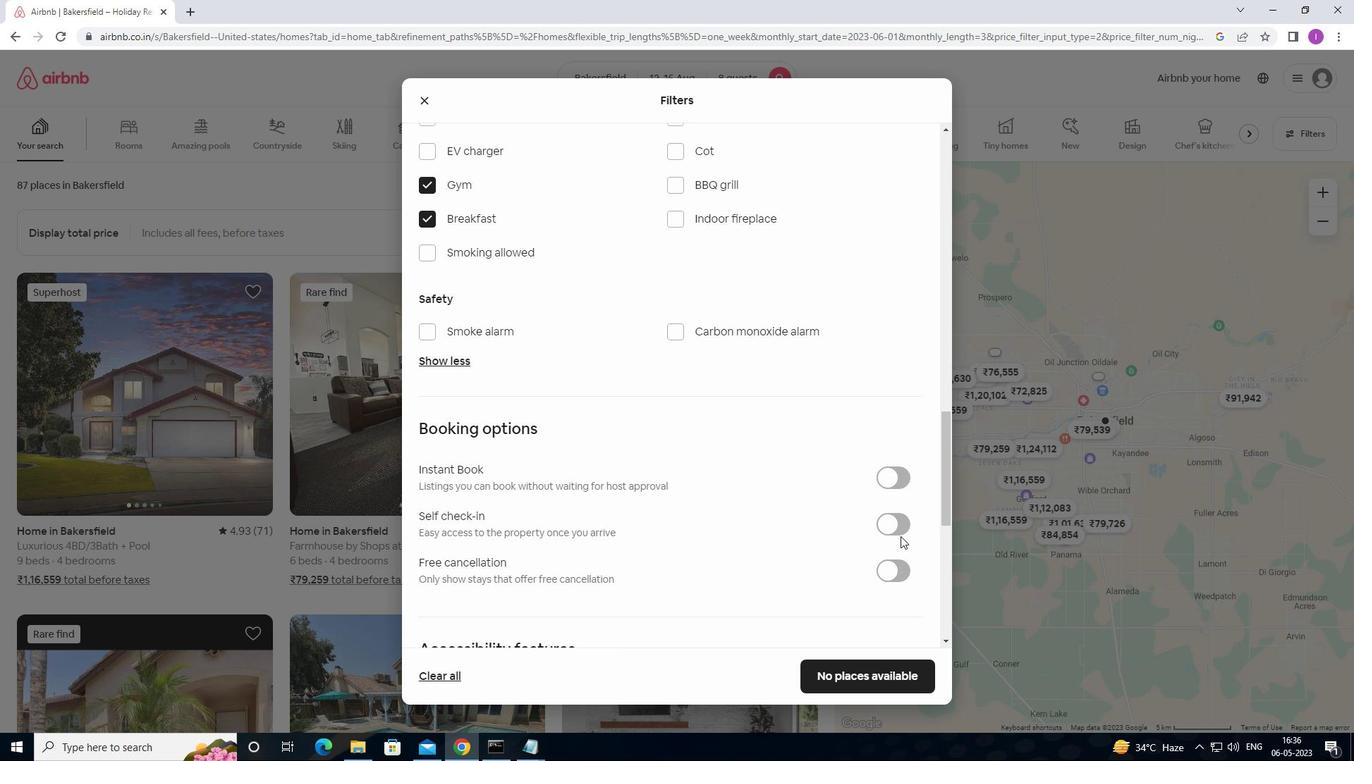 
Action: Mouse pressed left at (899, 530)
Screenshot: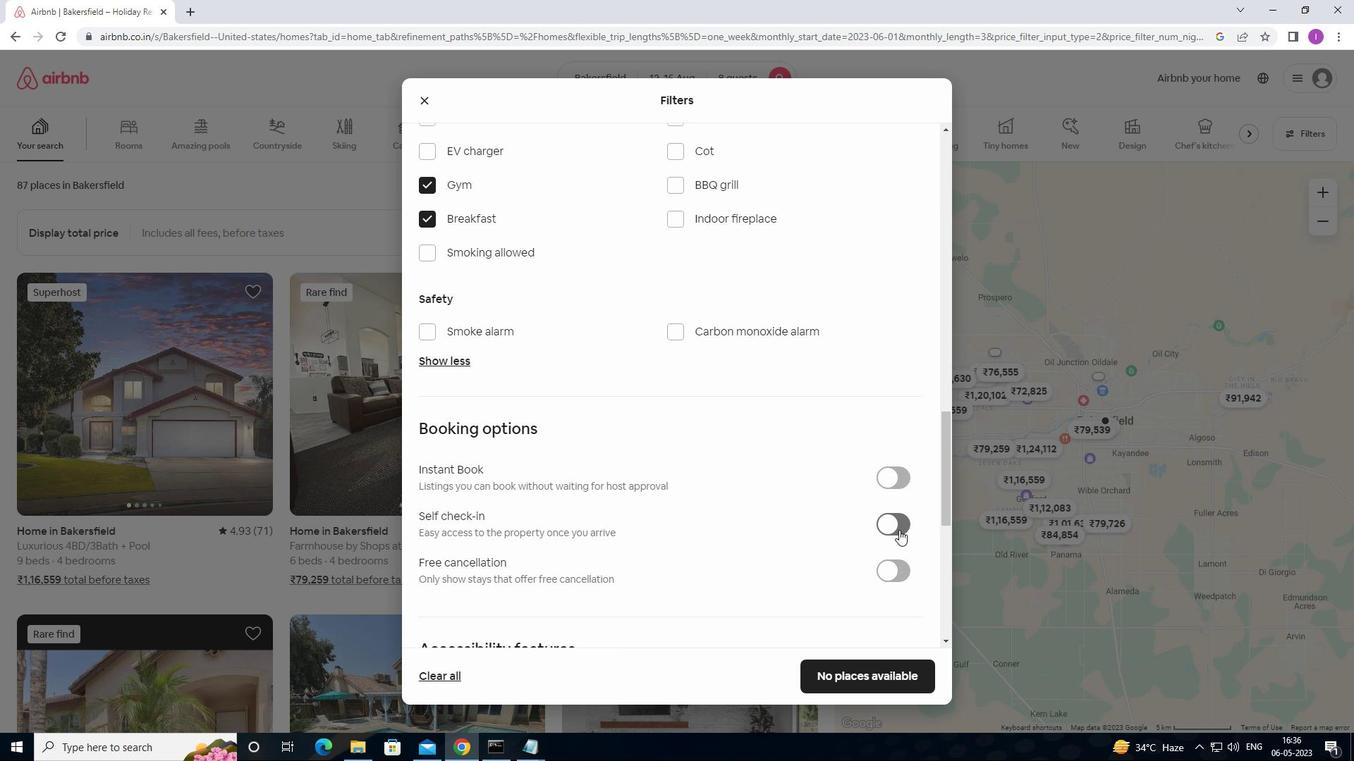 
Action: Mouse moved to (711, 547)
Screenshot: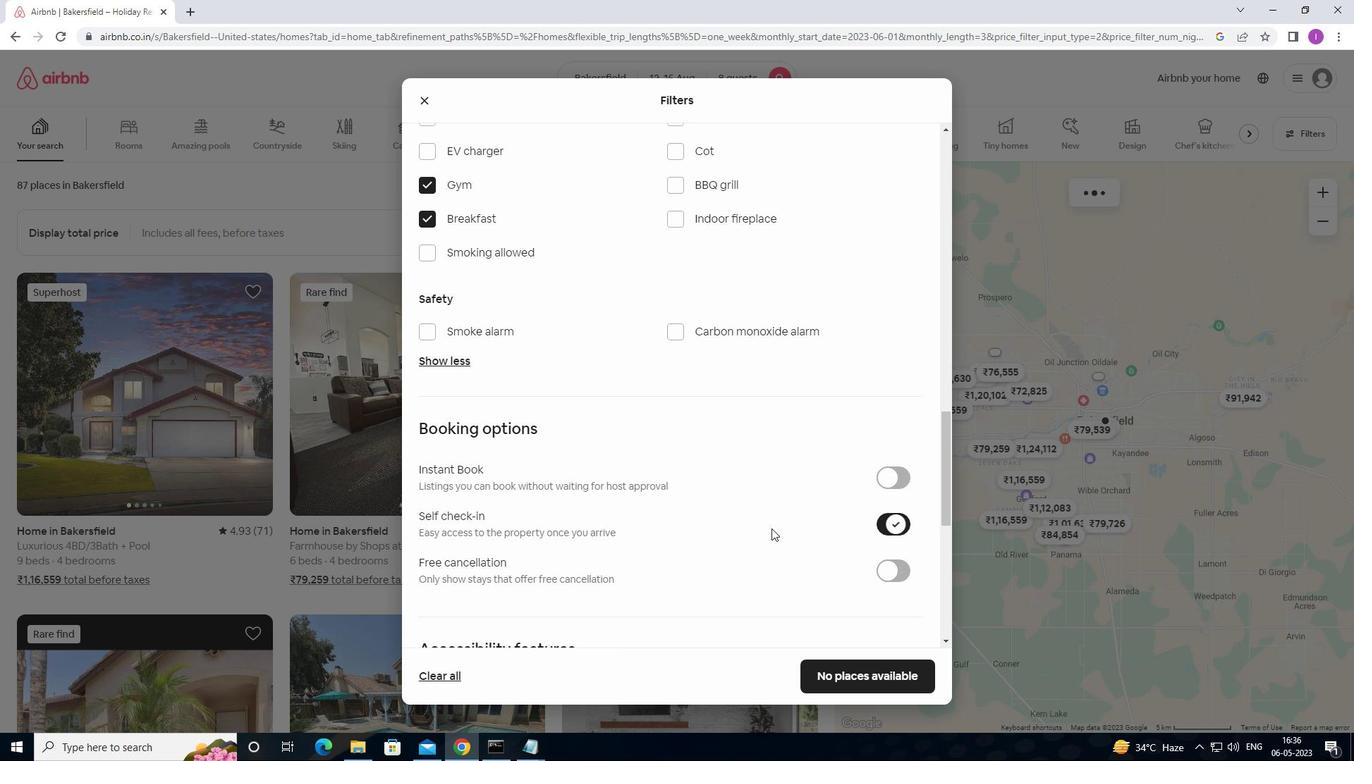 
Action: Mouse scrolled (711, 546) with delta (0, 0)
Screenshot: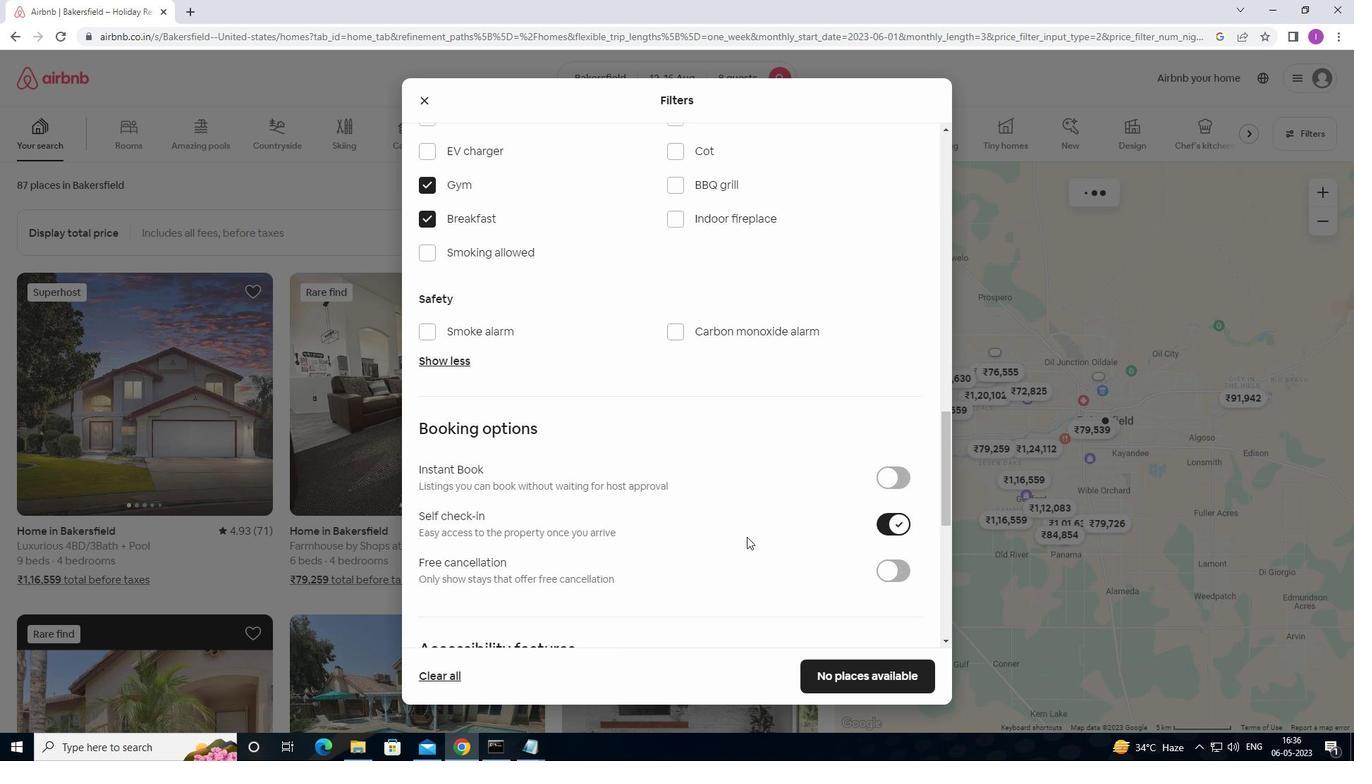 
Action: Mouse moved to (711, 547)
Screenshot: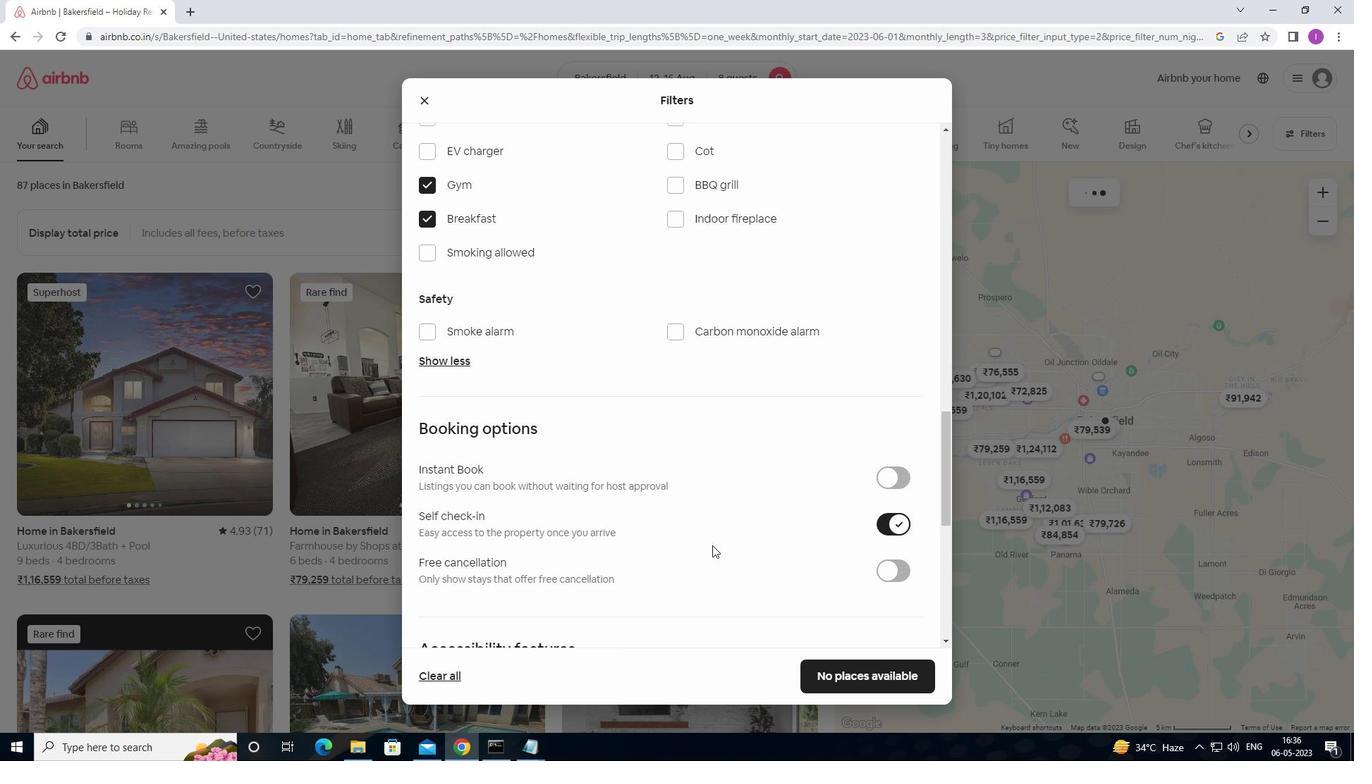 
Action: Mouse scrolled (711, 546) with delta (0, 0)
Screenshot: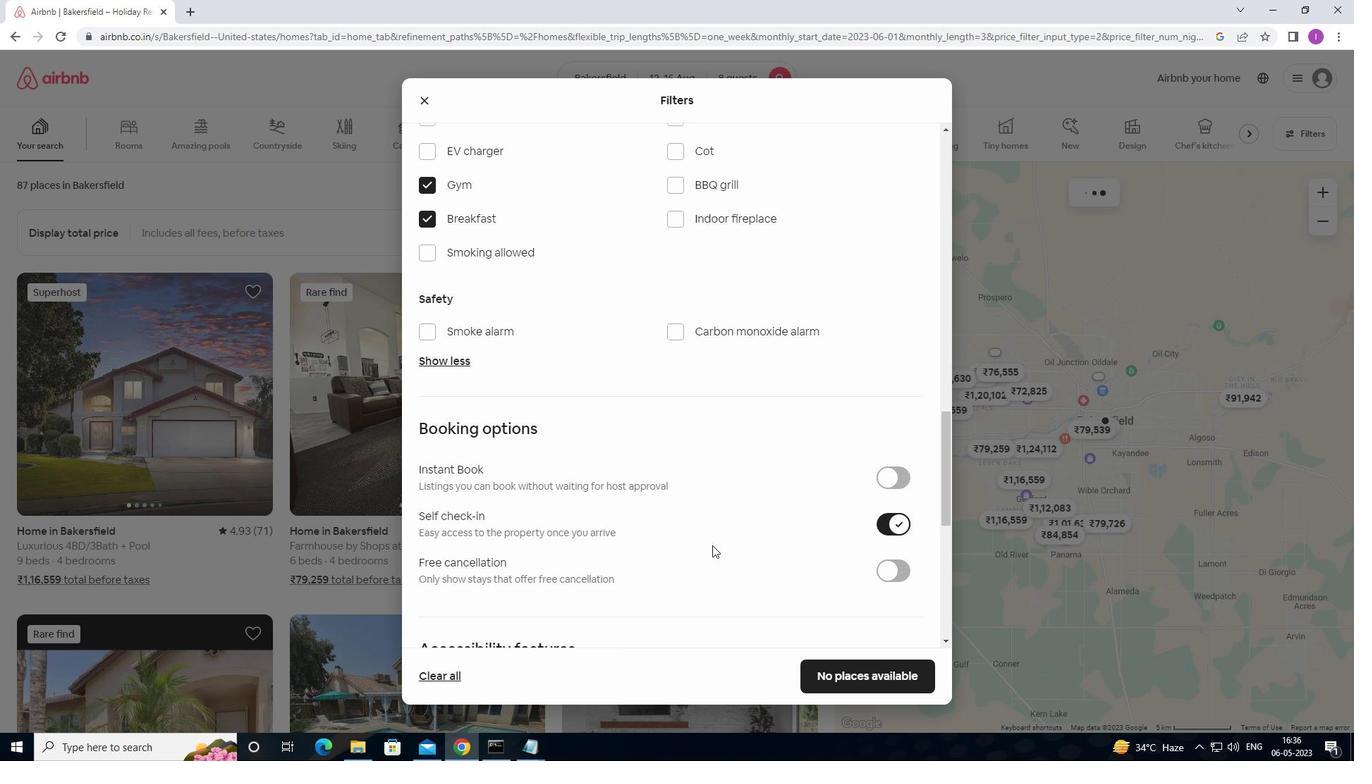 
Action: Mouse scrolled (711, 546) with delta (0, 0)
Screenshot: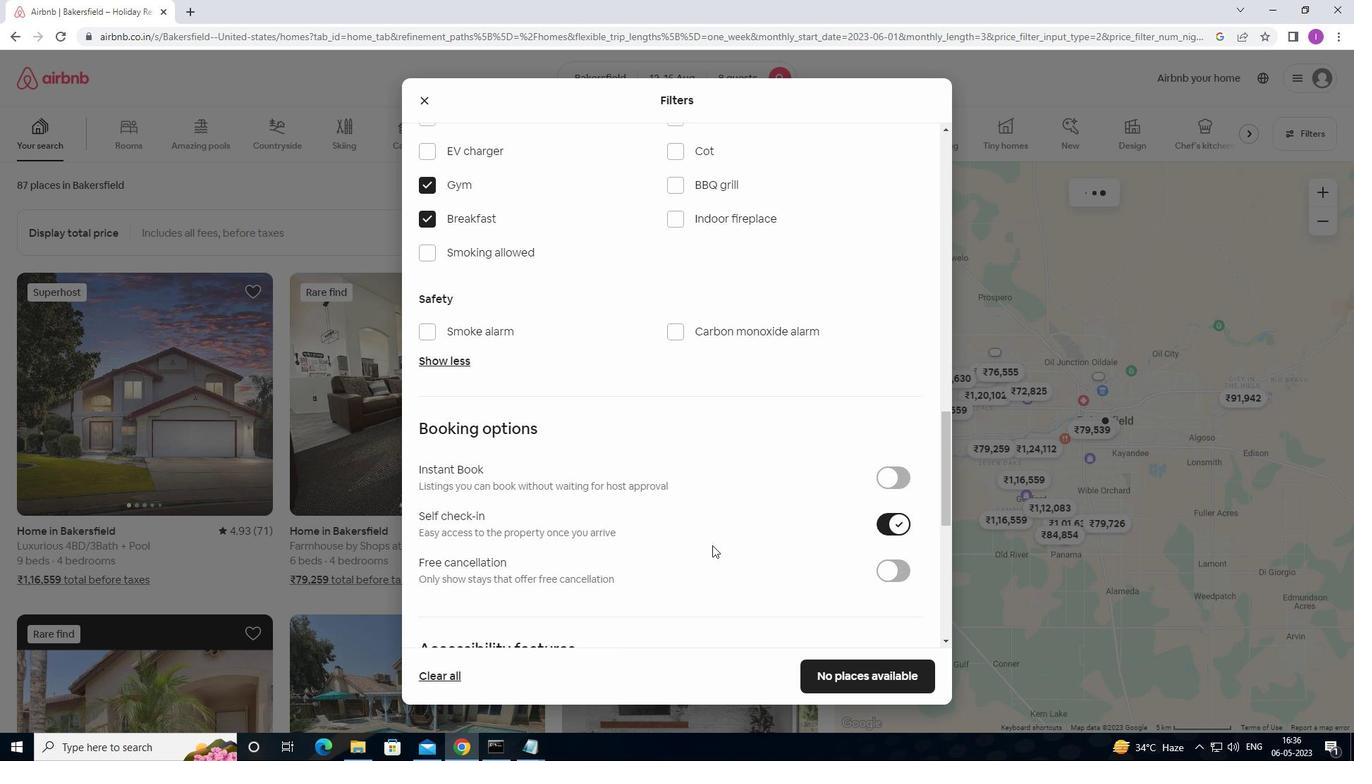 
Action: Mouse scrolled (711, 546) with delta (0, 0)
Screenshot: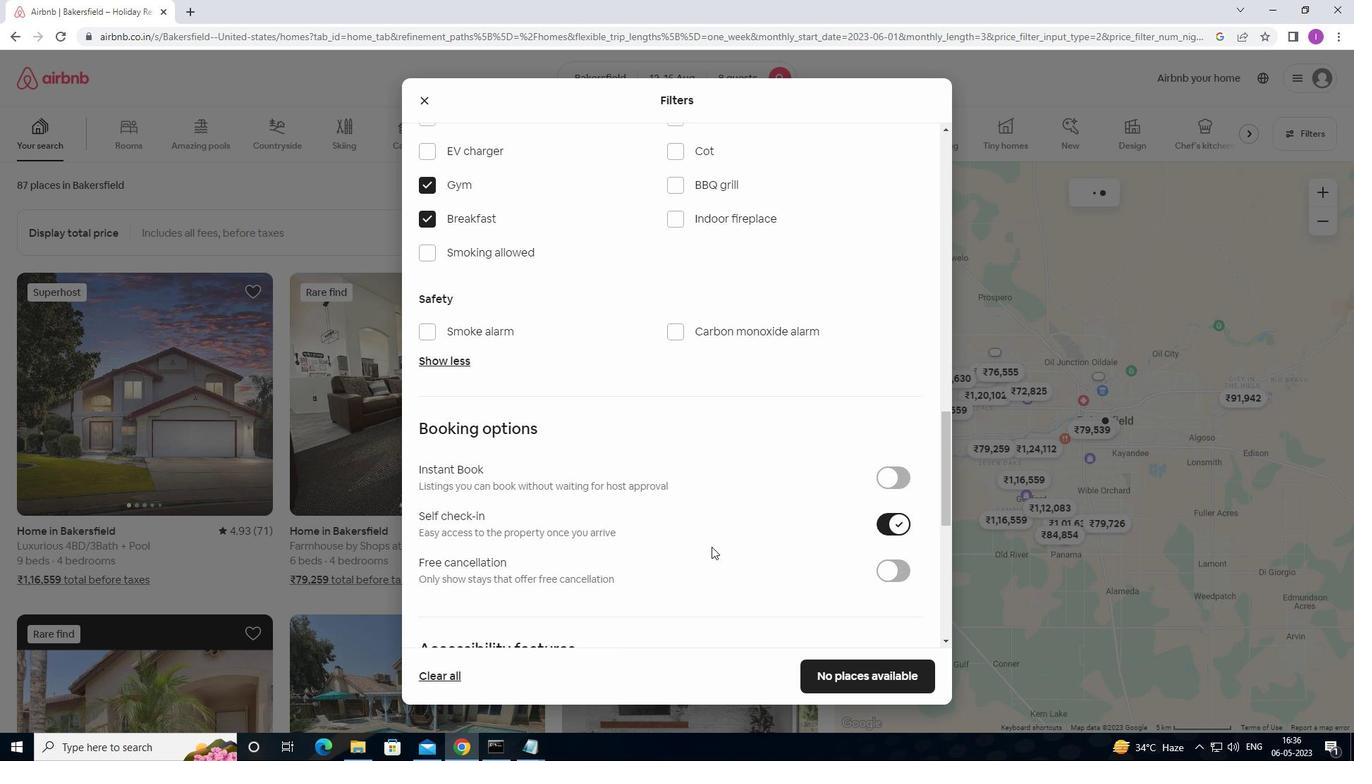 
Action: Mouse moved to (711, 548)
Screenshot: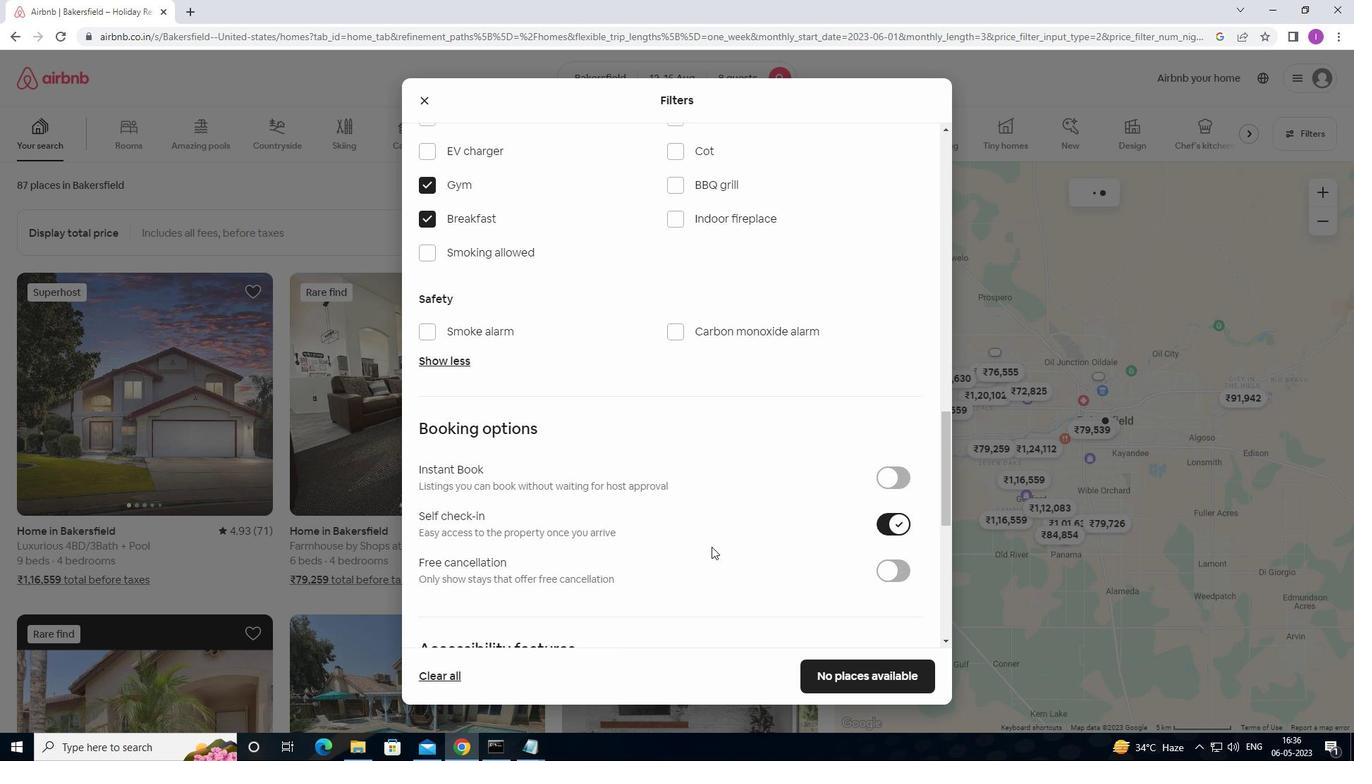 
Action: Mouse scrolled (711, 547) with delta (0, 0)
Screenshot: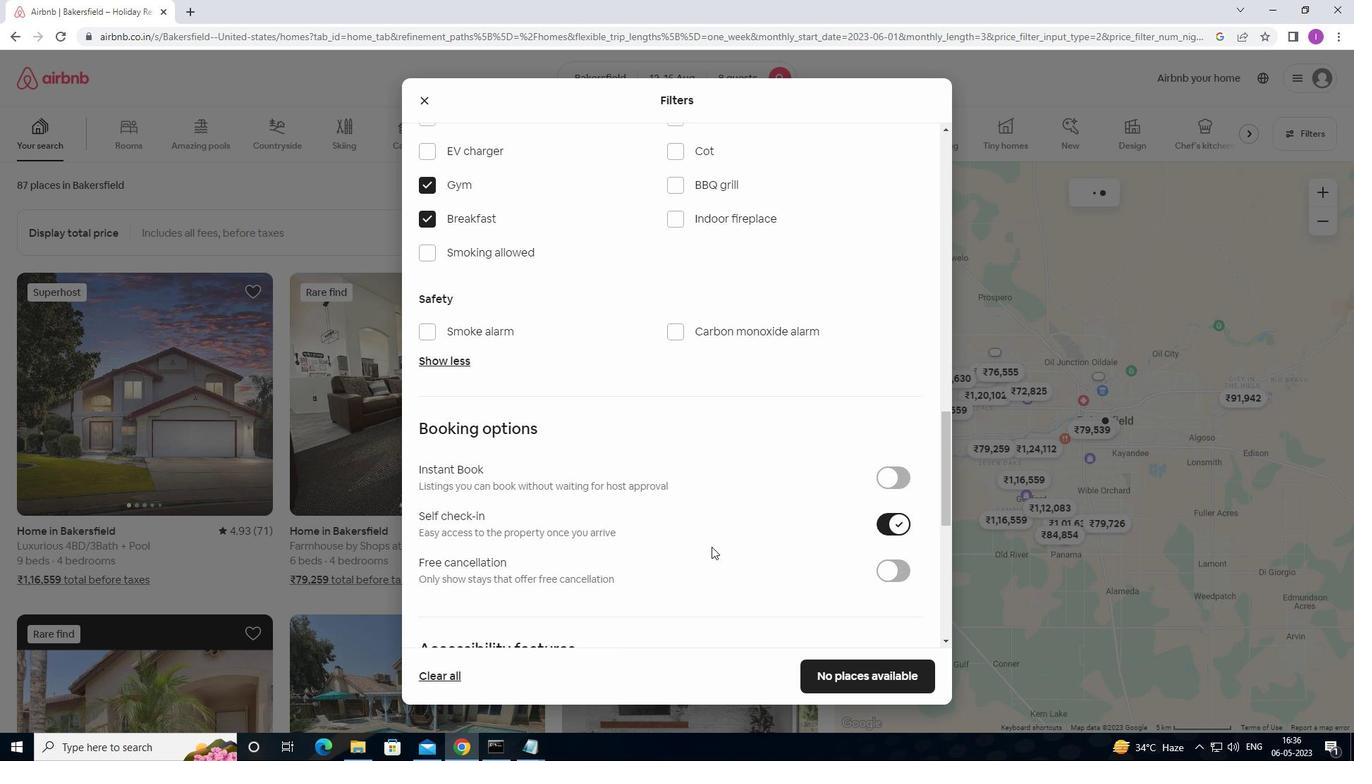 
Action: Mouse scrolled (711, 547) with delta (0, 0)
Screenshot: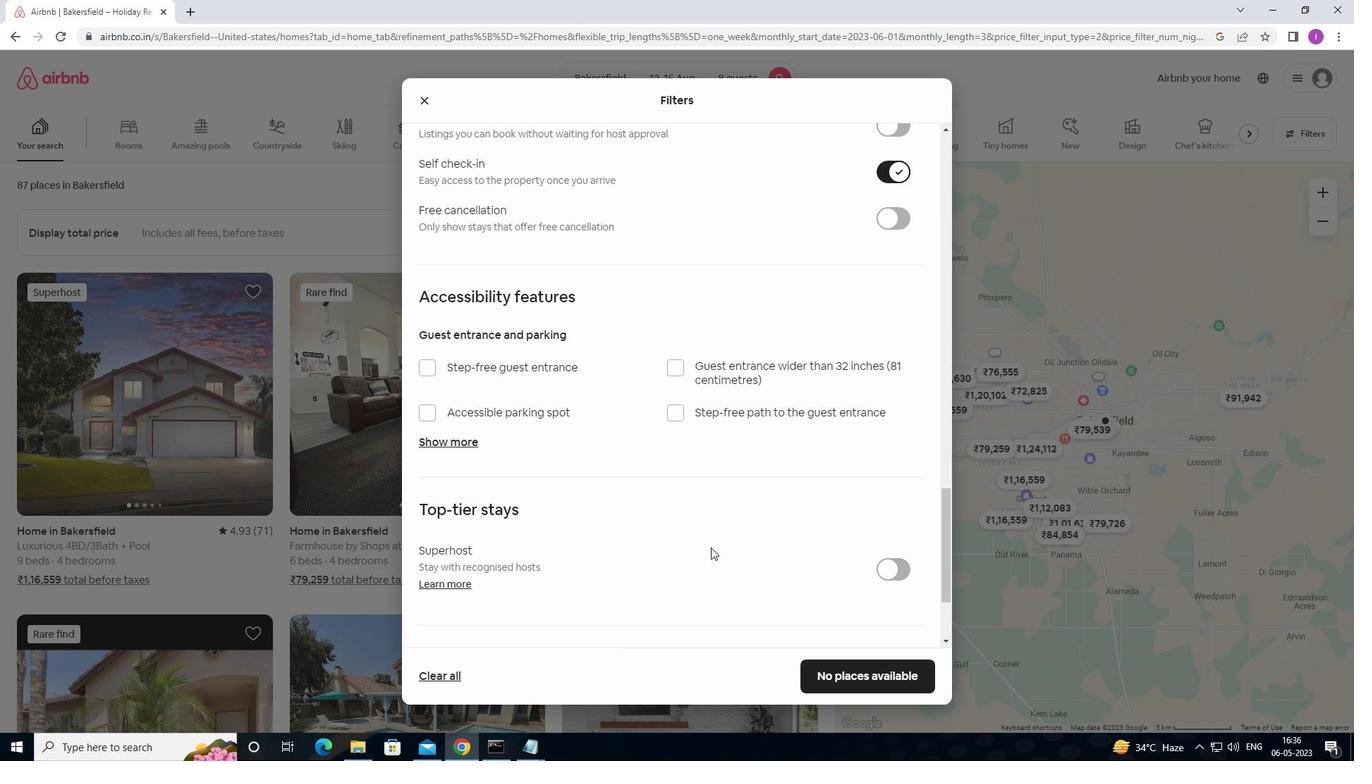 
Action: Mouse scrolled (711, 547) with delta (0, 0)
Screenshot: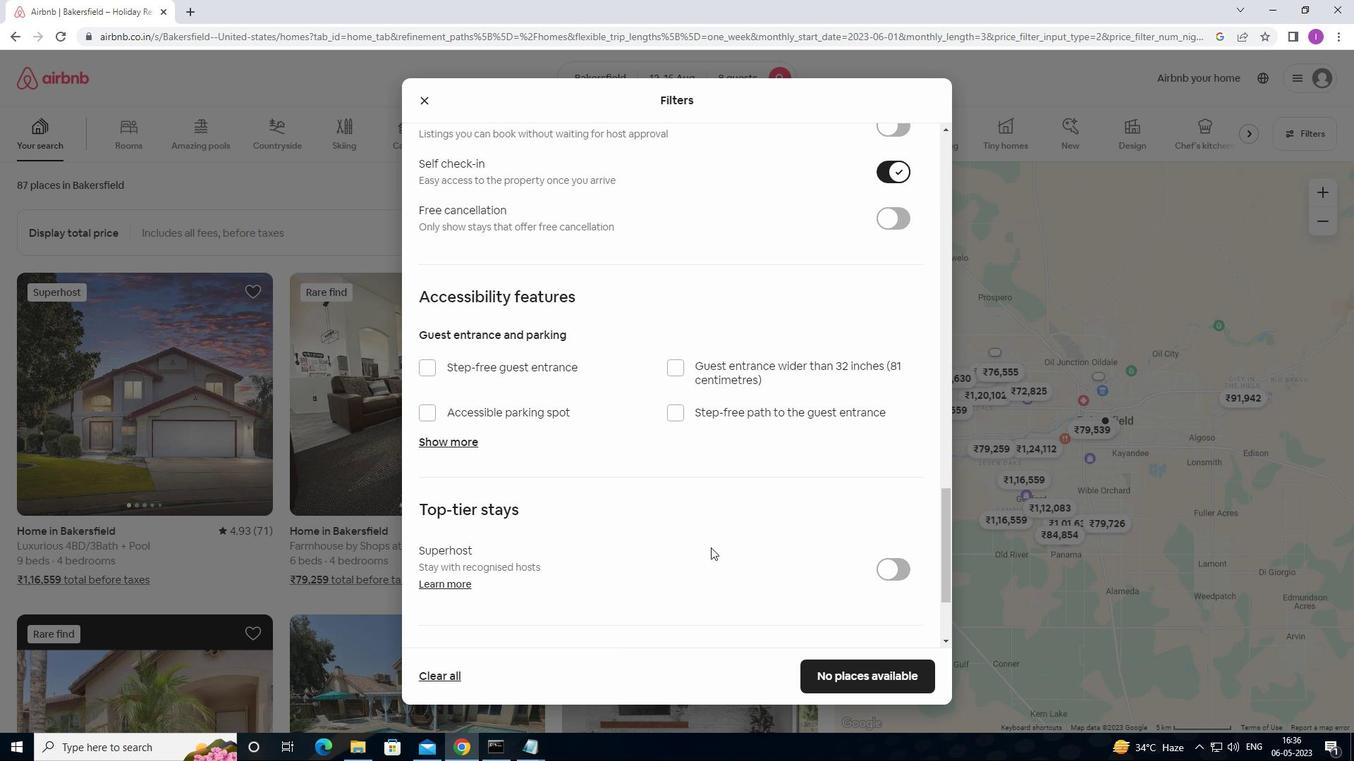 
Action: Mouse scrolled (711, 547) with delta (0, 0)
Screenshot: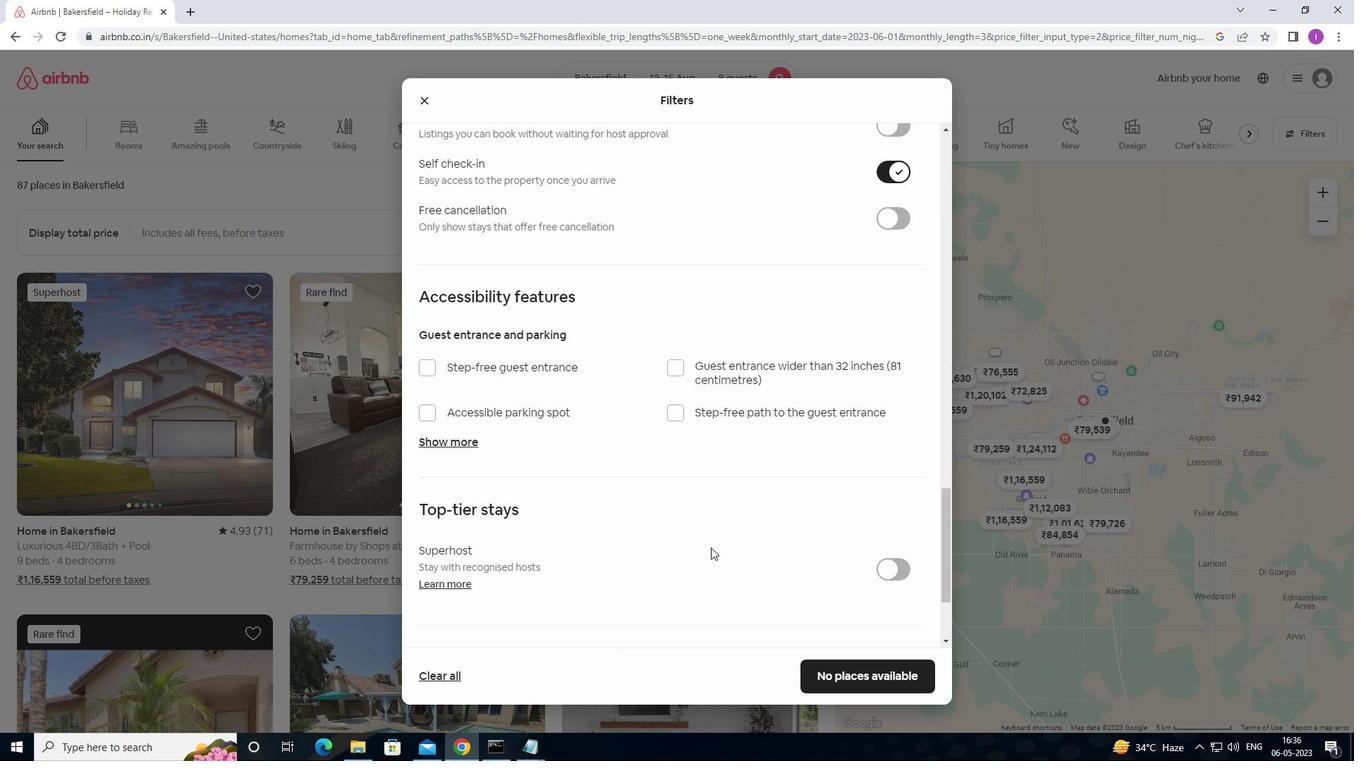 
Action: Mouse scrolled (711, 547) with delta (0, 0)
Screenshot: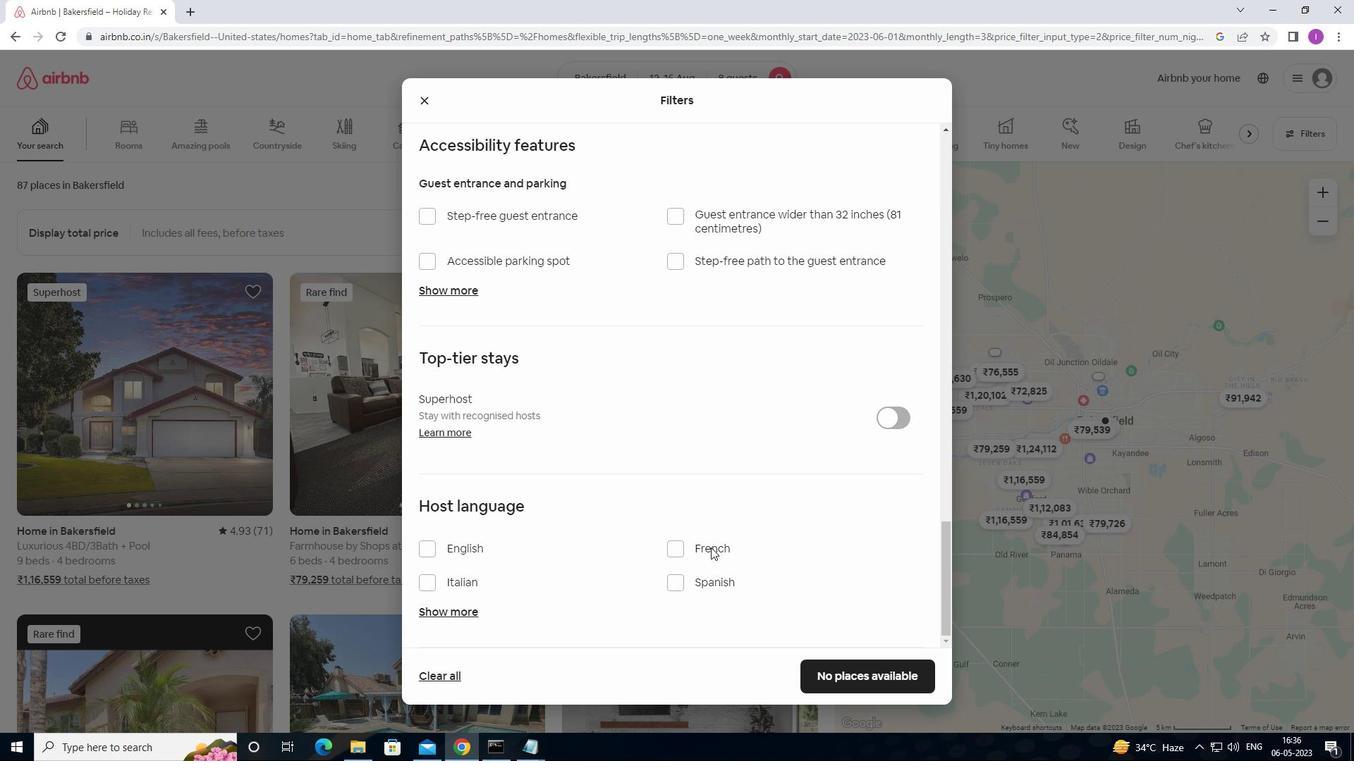 
Action: Mouse scrolled (711, 547) with delta (0, 0)
Screenshot: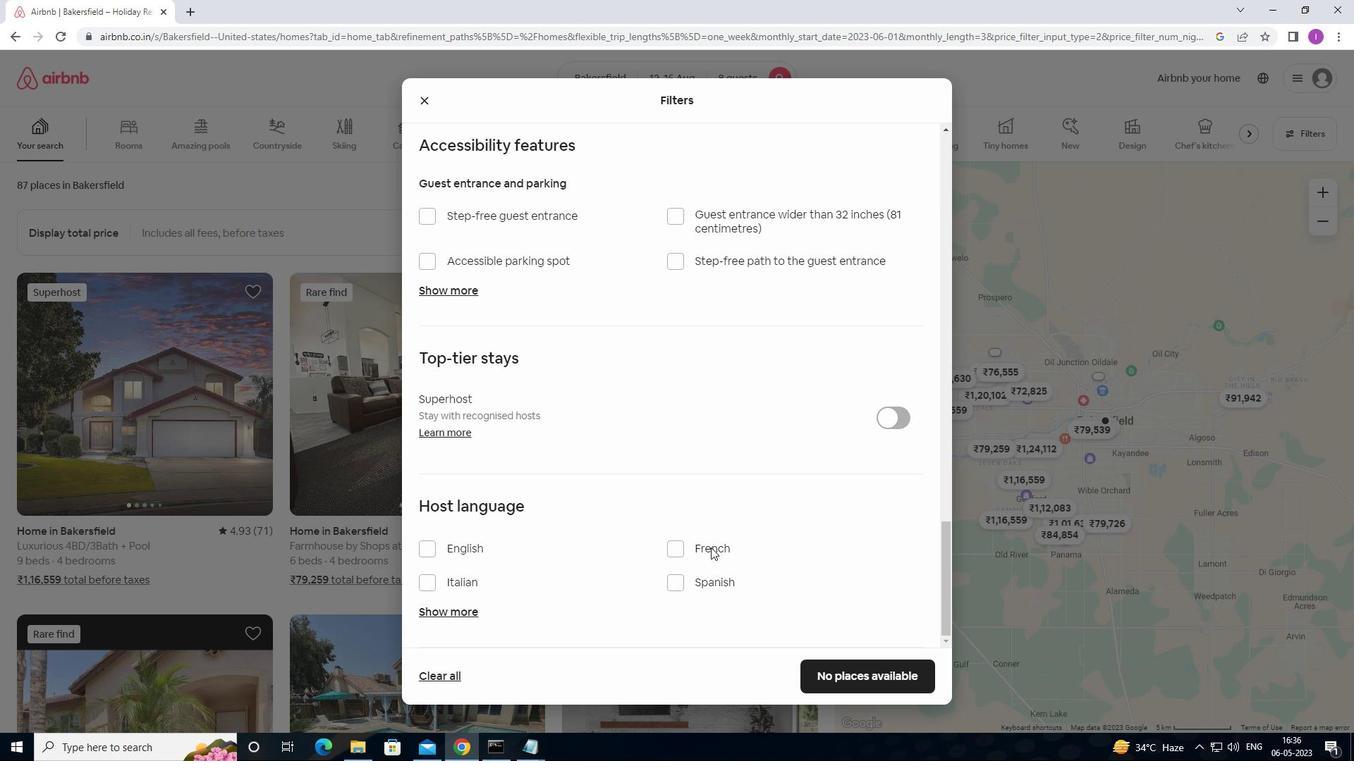 
Action: Mouse moved to (431, 551)
Screenshot: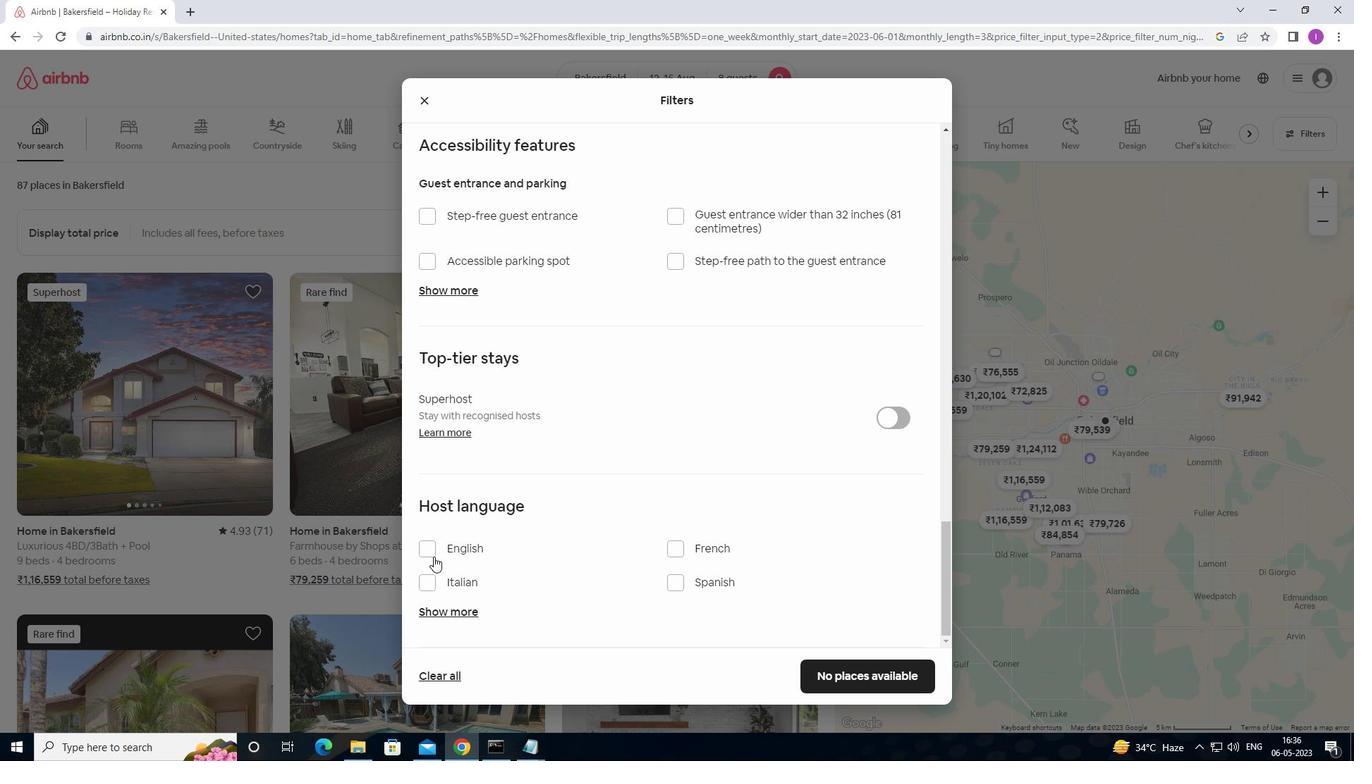 
Action: Mouse pressed left at (431, 551)
Screenshot: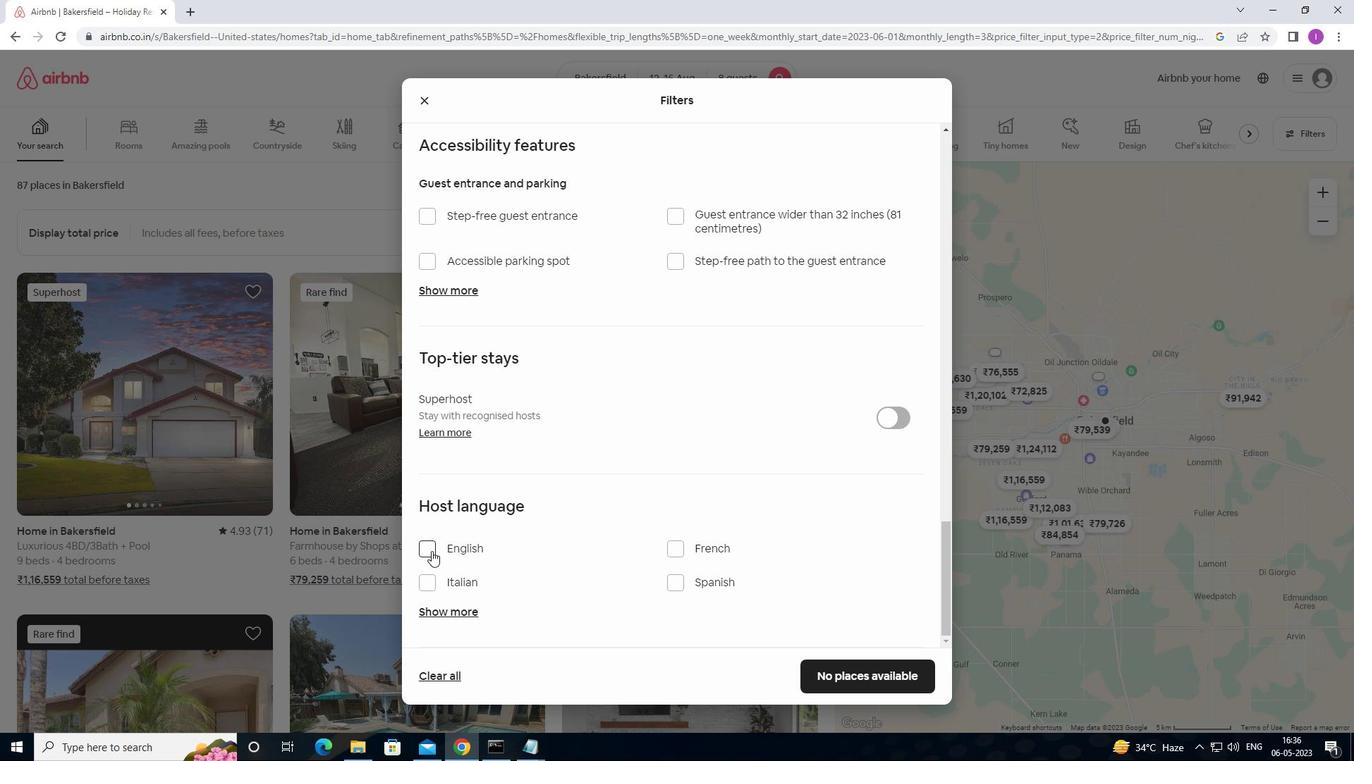 
Action: Mouse moved to (868, 675)
Screenshot: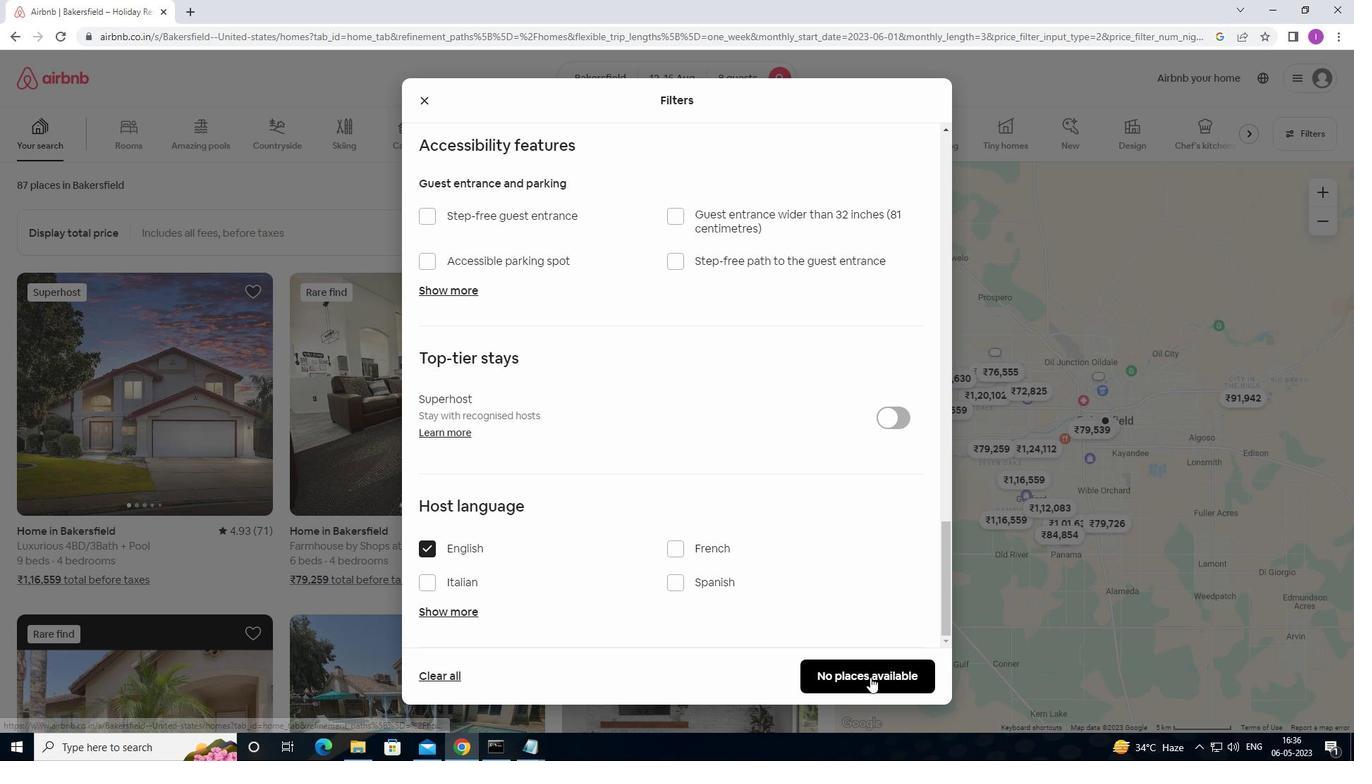 
Action: Mouse pressed left at (868, 675)
Screenshot: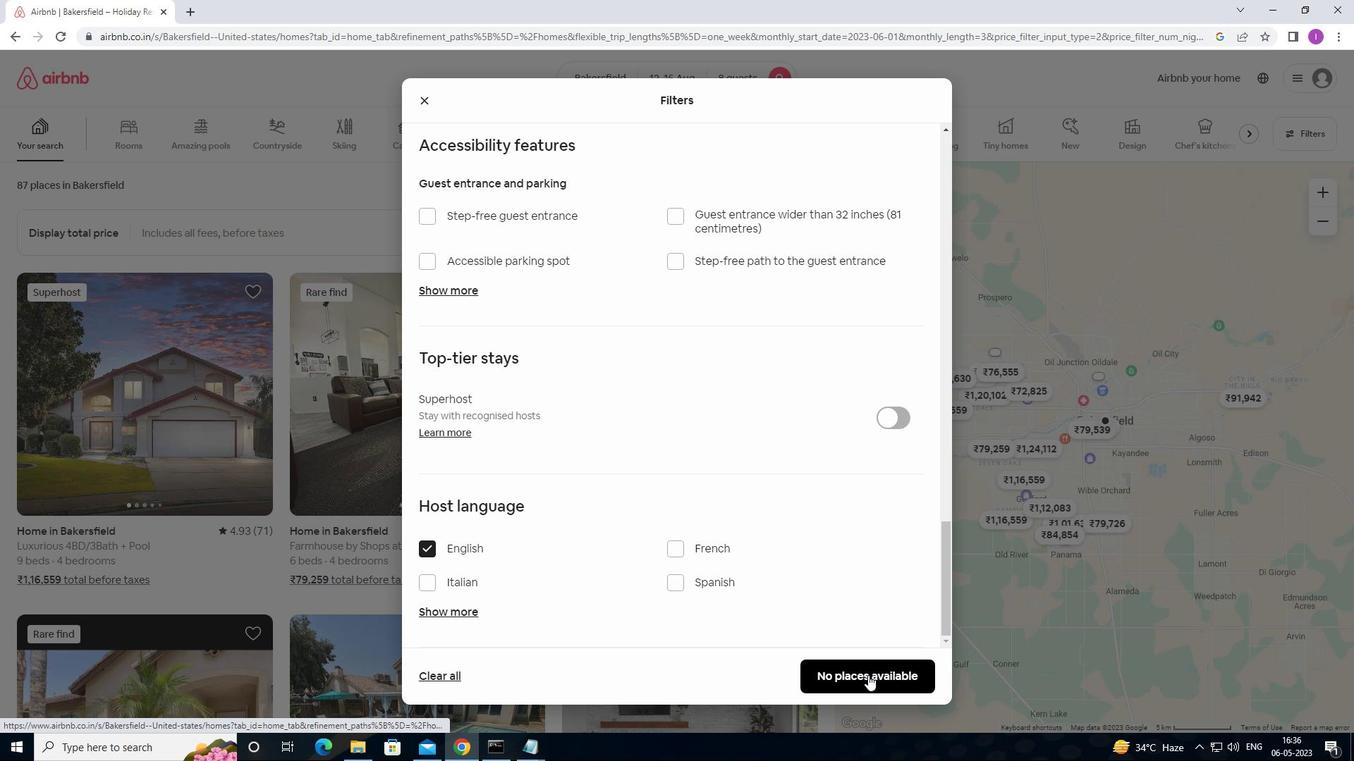 
Action: Mouse moved to (610, 507)
Screenshot: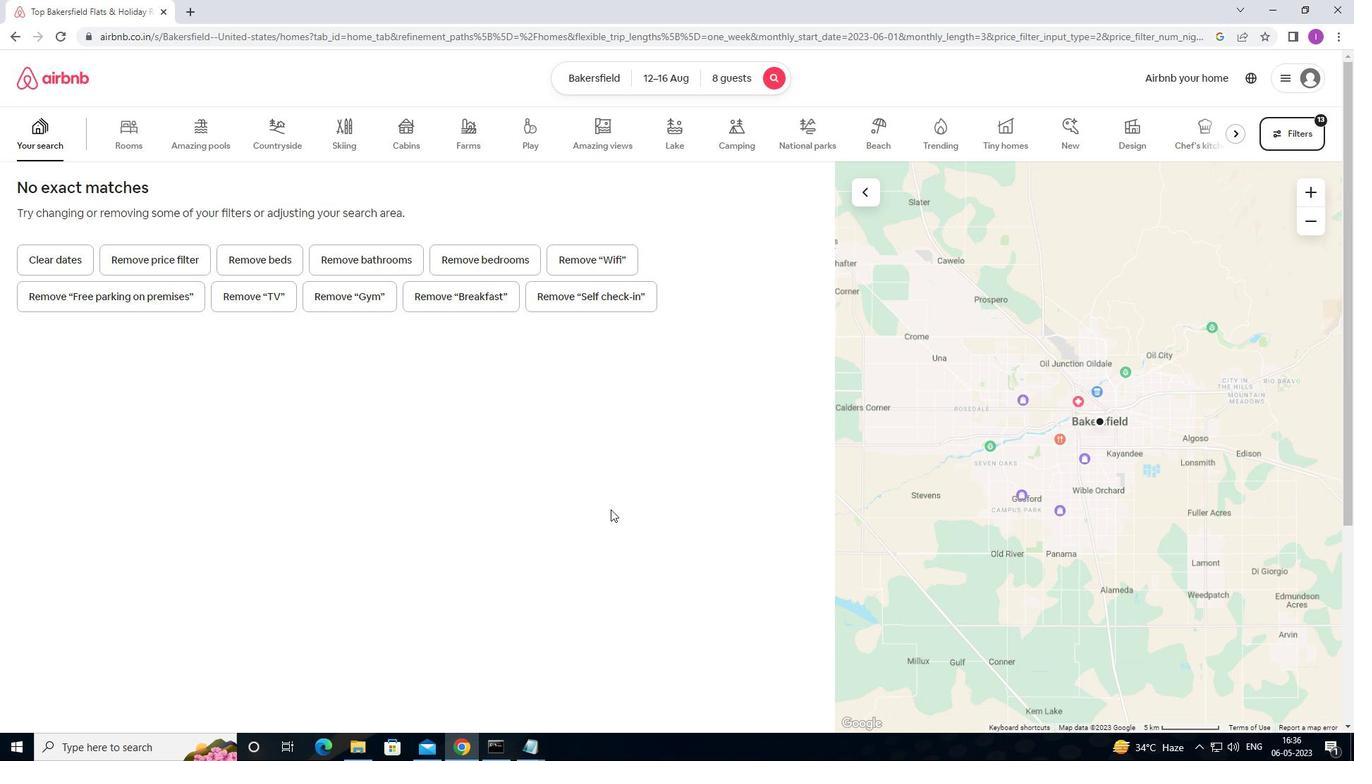 
